Task: Plan a trip to Badulla, Sri Lanka from 6th December, 2023 to 10th December, 2023 for 1 adult.1  bedroom having 1 bed and 1 bathroom. Property type can be hotel. Booking option can be shelf check-in. Look for 5 properties as per requirement.
Action: Mouse moved to (522, 158)
Screenshot: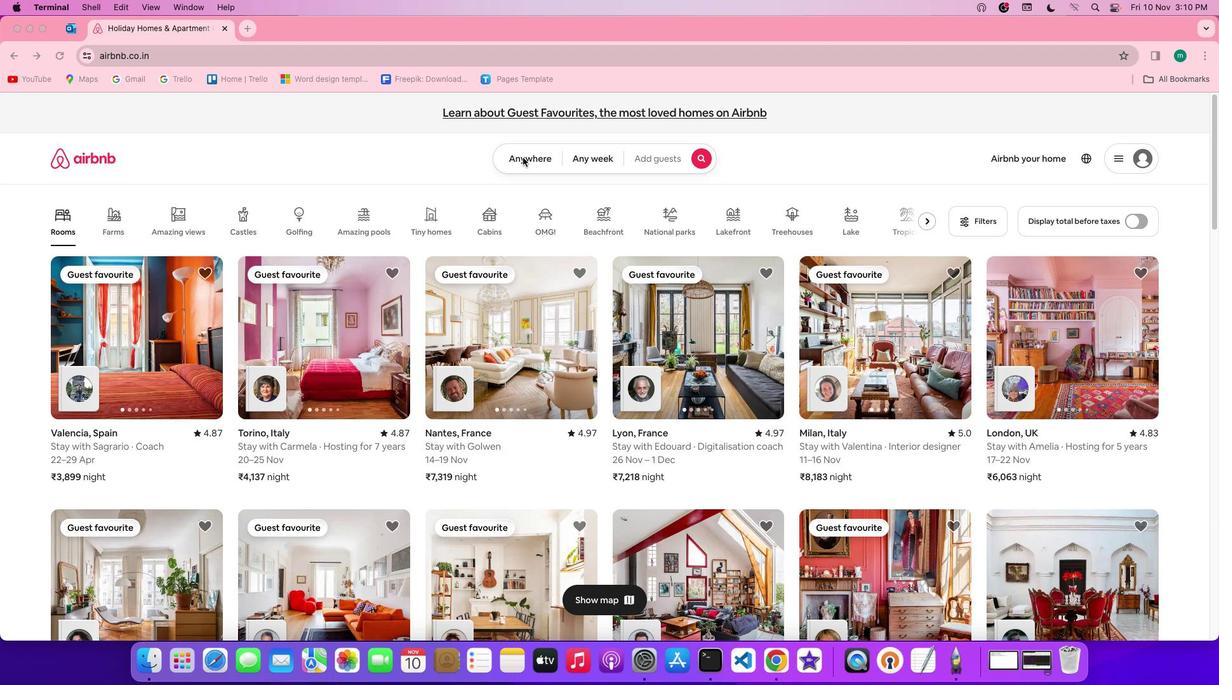 
Action: Mouse pressed left at (522, 158)
Screenshot: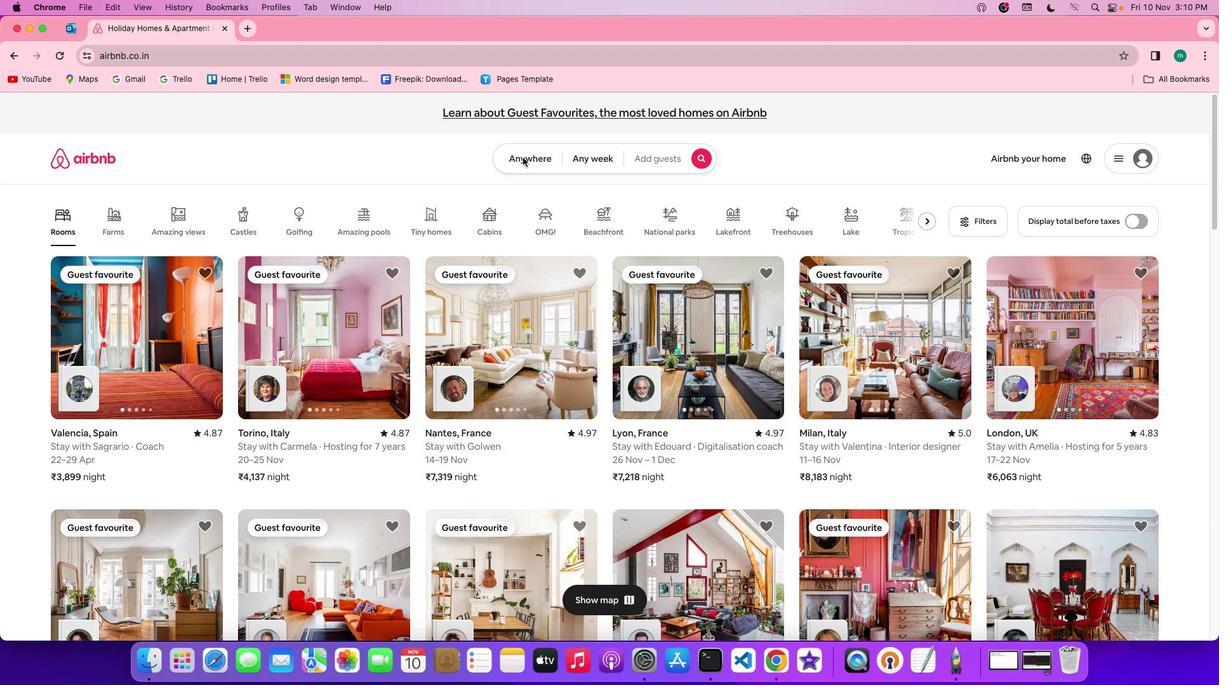 
Action: Mouse pressed left at (522, 158)
Screenshot: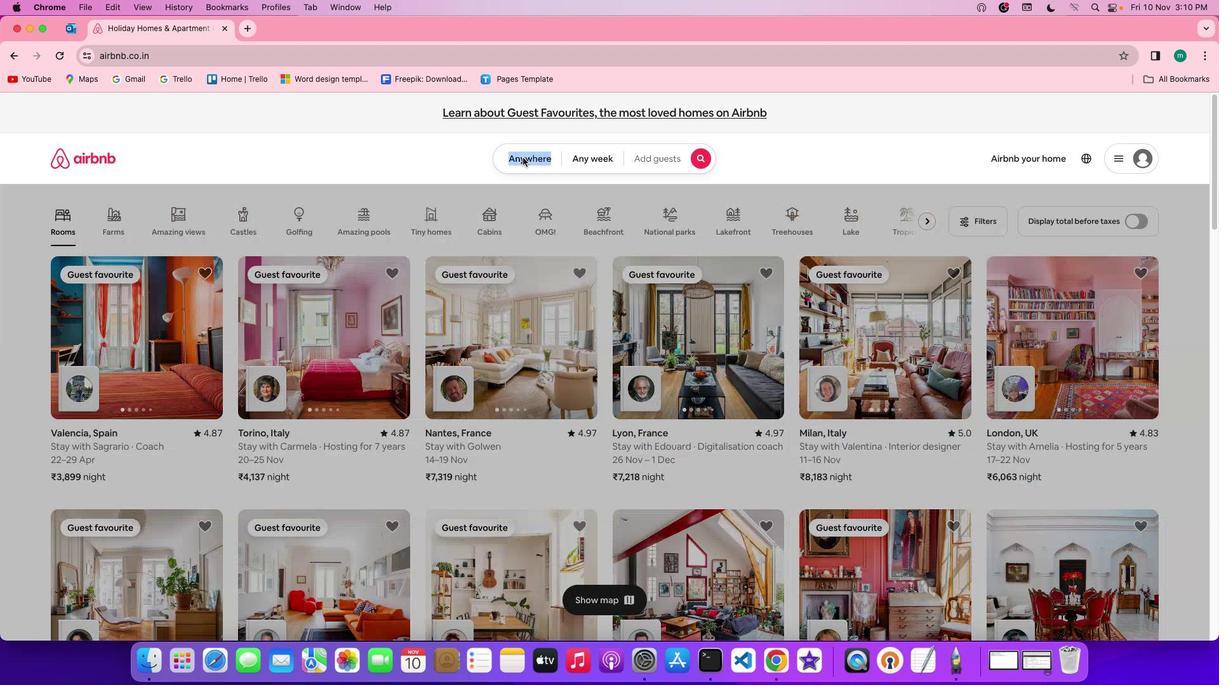
Action: Mouse moved to (466, 210)
Screenshot: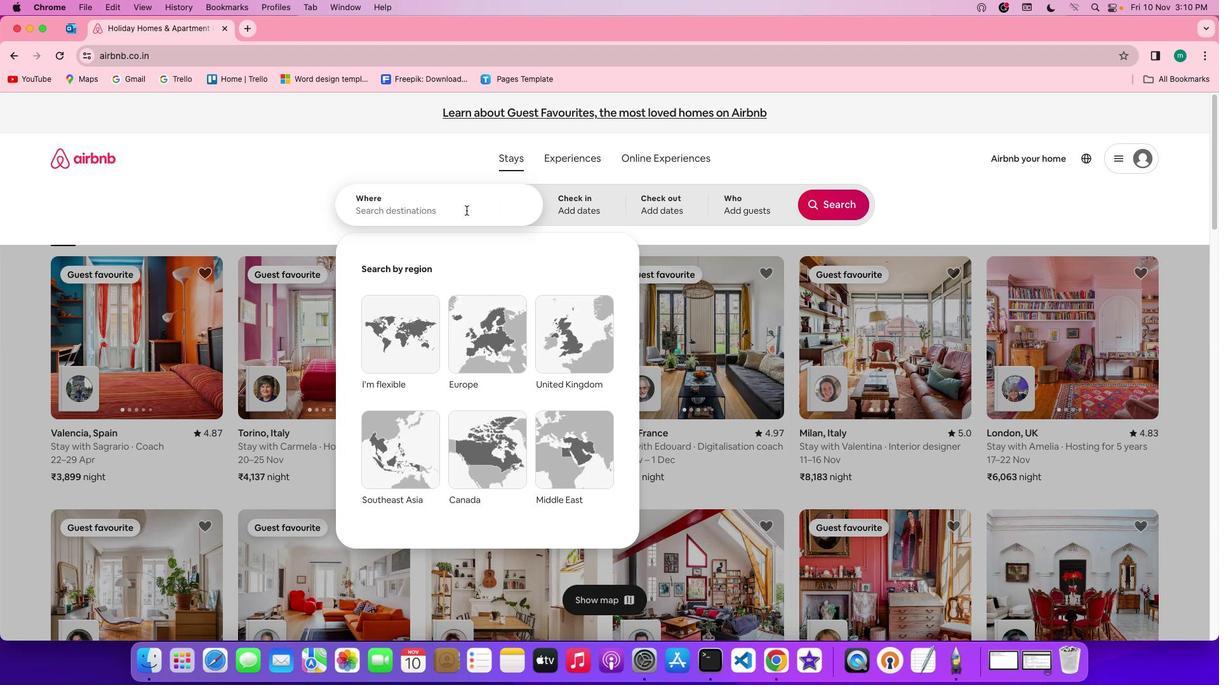 
Action: Mouse pressed left at (466, 210)
Screenshot: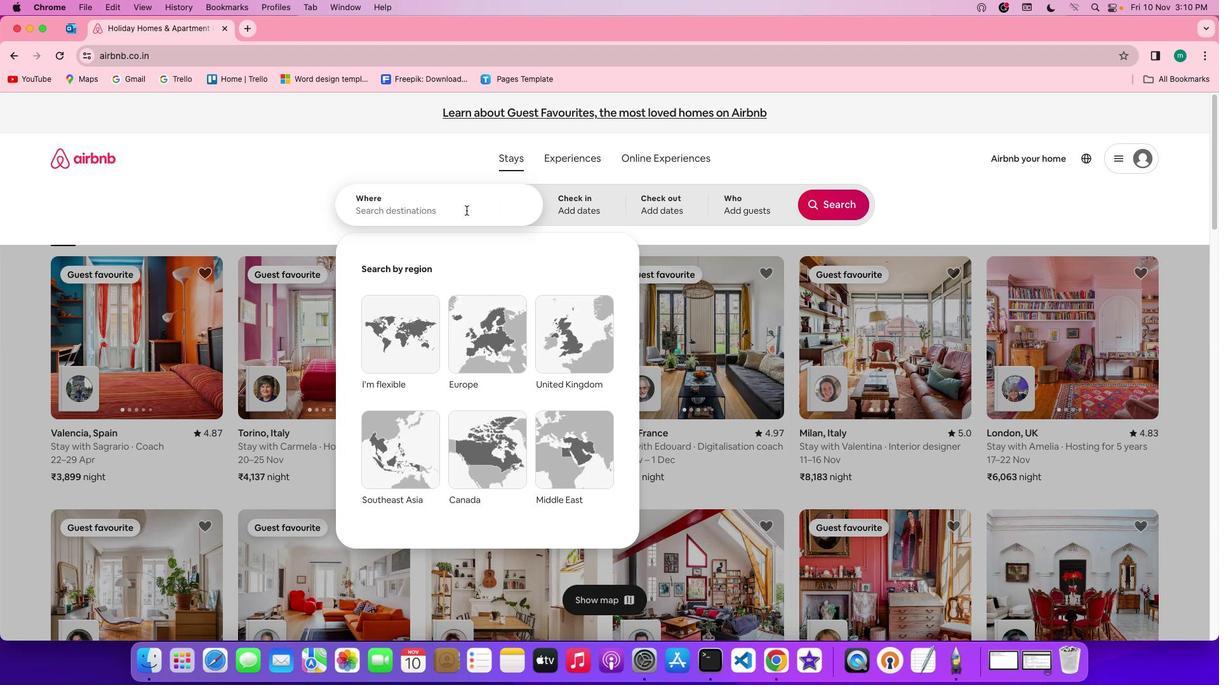 
Action: Key pressed Key.shift'B''a''d''u''l''l''a'','Key.spaceKey.shift's''r''i'Key.space'l''a''n''k''a'
Screenshot: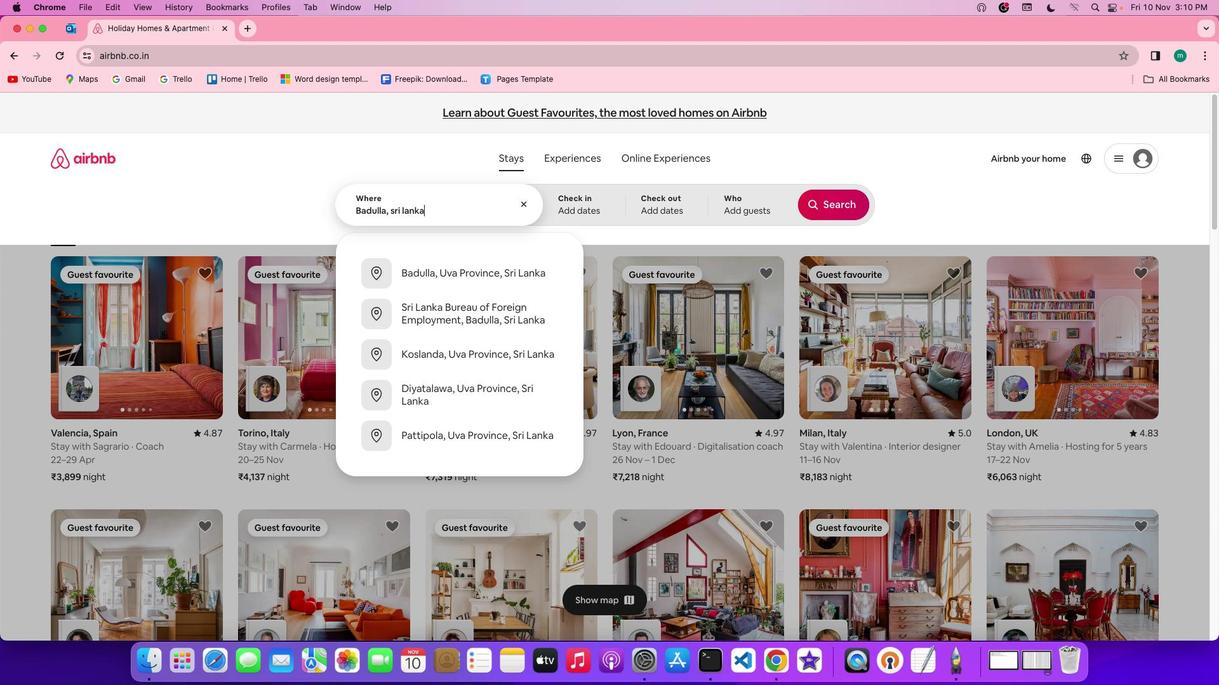 
Action: Mouse moved to (574, 203)
Screenshot: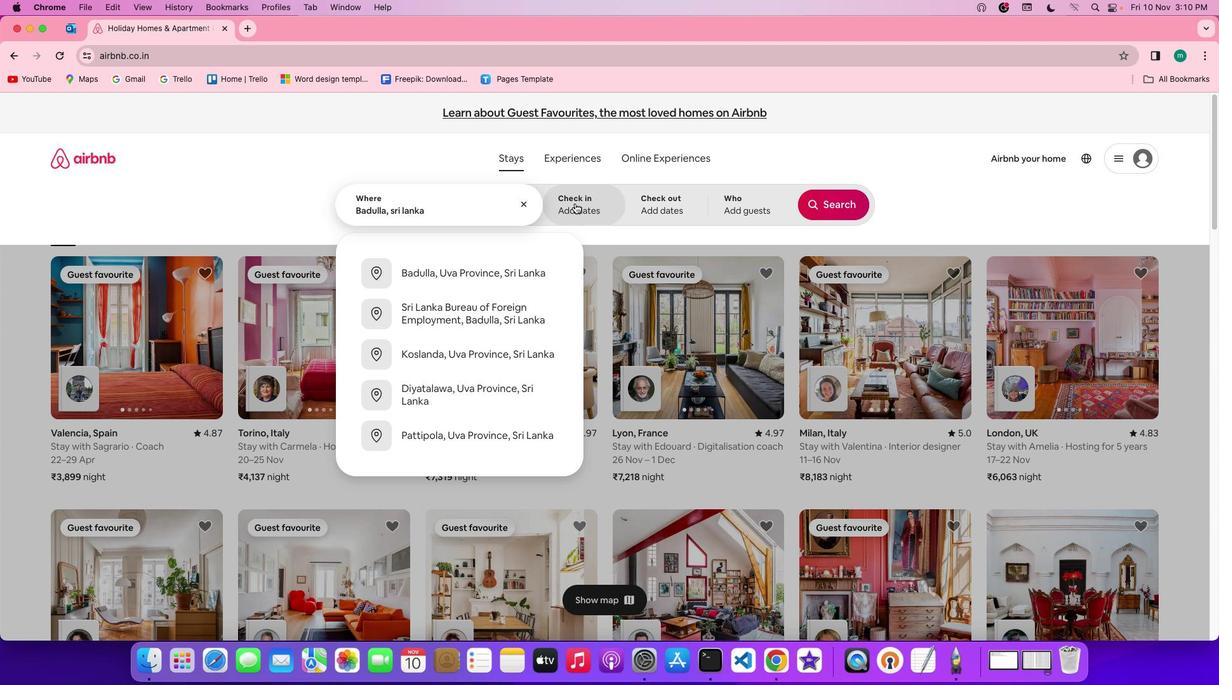 
Action: Mouse pressed left at (574, 203)
Screenshot: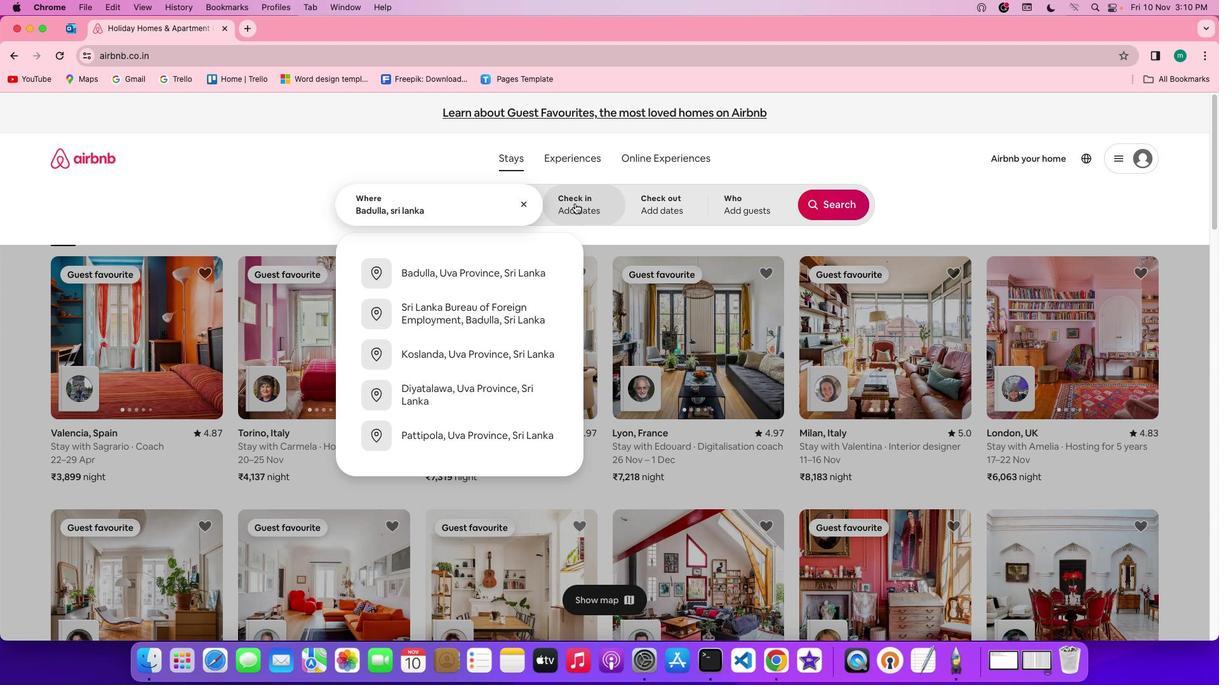 
Action: Mouse moved to (728, 389)
Screenshot: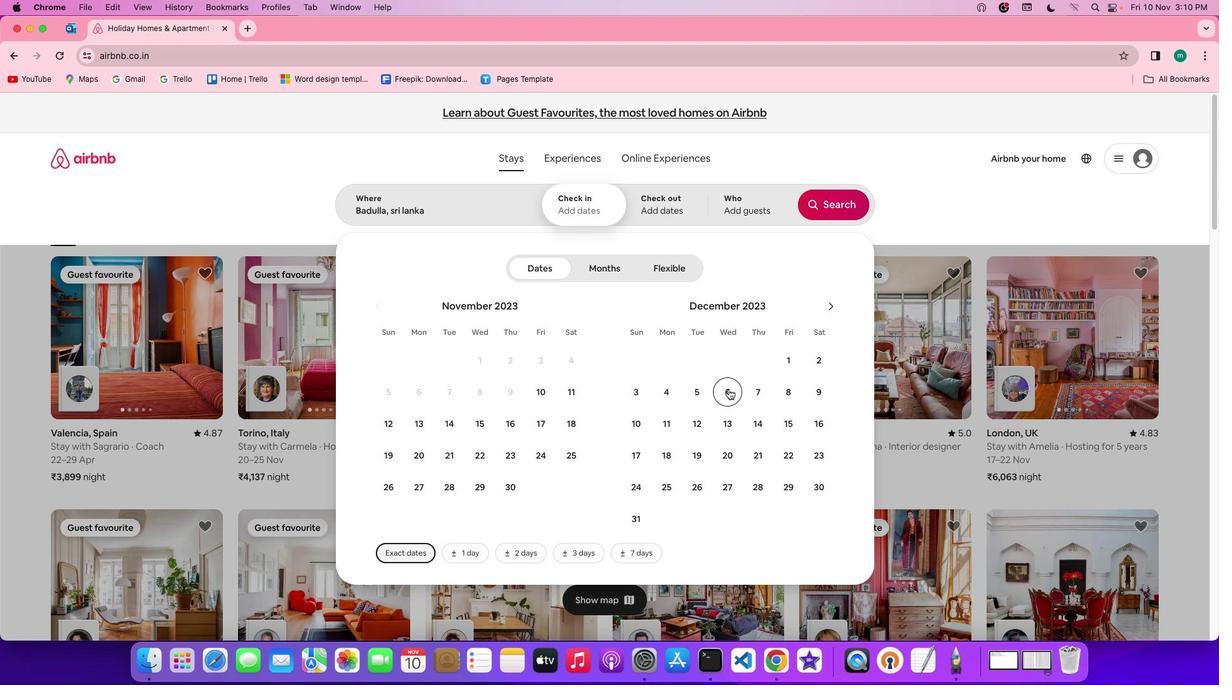 
Action: Mouse pressed left at (728, 389)
Screenshot: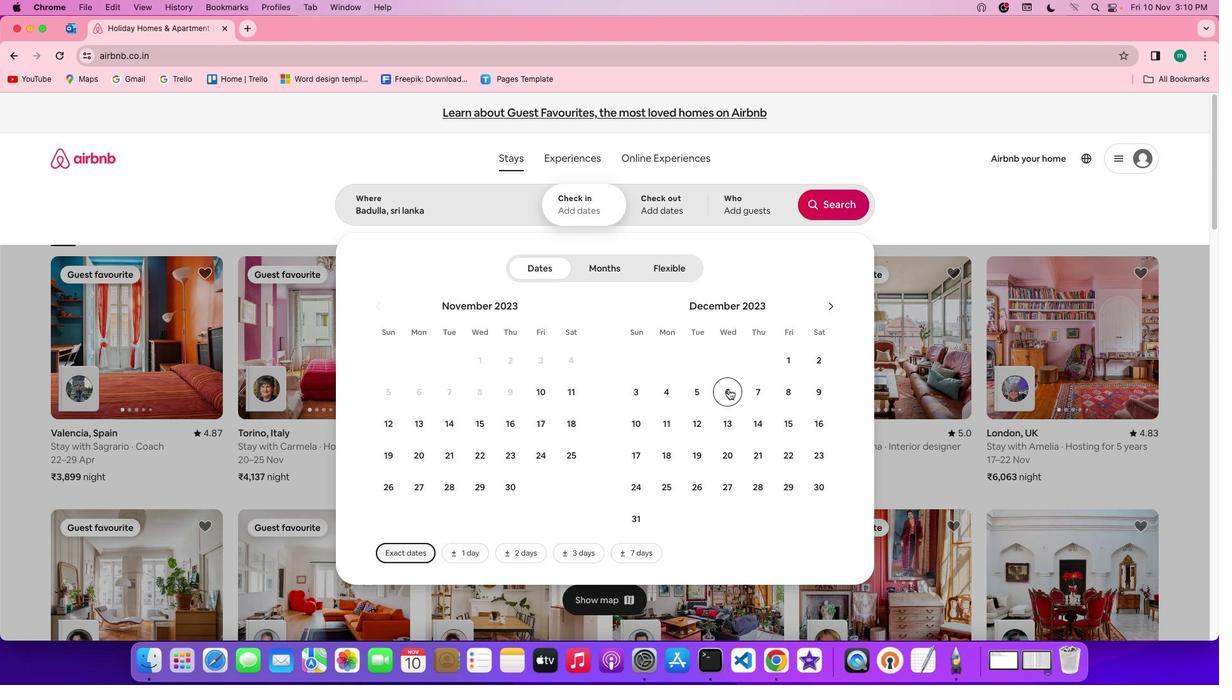 
Action: Mouse moved to (626, 422)
Screenshot: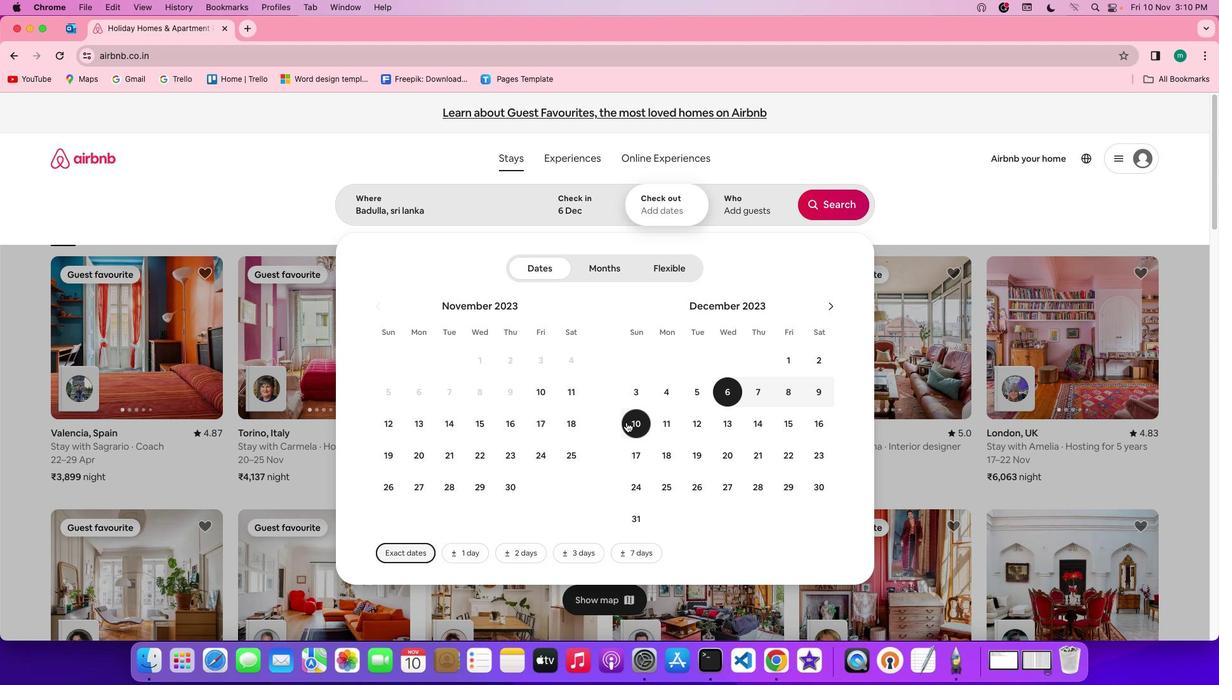 
Action: Mouse pressed left at (626, 422)
Screenshot: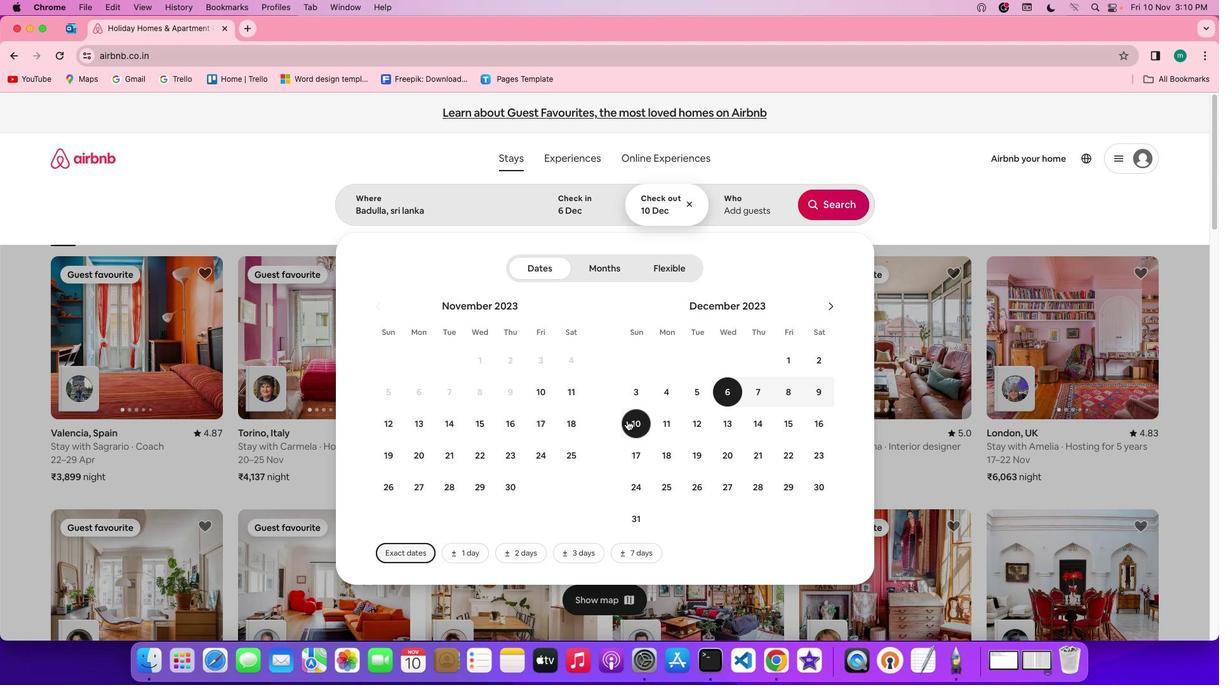 
Action: Mouse moved to (748, 203)
Screenshot: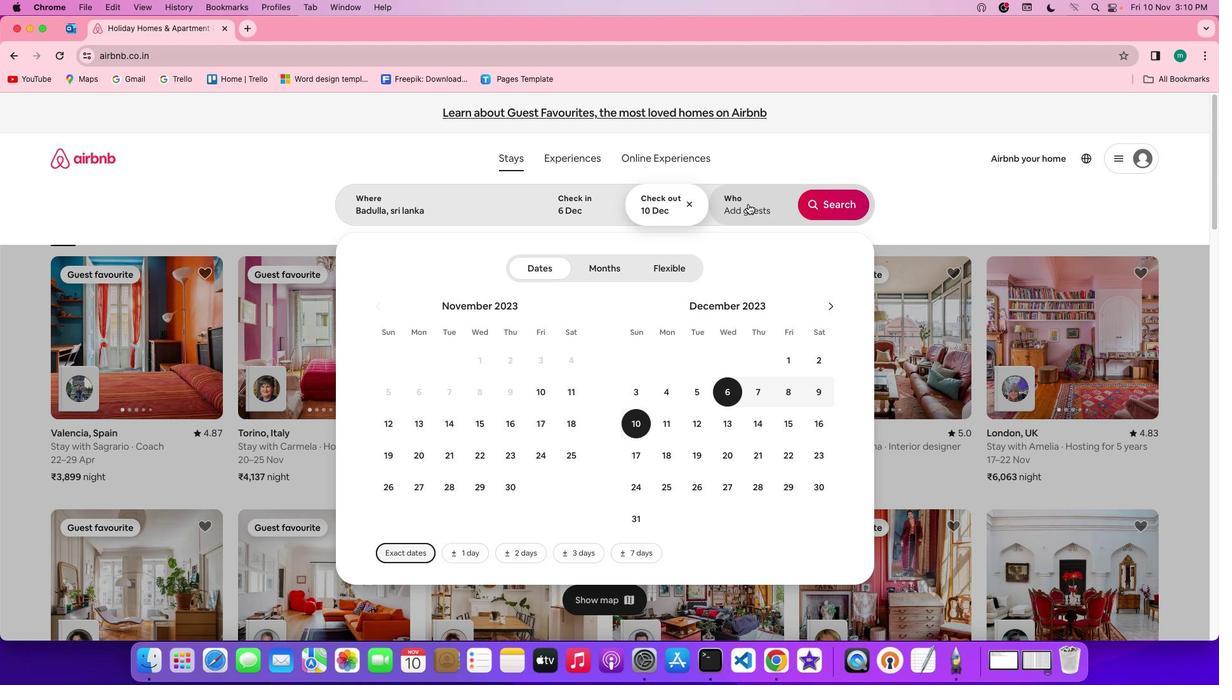 
Action: Mouse pressed left at (748, 203)
Screenshot: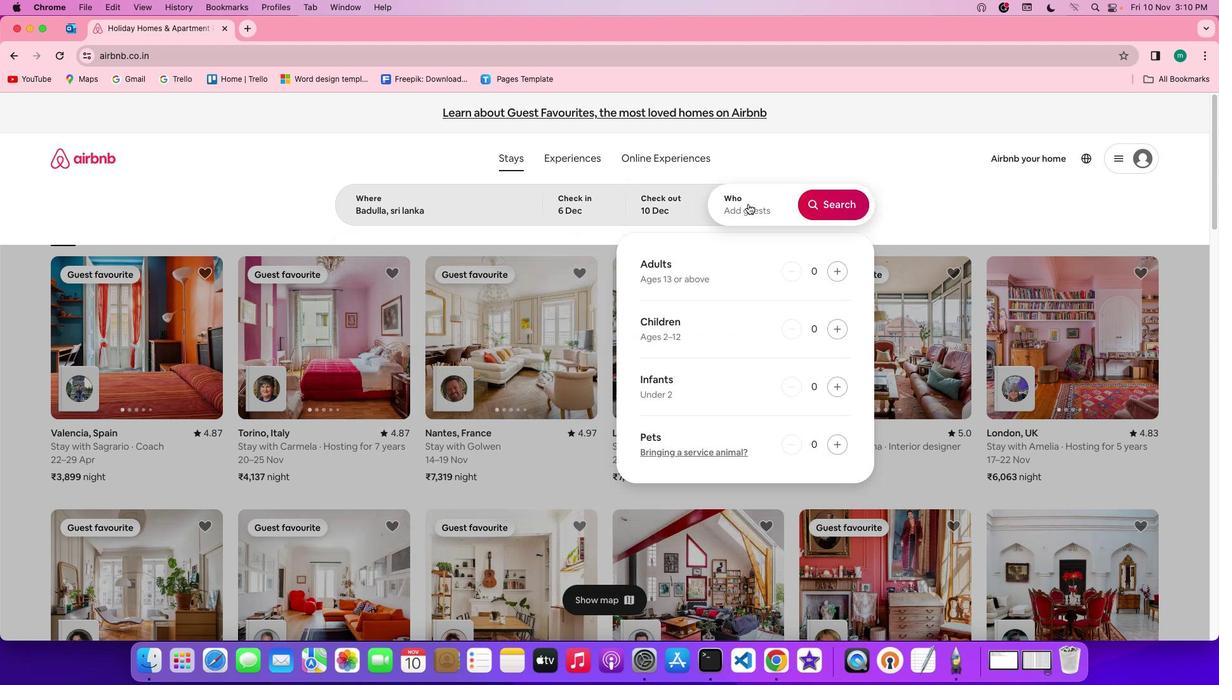
Action: Mouse moved to (841, 272)
Screenshot: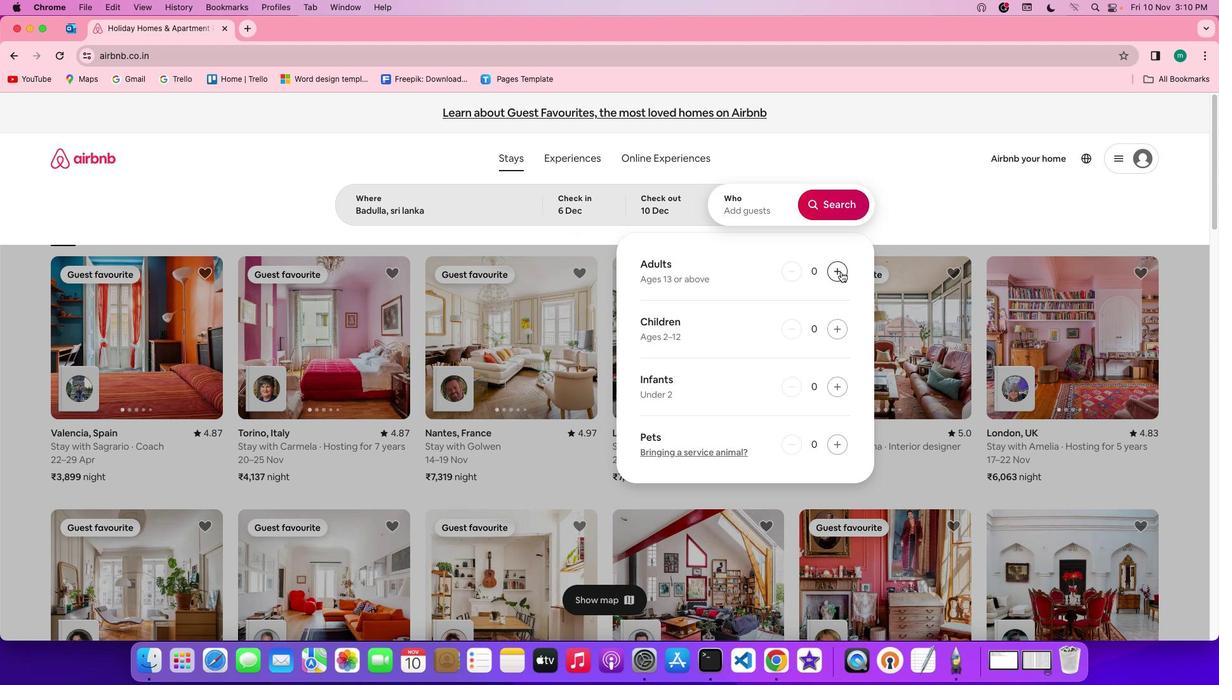 
Action: Mouse pressed left at (841, 272)
Screenshot: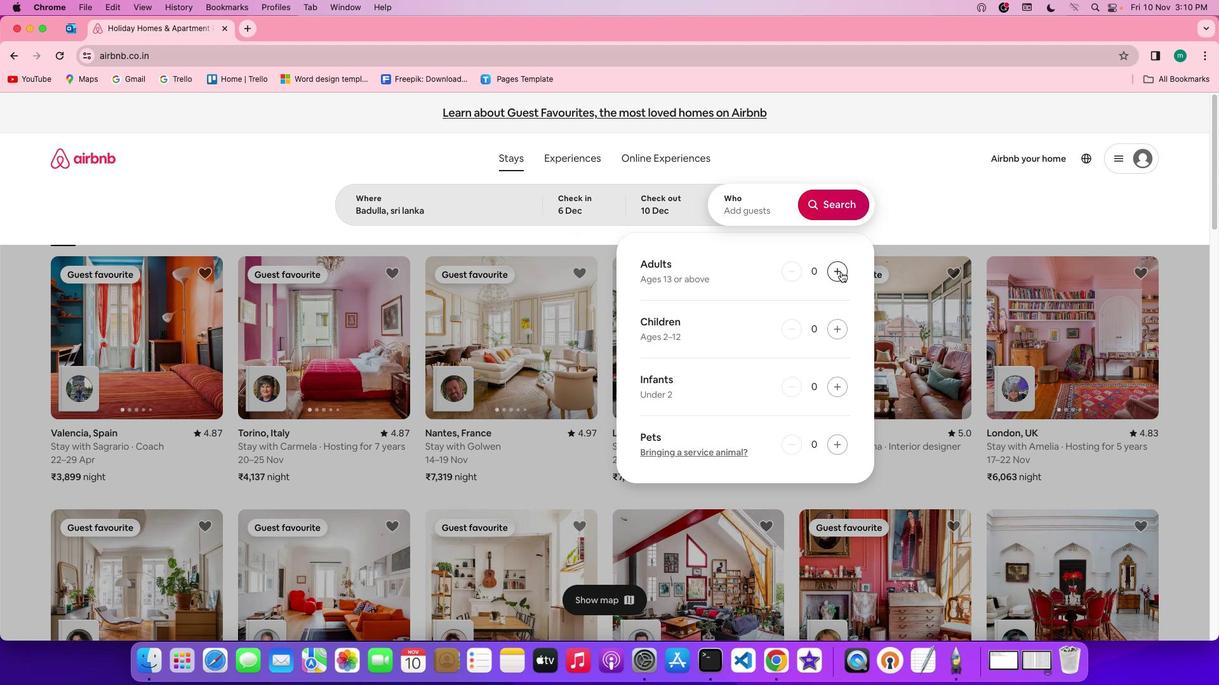 
Action: Mouse pressed left at (841, 272)
Screenshot: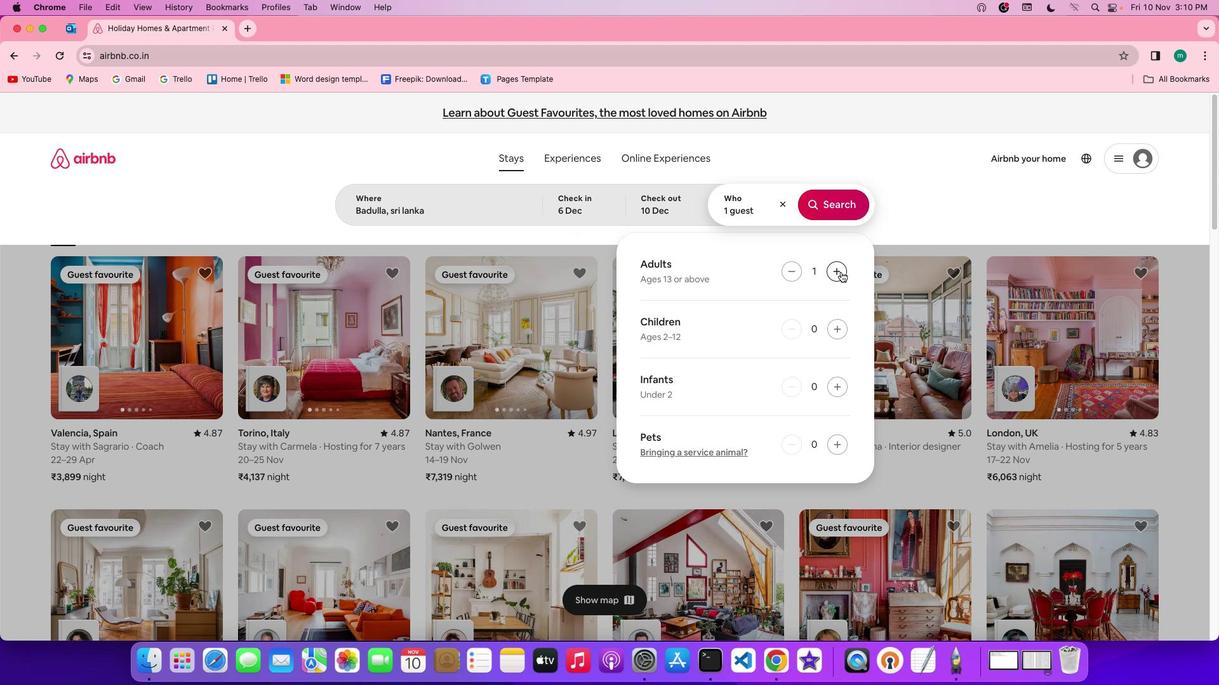 
Action: Mouse moved to (791, 272)
Screenshot: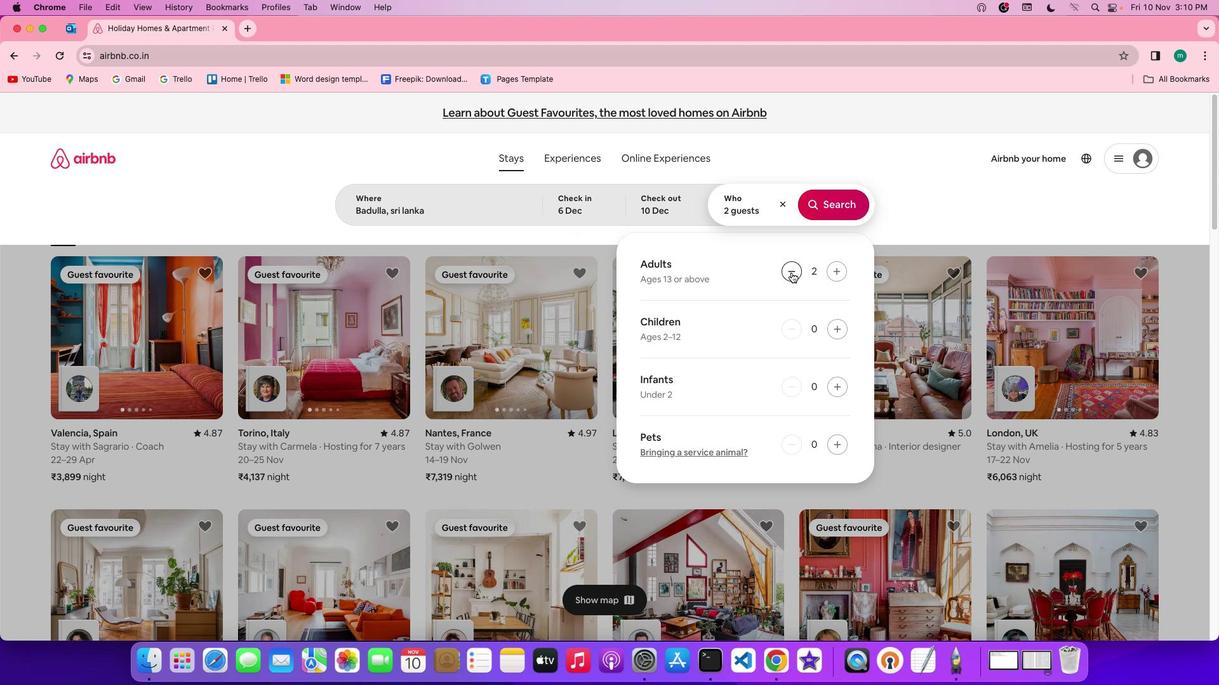 
Action: Mouse pressed left at (791, 272)
Screenshot: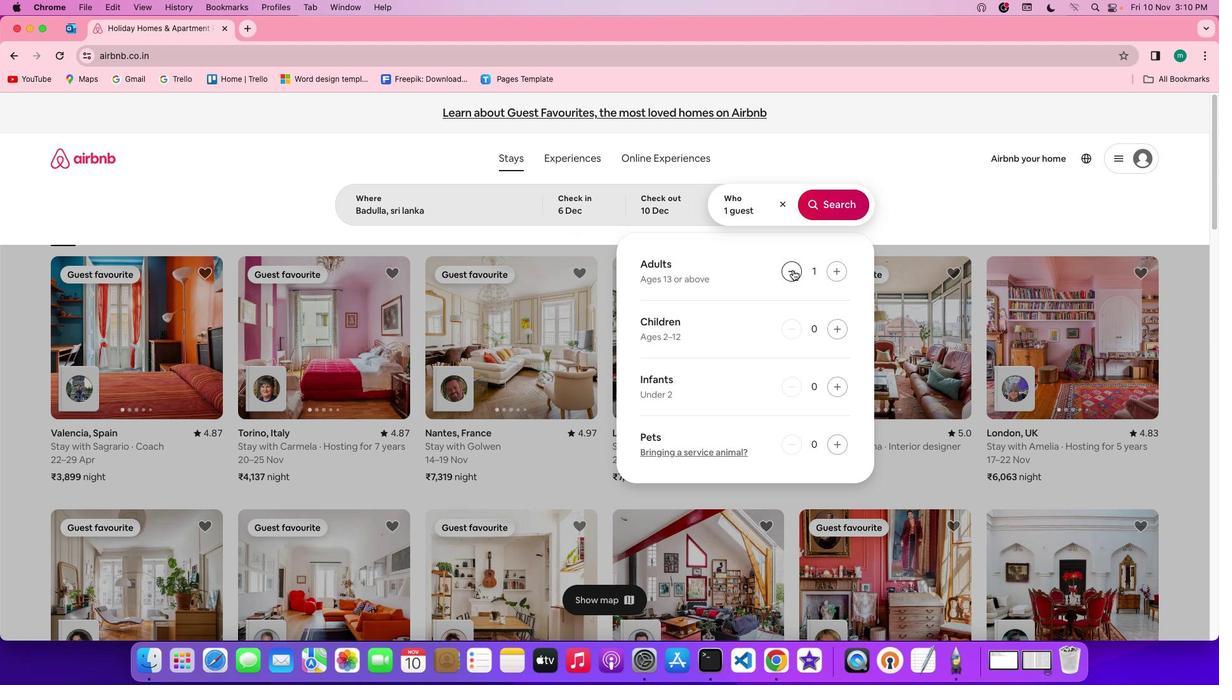 
Action: Mouse moved to (849, 203)
Screenshot: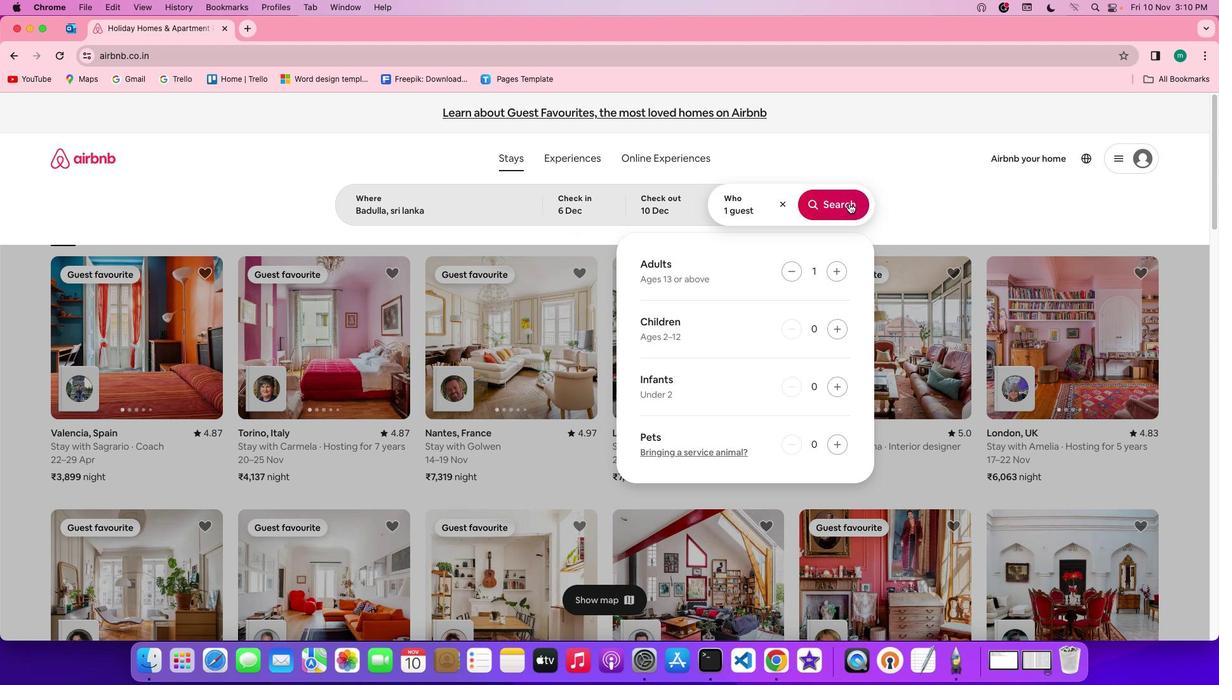 
Action: Mouse pressed left at (849, 203)
Screenshot: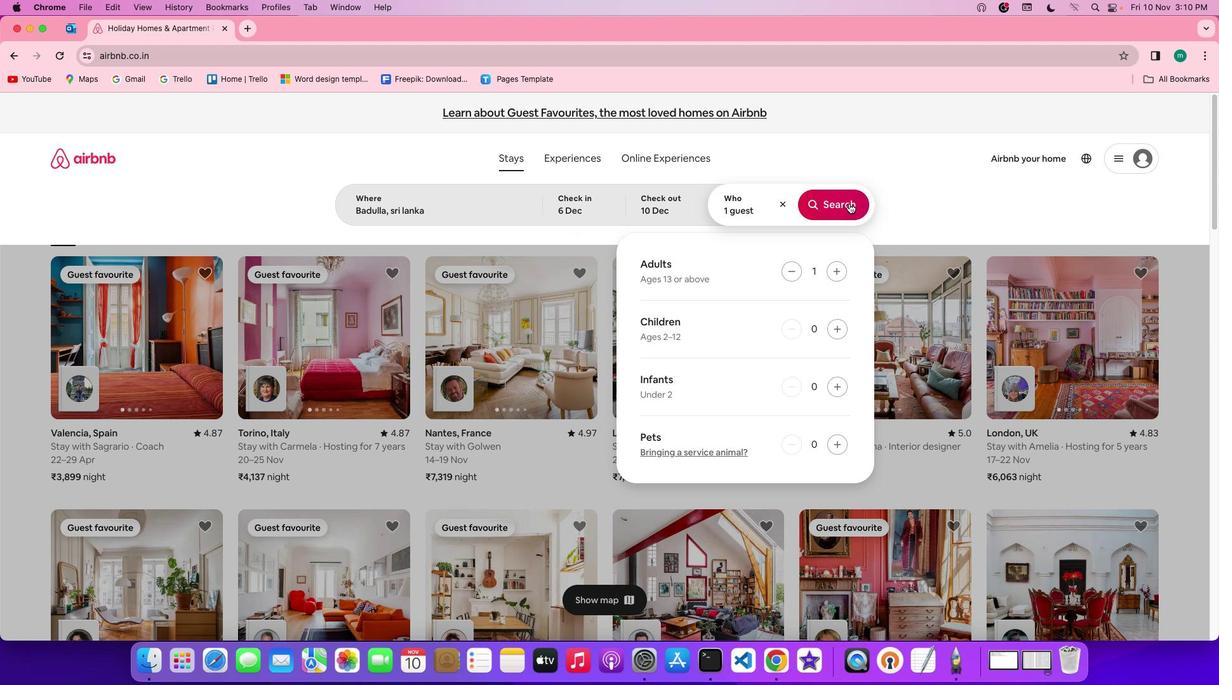 
Action: Mouse moved to (1035, 164)
Screenshot: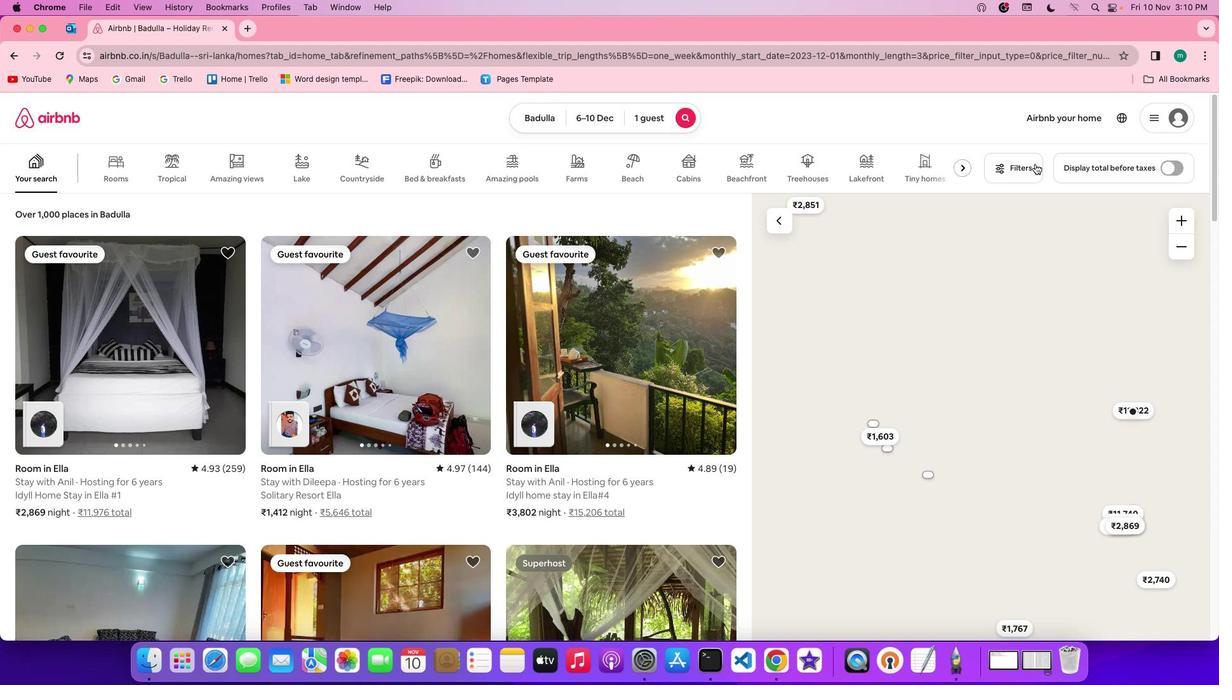 
Action: Mouse pressed left at (1035, 164)
Screenshot: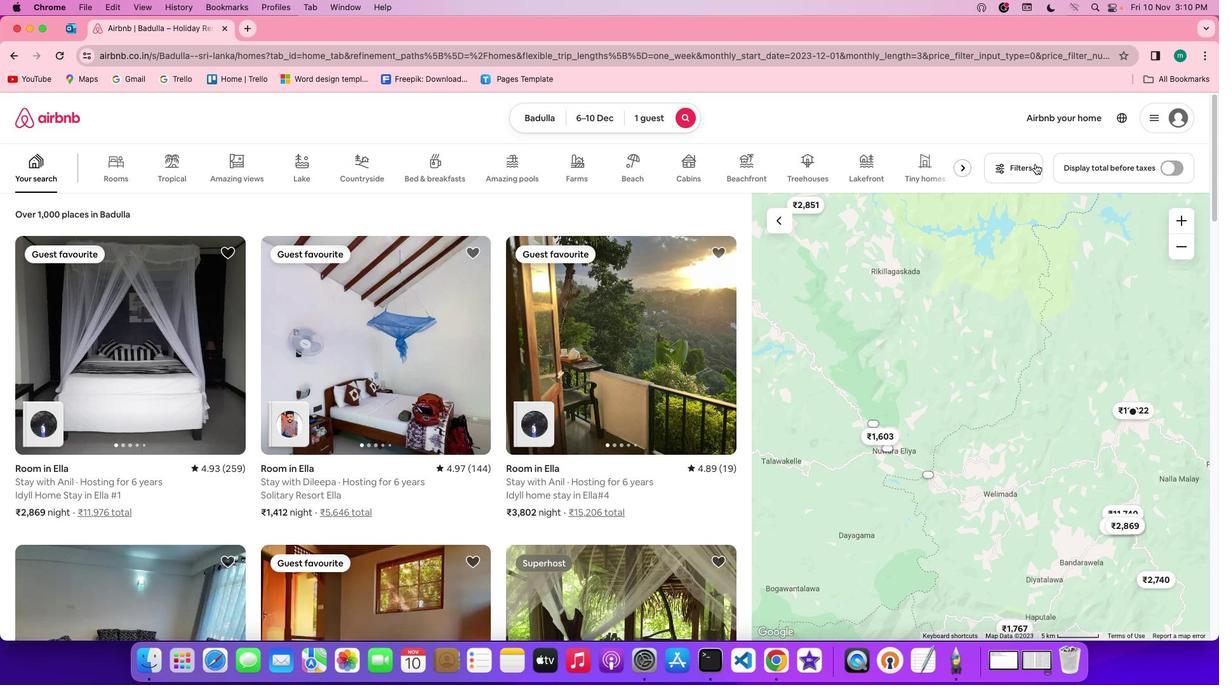 
Action: Mouse moved to (736, 353)
Screenshot: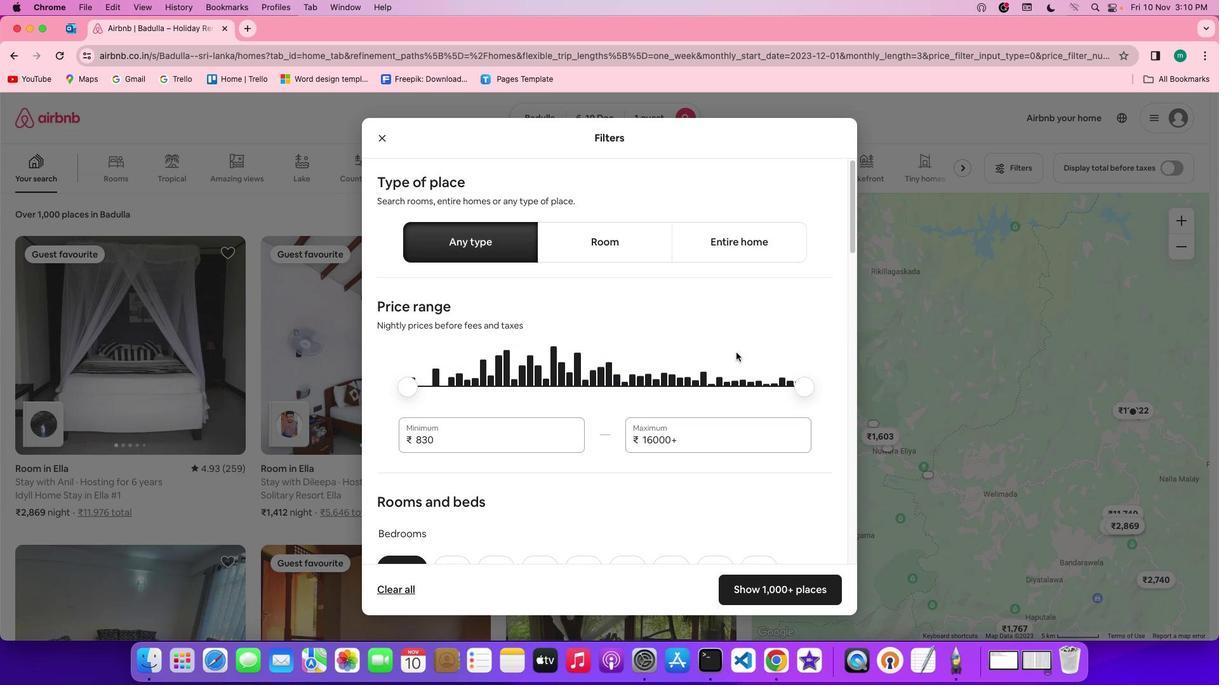 
Action: Mouse scrolled (736, 353) with delta (0, 0)
Screenshot: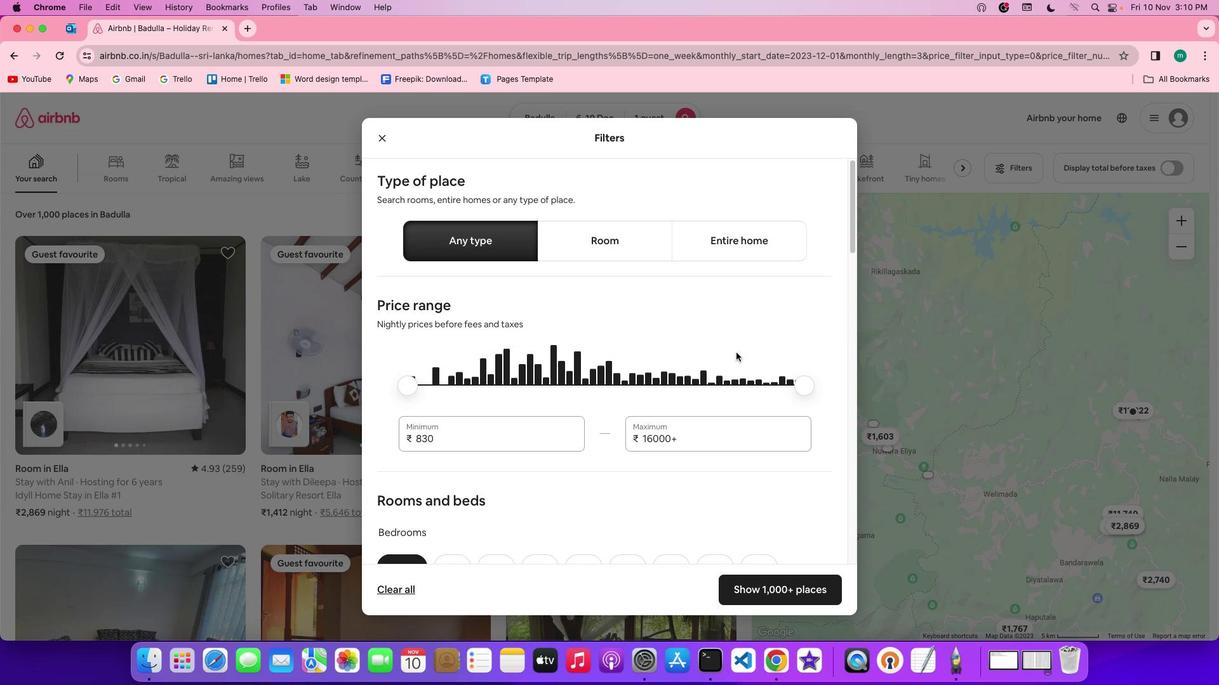 
Action: Mouse scrolled (736, 353) with delta (0, 0)
Screenshot: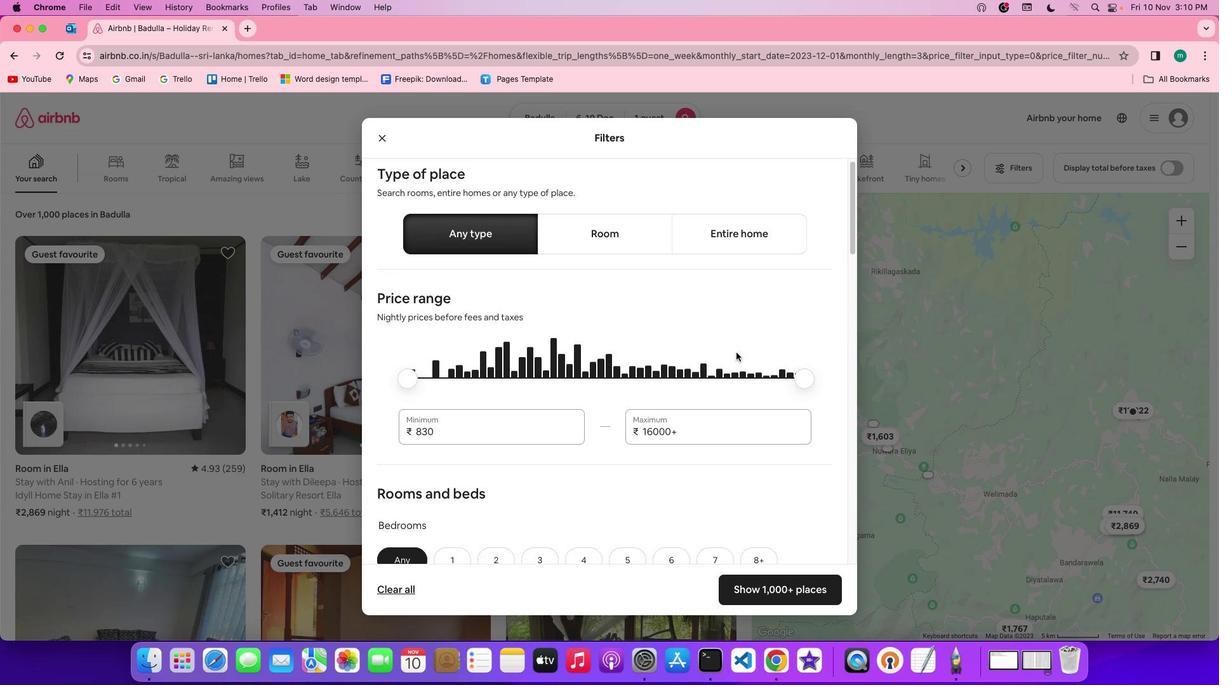 
Action: Mouse scrolled (736, 353) with delta (0, 0)
Screenshot: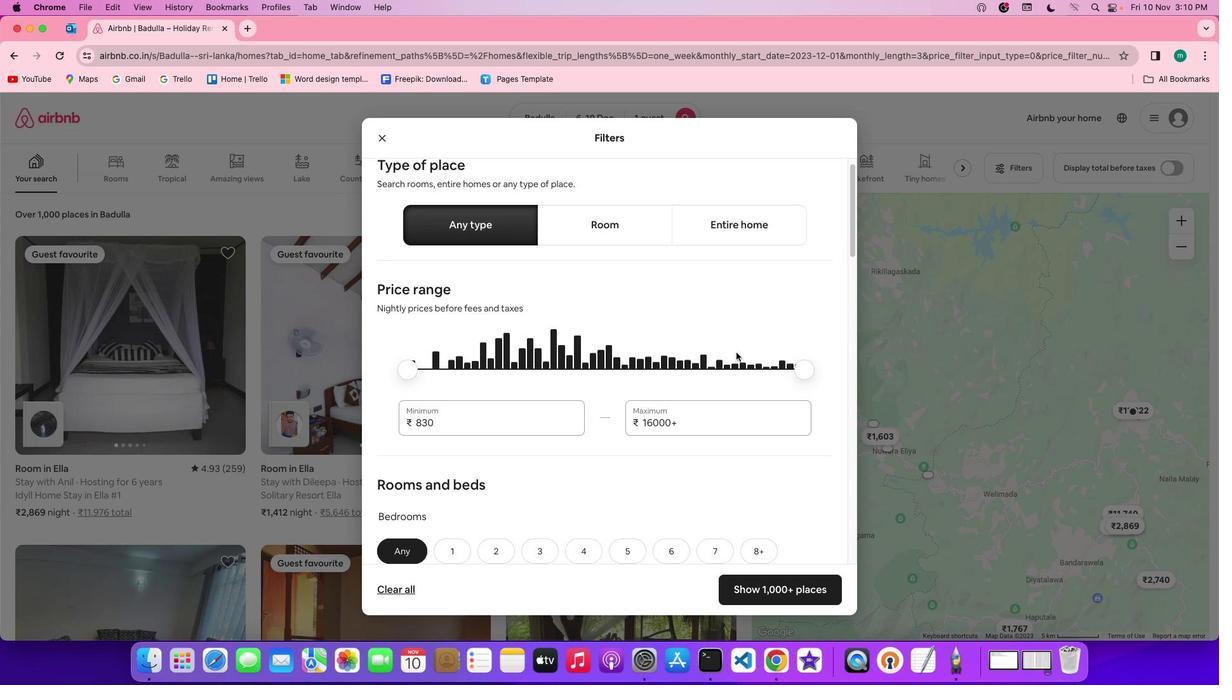
Action: Mouse scrolled (736, 353) with delta (0, 0)
Screenshot: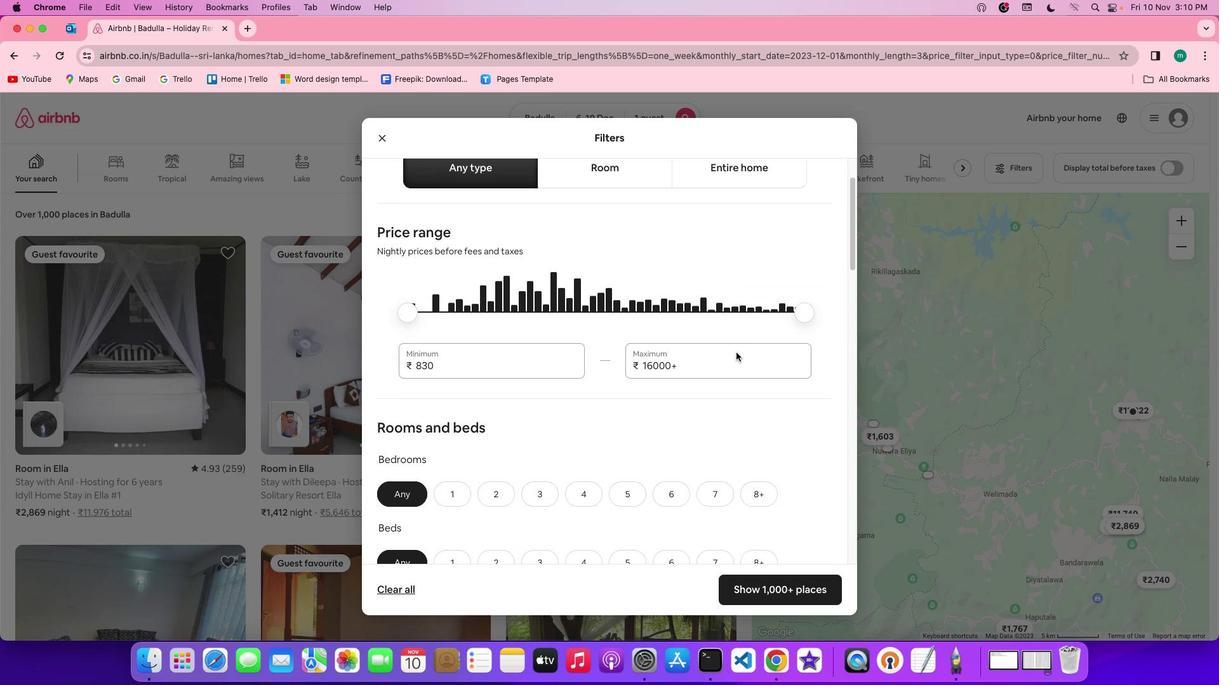 
Action: Mouse scrolled (736, 353) with delta (0, 0)
Screenshot: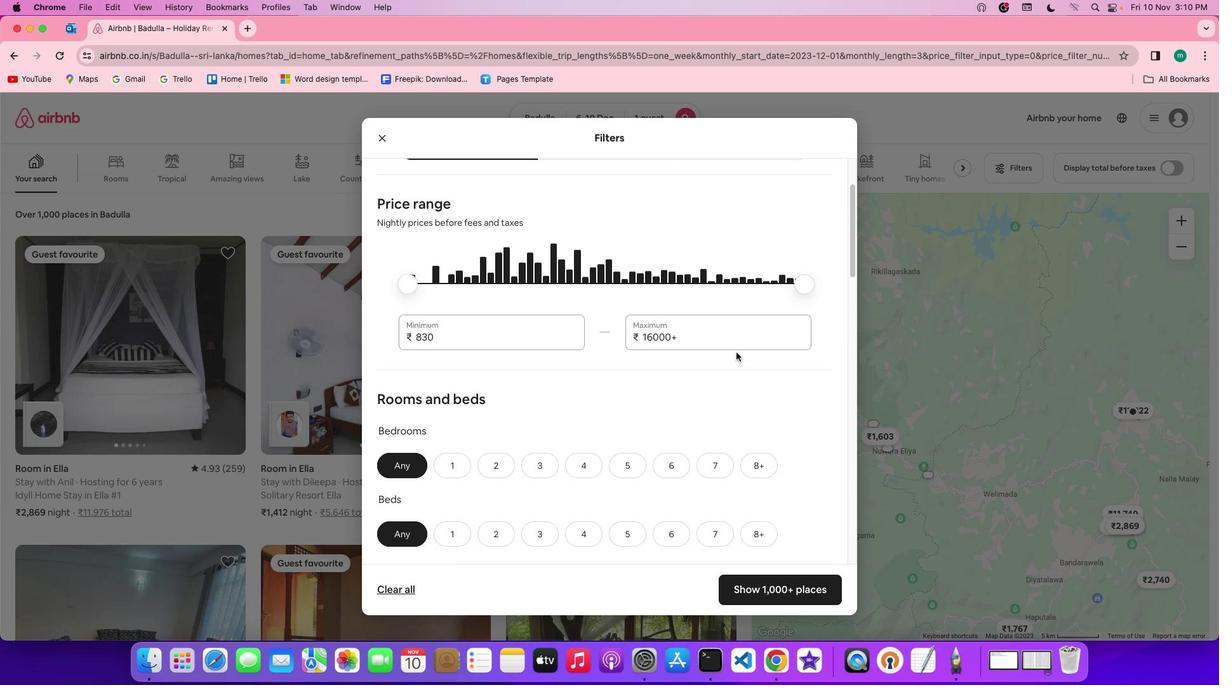 
Action: Mouse scrolled (736, 353) with delta (0, 0)
Screenshot: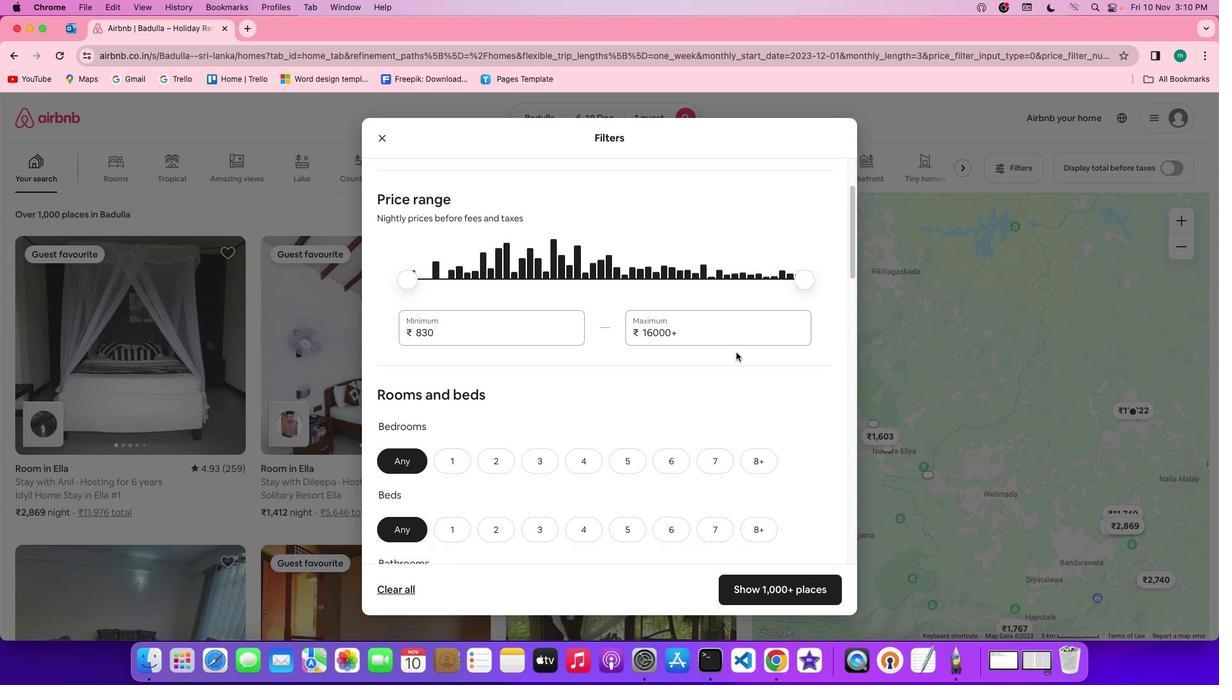 
Action: Mouse scrolled (736, 353) with delta (0, 0)
Screenshot: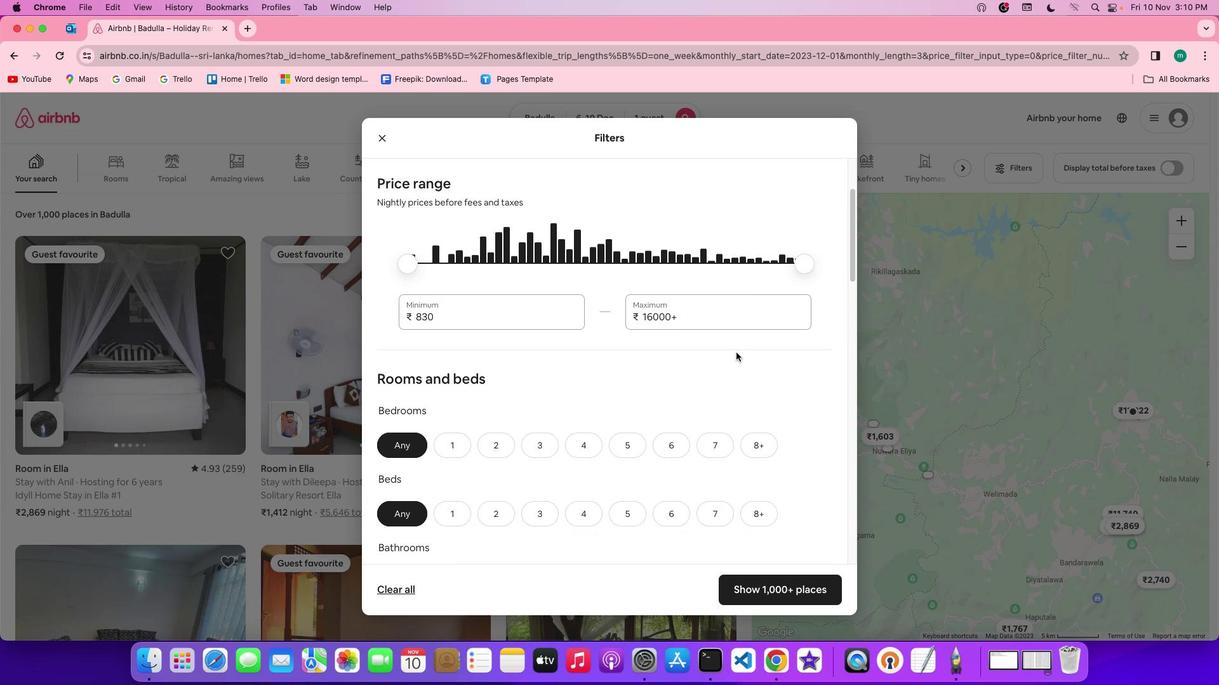 
Action: Mouse scrolled (736, 353) with delta (0, 0)
Screenshot: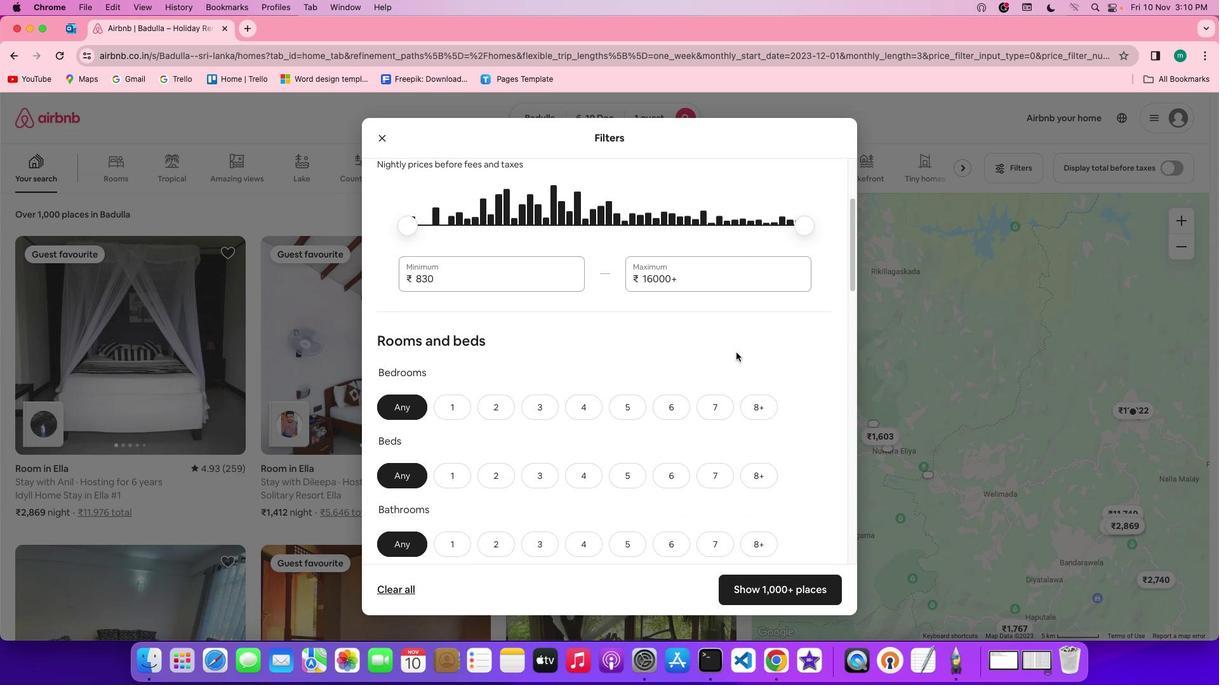 
Action: Mouse moved to (466, 384)
Screenshot: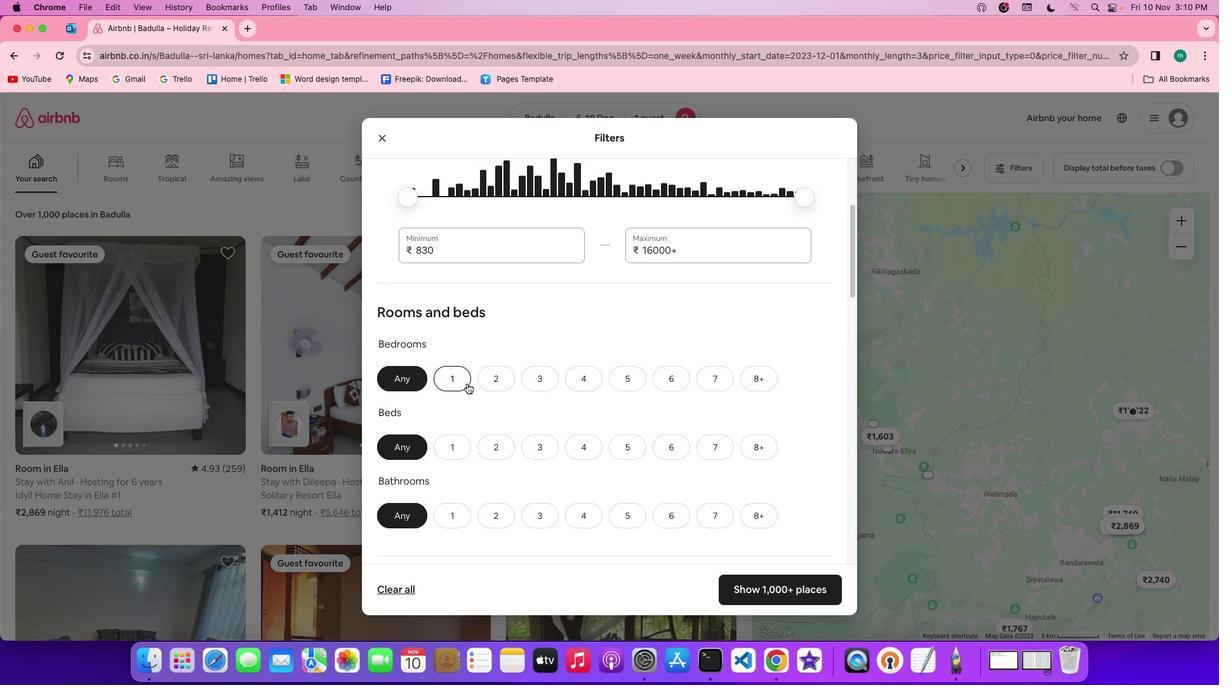 
Action: Mouse pressed left at (466, 384)
Screenshot: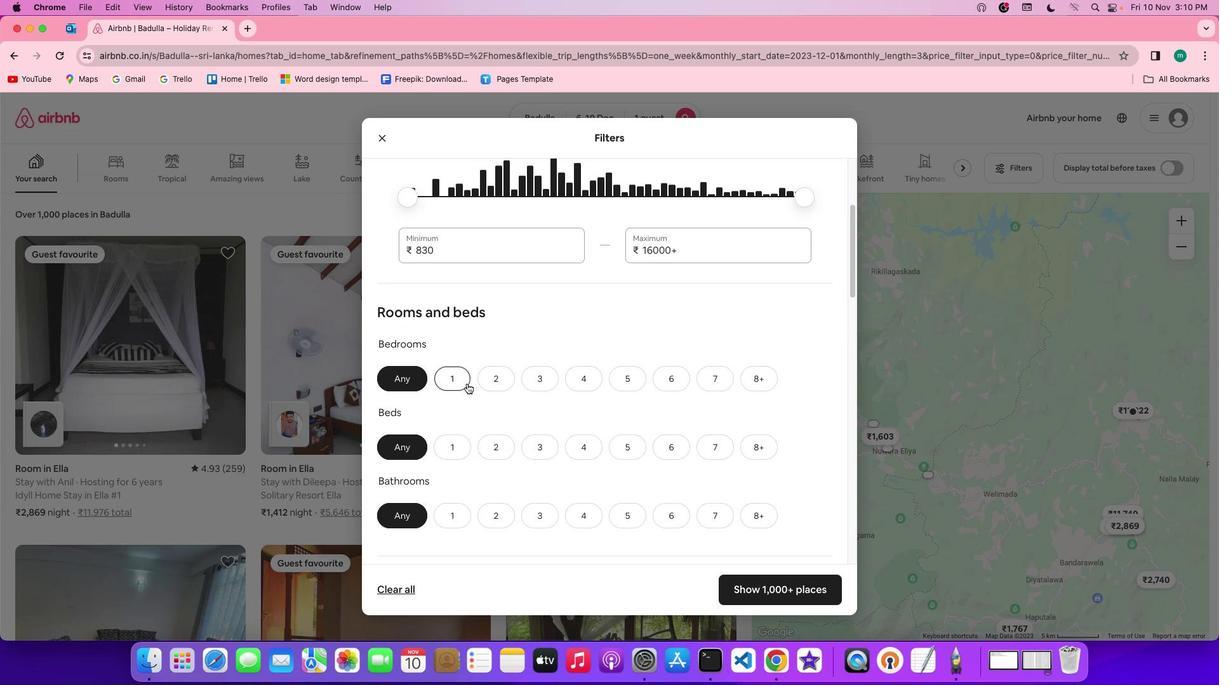 
Action: Mouse moved to (454, 446)
Screenshot: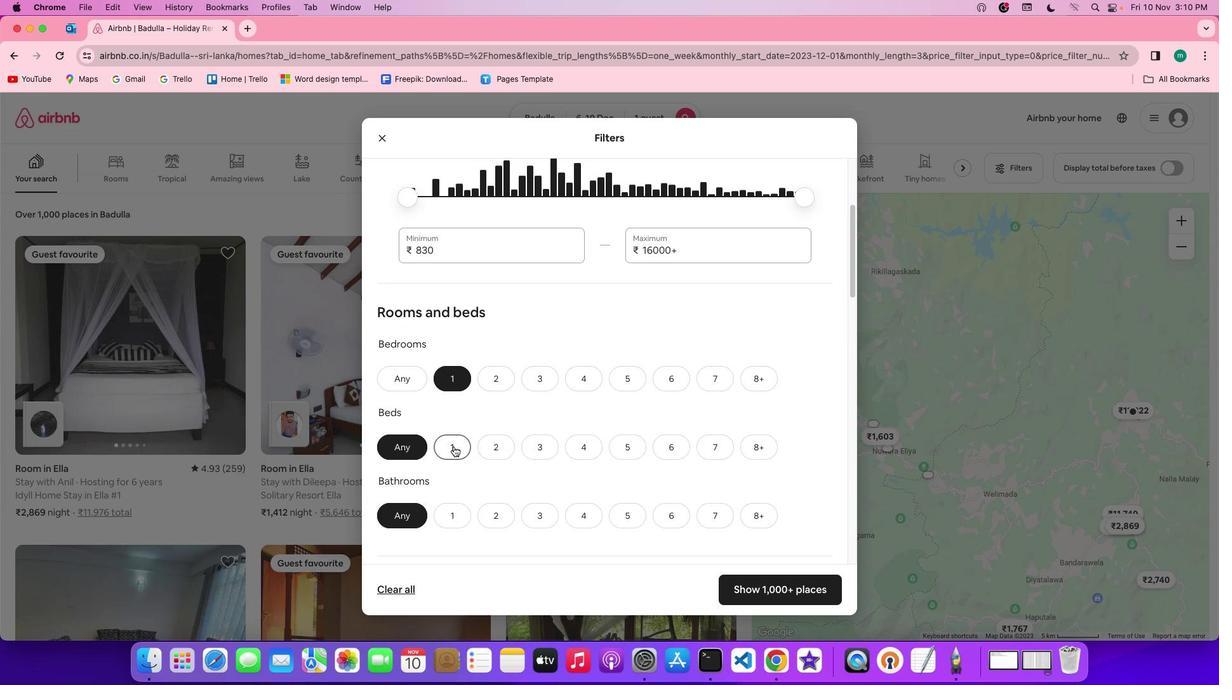 
Action: Mouse pressed left at (454, 446)
Screenshot: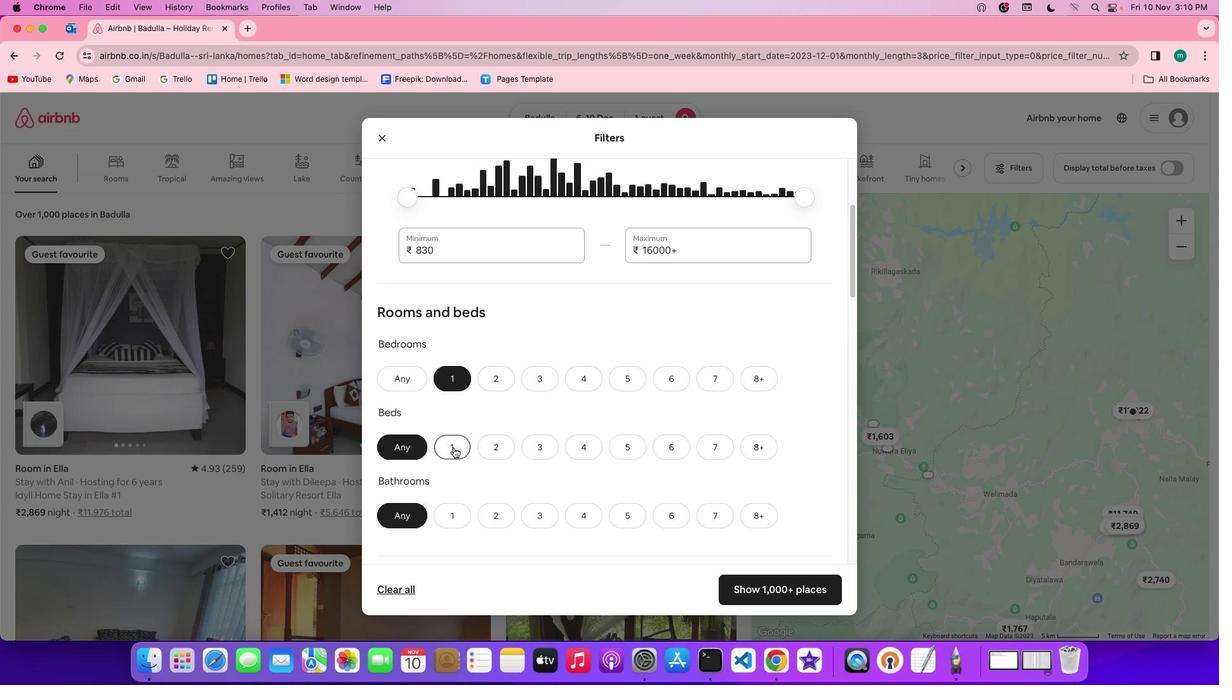 
Action: Mouse moved to (448, 506)
Screenshot: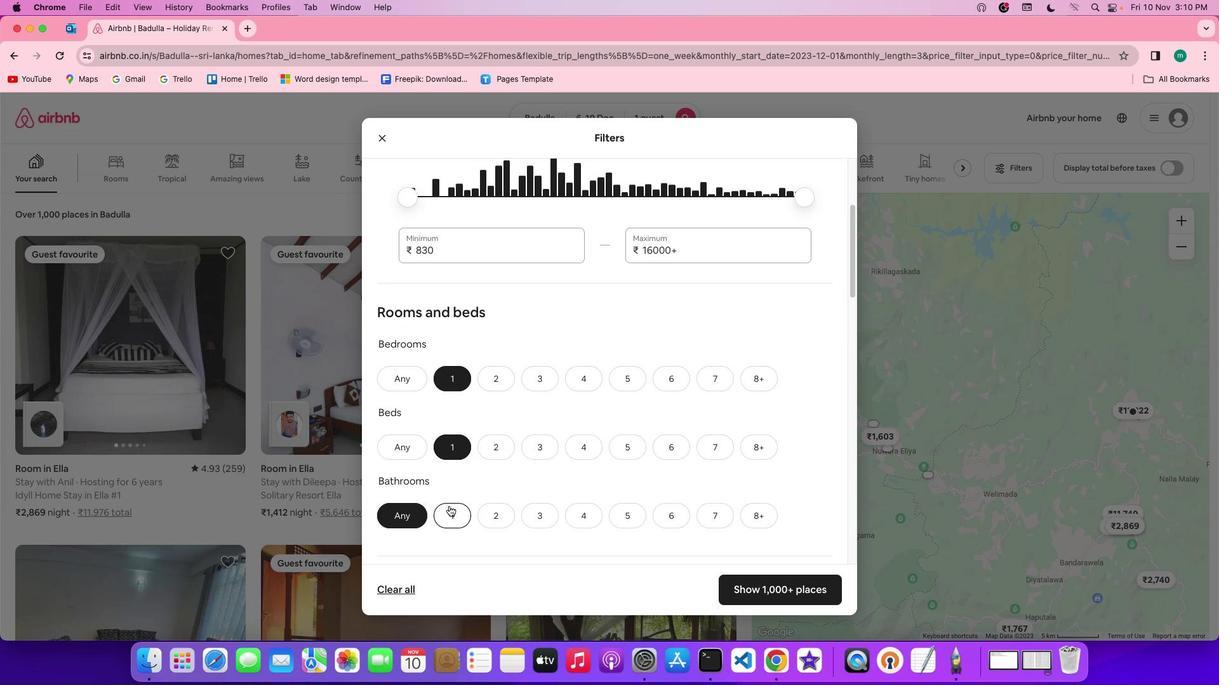 
Action: Mouse pressed left at (448, 506)
Screenshot: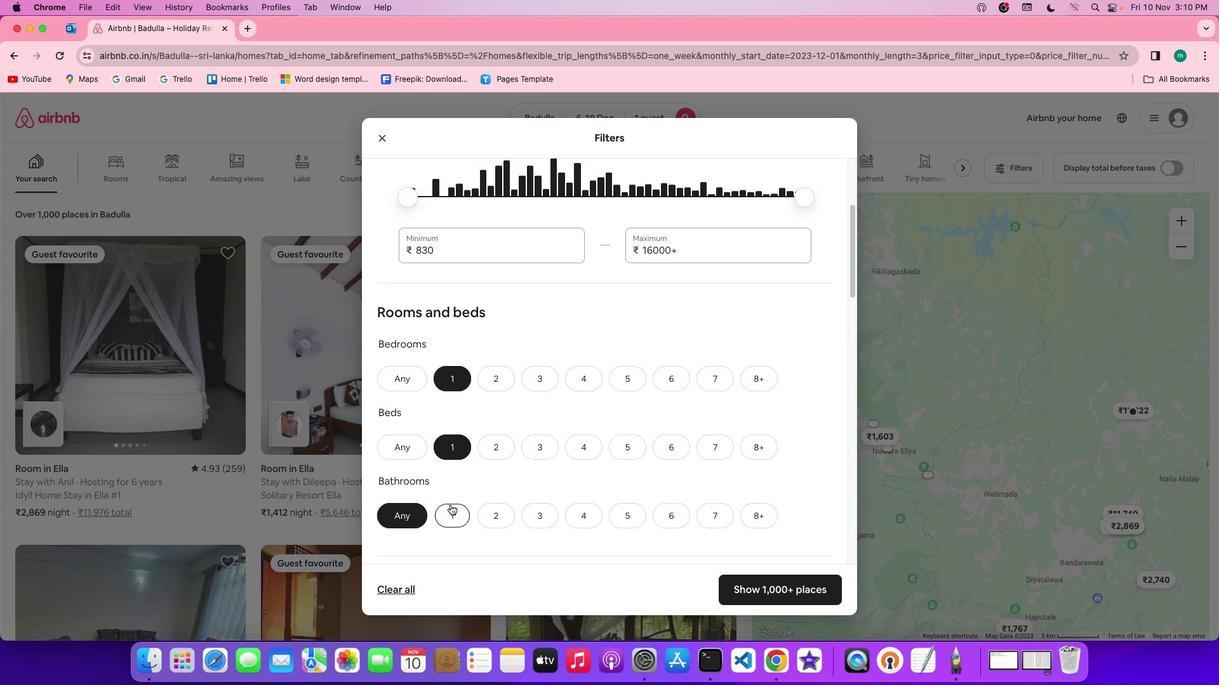 
Action: Mouse moved to (624, 411)
Screenshot: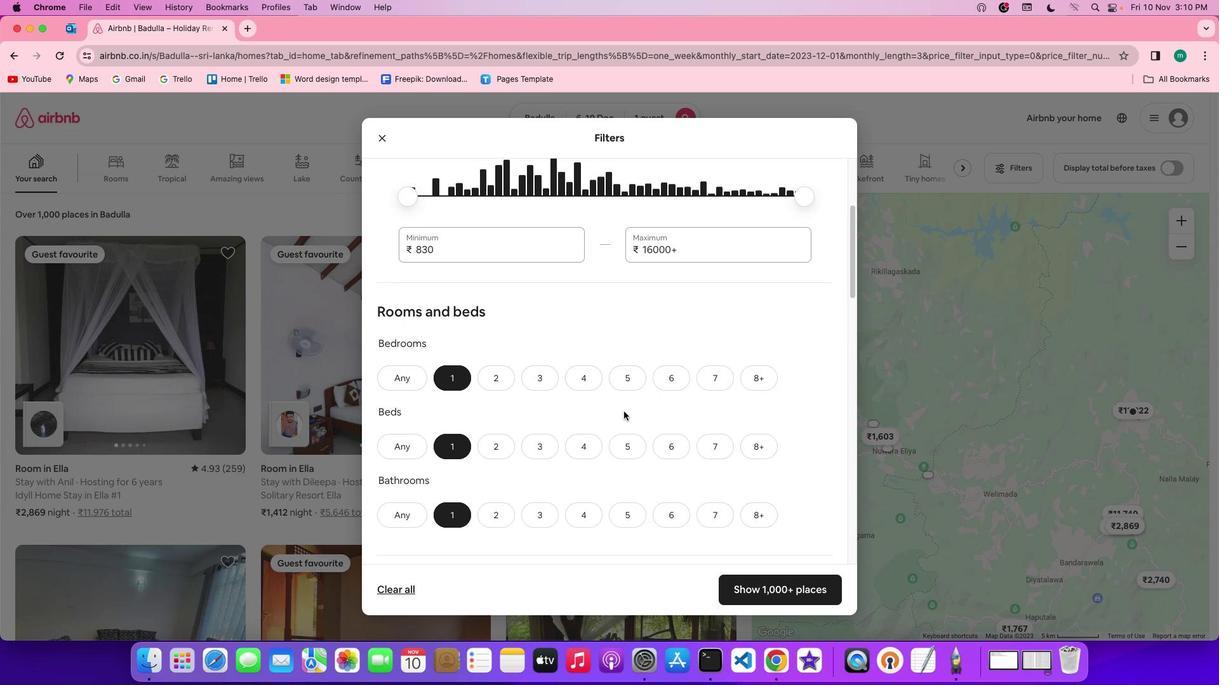 
Action: Mouse scrolled (624, 411) with delta (0, 0)
Screenshot: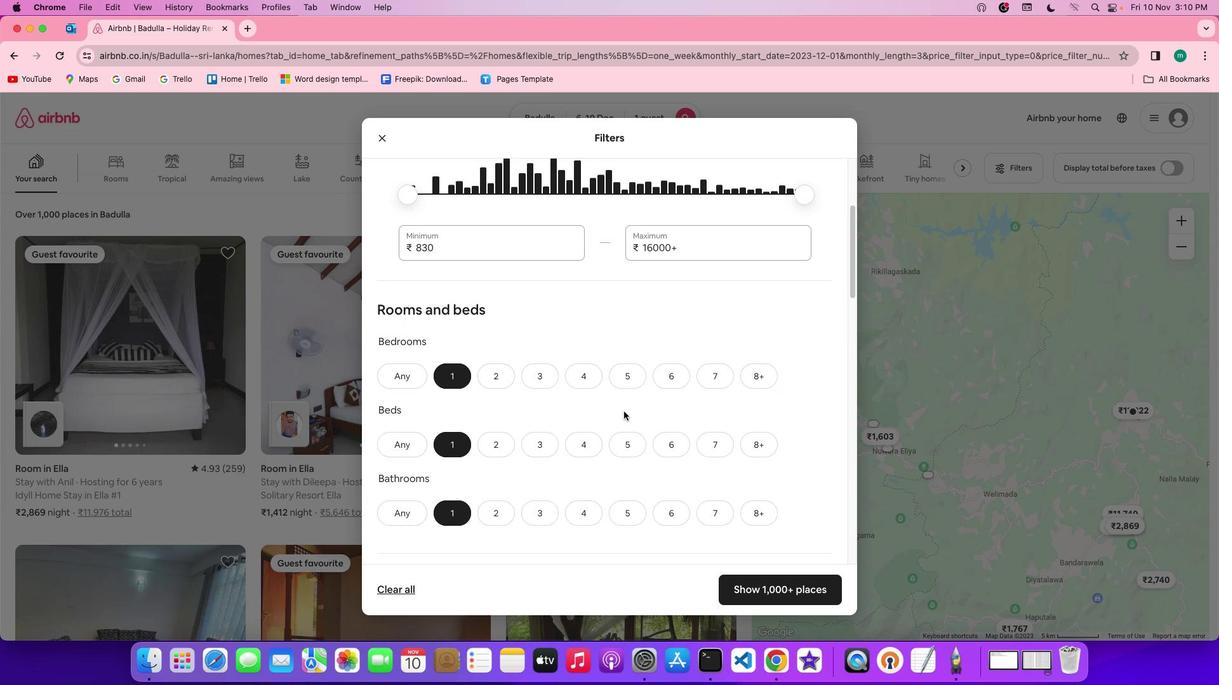 
Action: Mouse moved to (624, 411)
Screenshot: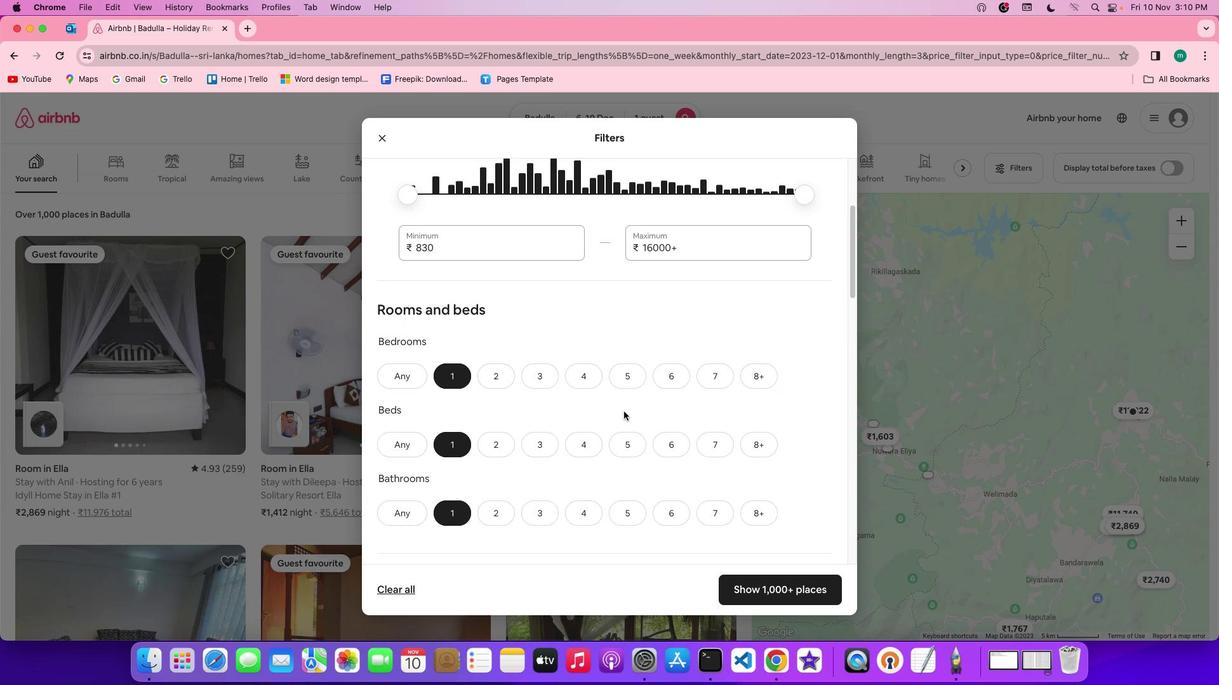 
Action: Mouse scrolled (624, 411) with delta (0, 0)
Screenshot: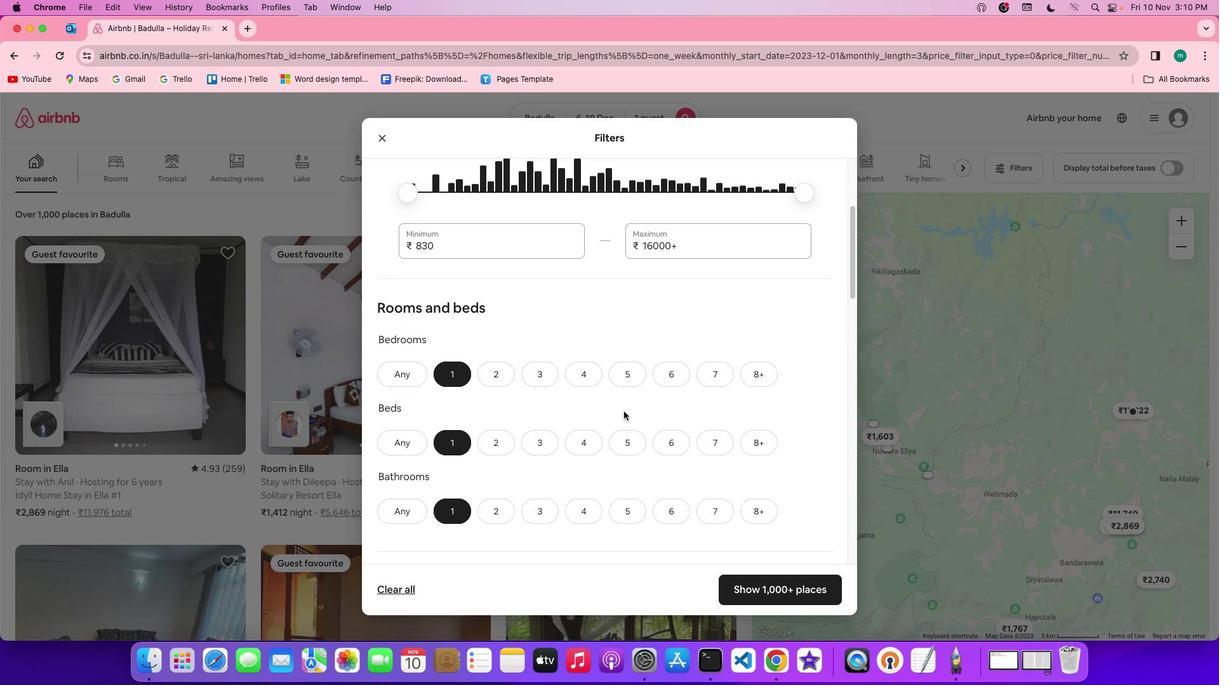 
Action: Mouse scrolled (624, 411) with delta (0, 0)
Screenshot: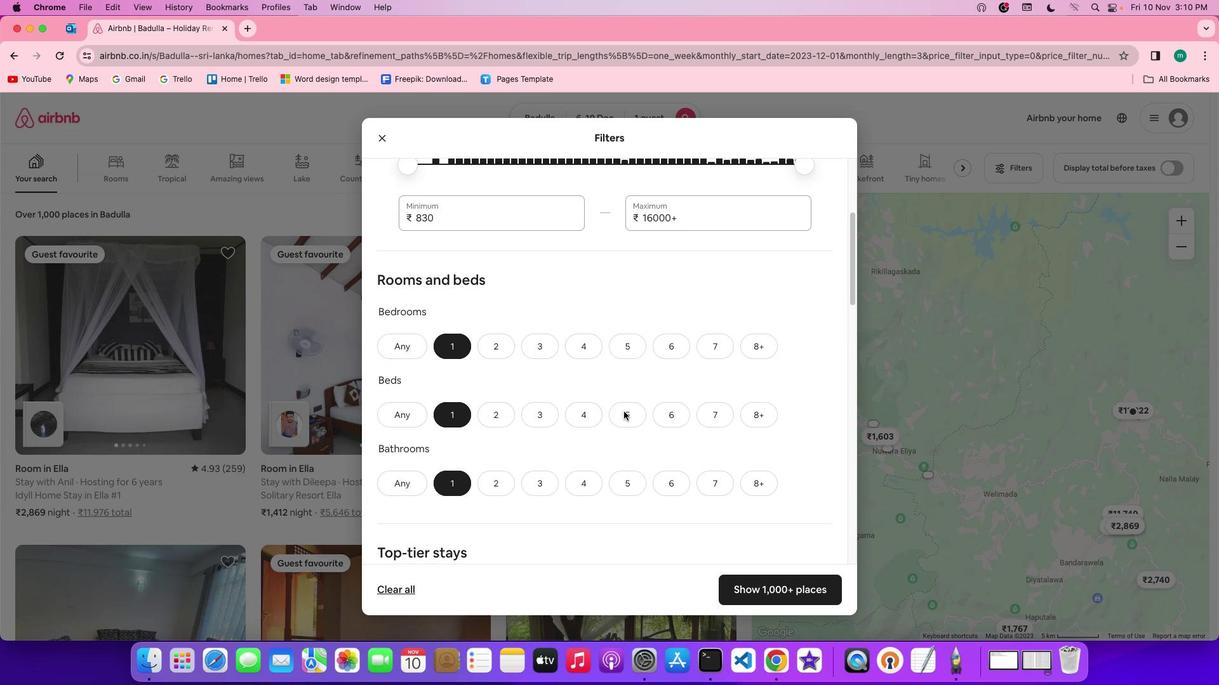 
Action: Mouse scrolled (624, 411) with delta (0, -1)
Screenshot: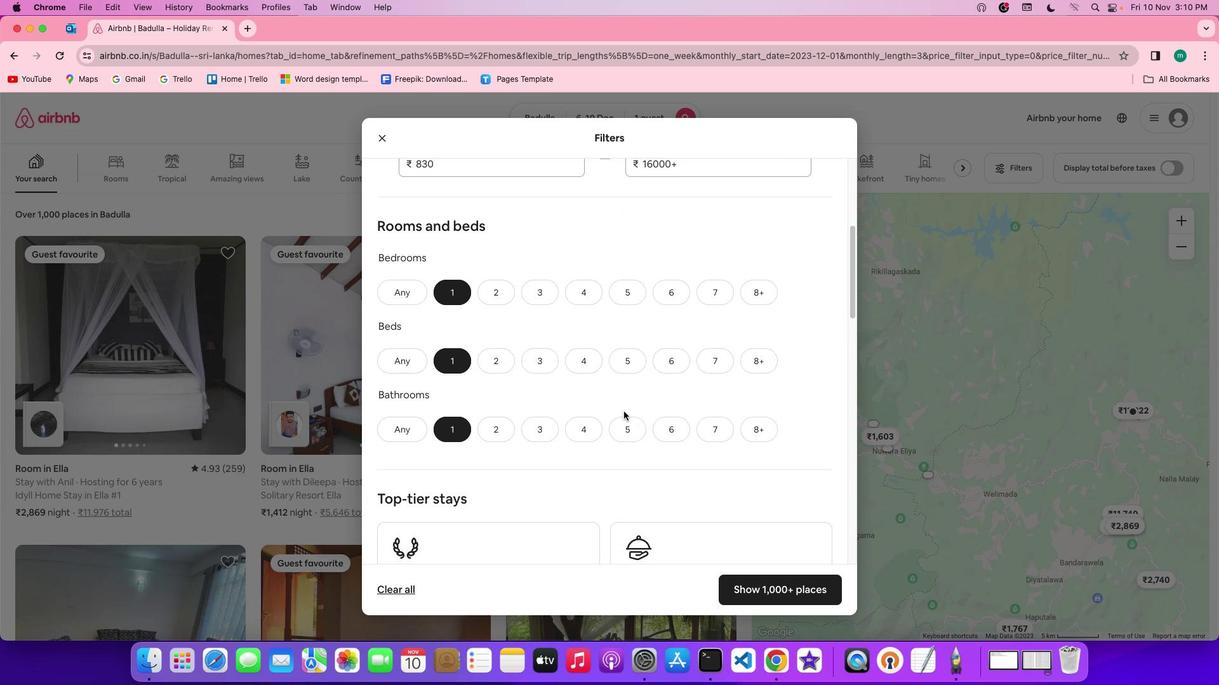 
Action: Mouse scrolled (624, 411) with delta (0, 0)
Screenshot: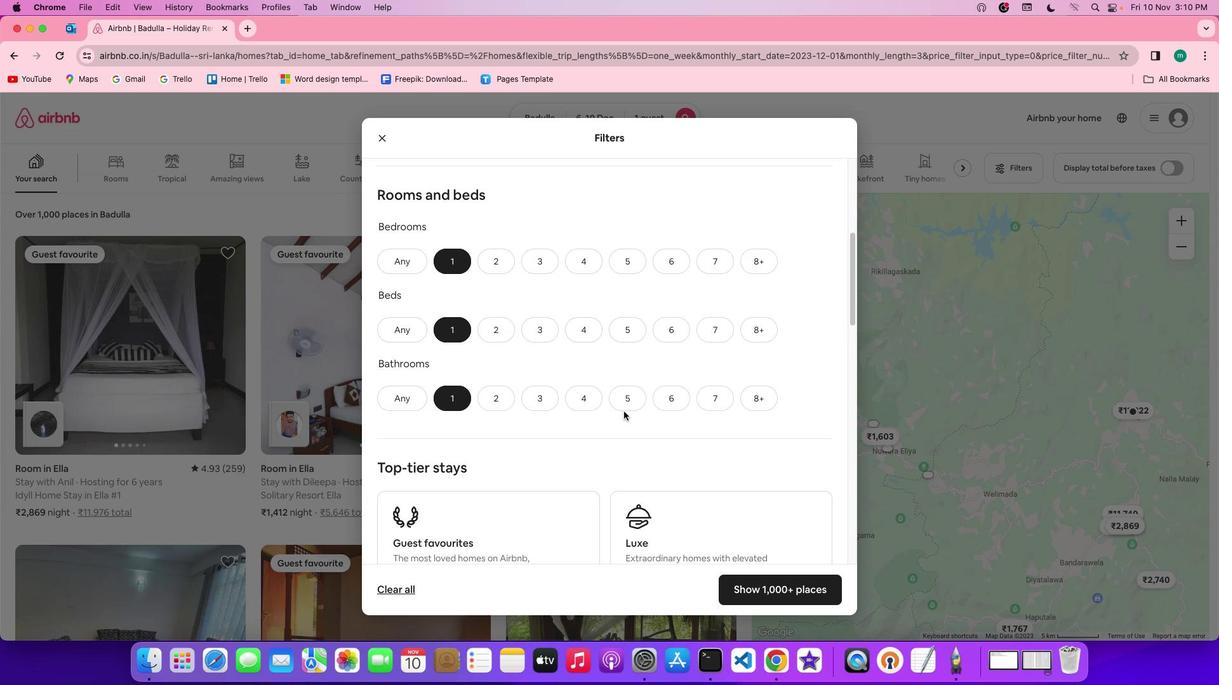 
Action: Mouse scrolled (624, 411) with delta (0, 0)
Screenshot: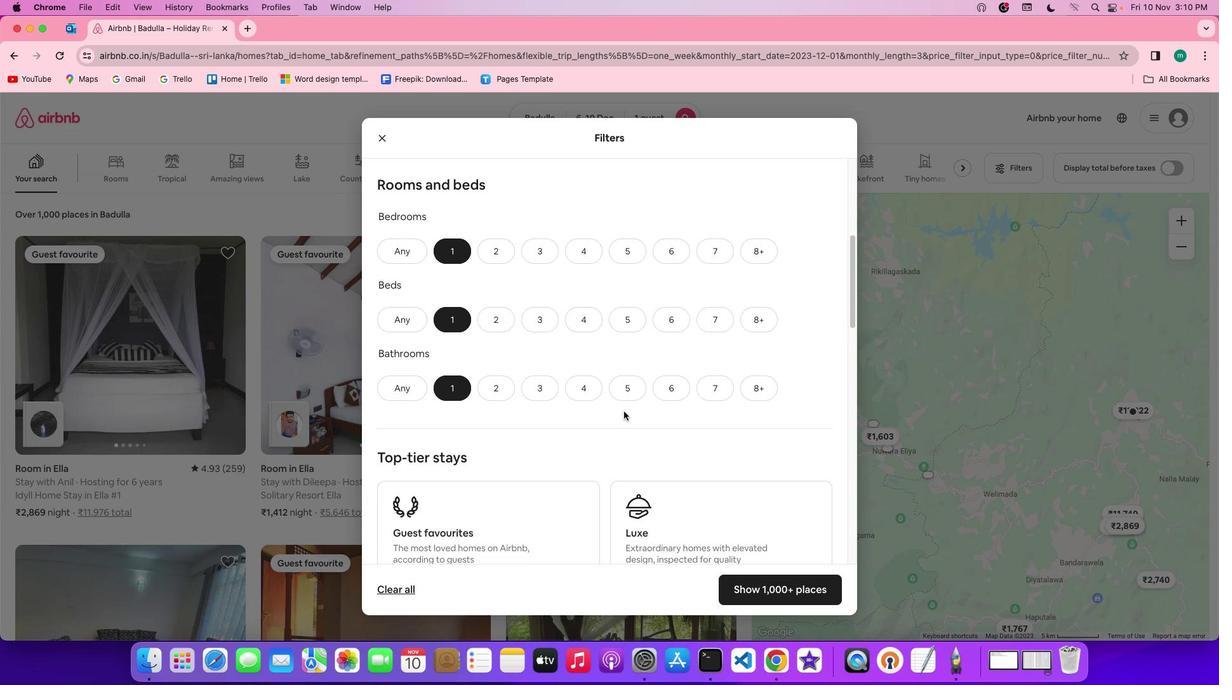 
Action: Mouse scrolled (624, 411) with delta (0, 0)
Screenshot: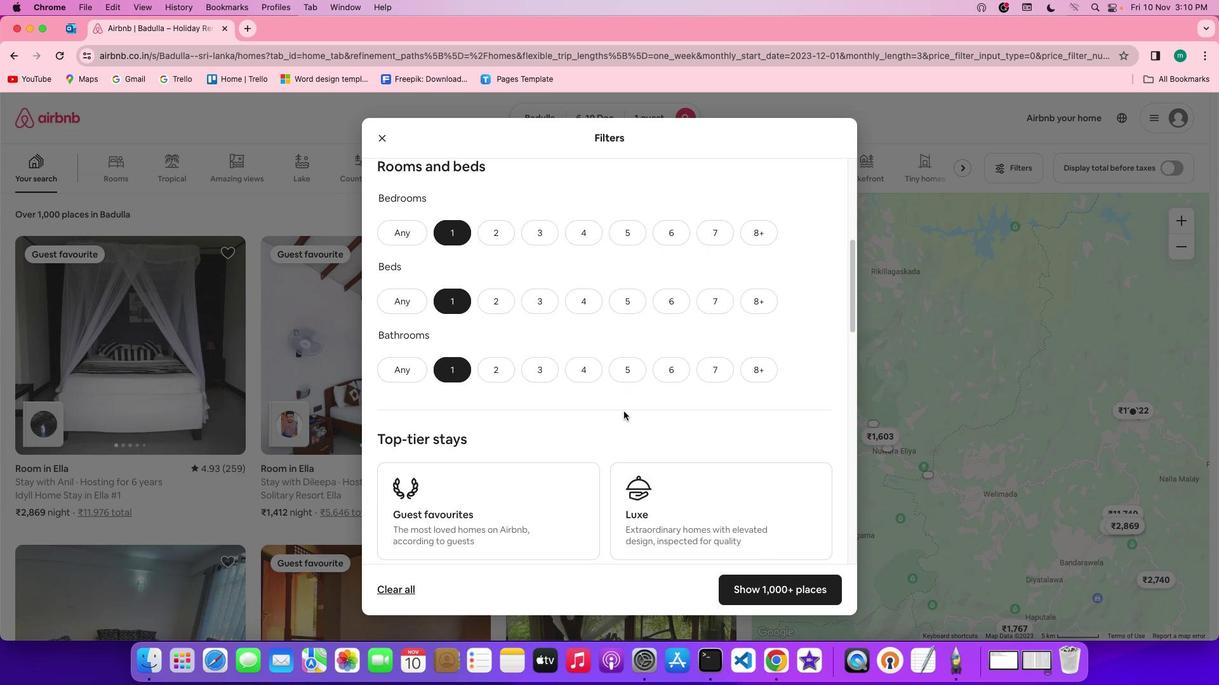 
Action: Mouse scrolled (624, 411) with delta (0, 0)
Screenshot: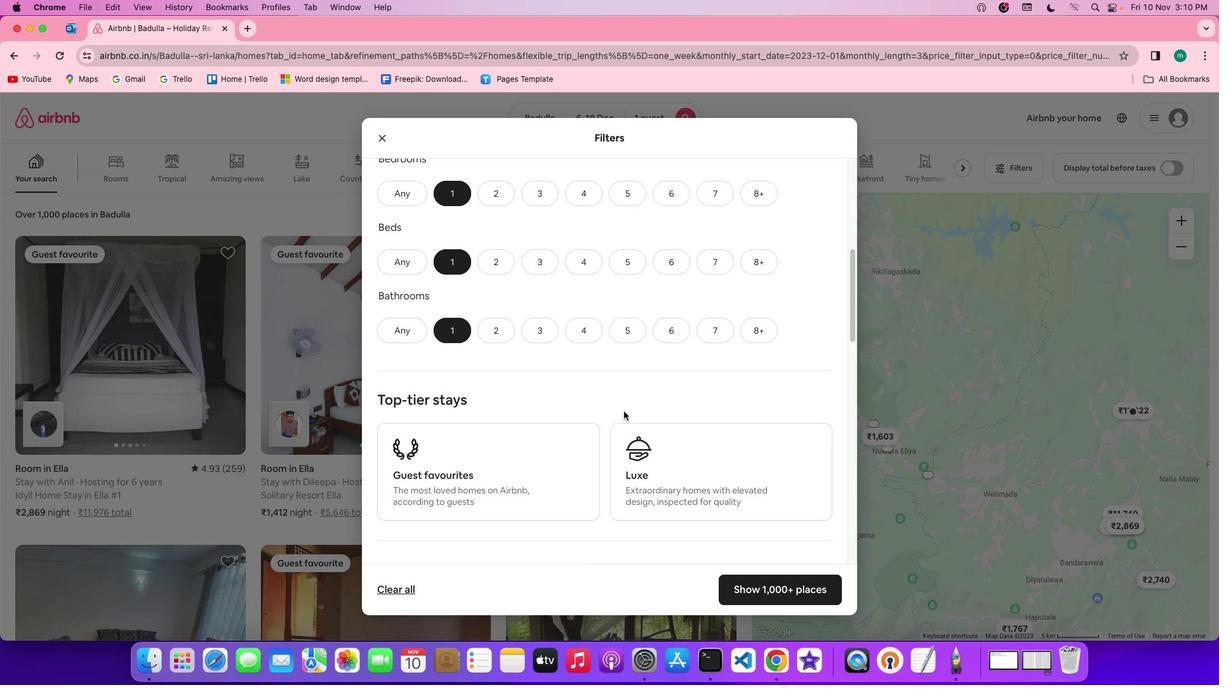 
Action: Mouse scrolled (624, 411) with delta (0, 0)
Screenshot: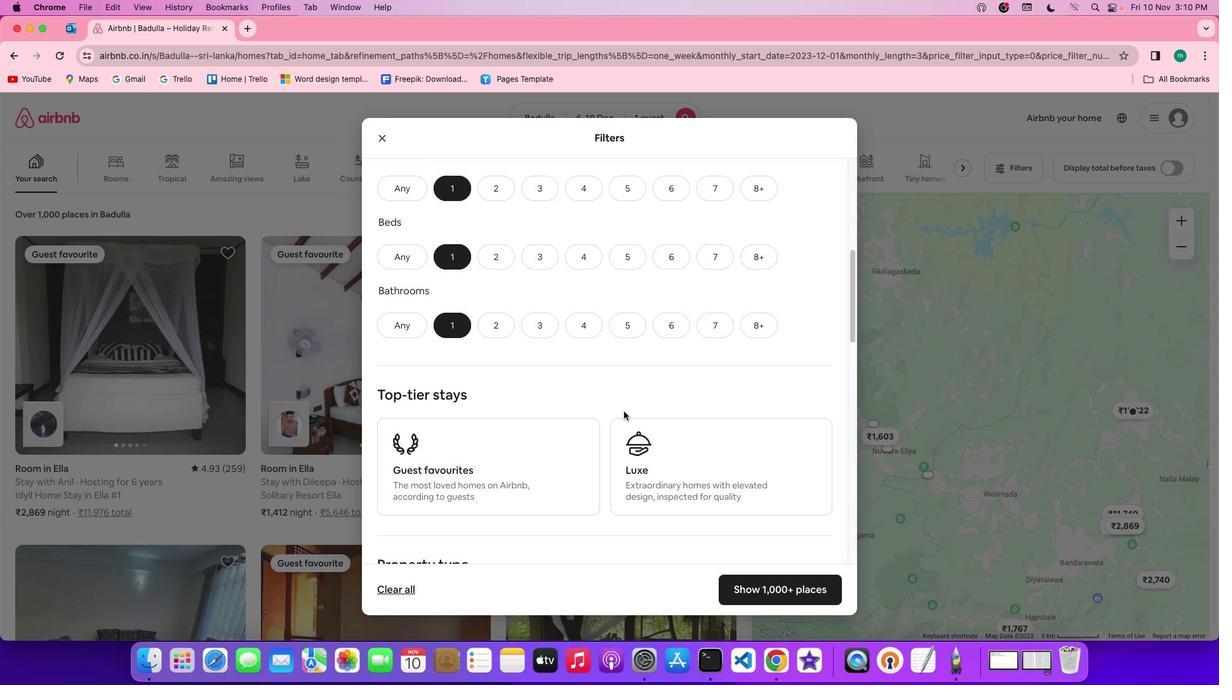 
Action: Mouse scrolled (624, 411) with delta (0, 0)
Screenshot: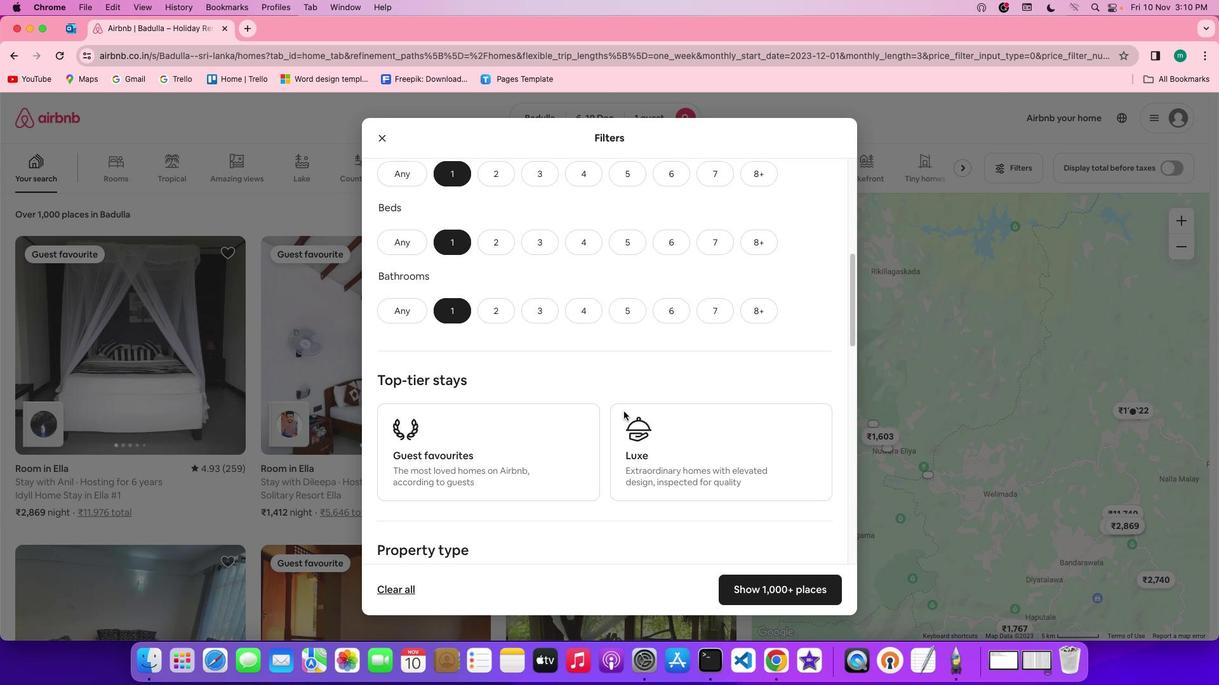 
Action: Mouse scrolled (624, 411) with delta (0, -1)
Screenshot: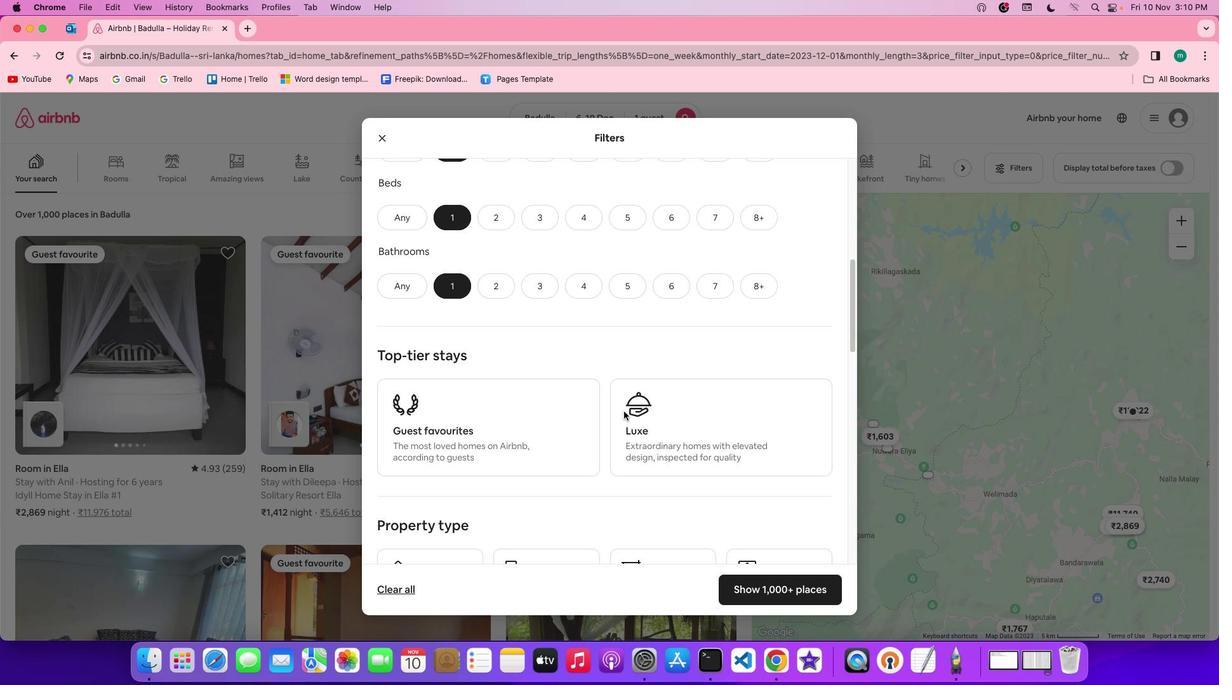 
Action: Mouse scrolled (624, 411) with delta (0, 0)
Screenshot: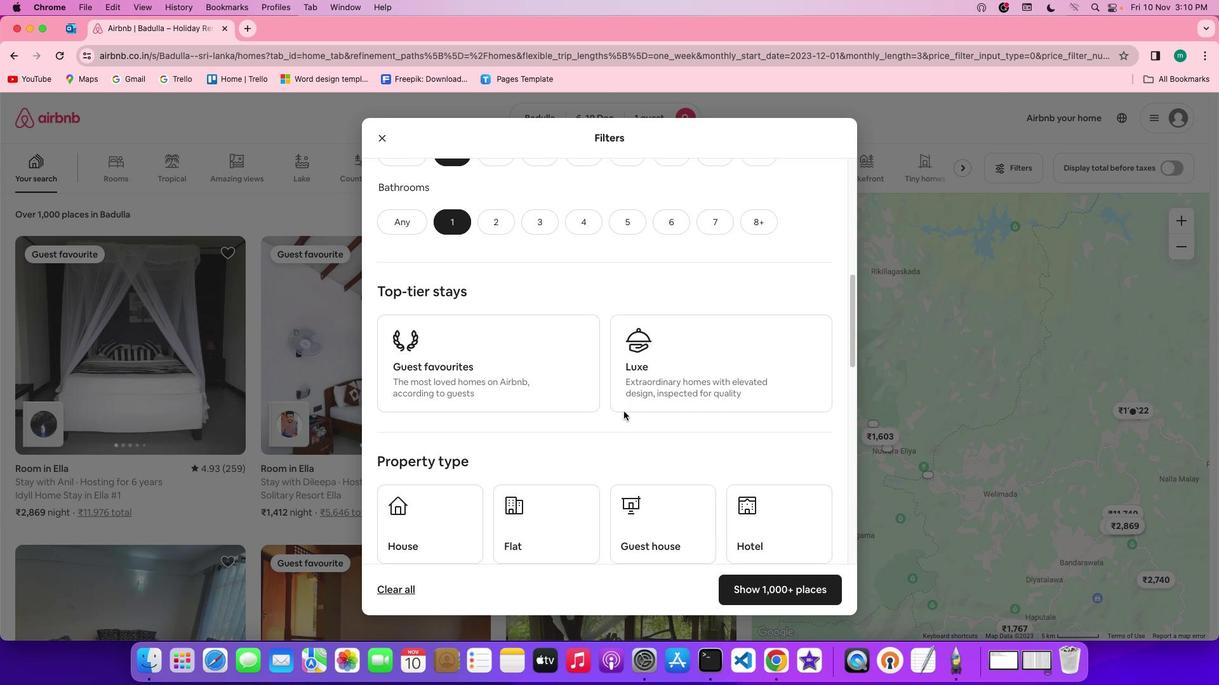 
Action: Mouse scrolled (624, 411) with delta (0, 0)
Screenshot: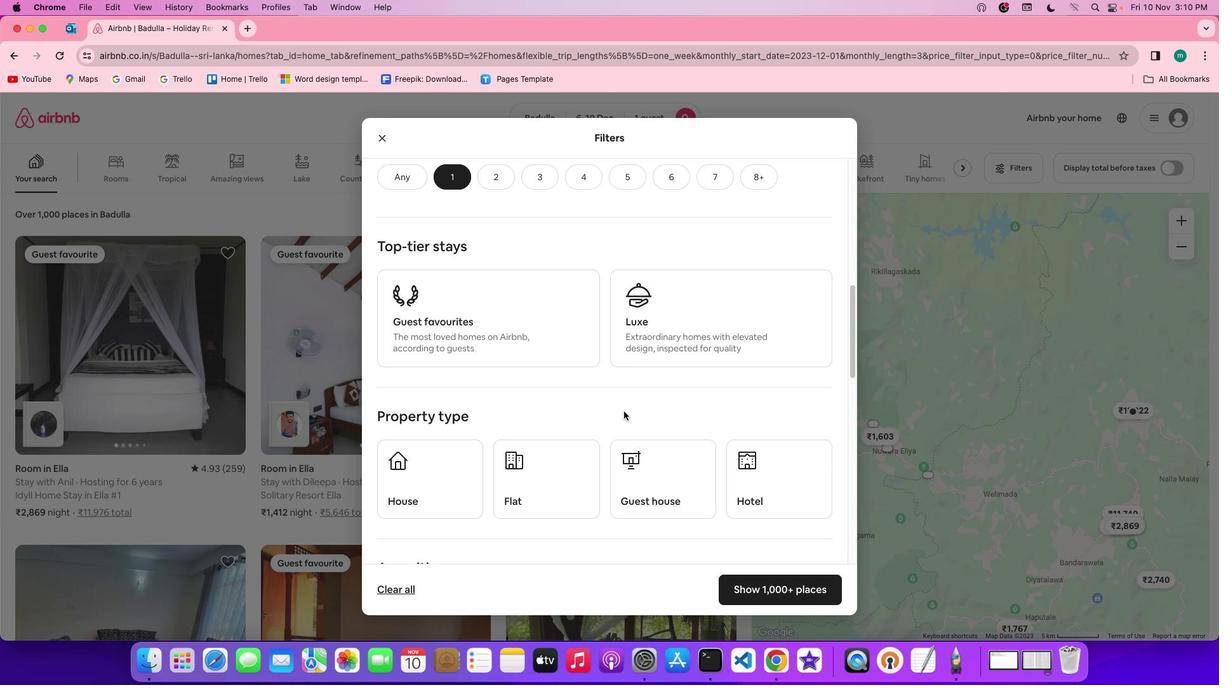 
Action: Mouse scrolled (624, 411) with delta (0, 0)
Screenshot: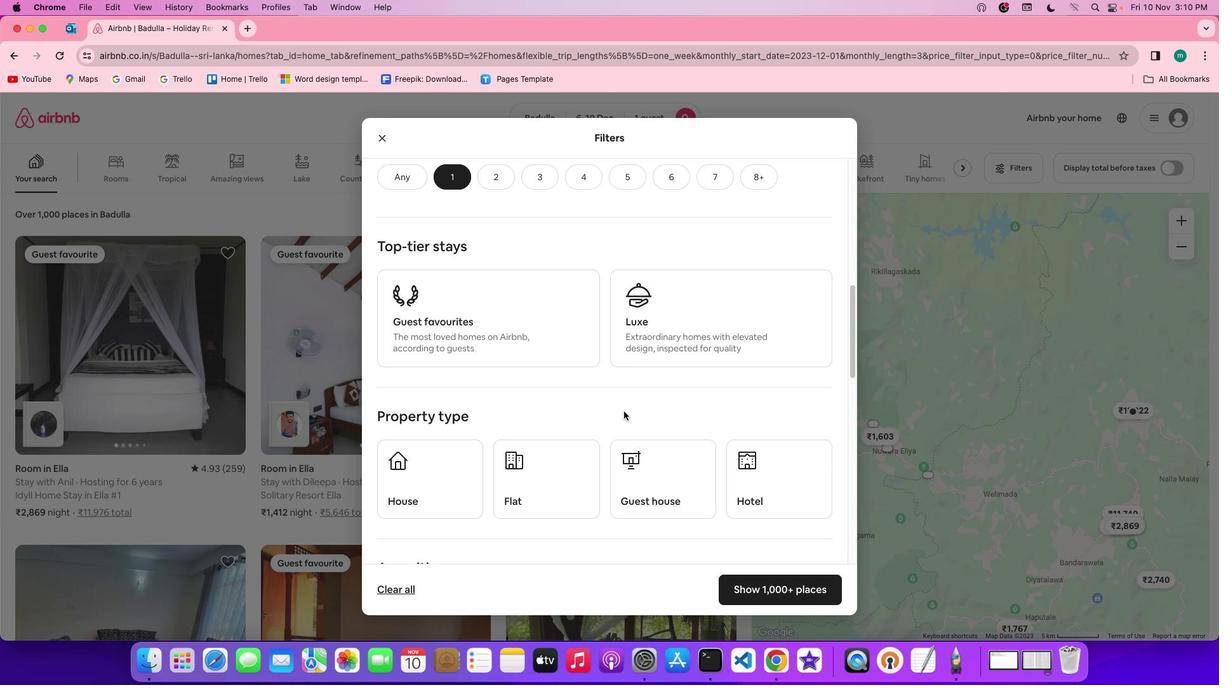 
Action: Mouse scrolled (624, 411) with delta (0, -1)
Screenshot: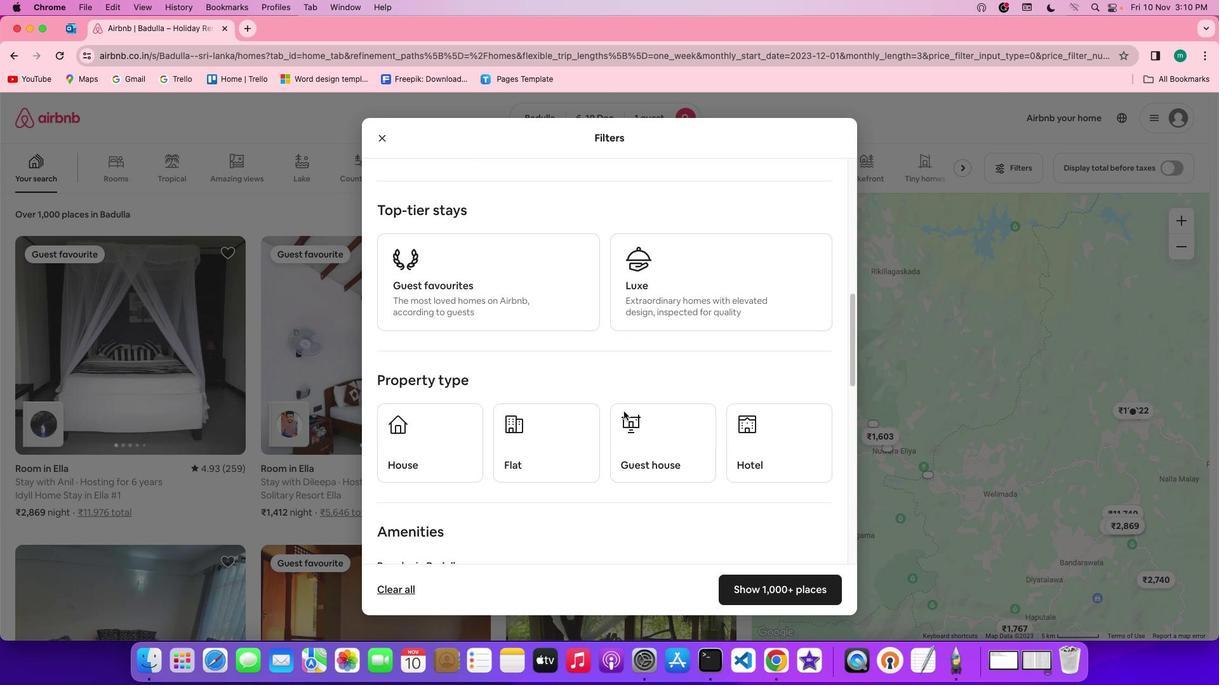 
Action: Mouse scrolled (624, 411) with delta (0, -2)
Screenshot: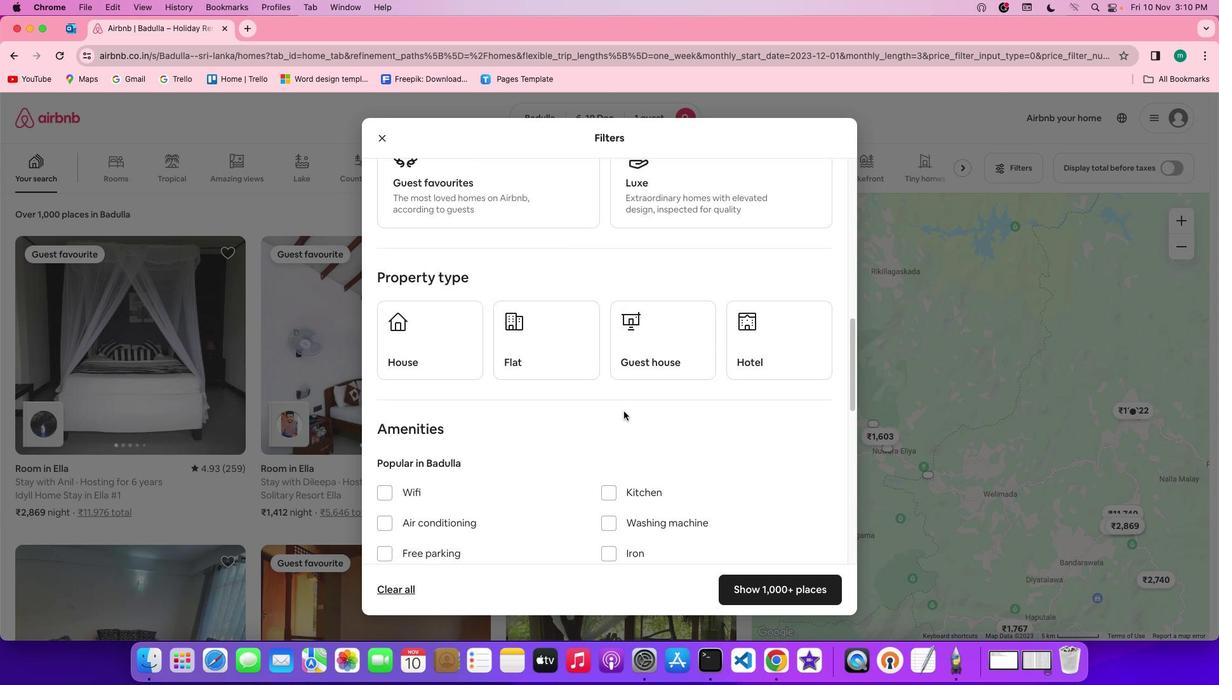 
Action: Mouse moved to (753, 276)
Screenshot: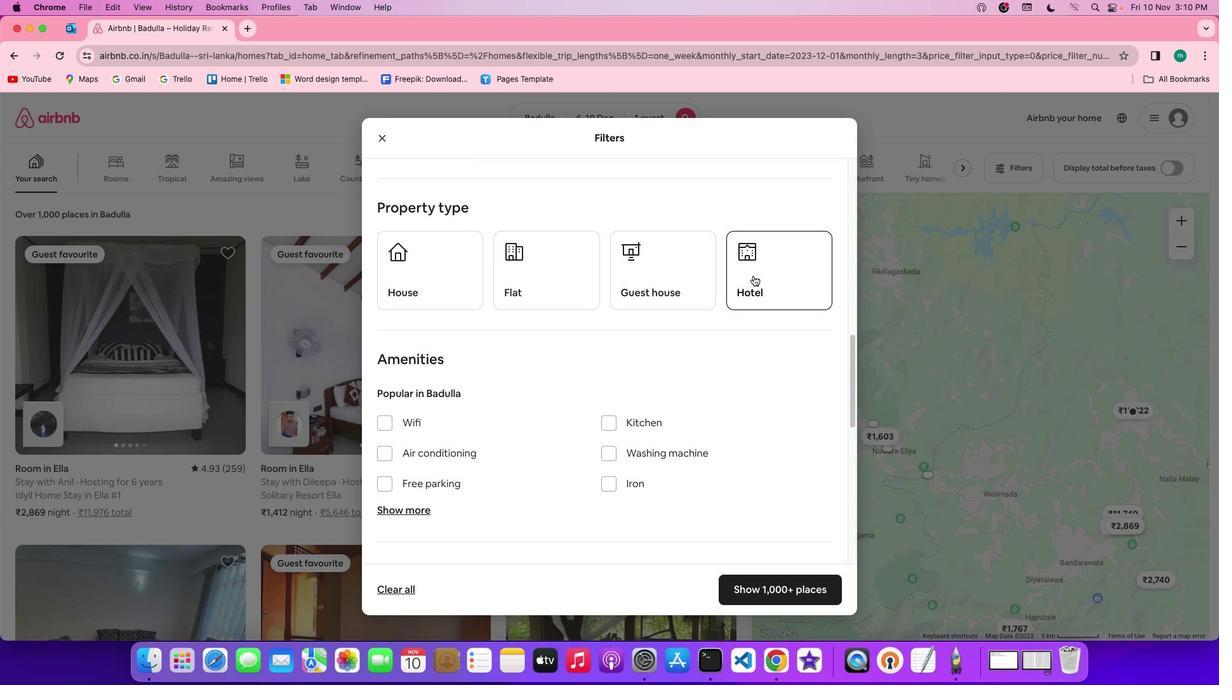 
Action: Mouse pressed left at (753, 276)
Screenshot: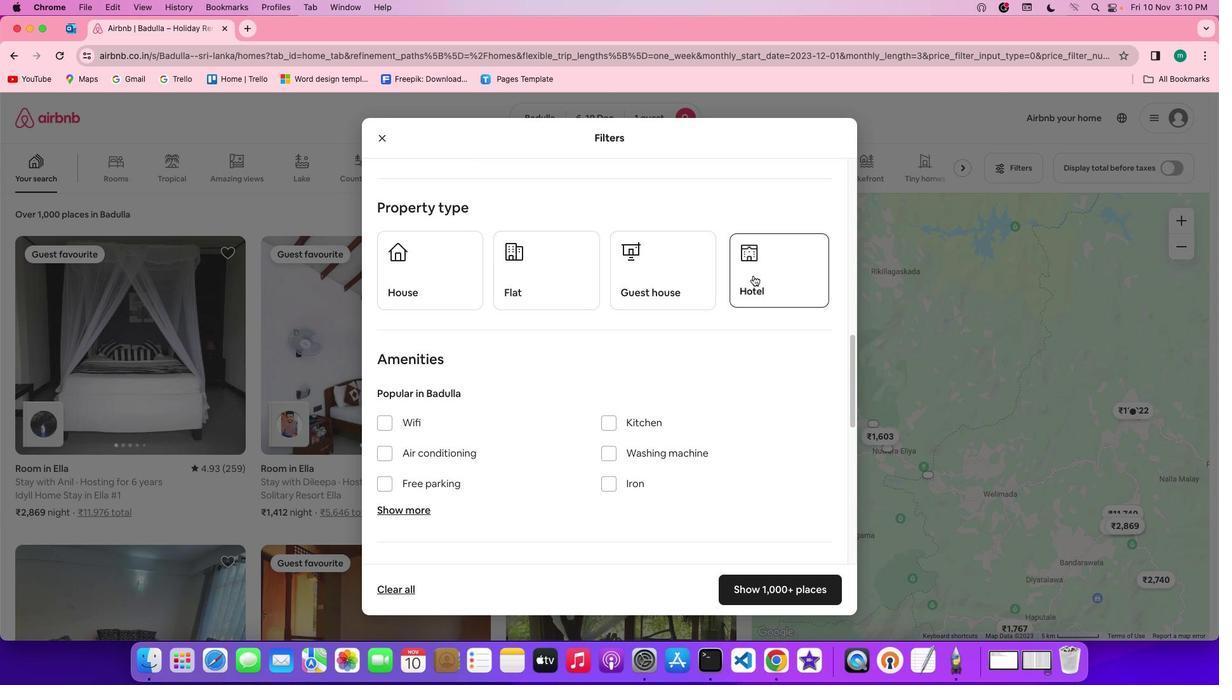 
Action: Mouse moved to (656, 388)
Screenshot: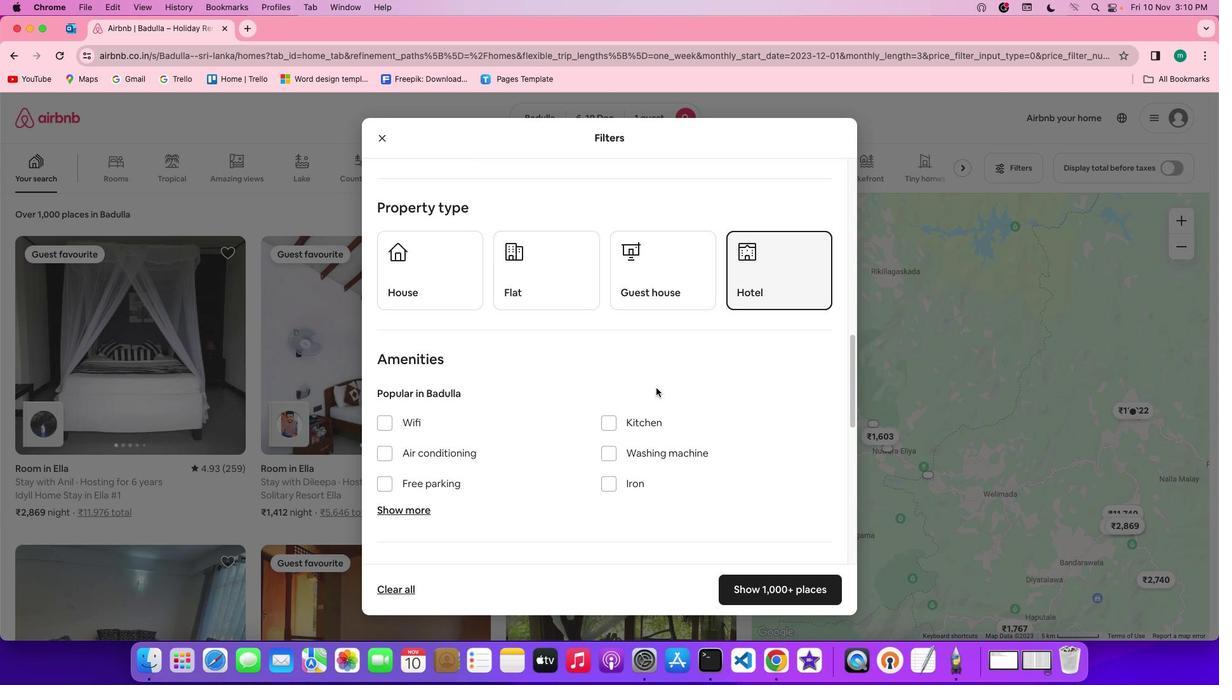 
Action: Mouse scrolled (656, 388) with delta (0, 0)
Screenshot: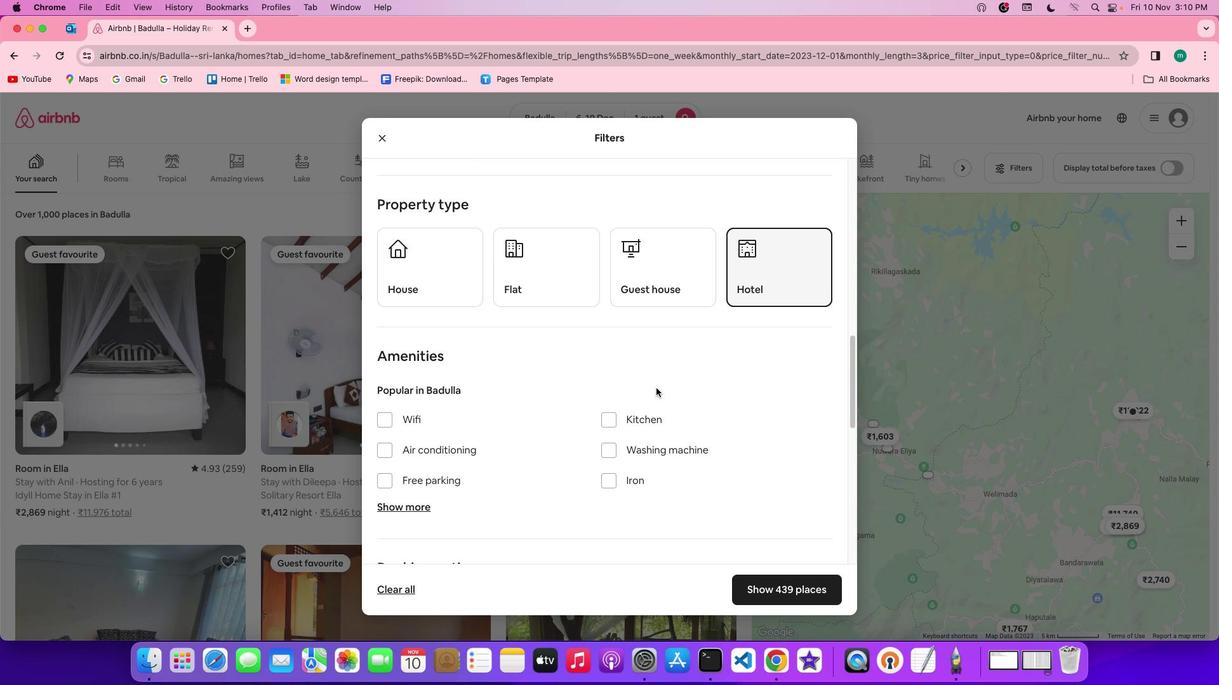 
Action: Mouse scrolled (656, 388) with delta (0, 0)
Screenshot: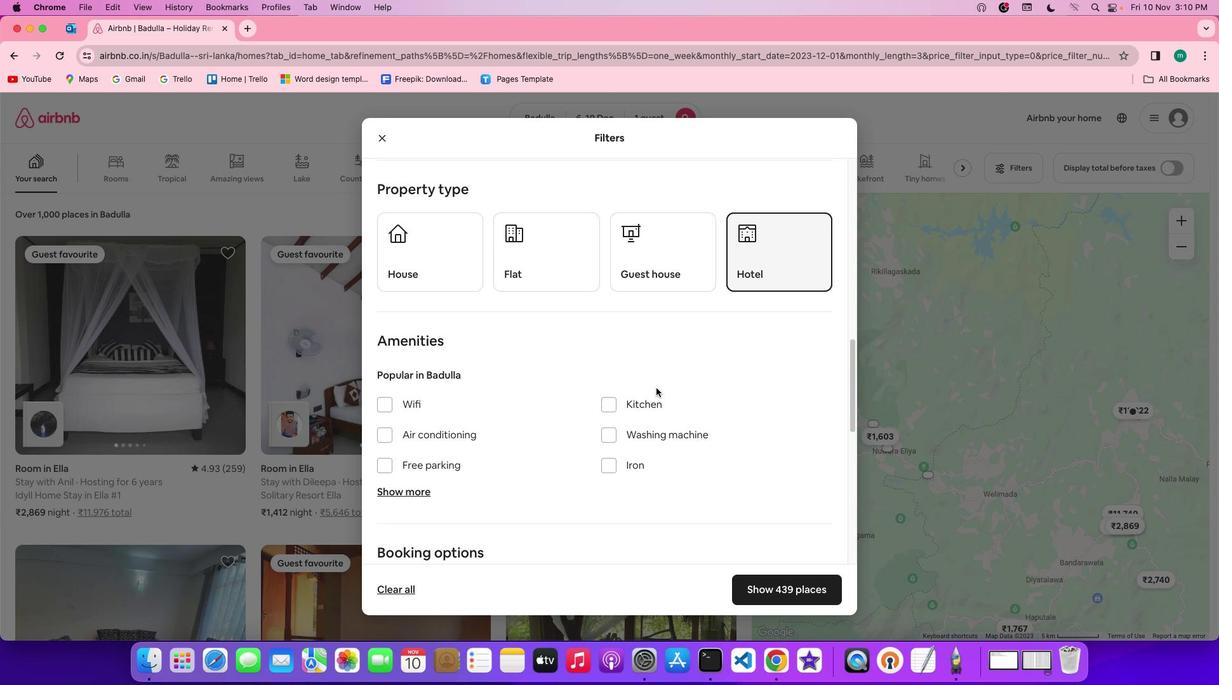 
Action: Mouse scrolled (656, 388) with delta (0, -1)
Screenshot: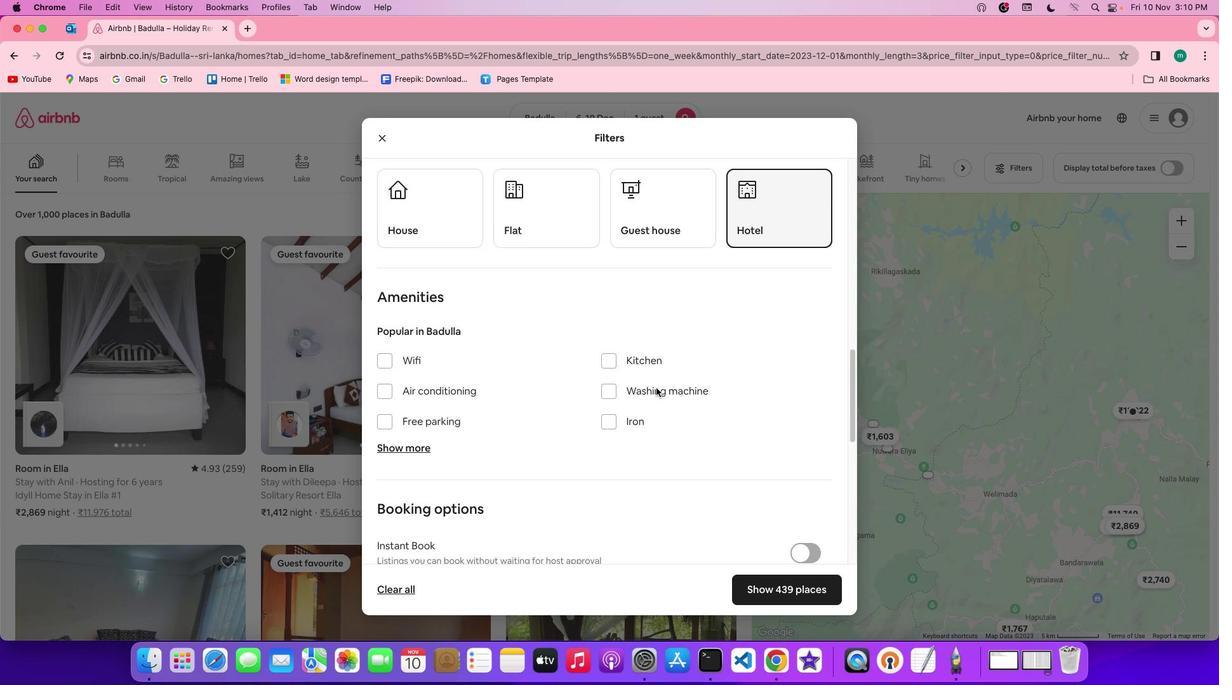 
Action: Mouse scrolled (656, 388) with delta (0, 0)
Screenshot: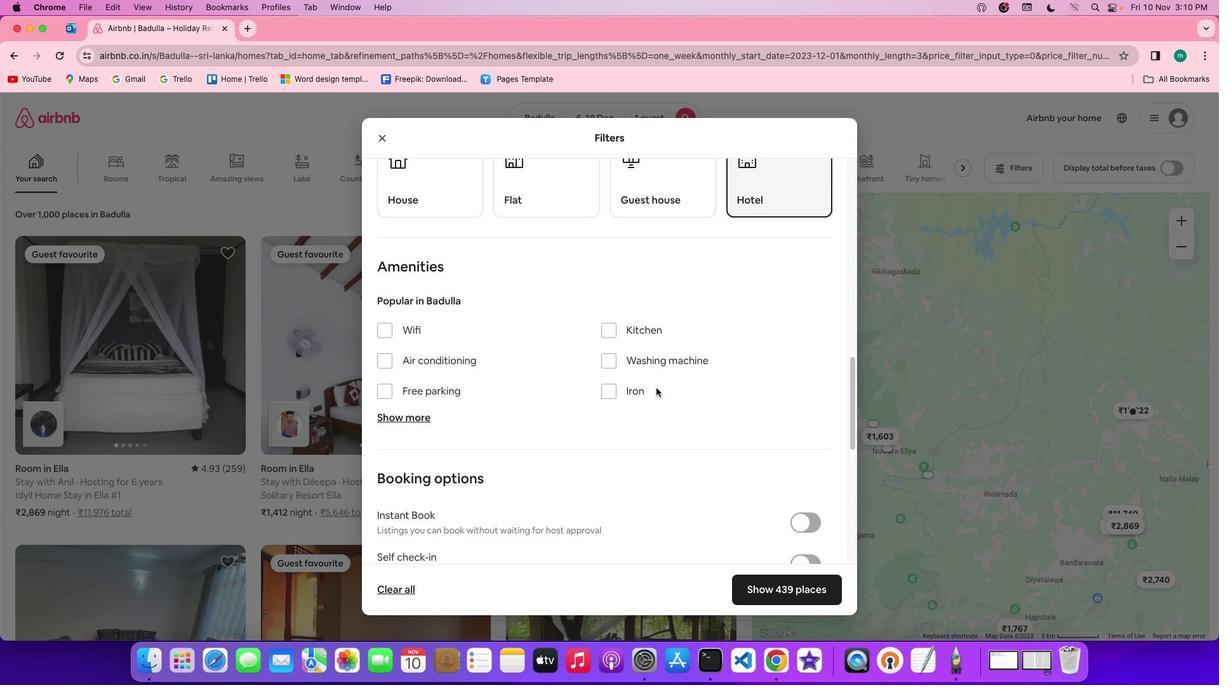 
Action: Mouse scrolled (656, 388) with delta (0, 0)
Screenshot: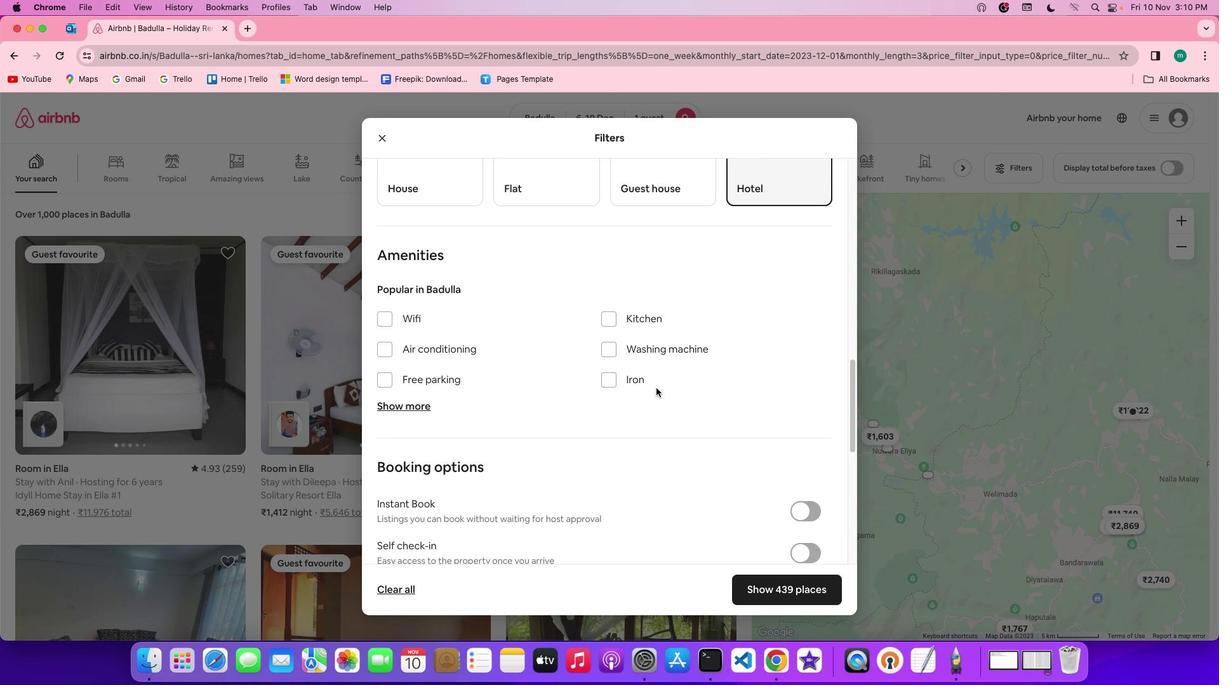
Action: Mouse scrolled (656, 388) with delta (0, -1)
Screenshot: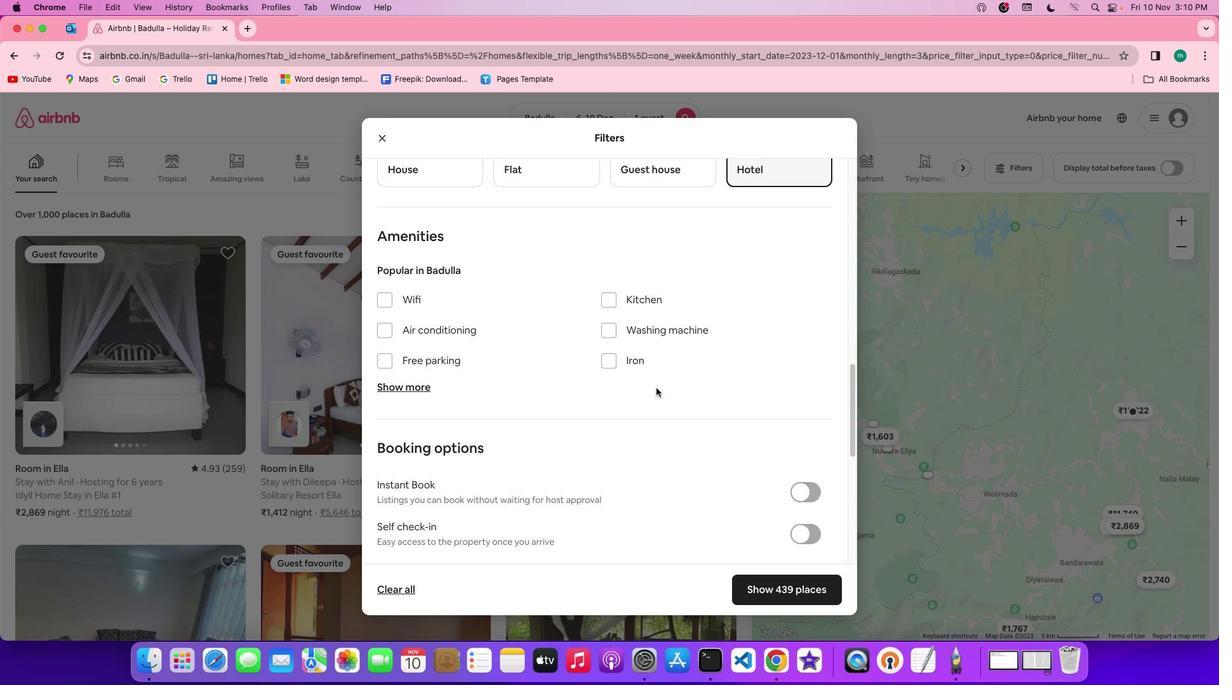 
Action: Mouse scrolled (656, 388) with delta (0, -1)
Screenshot: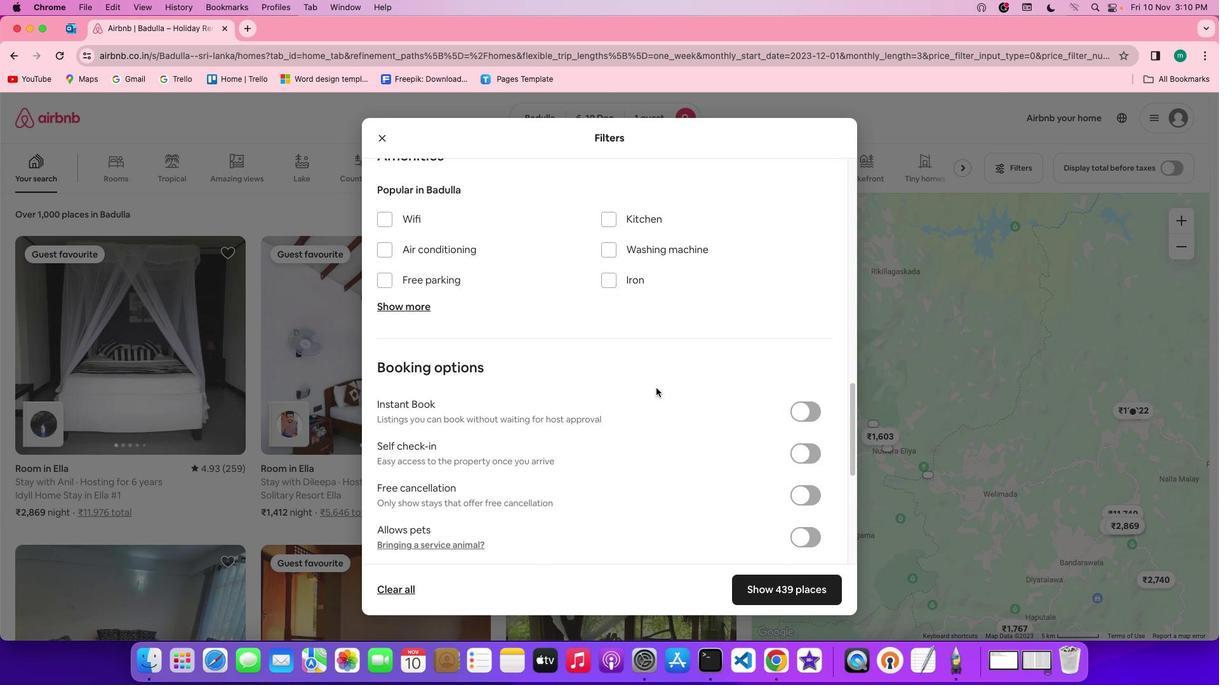 
Action: Mouse scrolled (656, 388) with delta (0, 0)
Screenshot: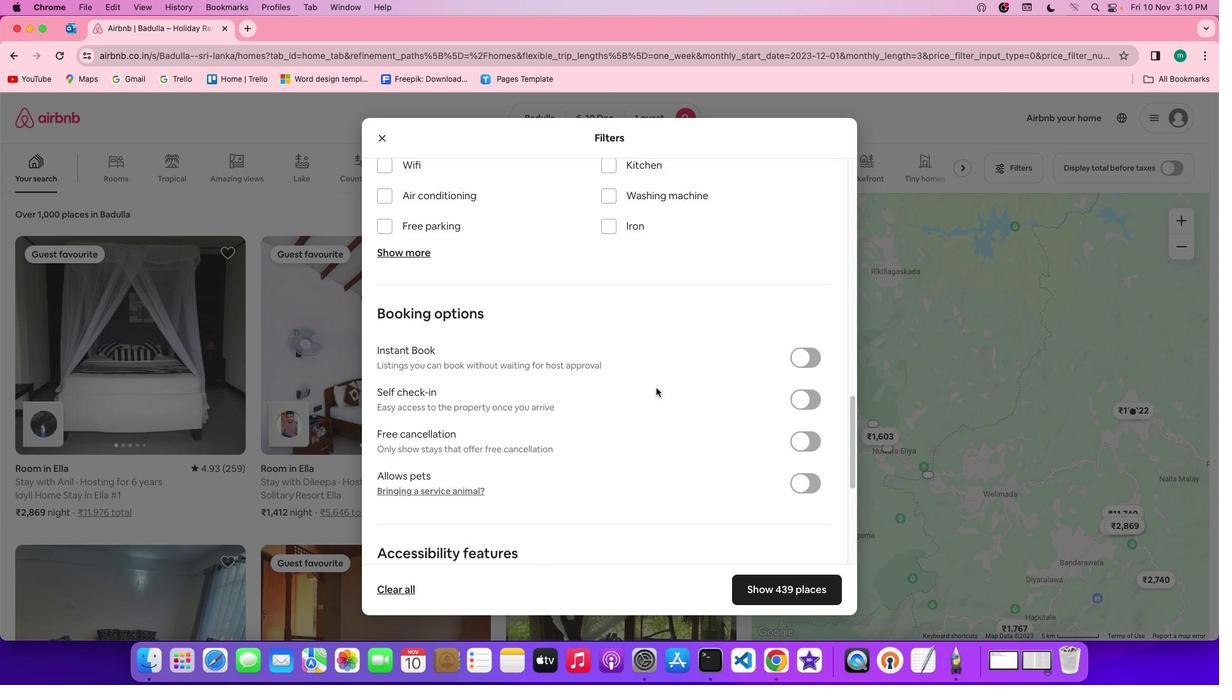 
Action: Mouse scrolled (656, 388) with delta (0, 0)
Screenshot: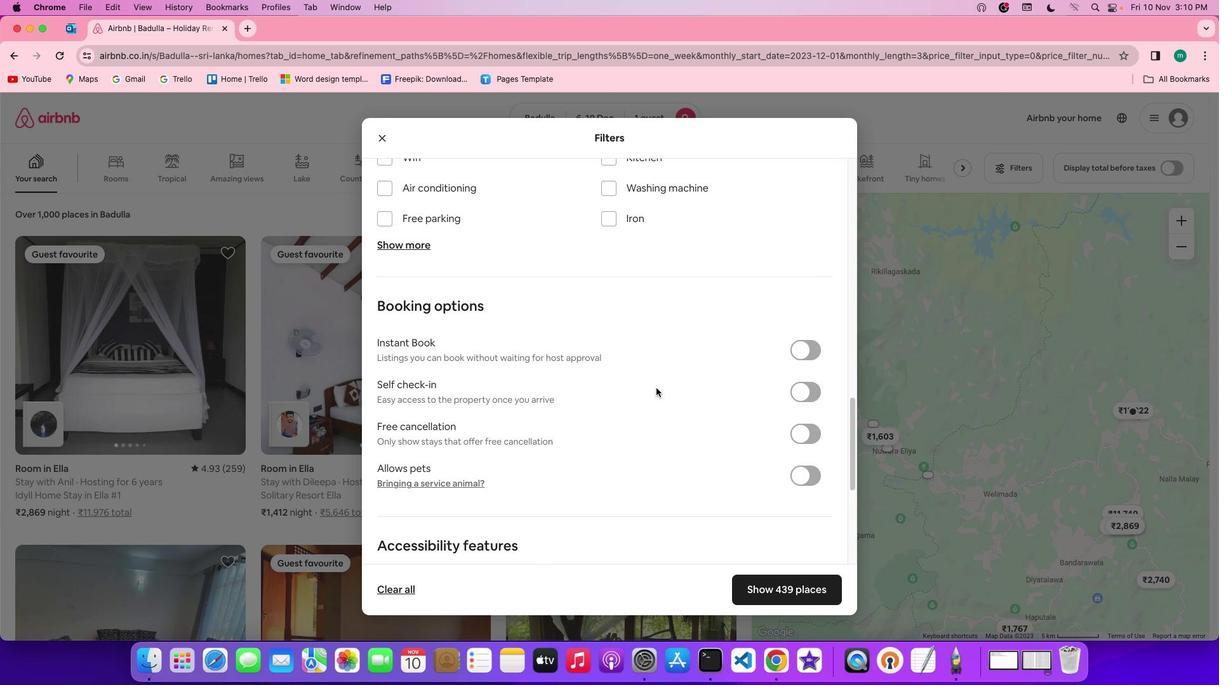 
Action: Mouse scrolled (656, 388) with delta (0, 0)
Screenshot: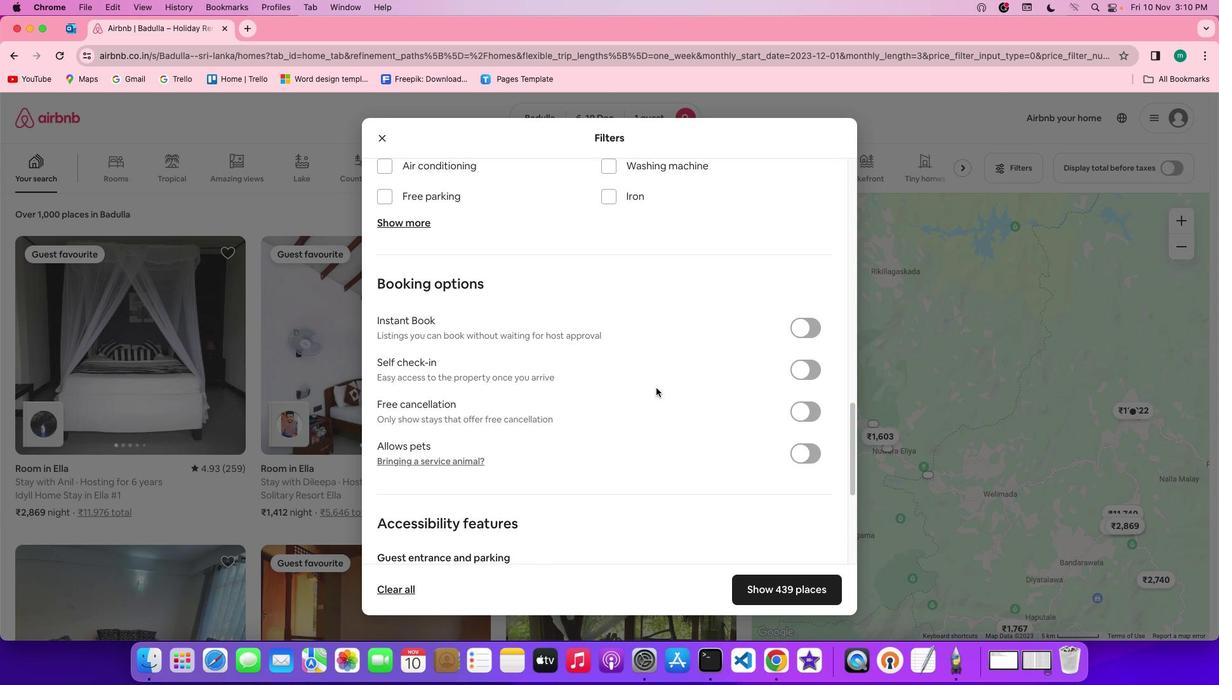 
Action: Mouse scrolled (656, 388) with delta (0, 0)
Screenshot: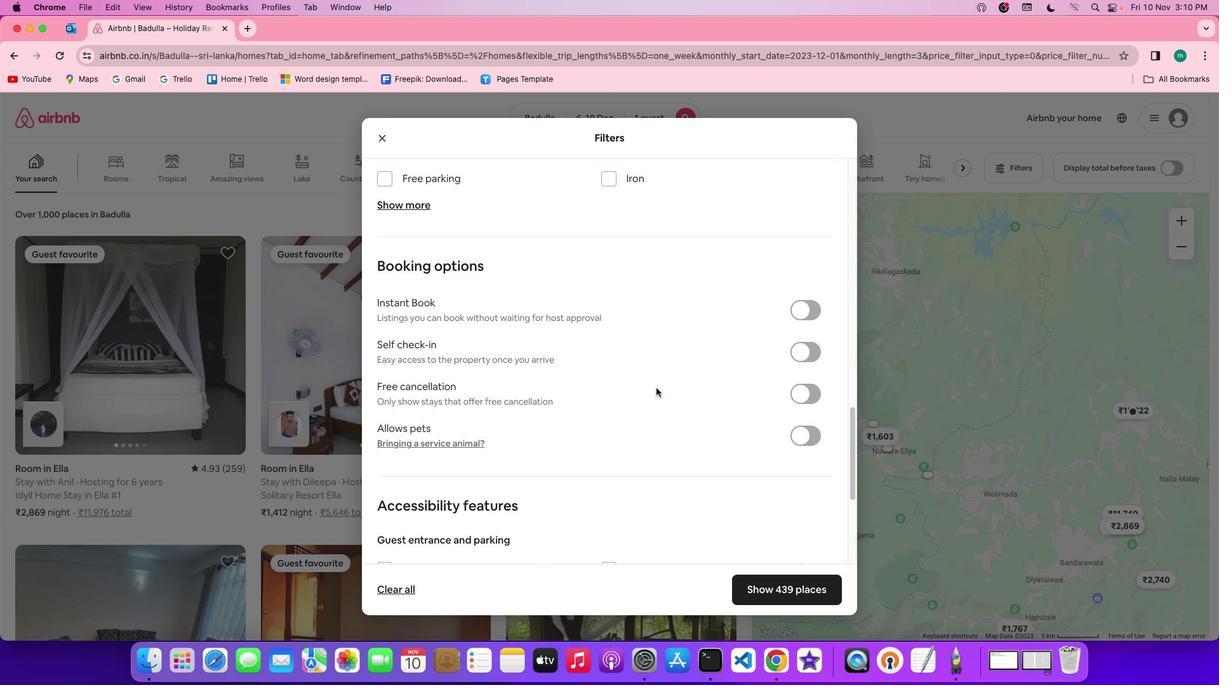 
Action: Mouse scrolled (656, 388) with delta (0, 0)
Screenshot: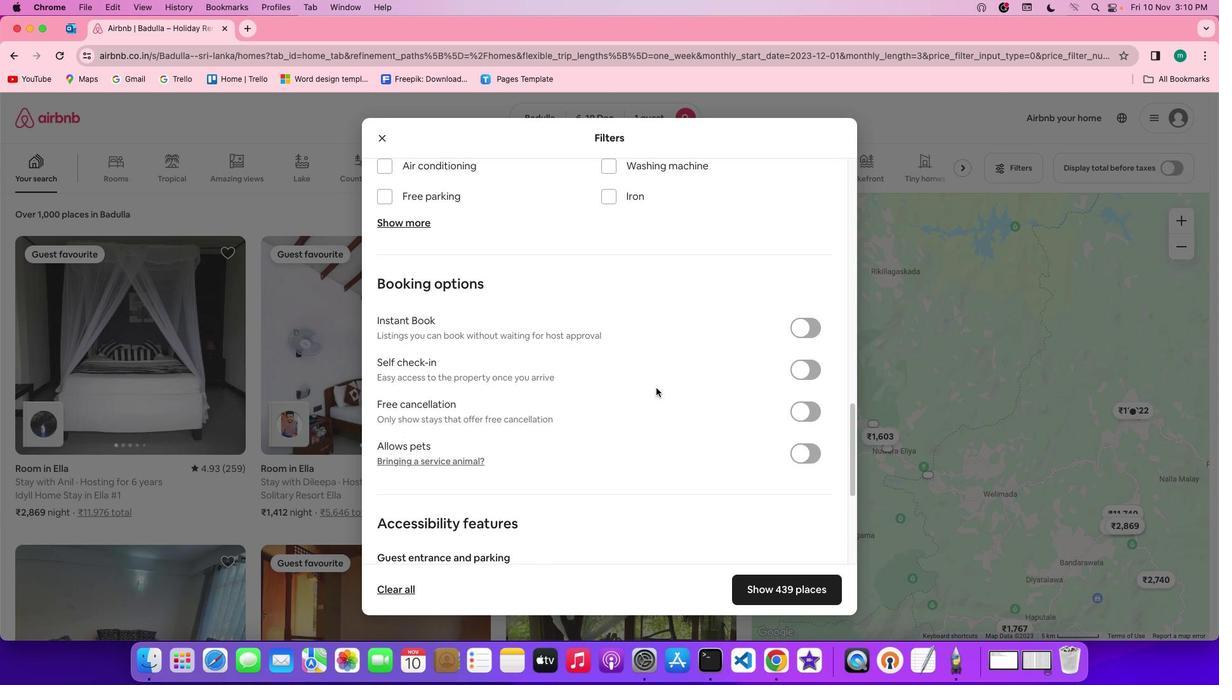 
Action: Mouse scrolled (656, 388) with delta (0, 1)
Screenshot: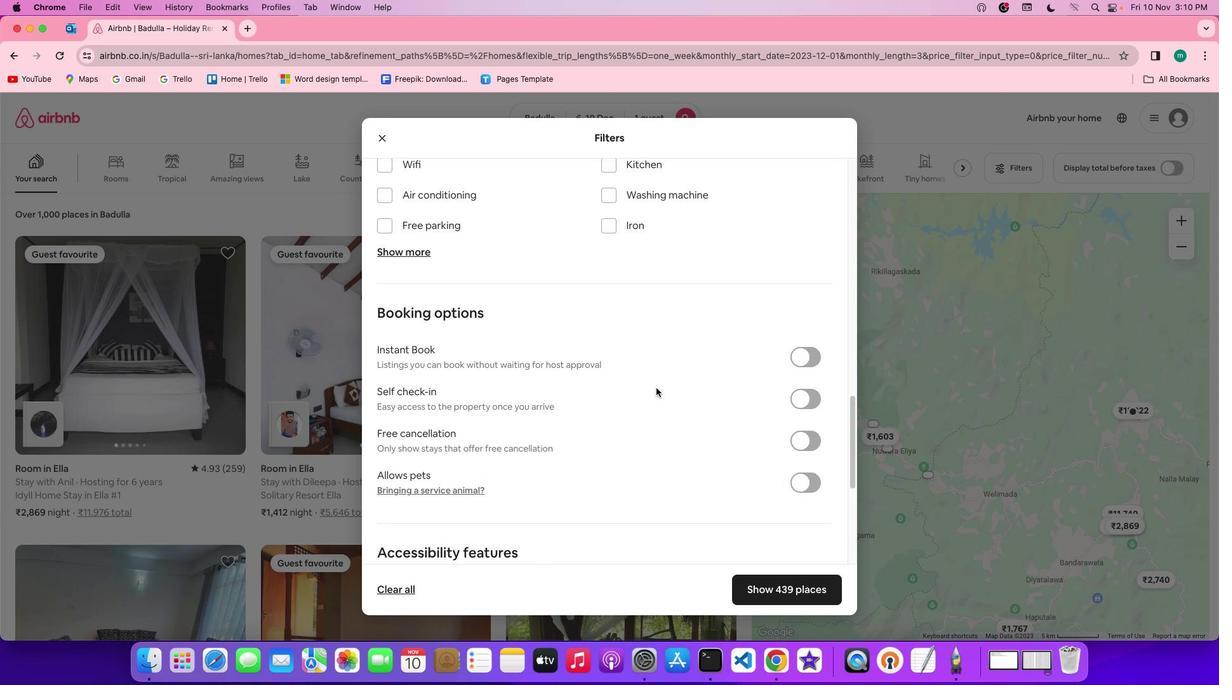 
Action: Mouse scrolled (656, 388) with delta (0, 0)
Screenshot: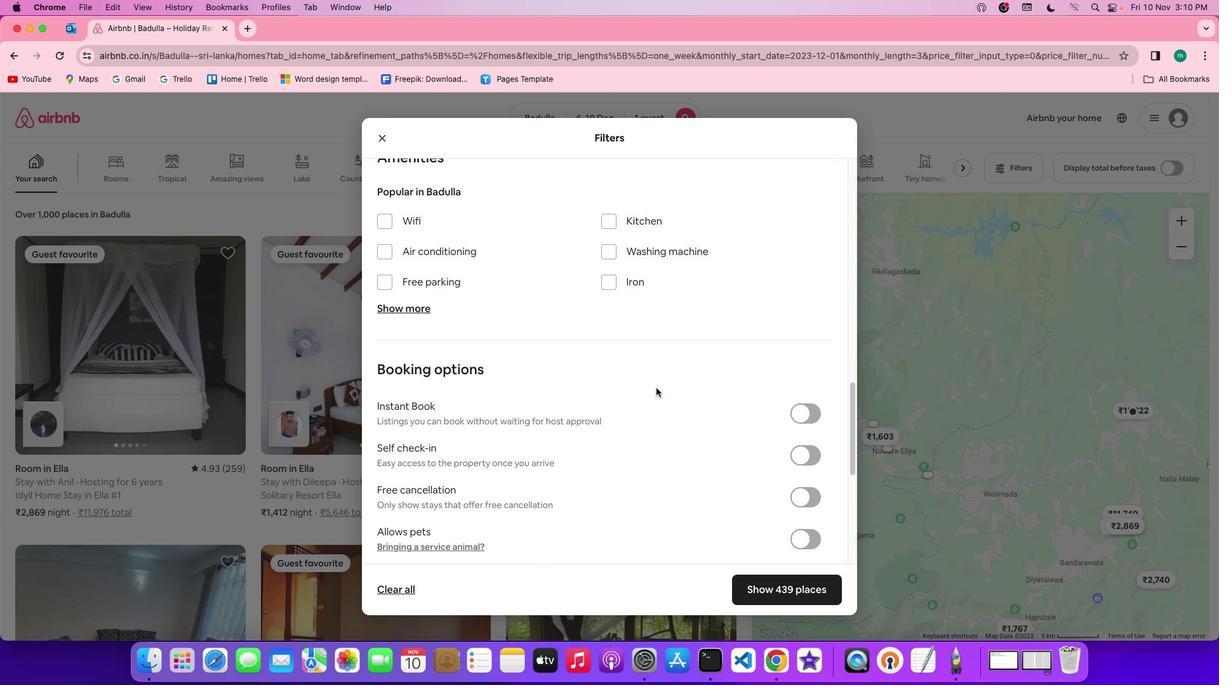 
Action: Mouse scrolled (656, 388) with delta (0, 0)
Screenshot: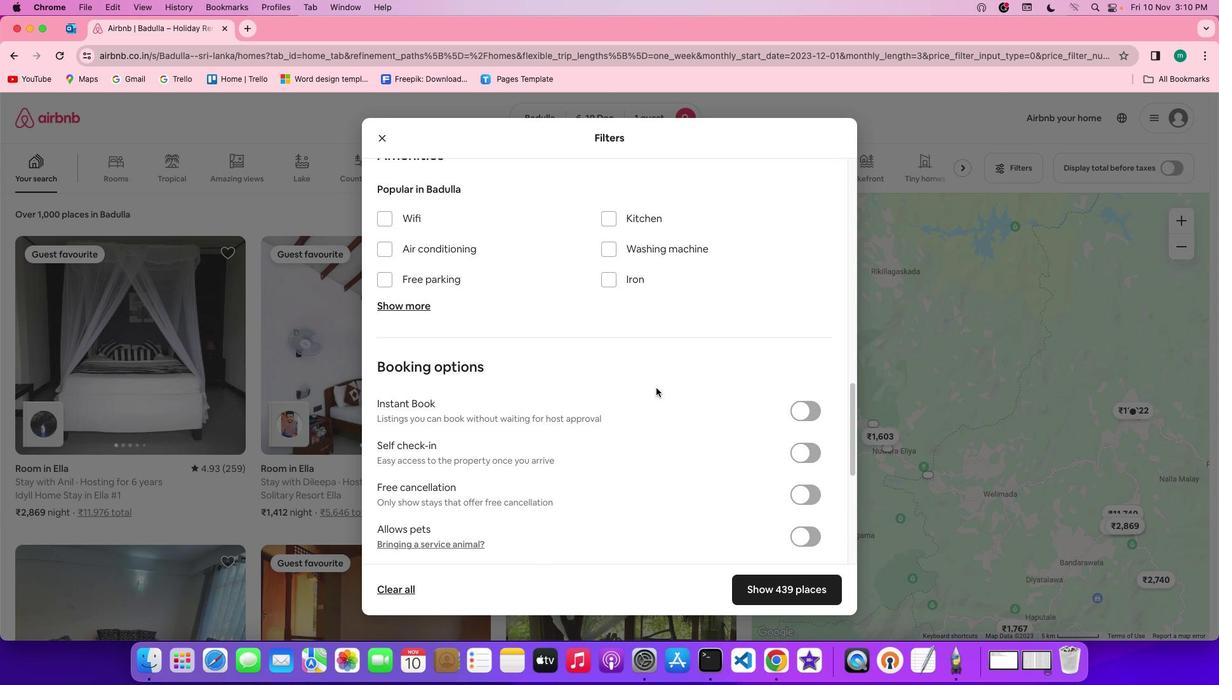 
Action: Mouse scrolled (656, 388) with delta (0, 0)
Screenshot: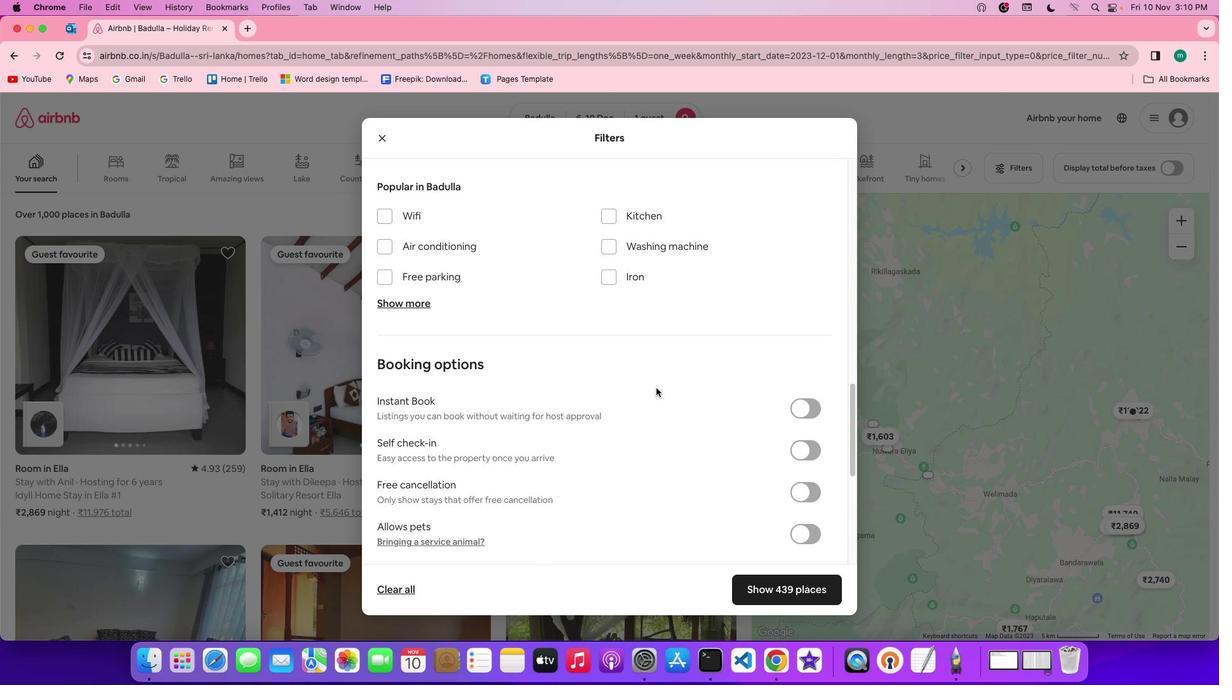 
Action: Mouse scrolled (656, 388) with delta (0, 0)
Screenshot: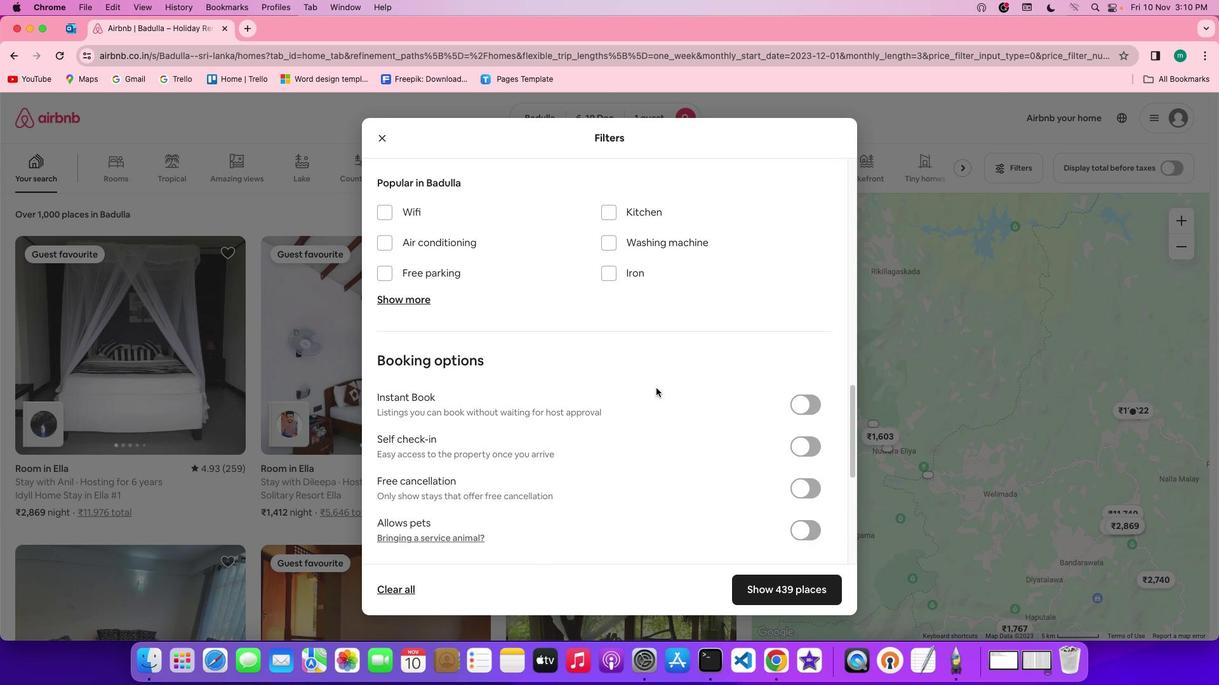 
Action: Mouse scrolled (656, 388) with delta (0, 0)
Screenshot: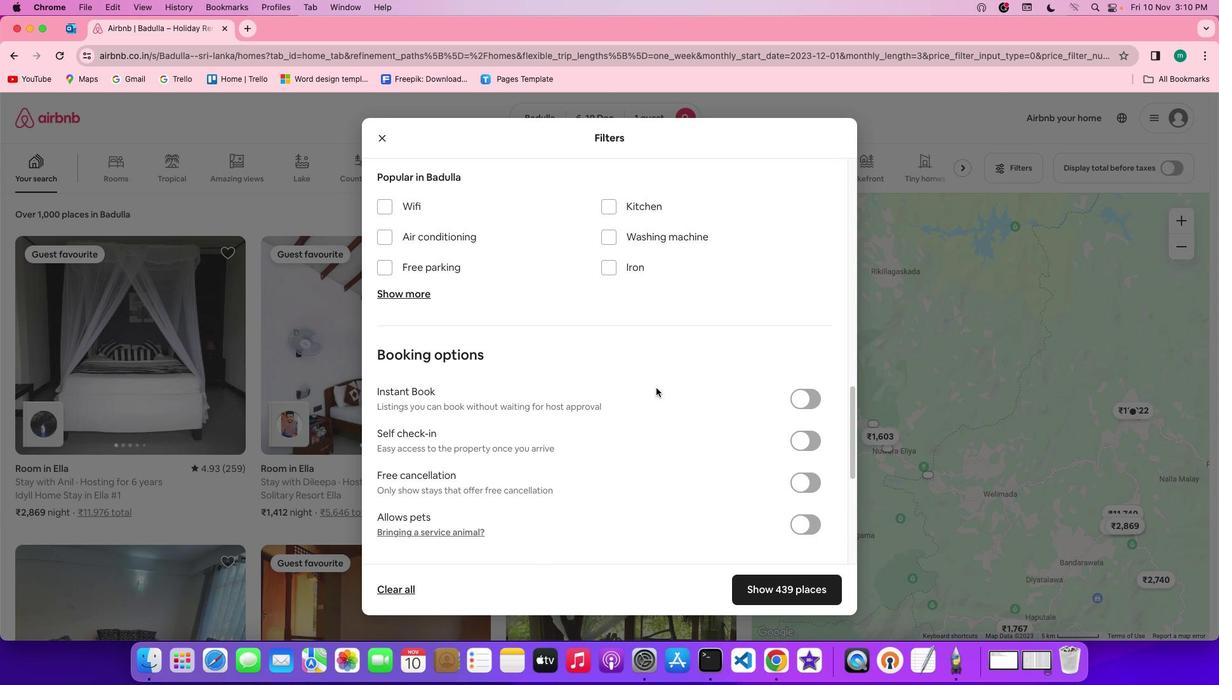 
Action: Mouse scrolled (656, 388) with delta (0, 0)
Screenshot: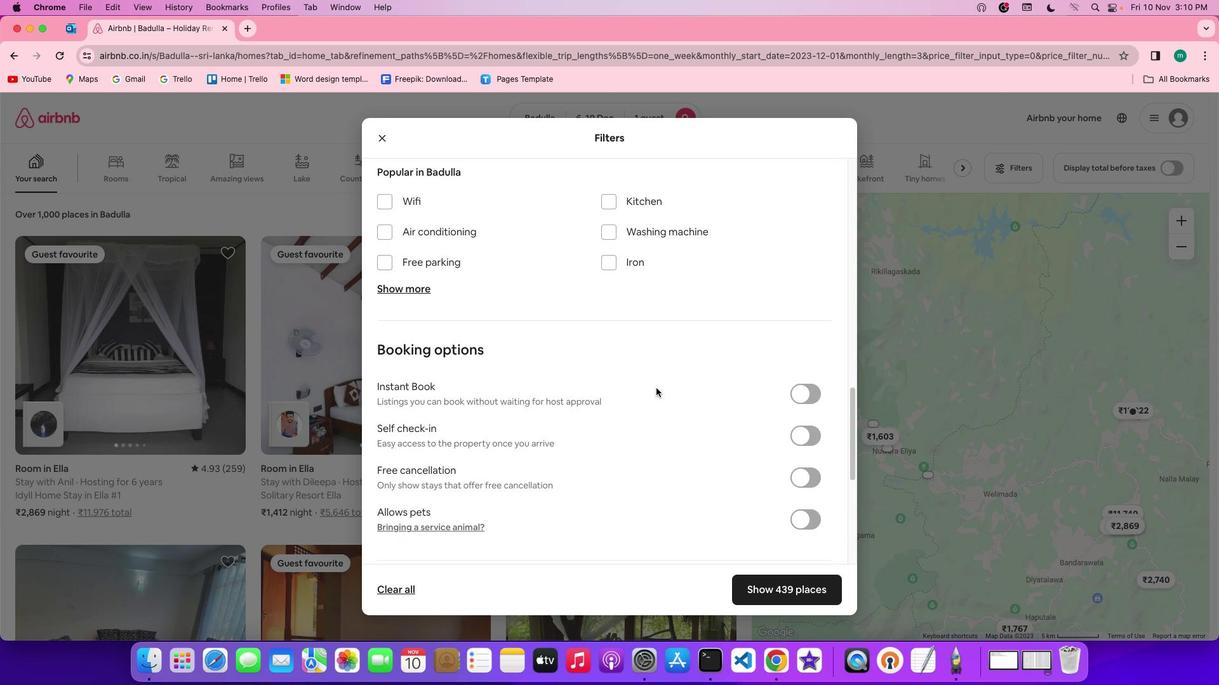 
Action: Mouse scrolled (656, 388) with delta (0, 0)
Screenshot: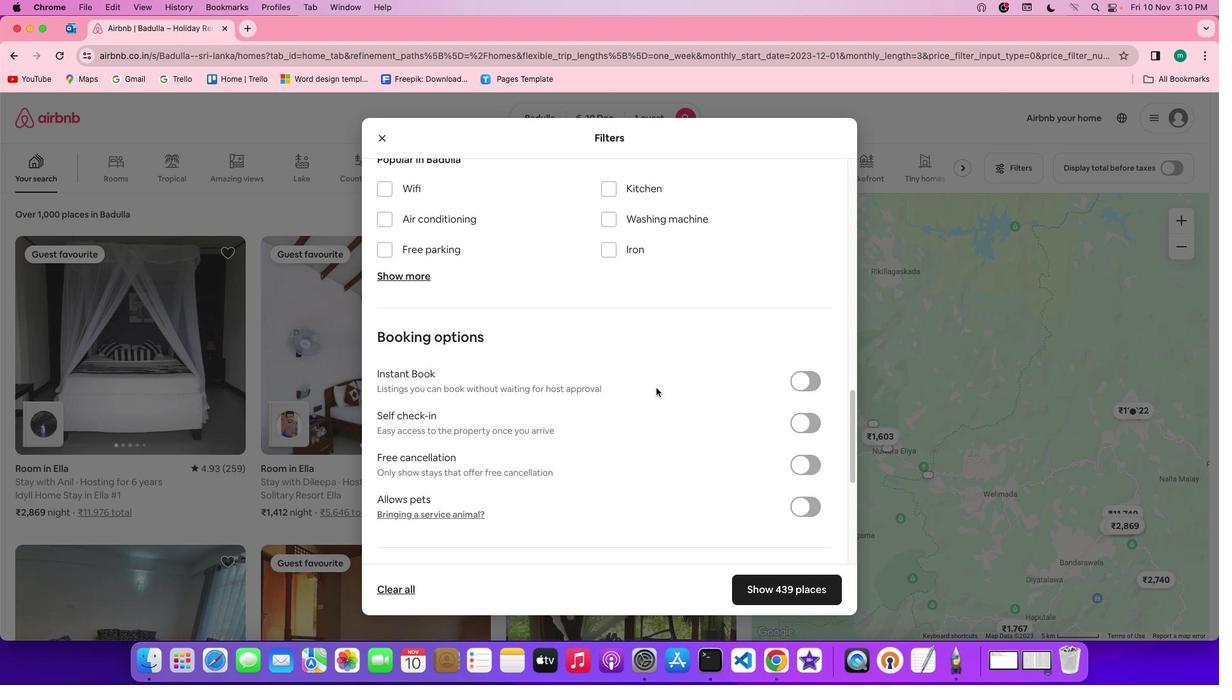 
Action: Mouse scrolled (656, 388) with delta (0, 0)
Screenshot: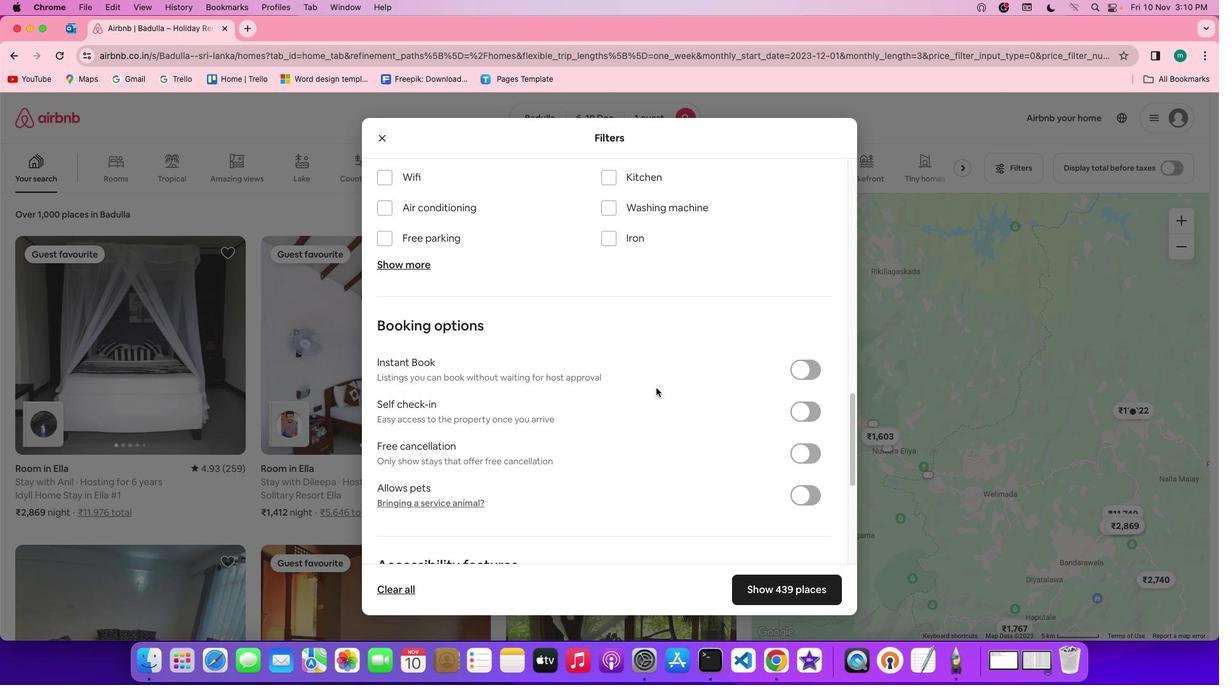 
Action: Mouse scrolled (656, 388) with delta (0, 0)
Screenshot: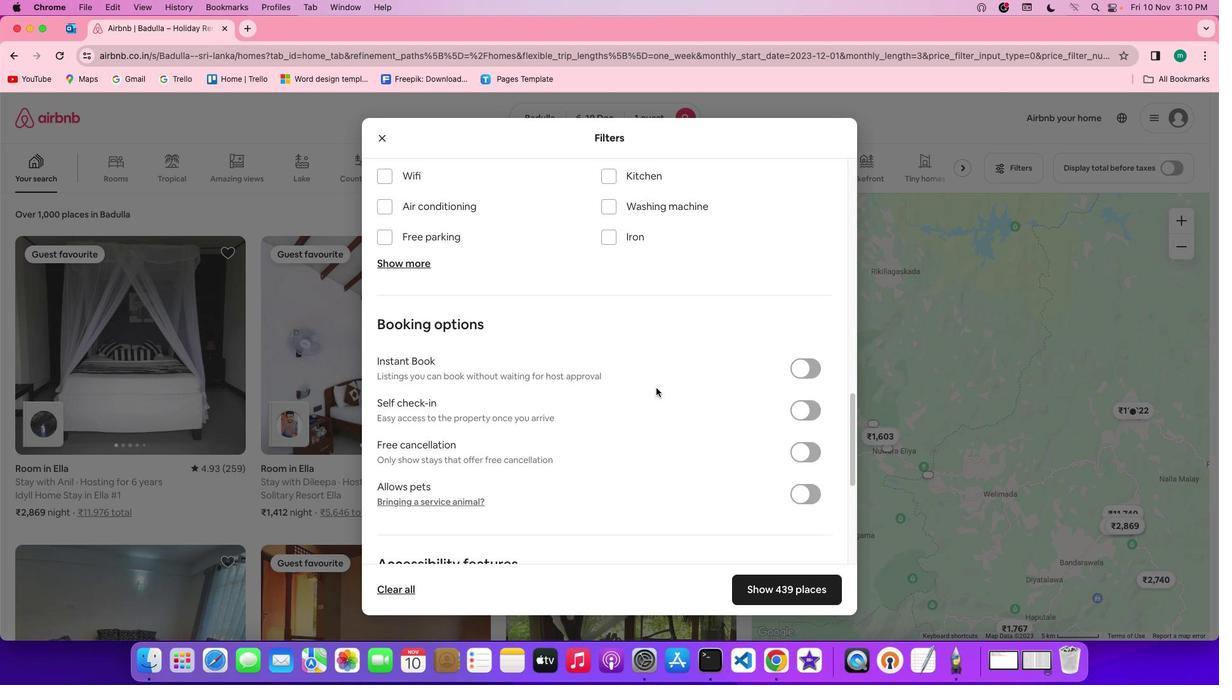 
Action: Mouse scrolled (656, 388) with delta (0, 0)
Screenshot: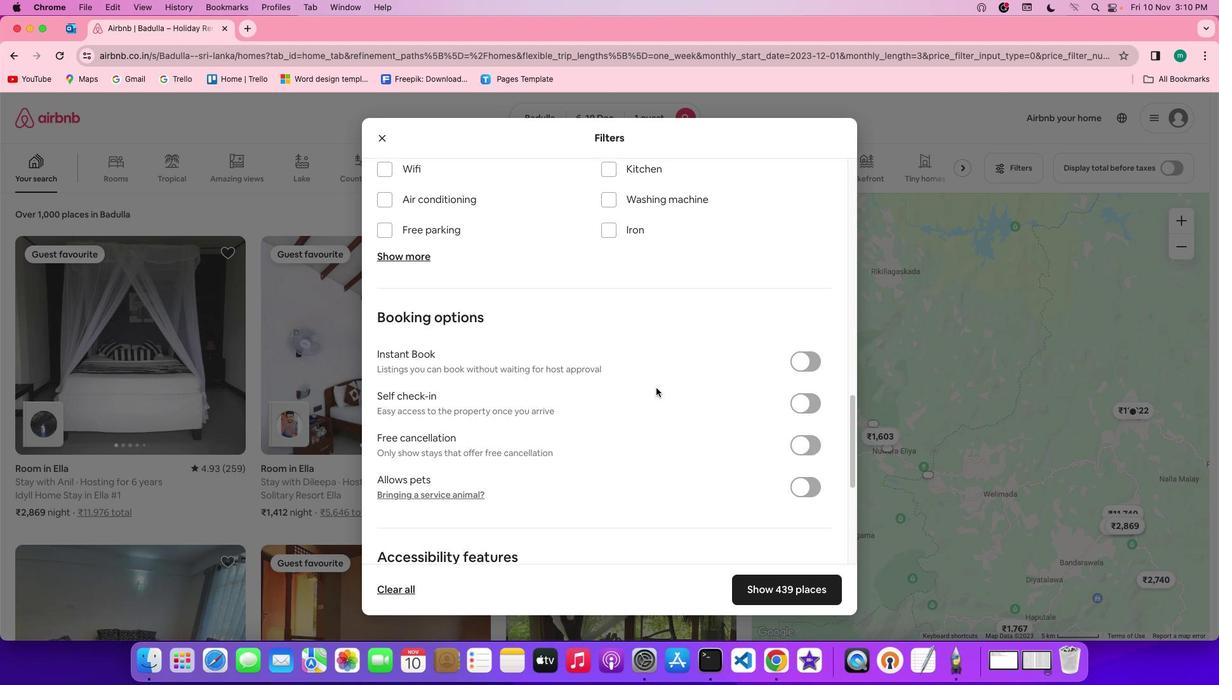 
Action: Mouse scrolled (656, 388) with delta (0, 0)
Screenshot: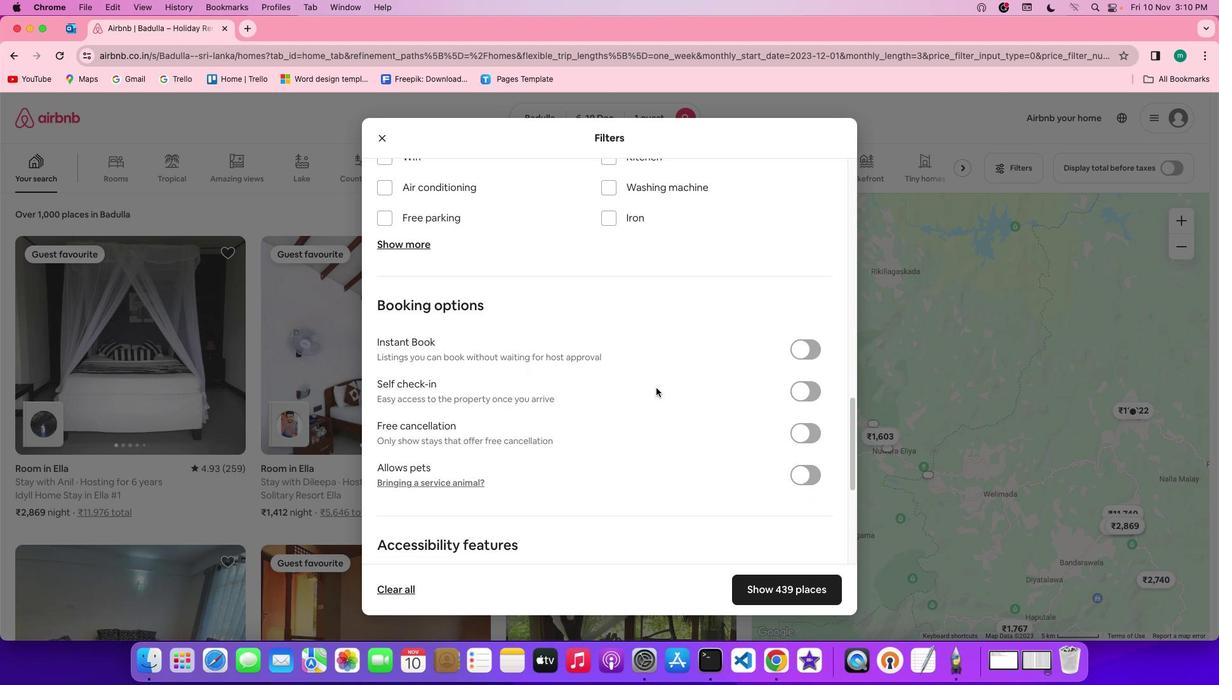 
Action: Mouse scrolled (656, 388) with delta (0, 0)
Screenshot: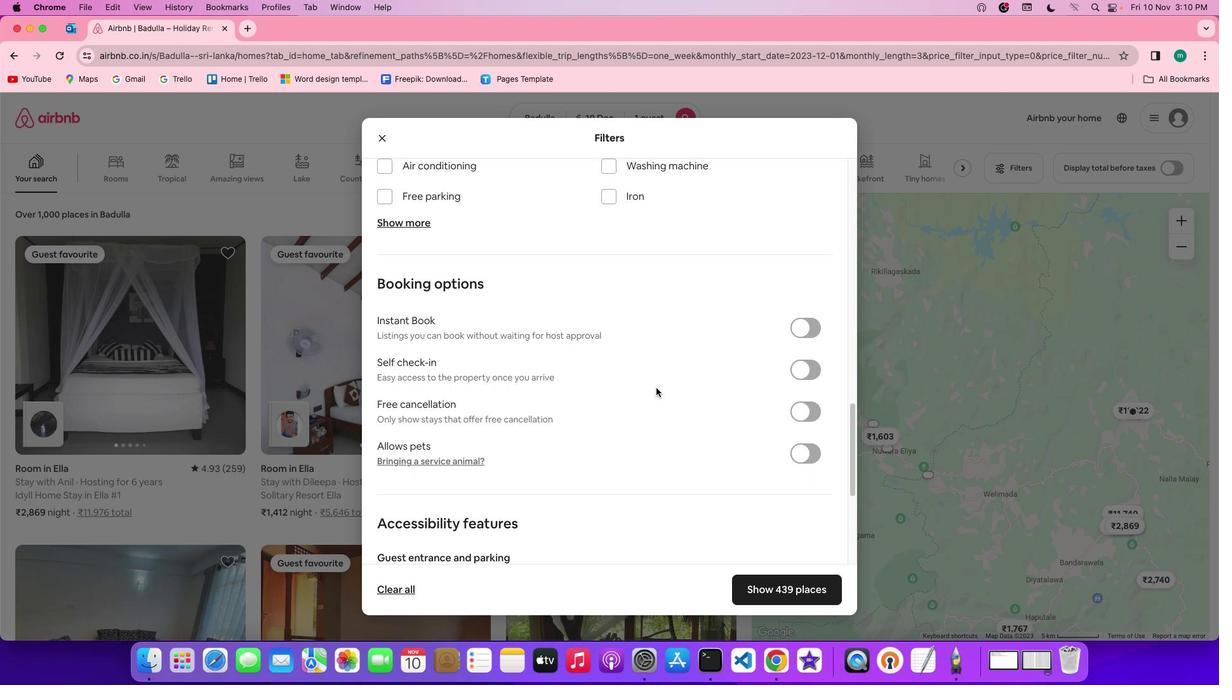 
Action: Mouse moved to (805, 371)
Screenshot: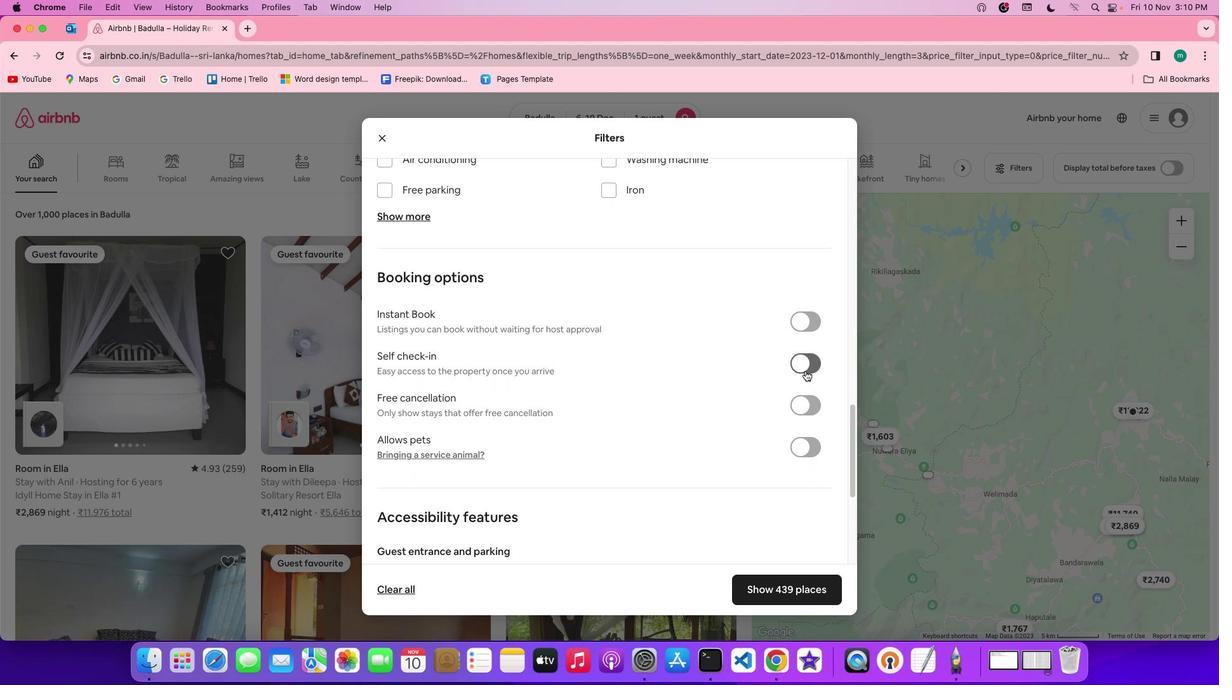 
Action: Mouse pressed left at (805, 371)
Screenshot: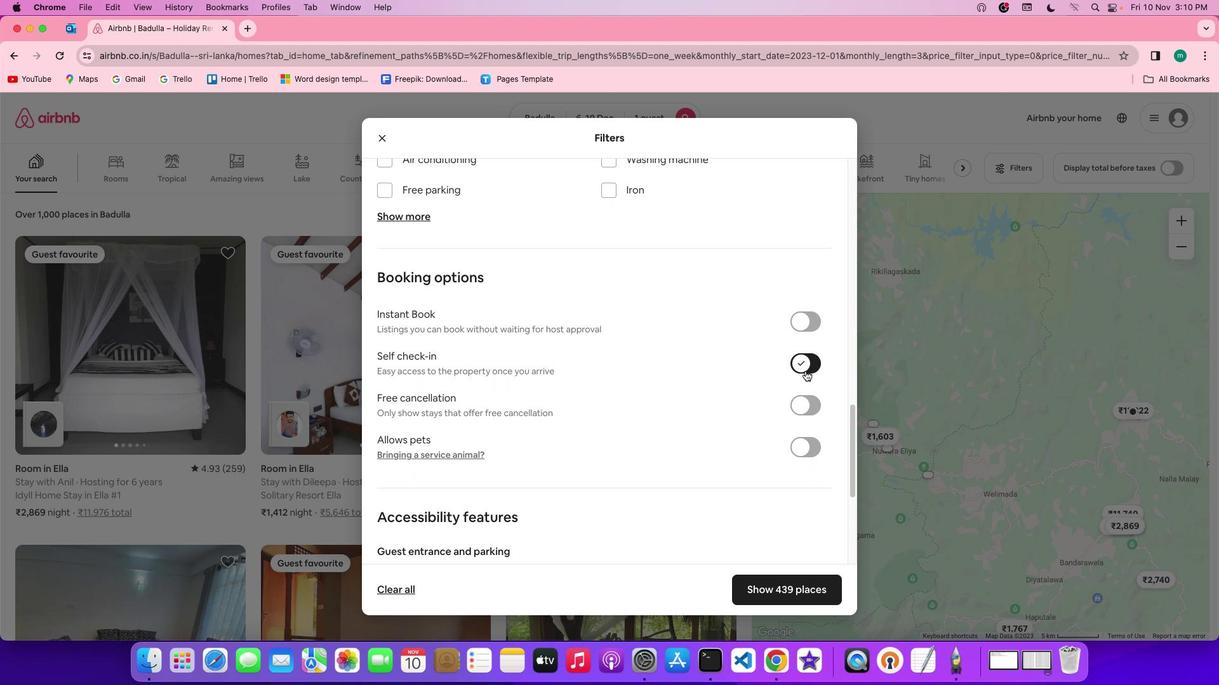 
Action: Mouse moved to (662, 414)
Screenshot: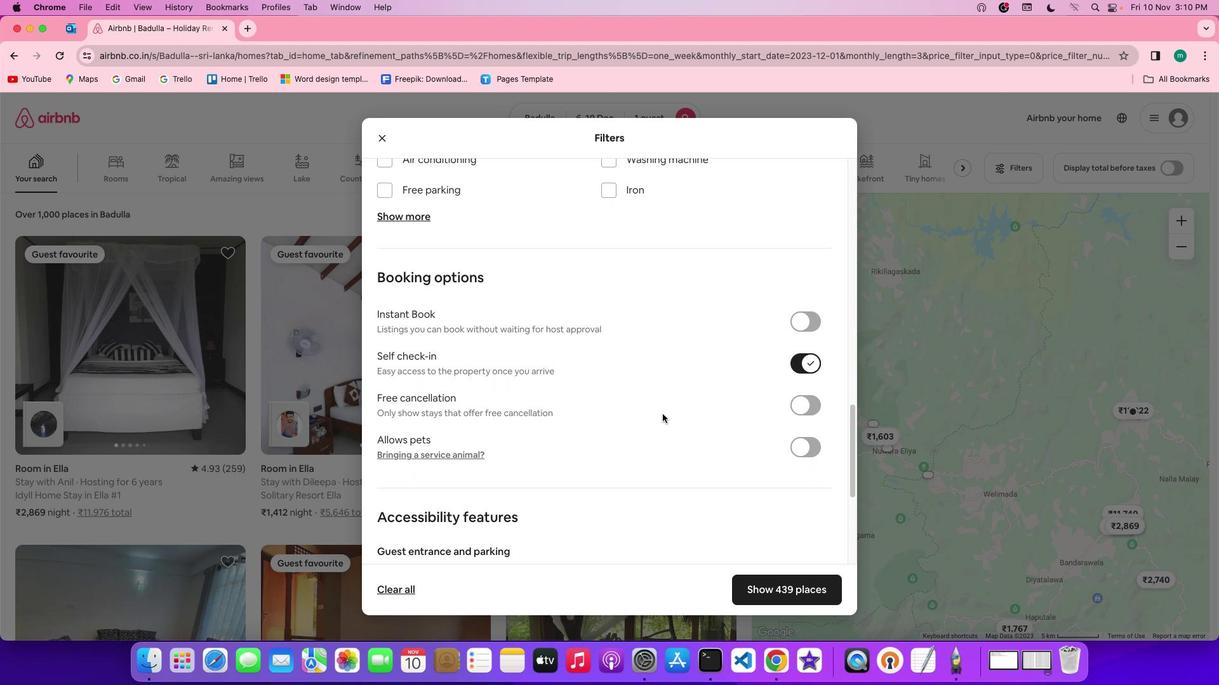 
Action: Mouse scrolled (662, 414) with delta (0, 0)
Screenshot: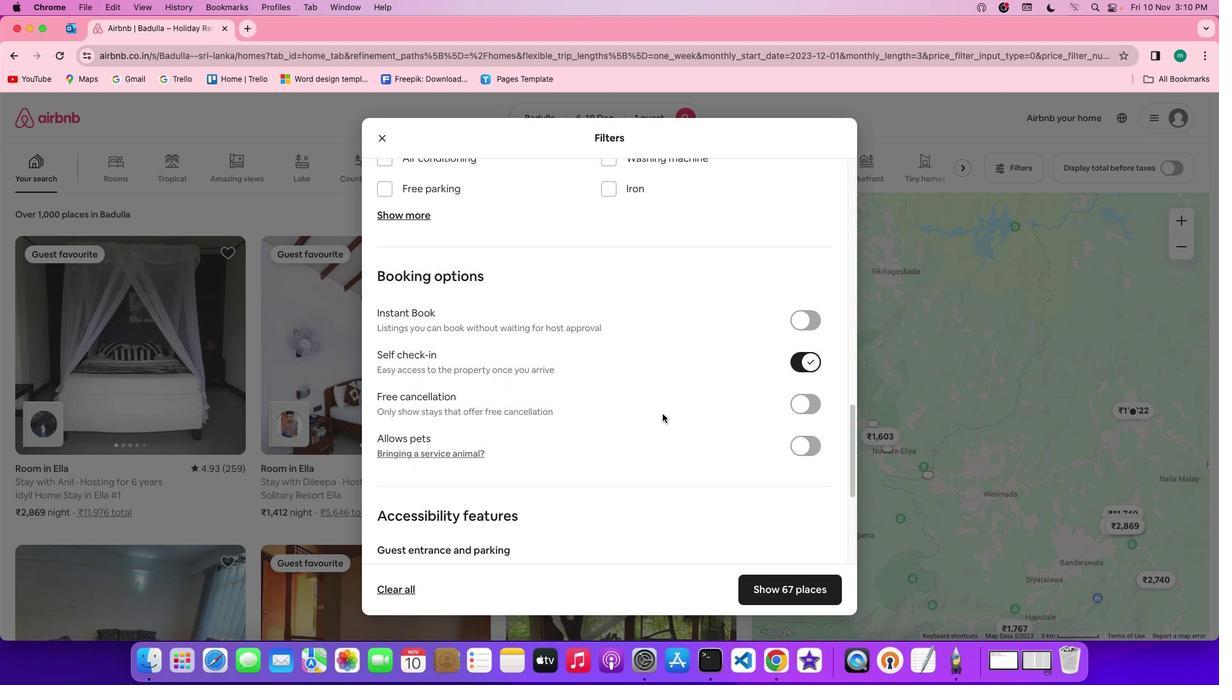 
Action: Mouse scrolled (662, 414) with delta (0, 0)
Screenshot: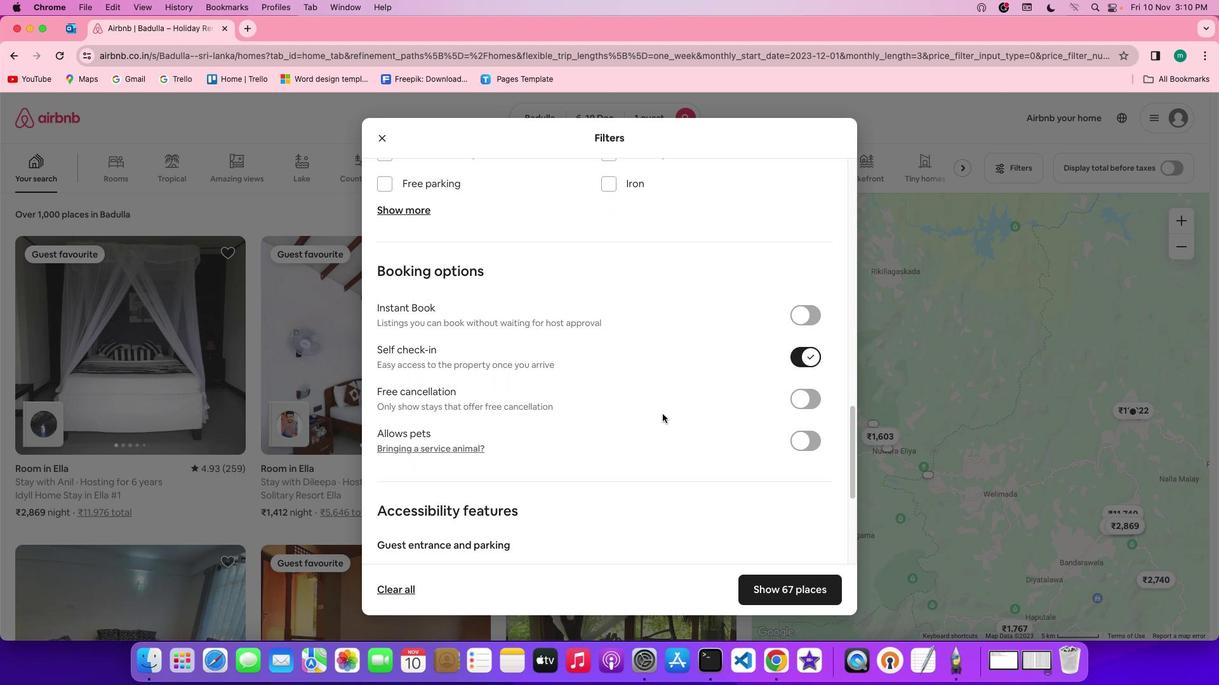 
Action: Mouse scrolled (662, 414) with delta (0, 0)
Screenshot: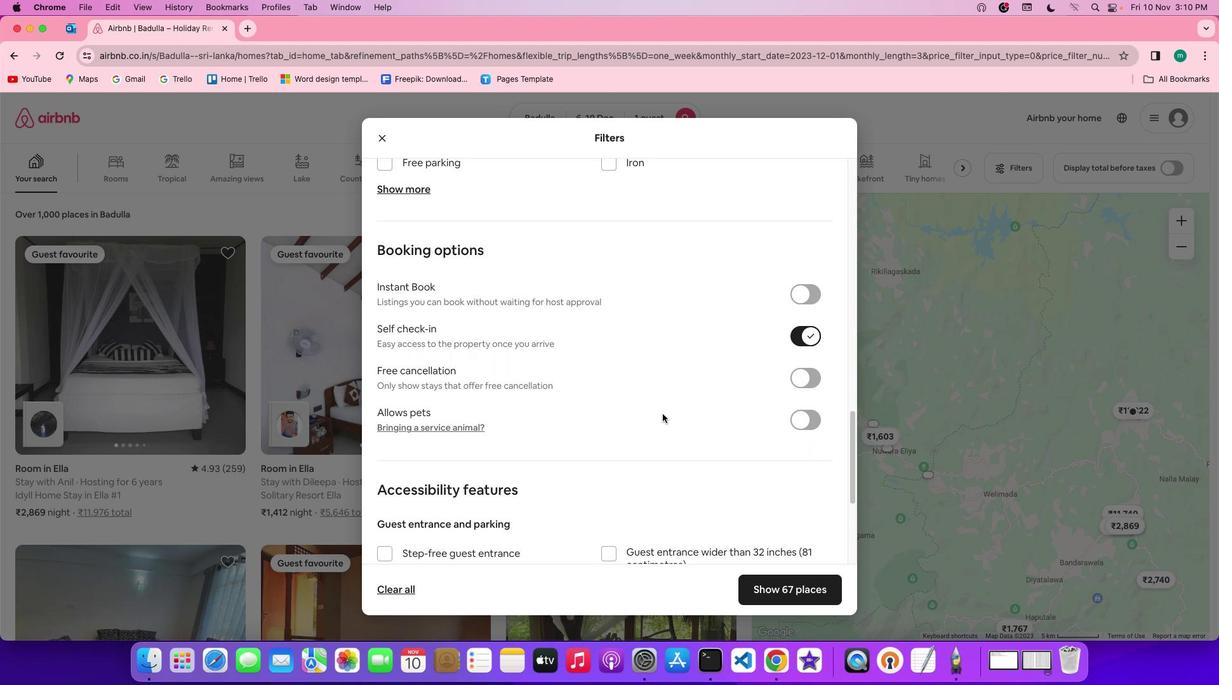 
Action: Mouse scrolled (662, 414) with delta (0, 0)
Screenshot: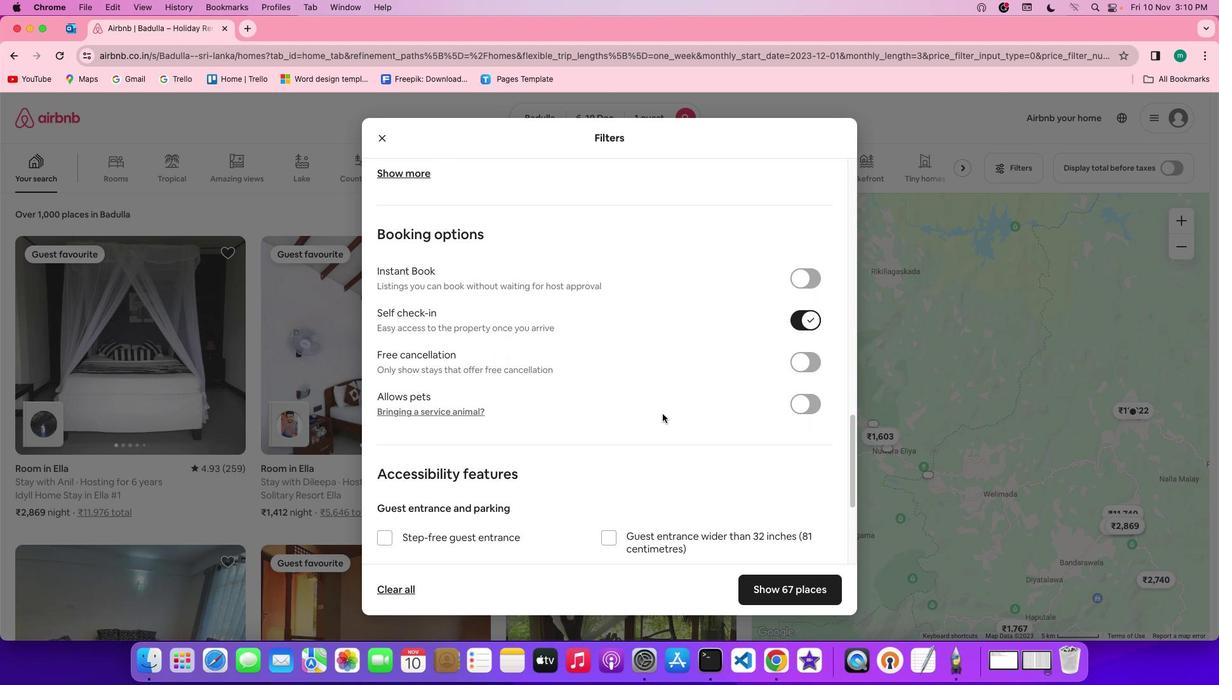 
Action: Mouse scrolled (662, 414) with delta (0, 0)
Screenshot: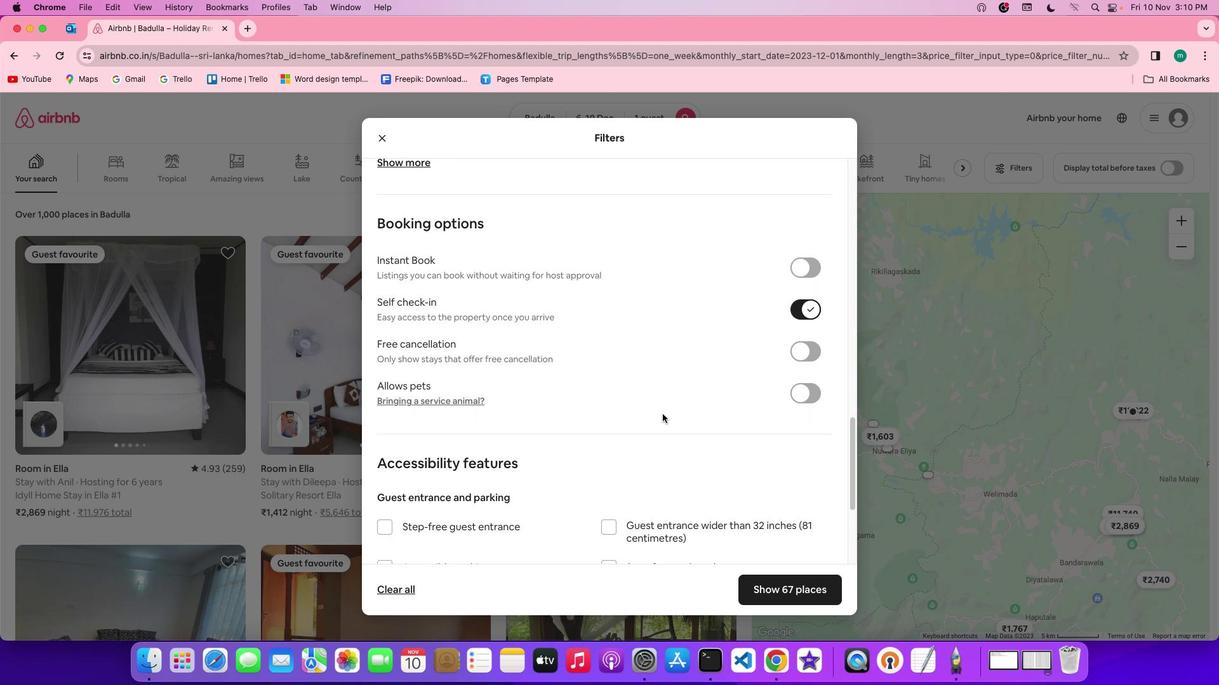 
Action: Mouse scrolled (662, 414) with delta (0, 0)
Screenshot: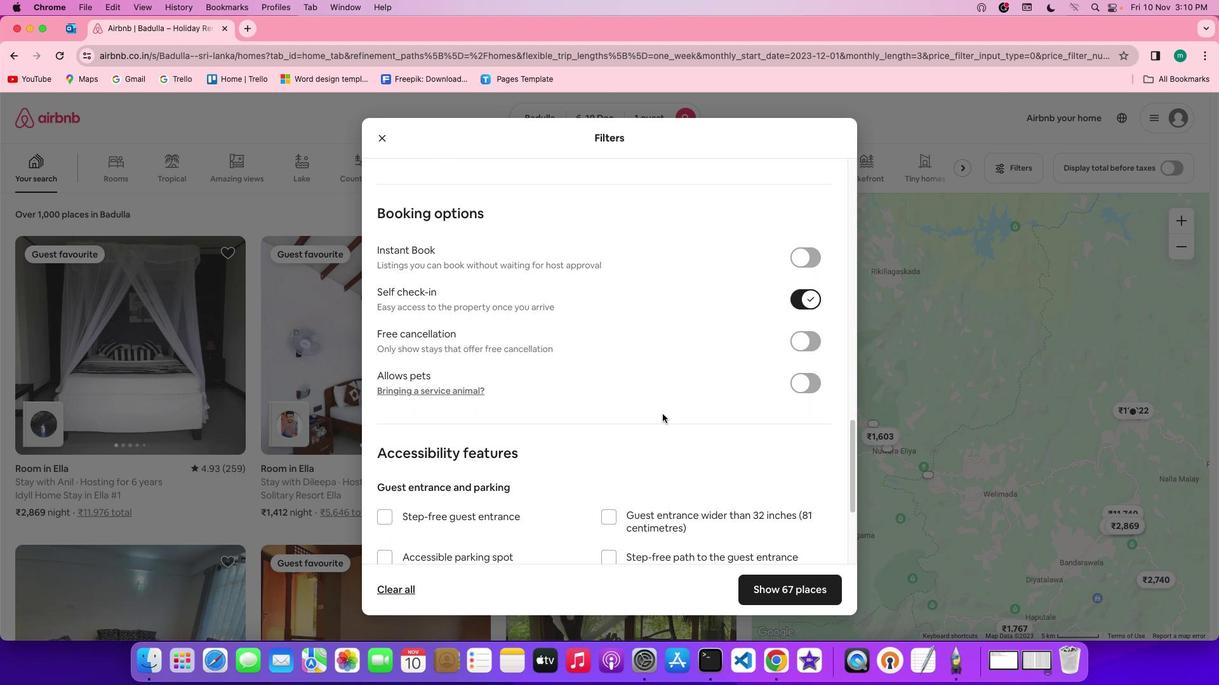
Action: Mouse scrolled (662, 414) with delta (0, 0)
Screenshot: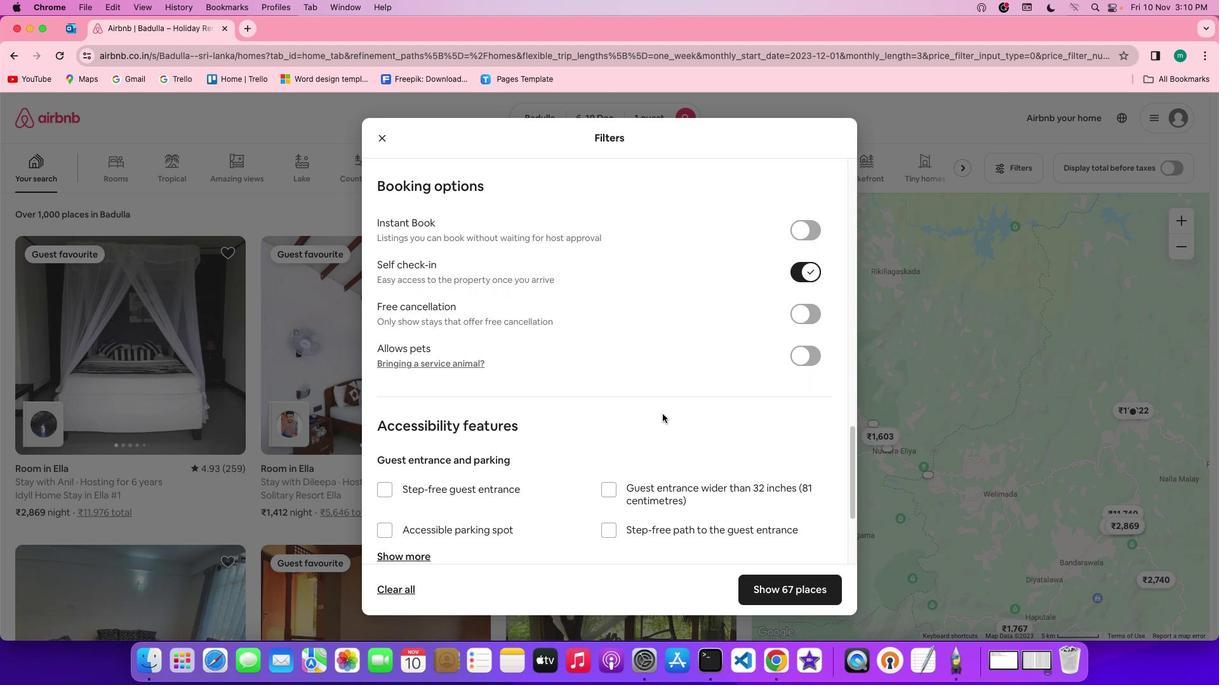 
Action: Mouse scrolled (662, 414) with delta (0, 0)
Screenshot: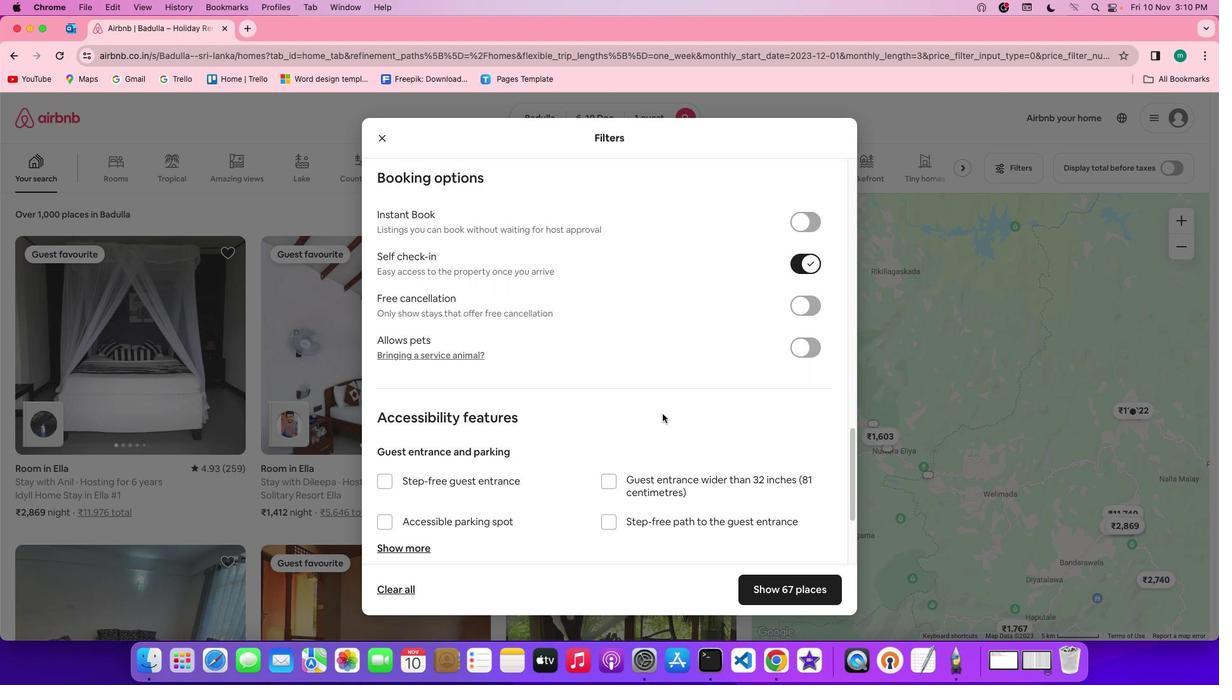 
Action: Mouse scrolled (662, 414) with delta (0, -1)
Screenshot: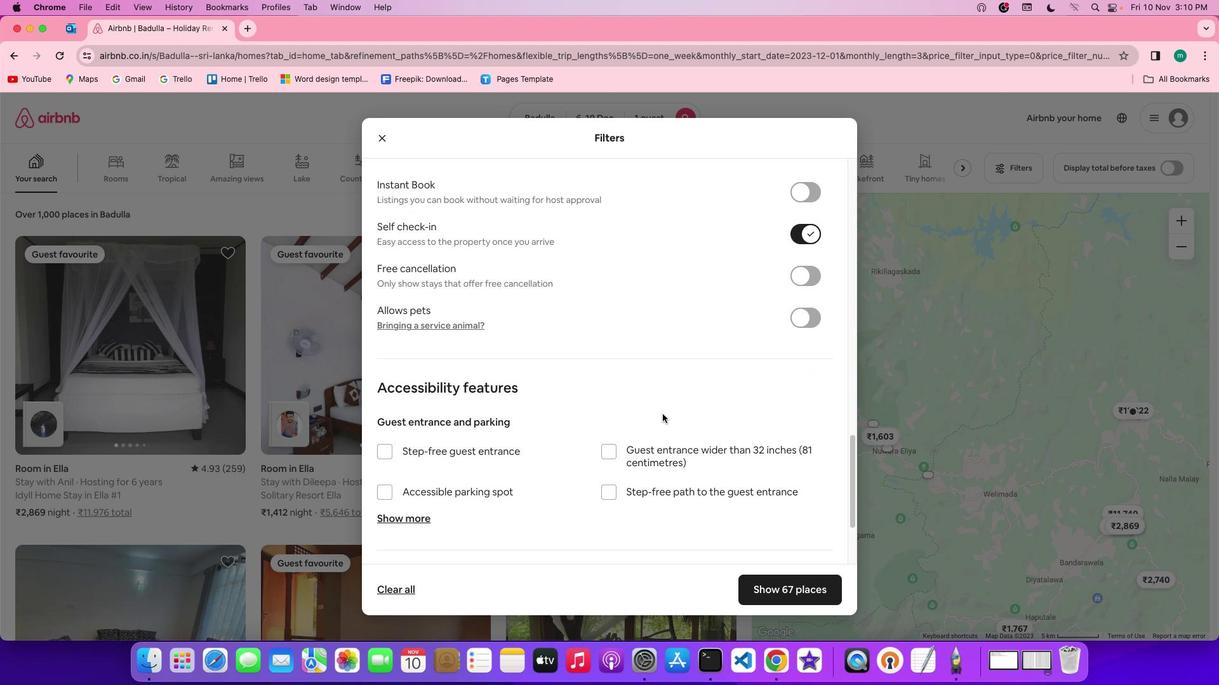 
Action: Mouse scrolled (662, 414) with delta (0, 0)
Screenshot: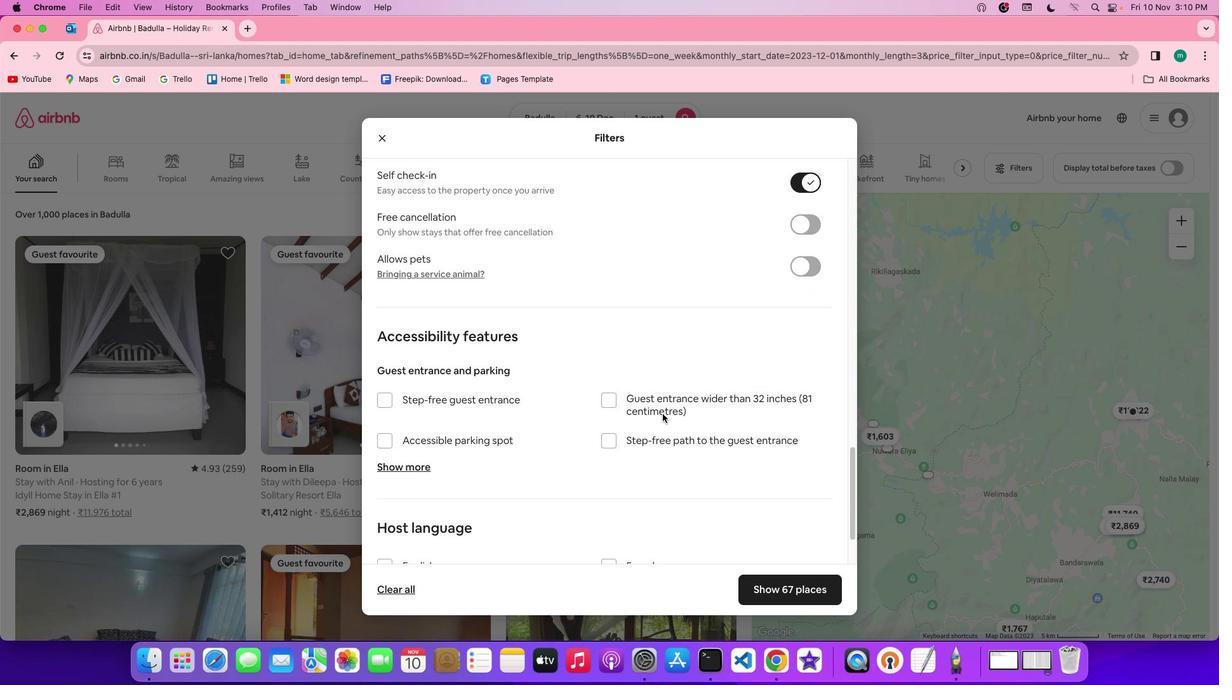 
Action: Mouse scrolled (662, 414) with delta (0, 0)
Screenshot: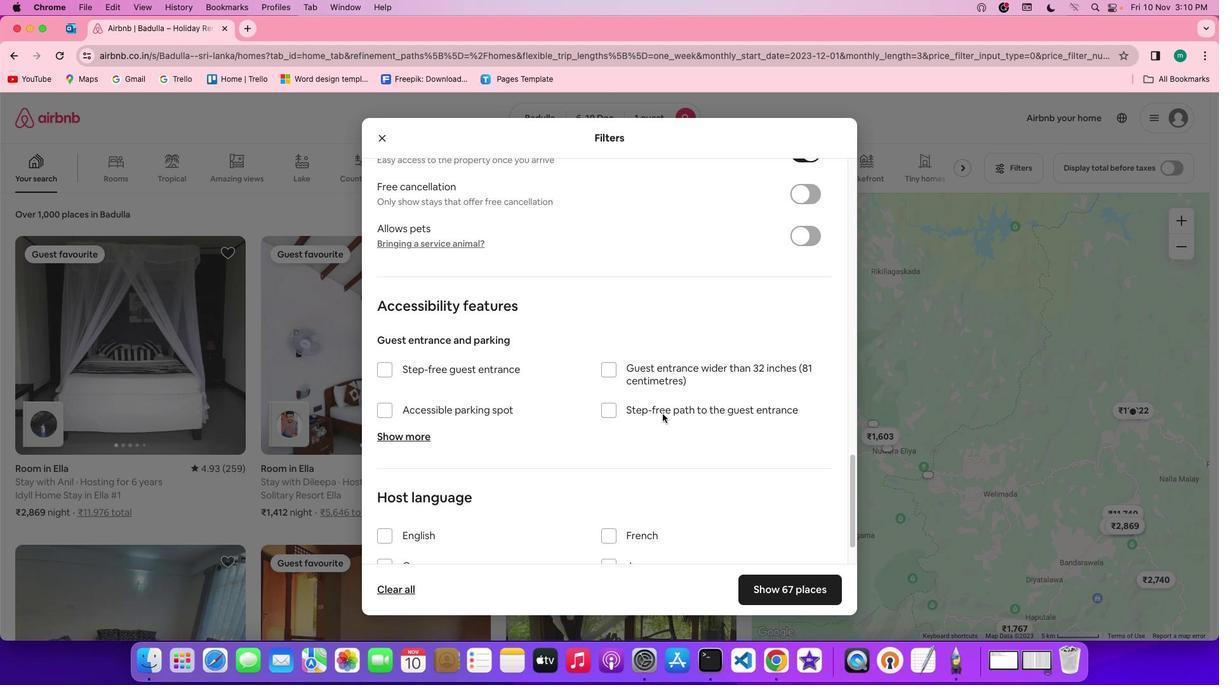 
Action: Mouse scrolled (662, 414) with delta (0, 0)
Screenshot: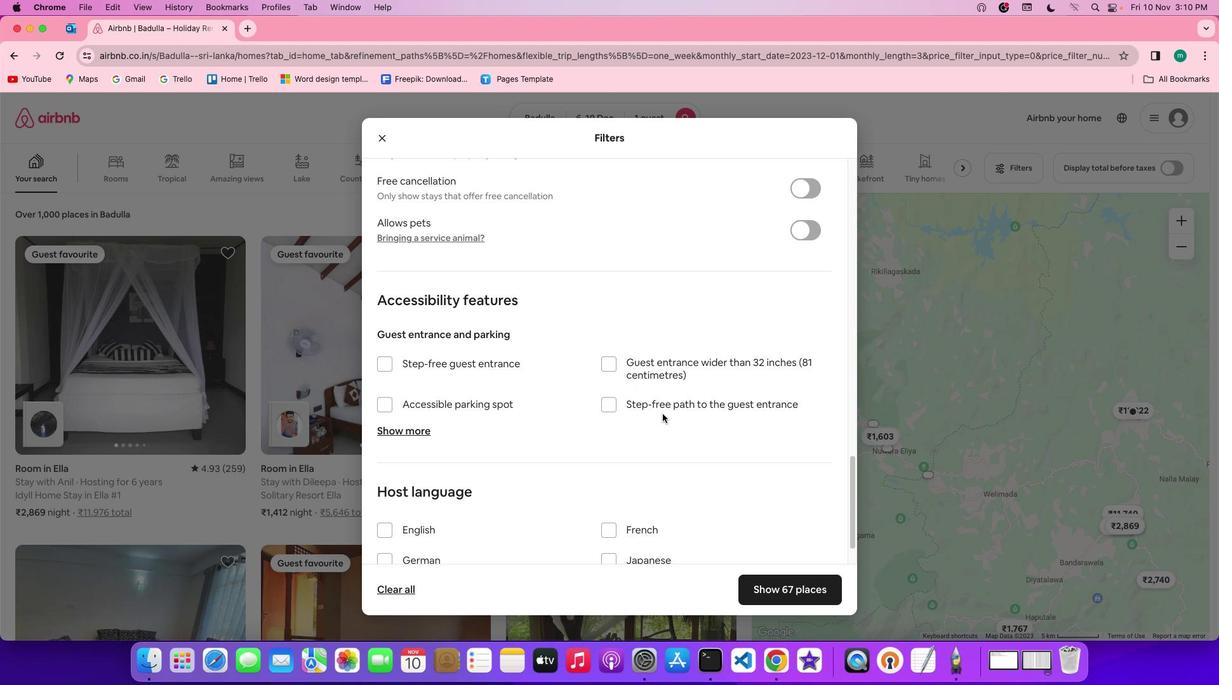 
Action: Mouse scrolled (662, 414) with delta (0, 0)
Screenshot: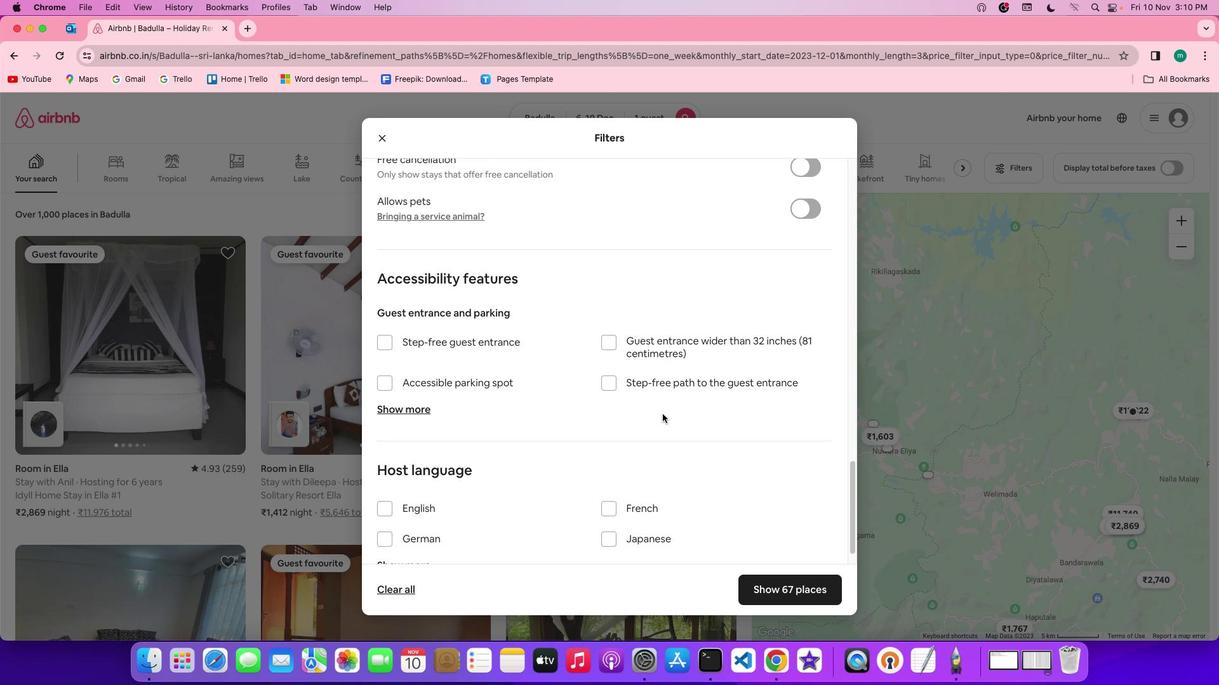 
Action: Mouse scrolled (662, 414) with delta (0, 0)
Screenshot: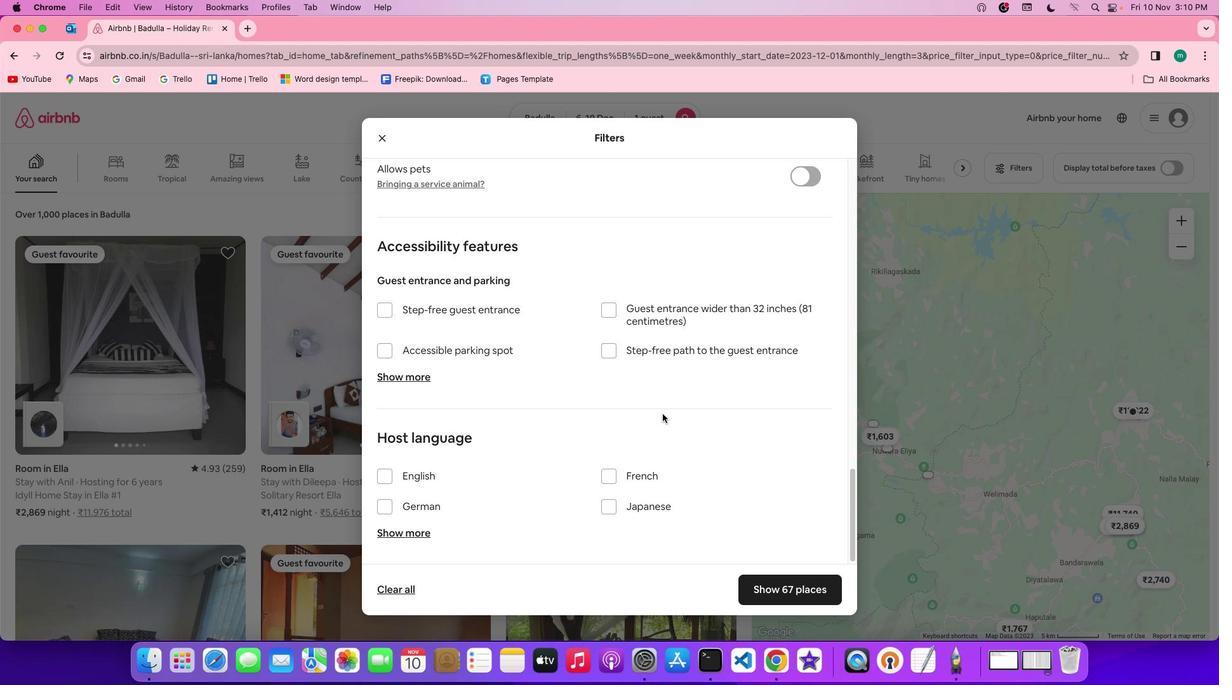 
Action: Mouse scrolled (662, 414) with delta (0, 0)
Screenshot: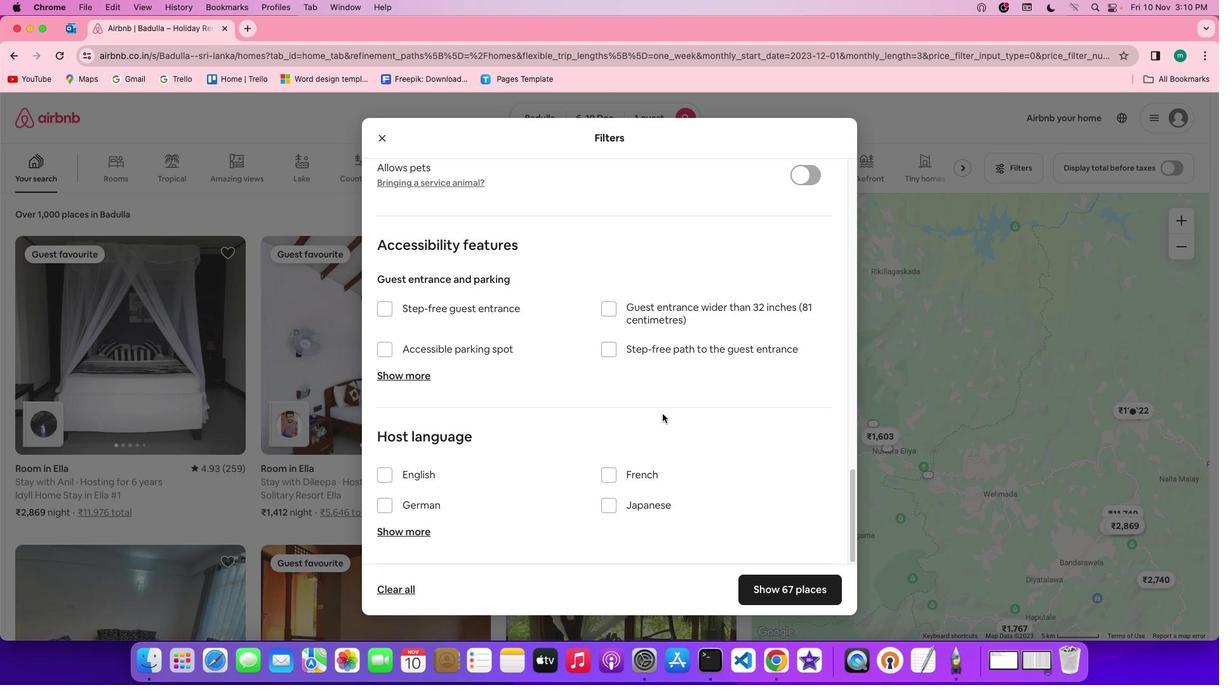 
Action: Mouse scrolled (662, 414) with delta (0, 0)
Screenshot: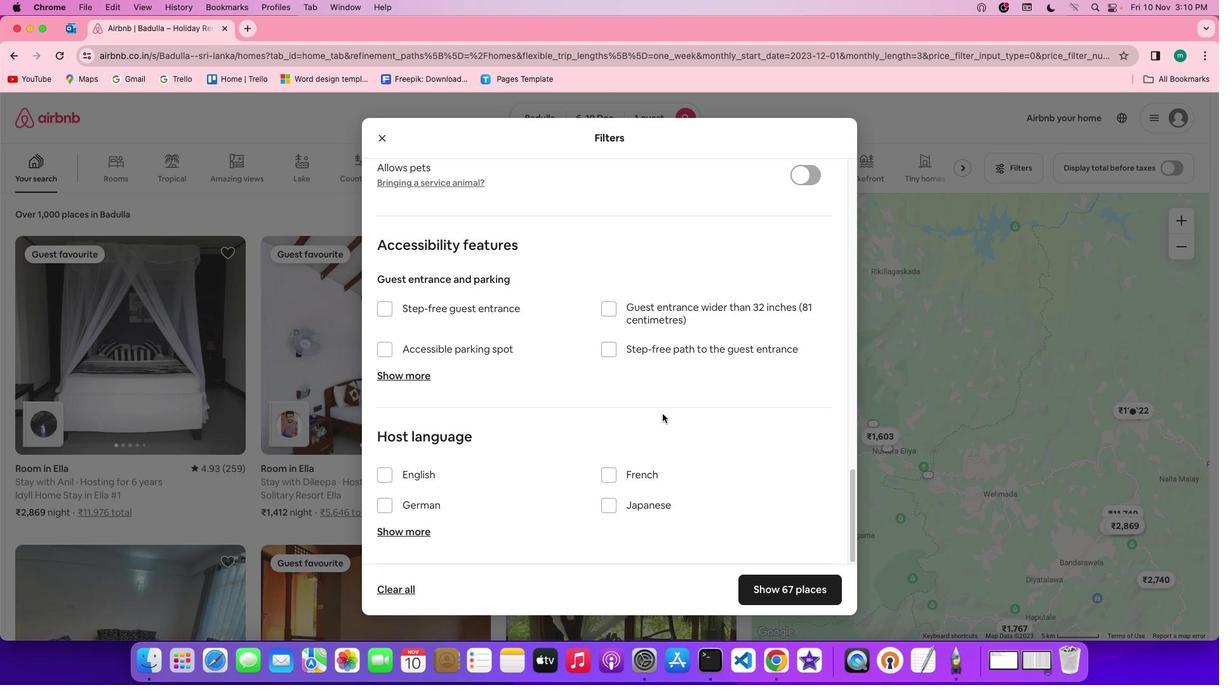 
Action: Mouse scrolled (662, 414) with delta (0, 0)
Screenshot: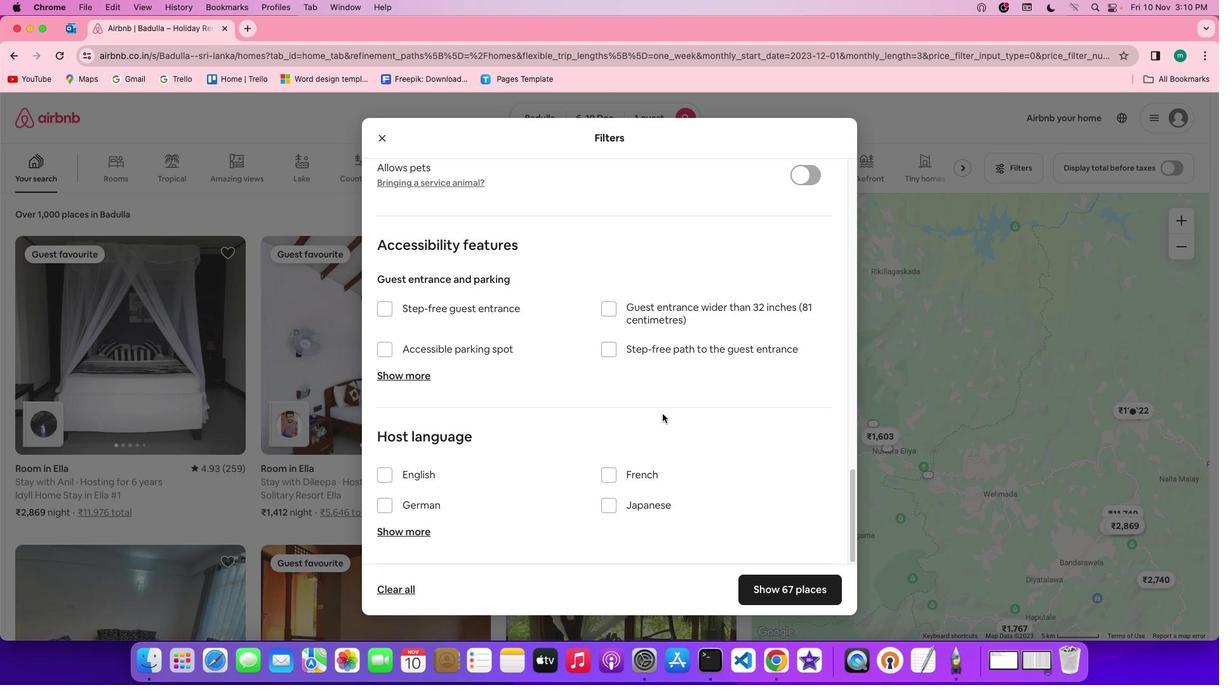 
Action: Mouse scrolled (662, 414) with delta (0, -1)
Screenshot: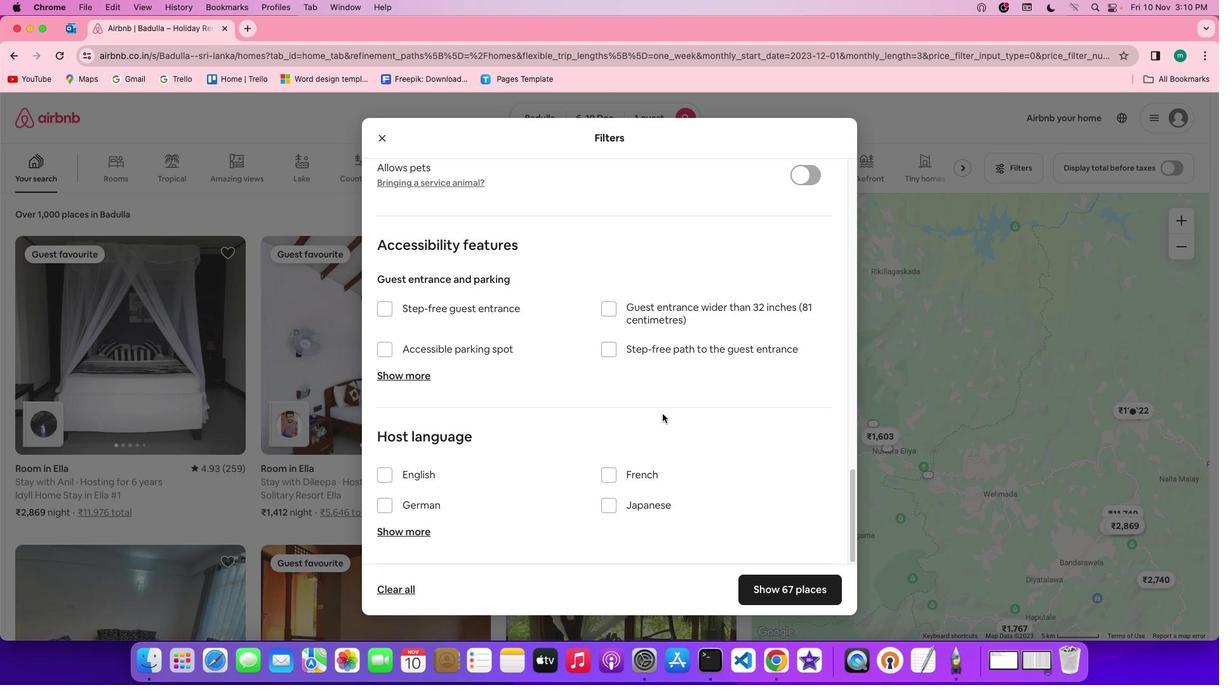 
Action: Mouse scrolled (662, 414) with delta (0, 0)
Screenshot: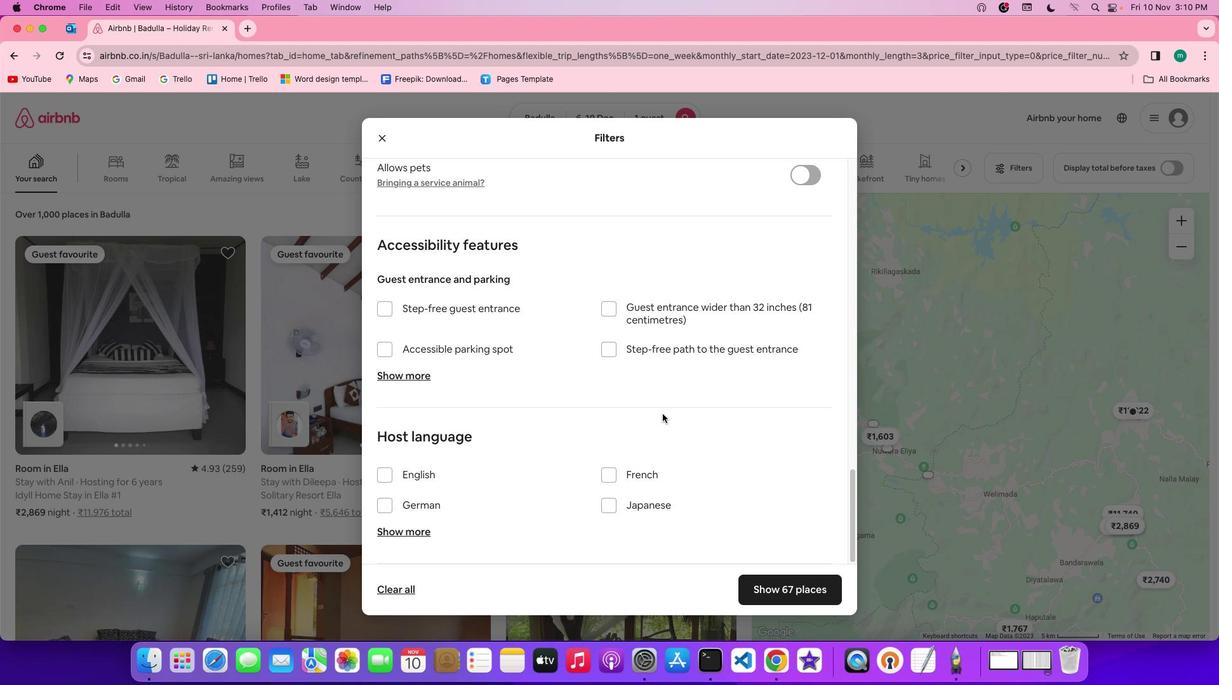 
Action: Mouse scrolled (662, 414) with delta (0, 0)
Screenshot: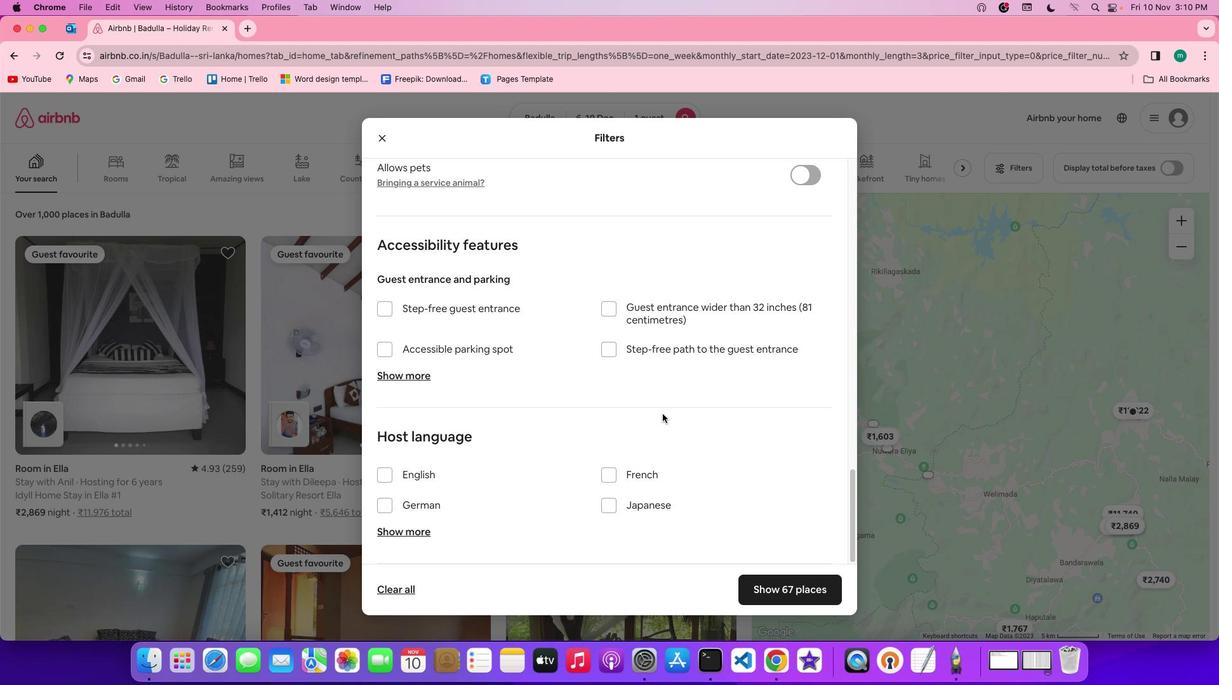 
Action: Mouse scrolled (662, 414) with delta (0, -1)
Screenshot: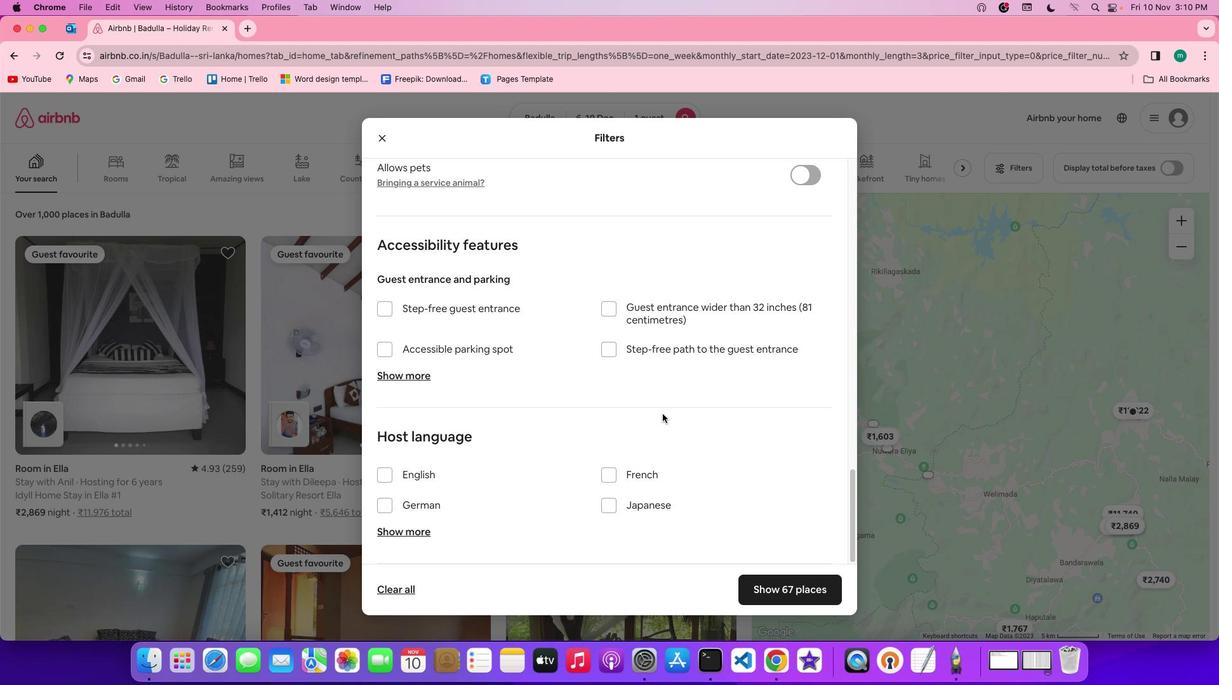 
Action: Mouse moved to (792, 595)
Screenshot: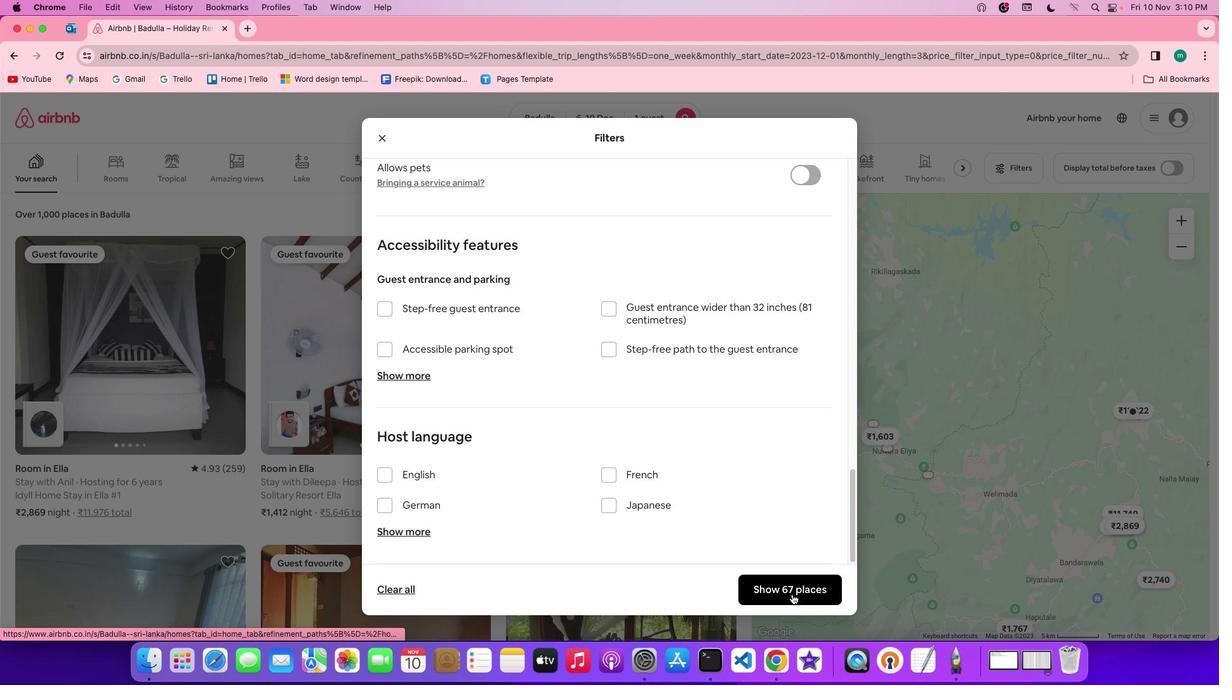 
Action: Mouse pressed left at (792, 595)
Screenshot: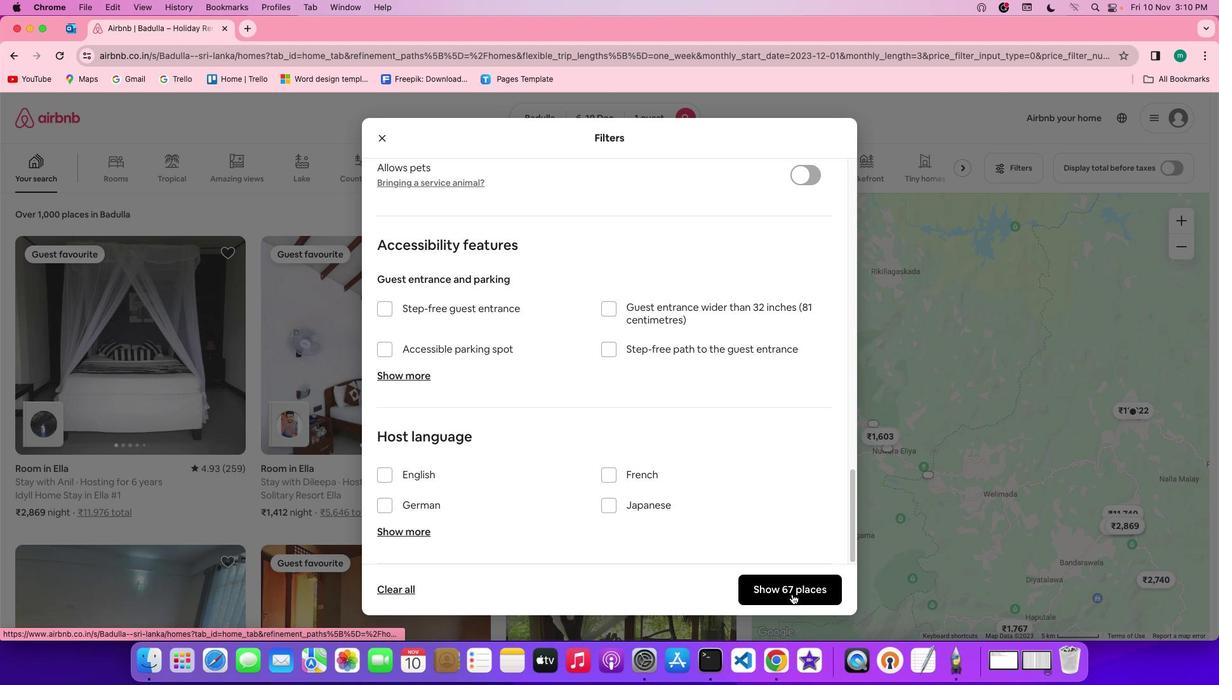 
Action: Mouse moved to (637, 354)
Screenshot: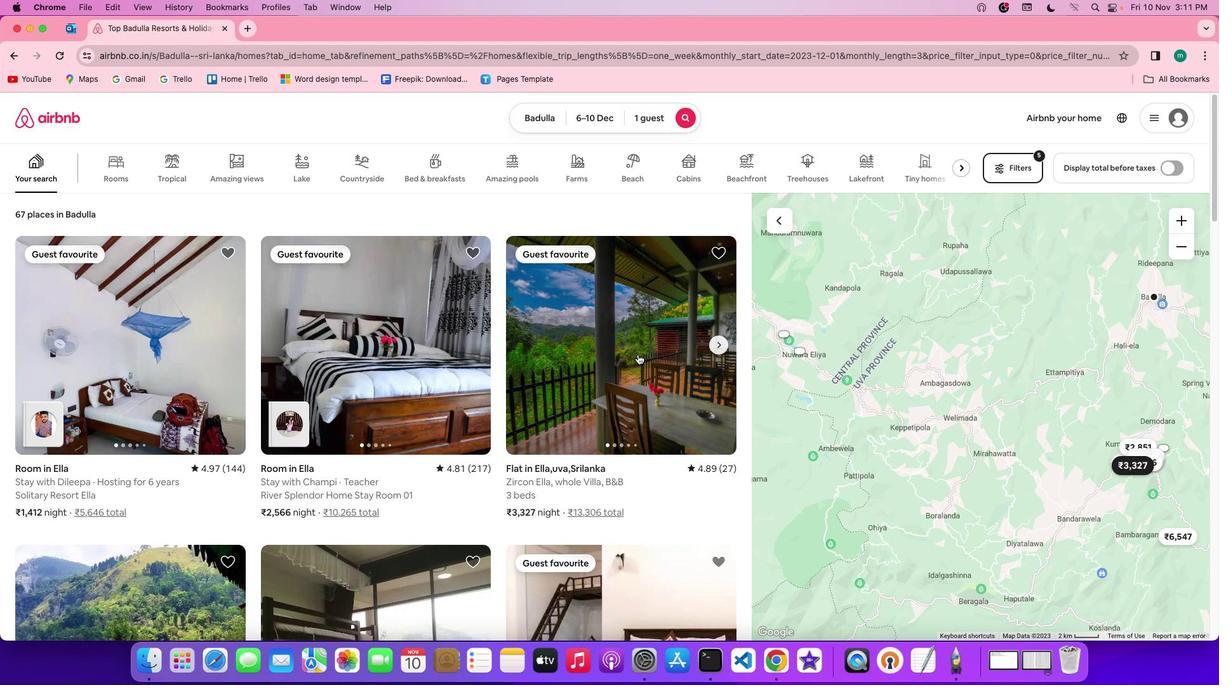 
Action: Mouse pressed left at (637, 354)
Screenshot: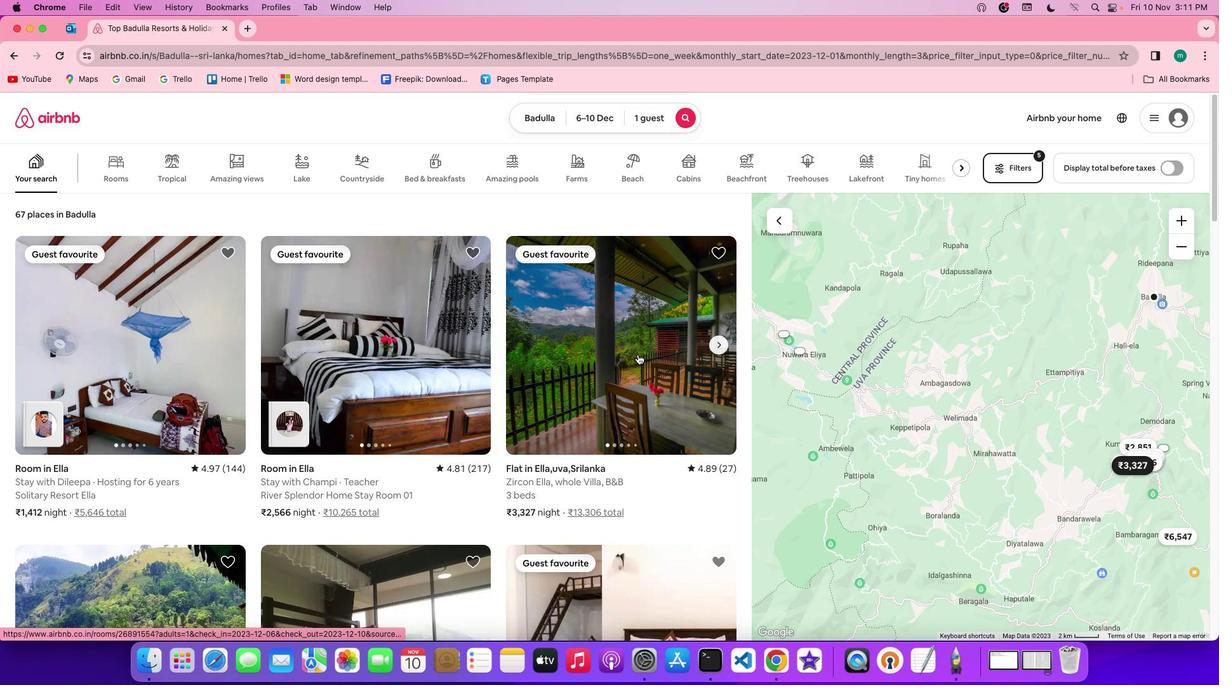 
Action: Mouse moved to (899, 451)
Screenshot: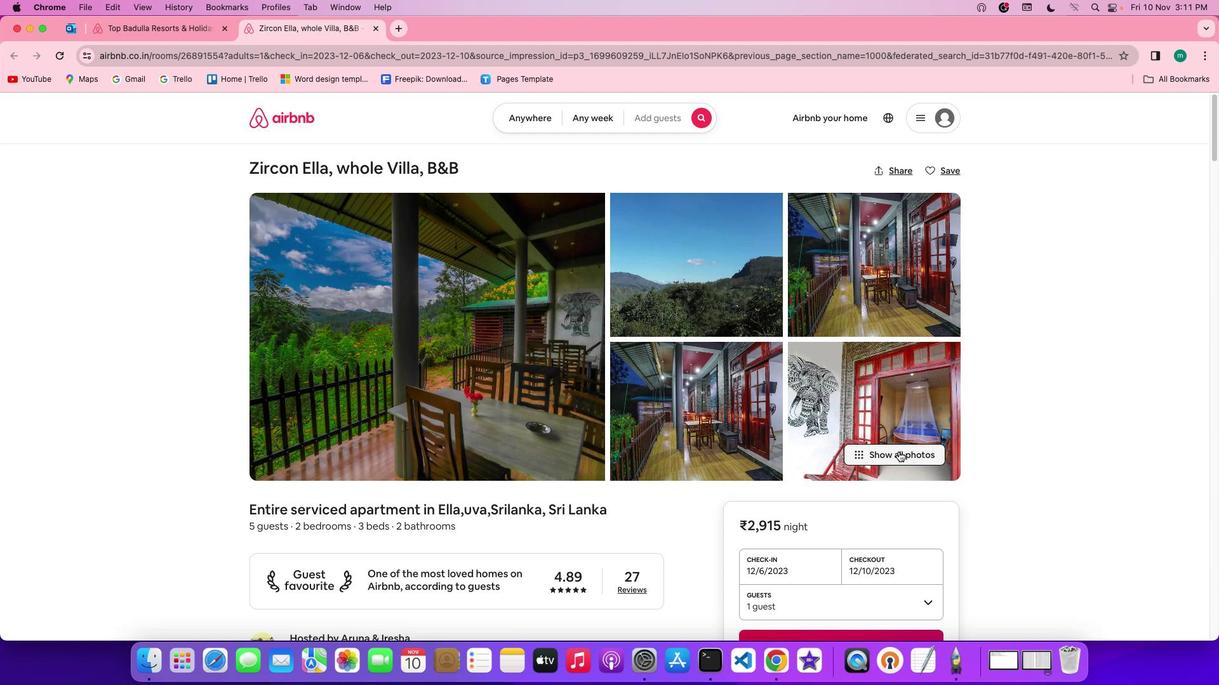 
Action: Mouse pressed left at (899, 451)
Screenshot: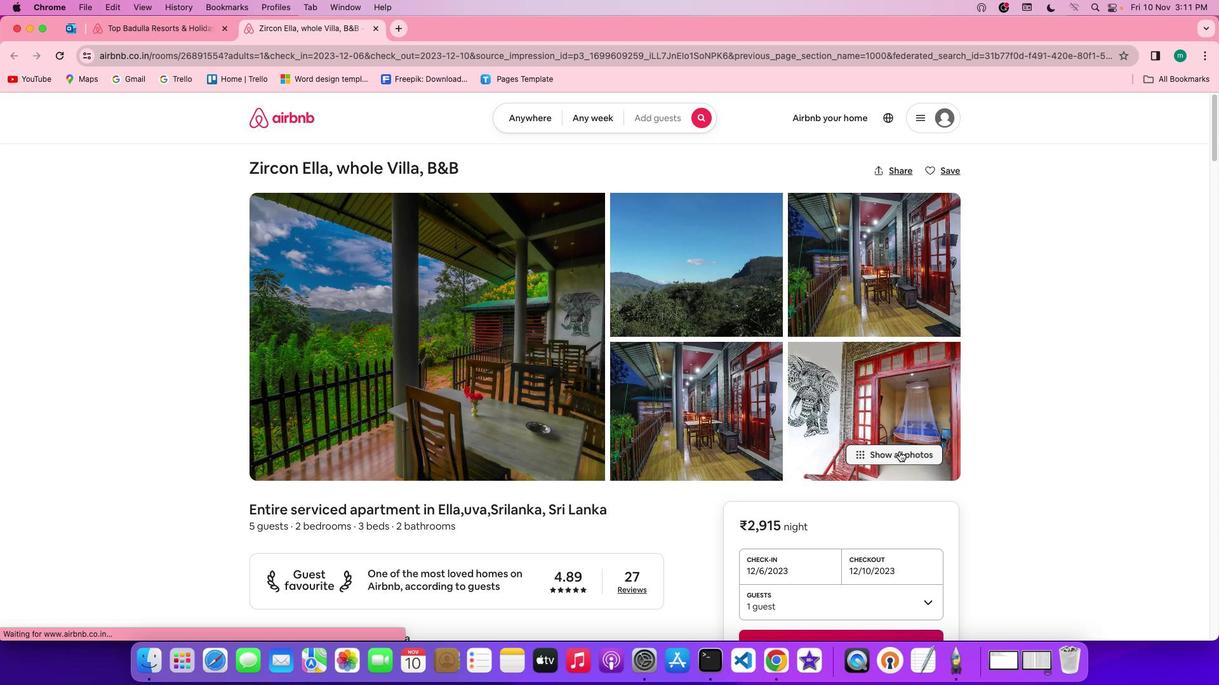 
Action: Mouse moved to (770, 441)
Screenshot: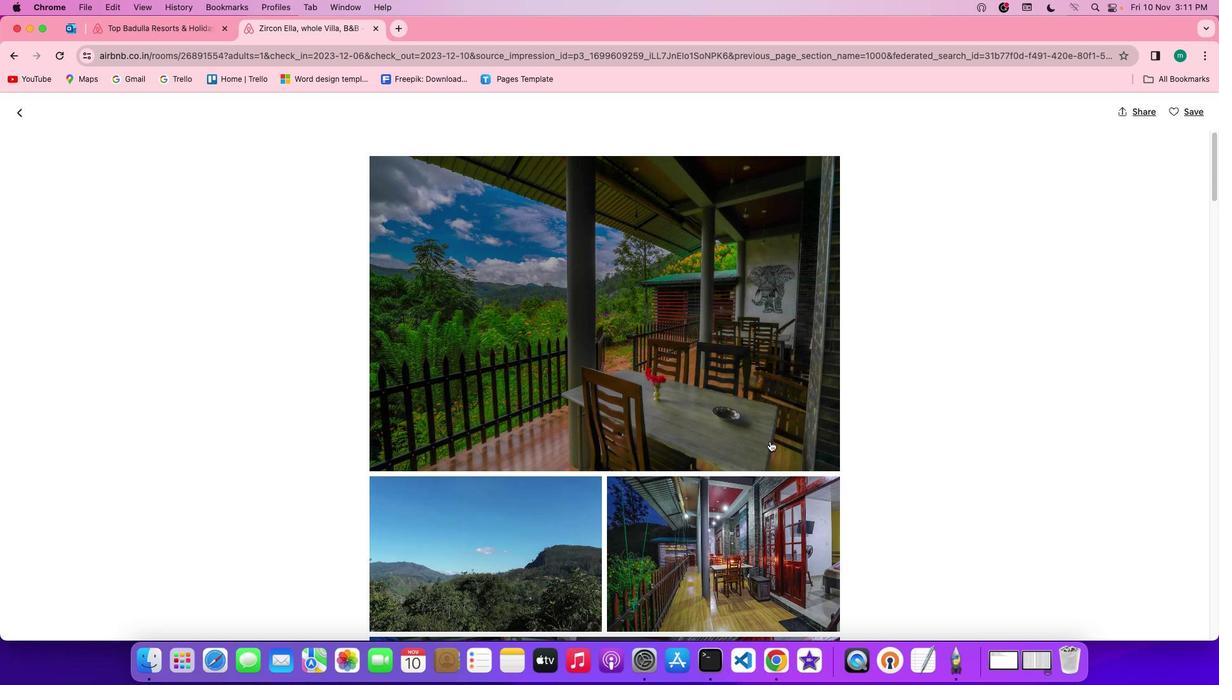 
Action: Mouse scrolled (770, 441) with delta (0, 0)
Screenshot: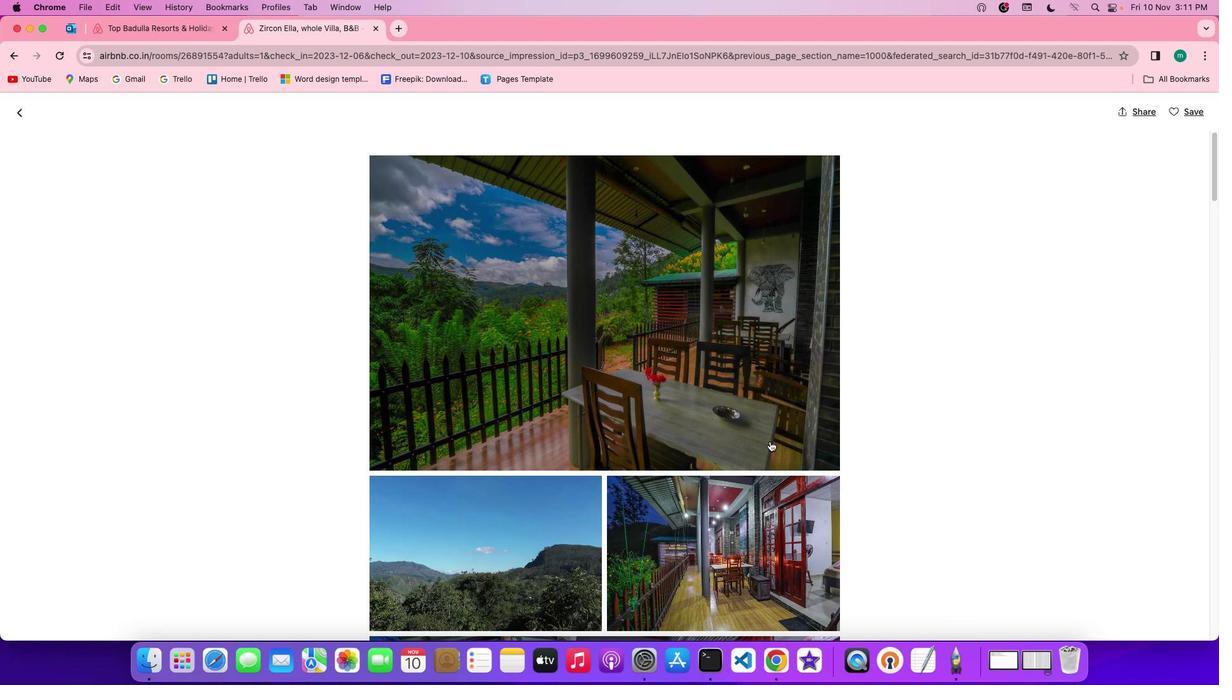 
Action: Mouse scrolled (770, 441) with delta (0, 0)
Screenshot: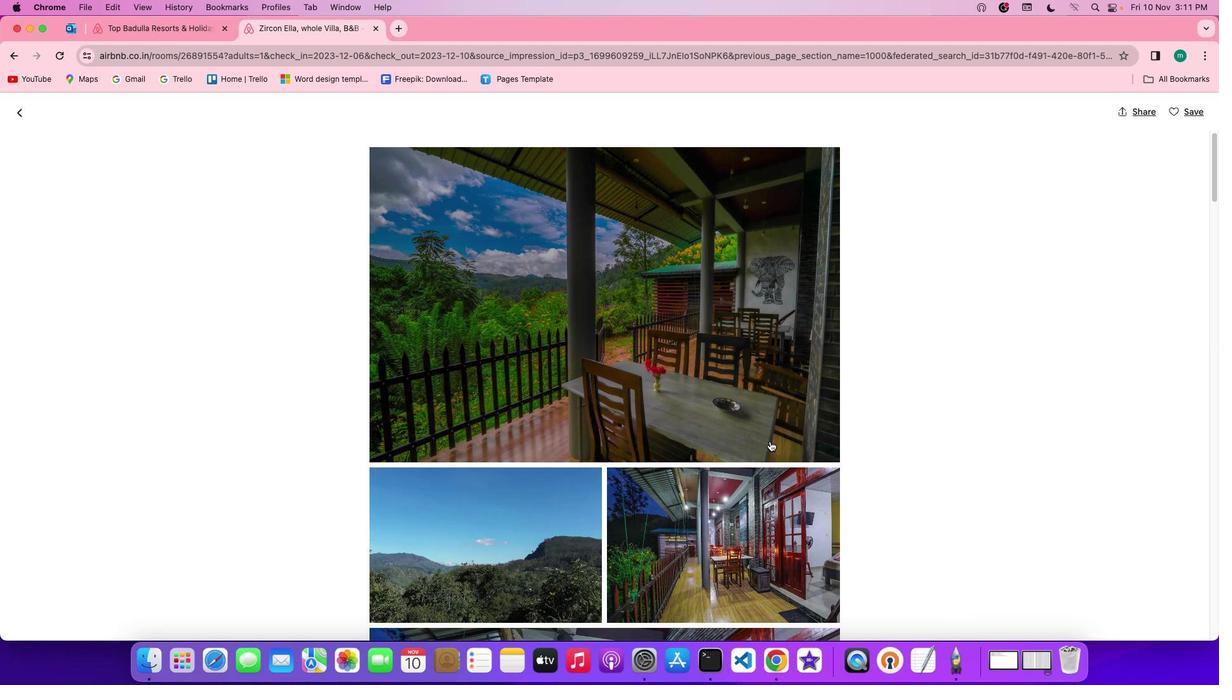
Action: Mouse scrolled (770, 441) with delta (0, 0)
Screenshot: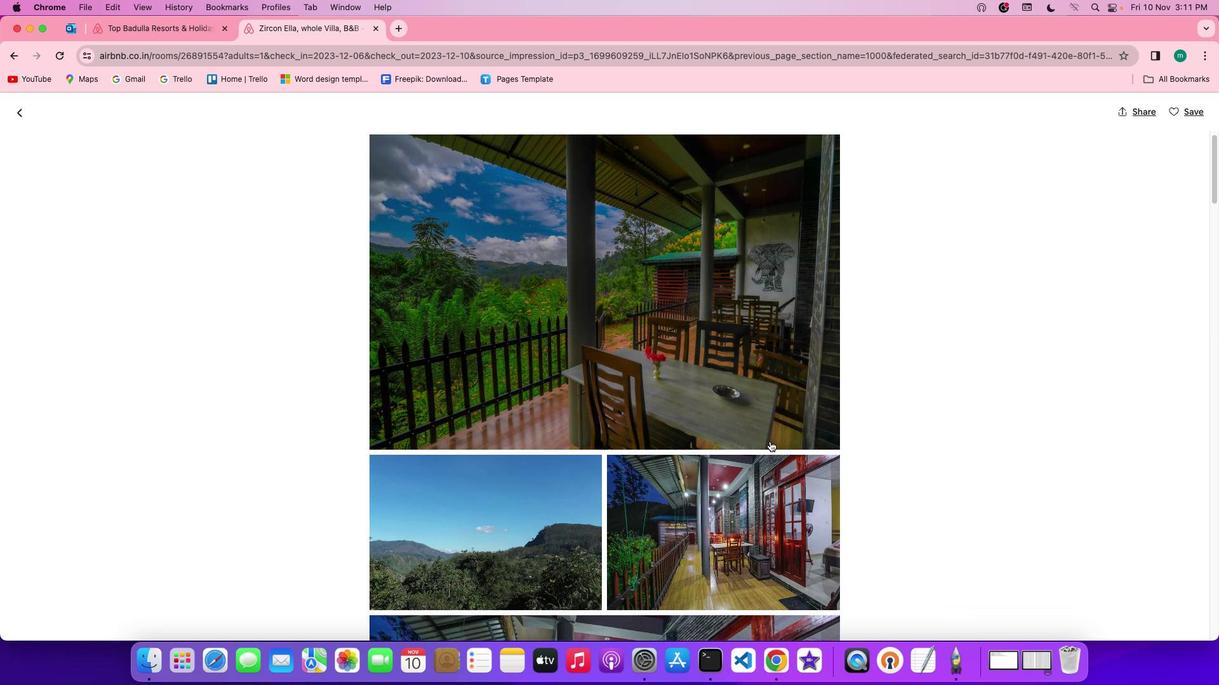 
Action: Mouse scrolled (770, 441) with delta (0, 0)
Screenshot: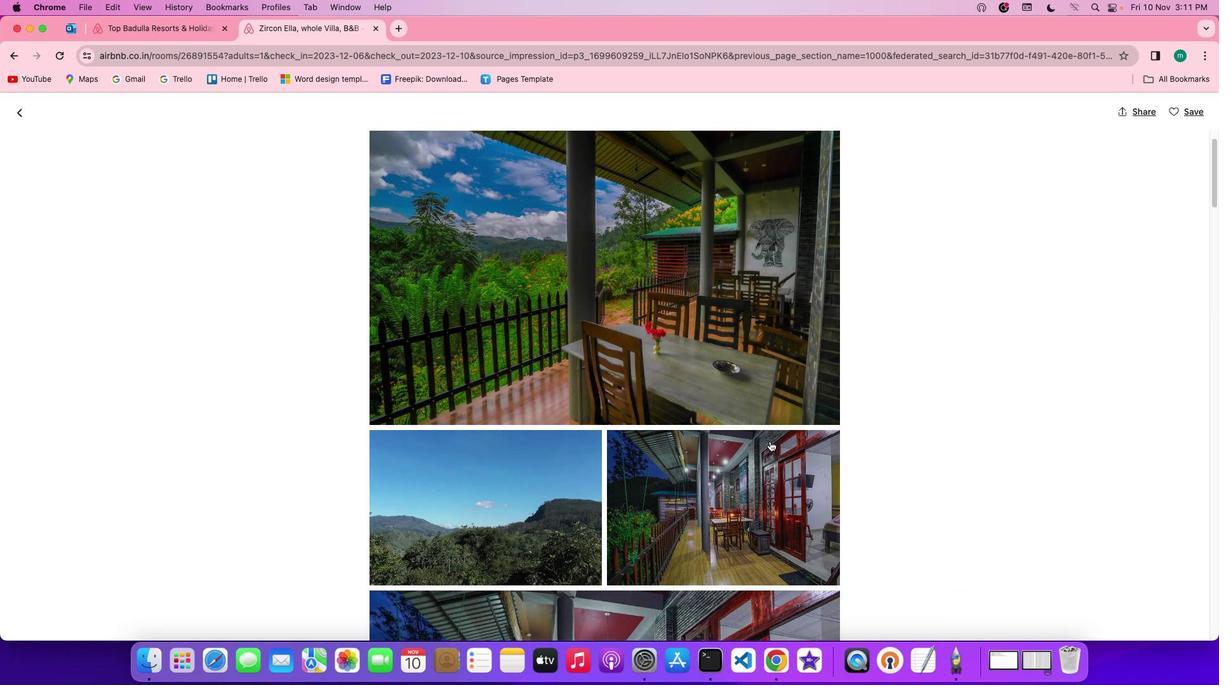 
Action: Mouse scrolled (770, 441) with delta (0, 0)
Screenshot: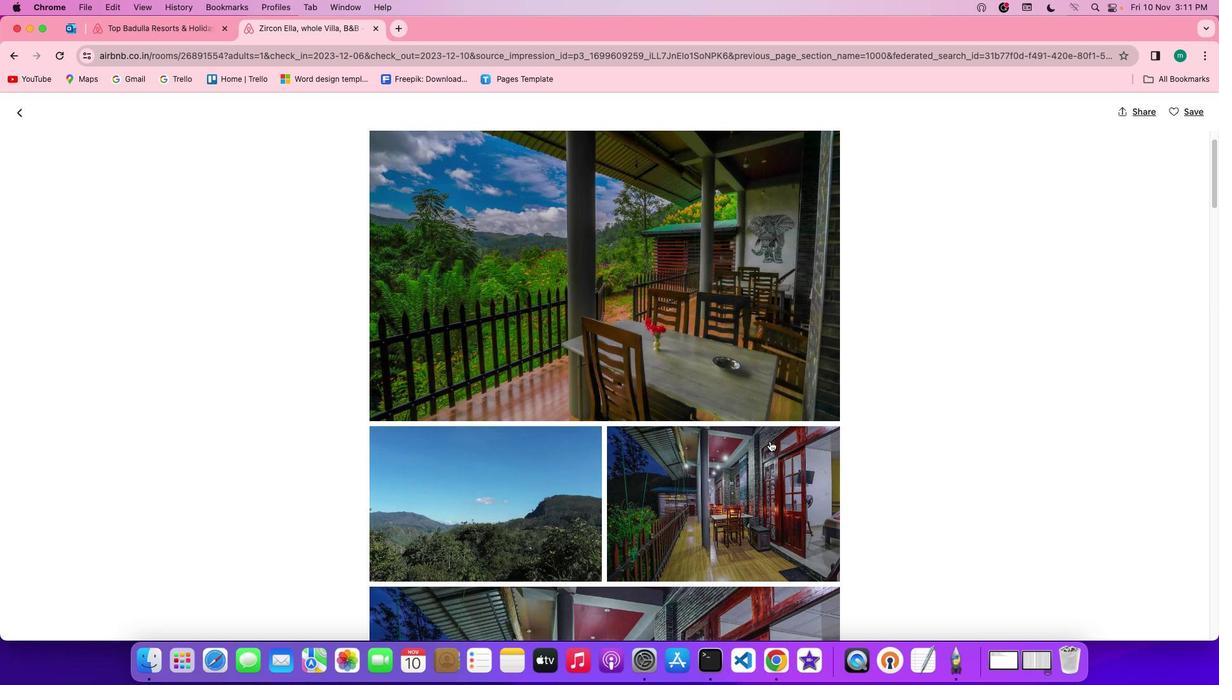 
Action: Mouse scrolled (770, 441) with delta (0, -1)
Screenshot: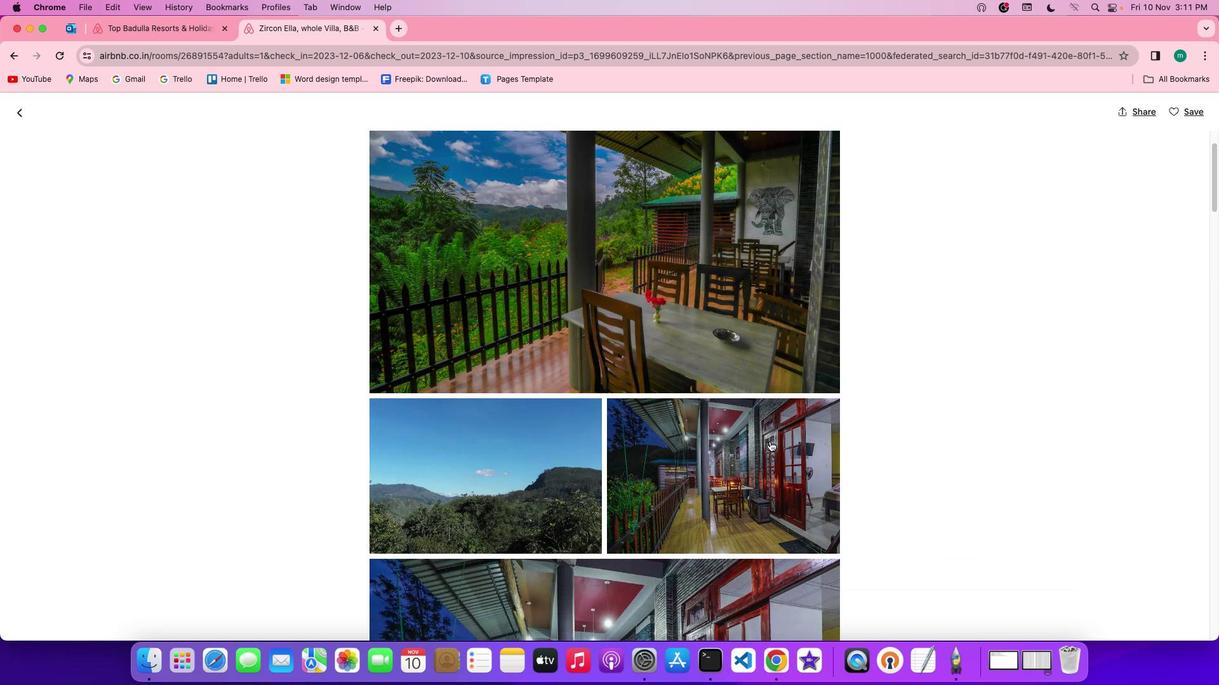 
Action: Mouse scrolled (770, 441) with delta (0, -1)
Screenshot: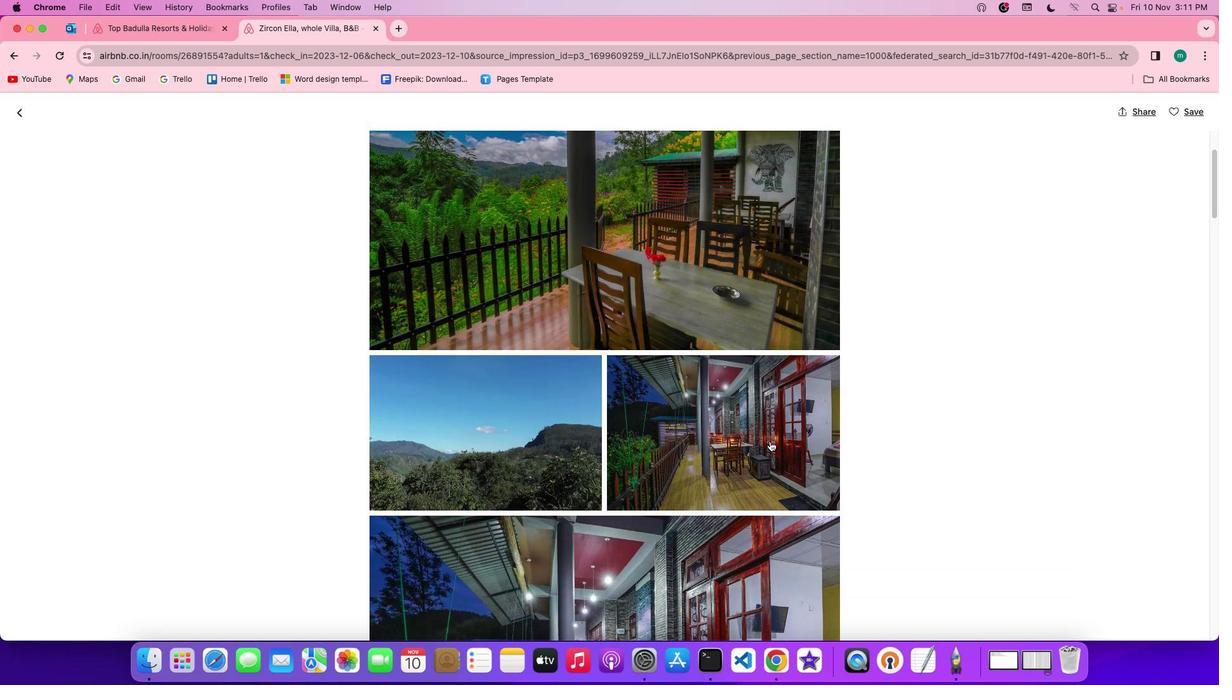 
Action: Mouse scrolled (770, 441) with delta (0, 0)
Screenshot: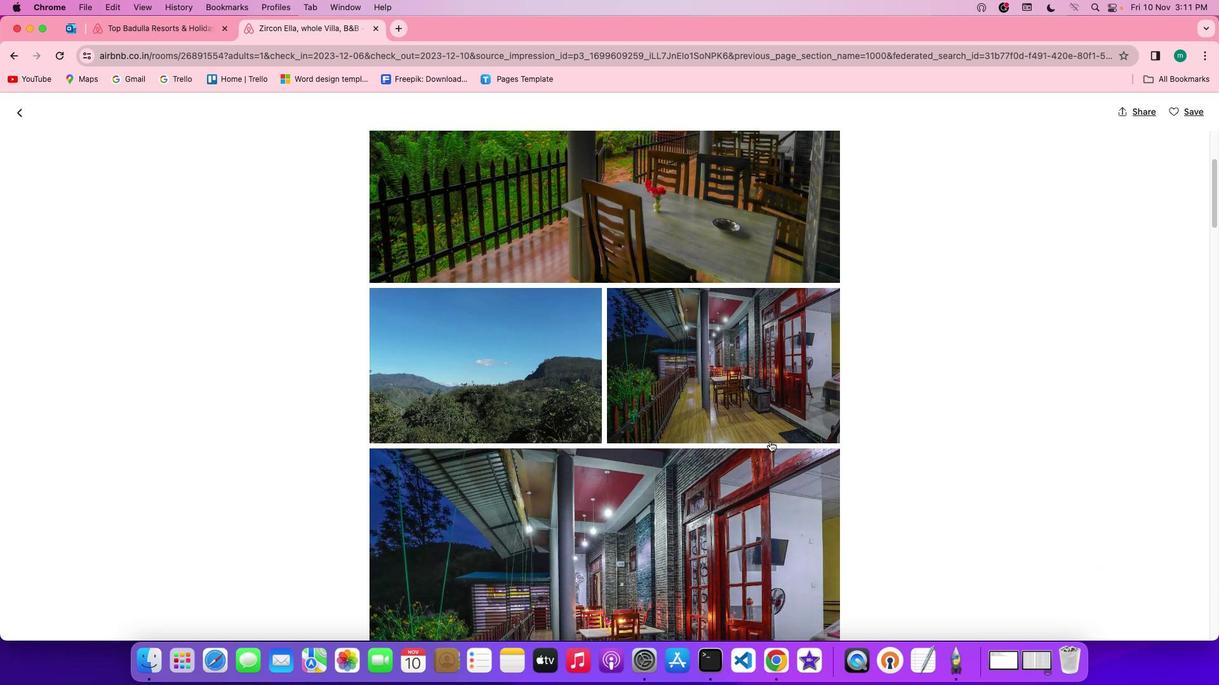 
Action: Mouse scrolled (770, 441) with delta (0, 0)
Screenshot: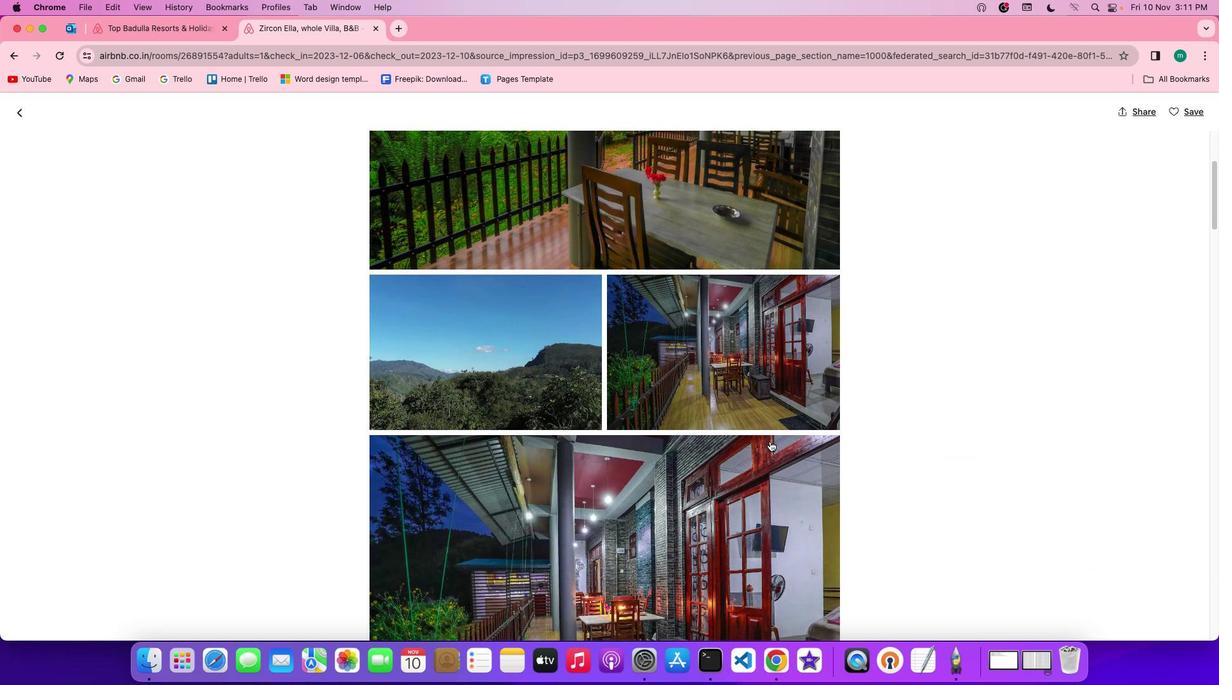 
Action: Mouse scrolled (770, 441) with delta (0, -1)
Screenshot: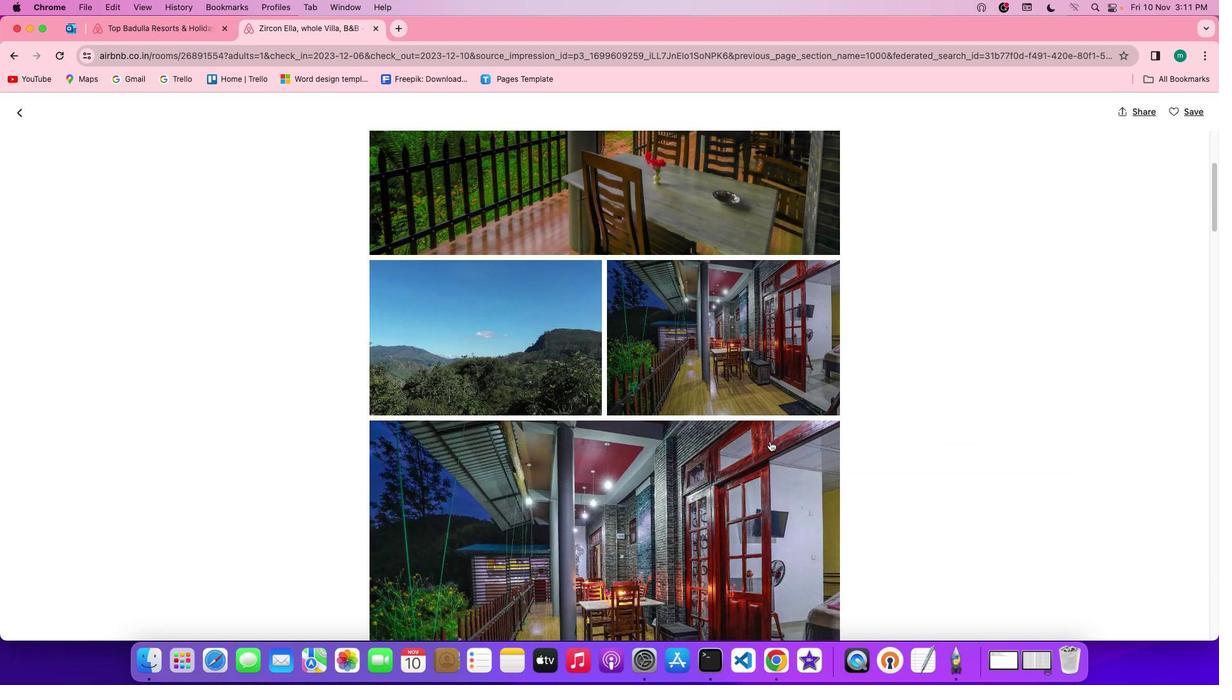 
Action: Mouse scrolled (770, 441) with delta (0, -1)
Screenshot: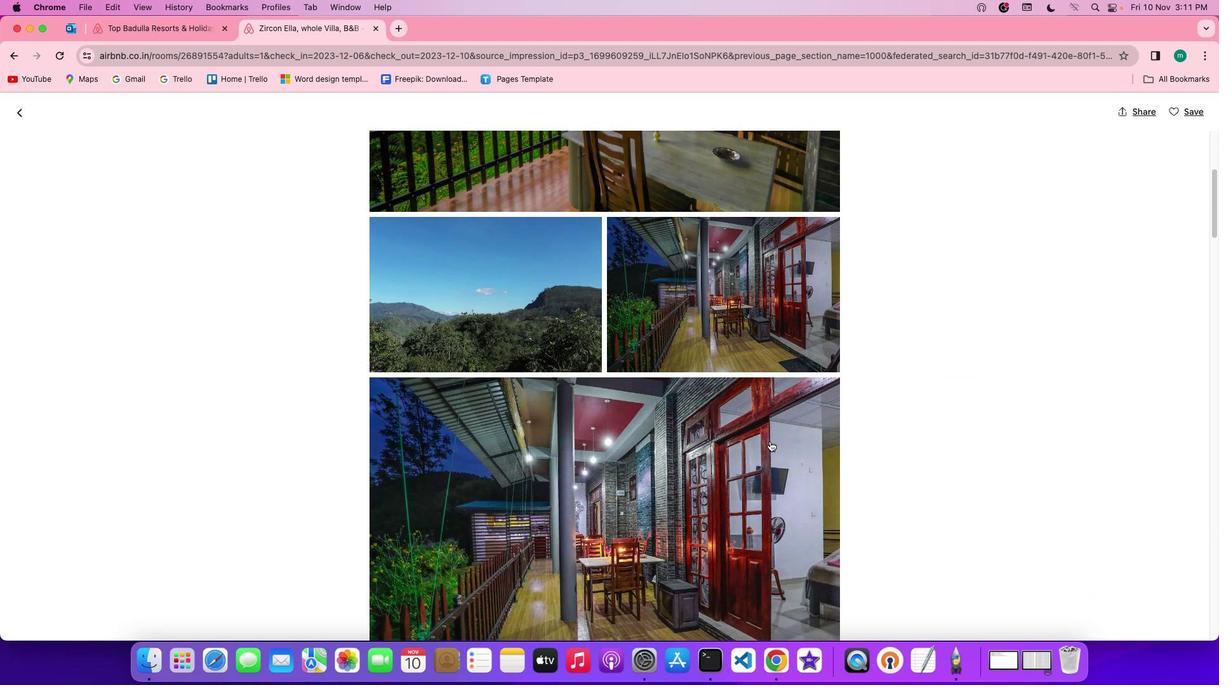 
Action: Mouse scrolled (770, 441) with delta (0, 0)
Screenshot: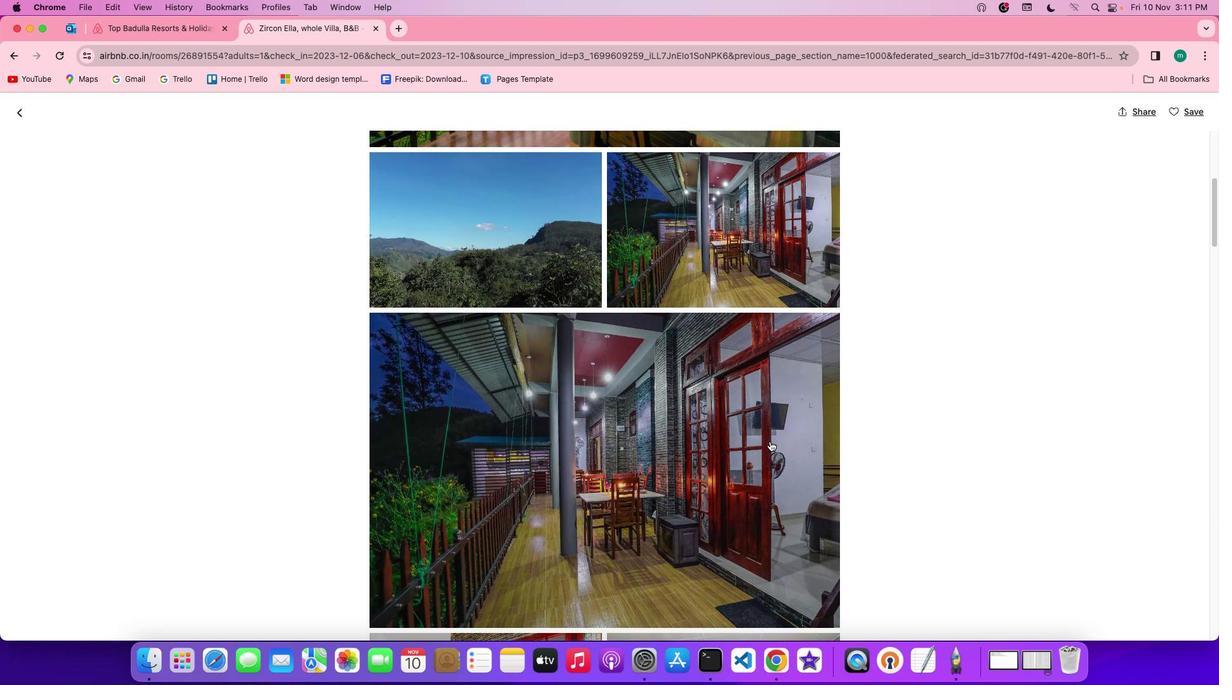 
Action: Mouse scrolled (770, 441) with delta (0, 0)
Screenshot: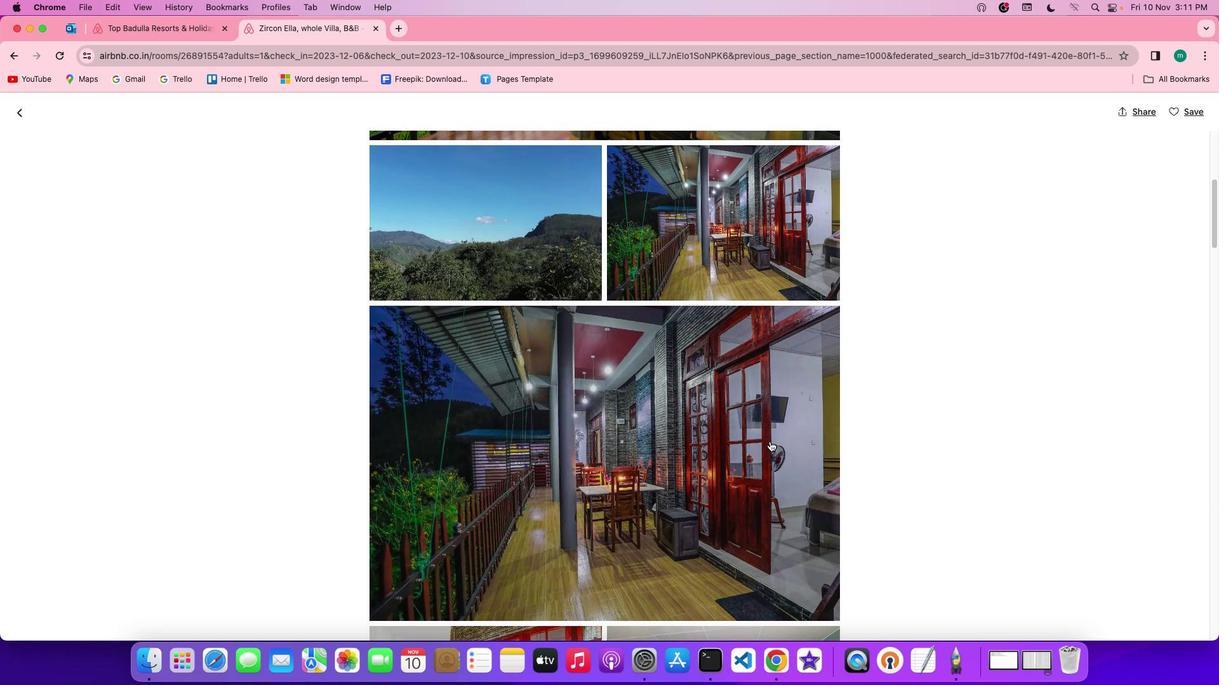 
Action: Mouse scrolled (770, 441) with delta (0, 0)
Screenshot: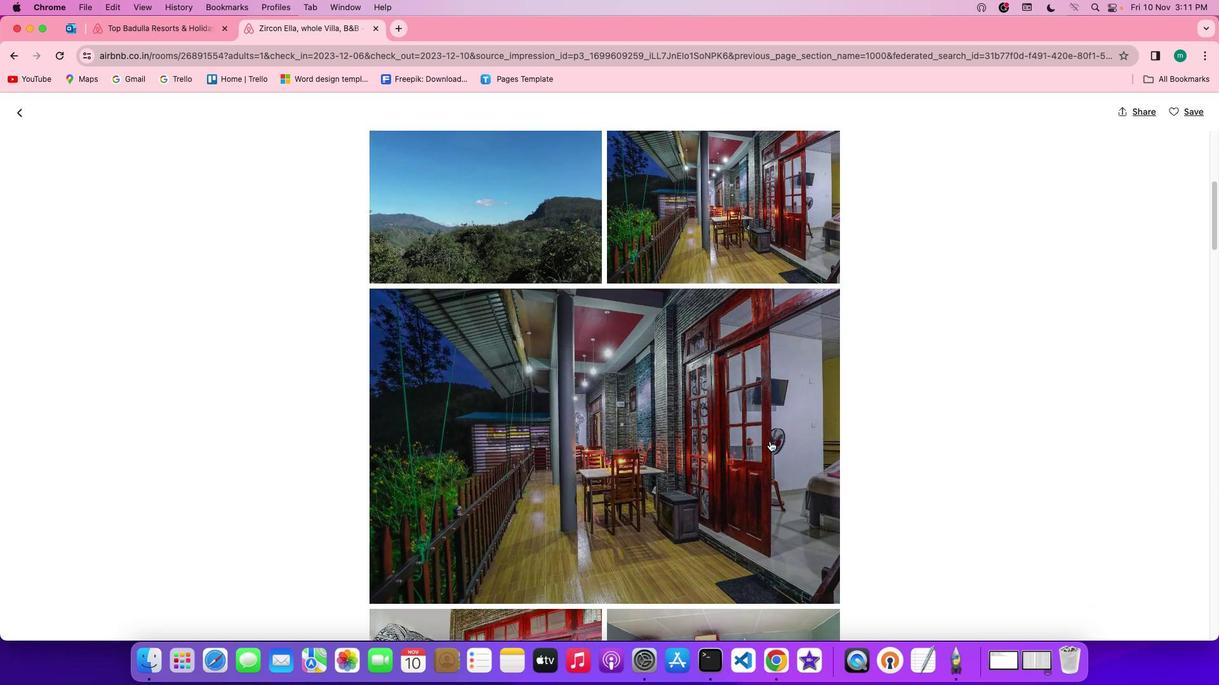 
Action: Mouse scrolled (770, 441) with delta (0, 0)
Screenshot: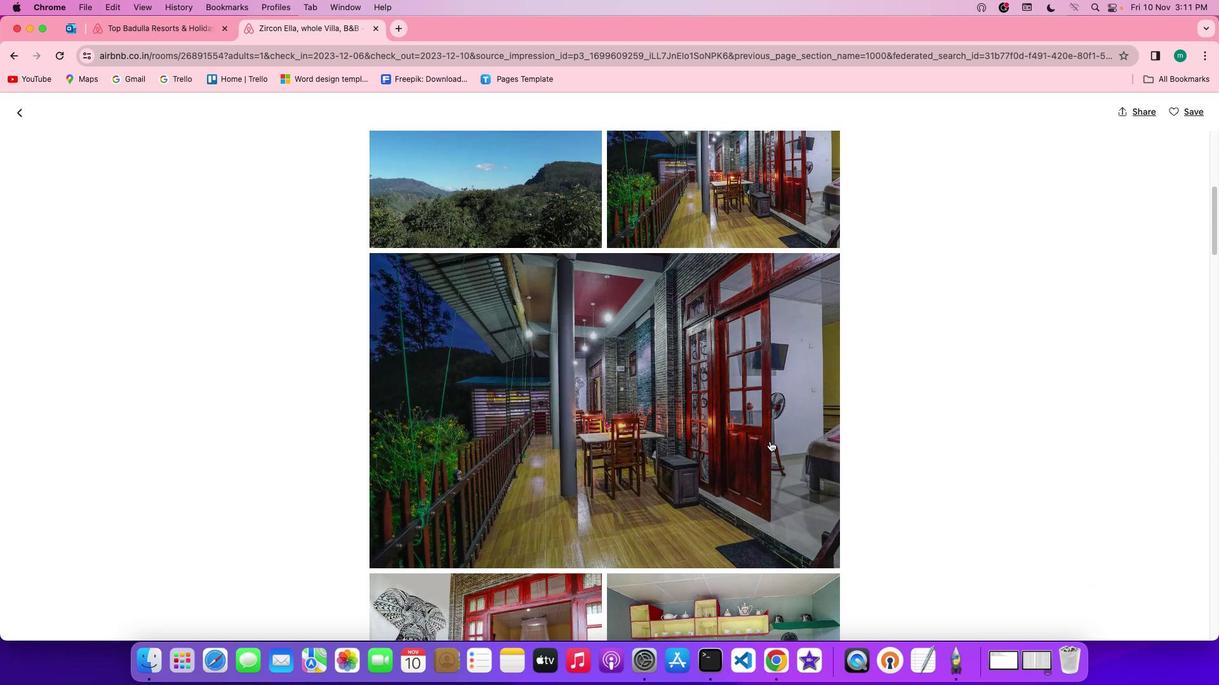 
Action: Mouse scrolled (770, 441) with delta (0, 0)
Screenshot: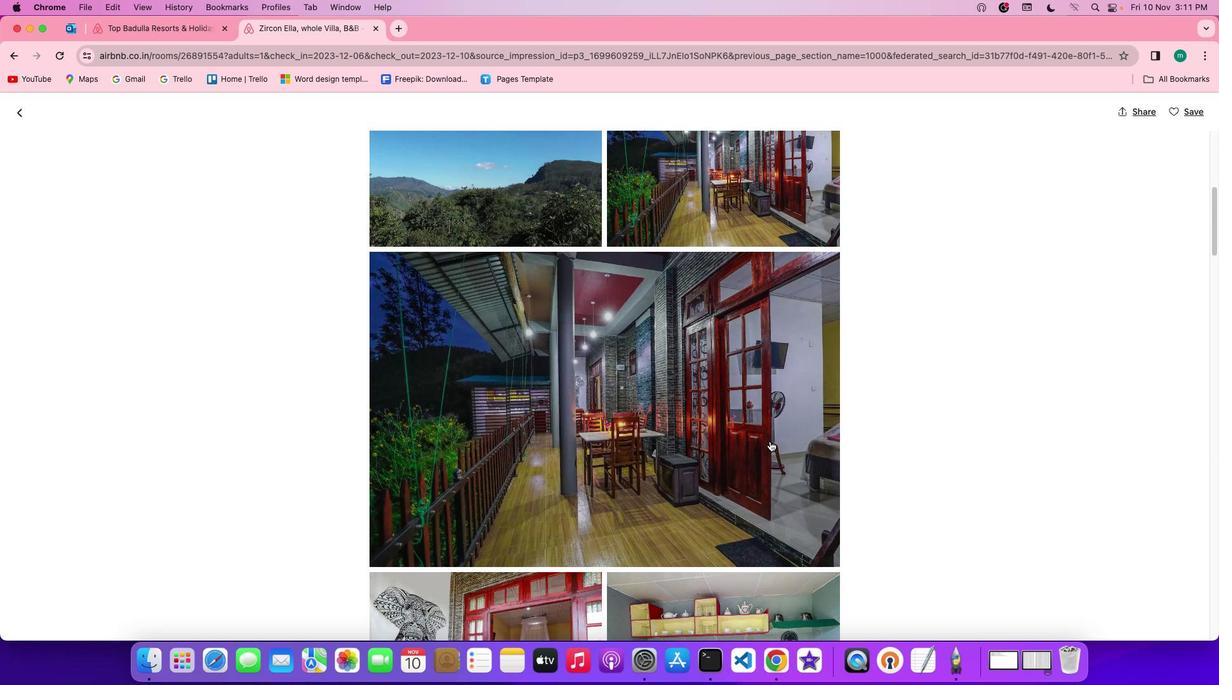 
Action: Mouse scrolled (770, 441) with delta (0, 0)
Screenshot: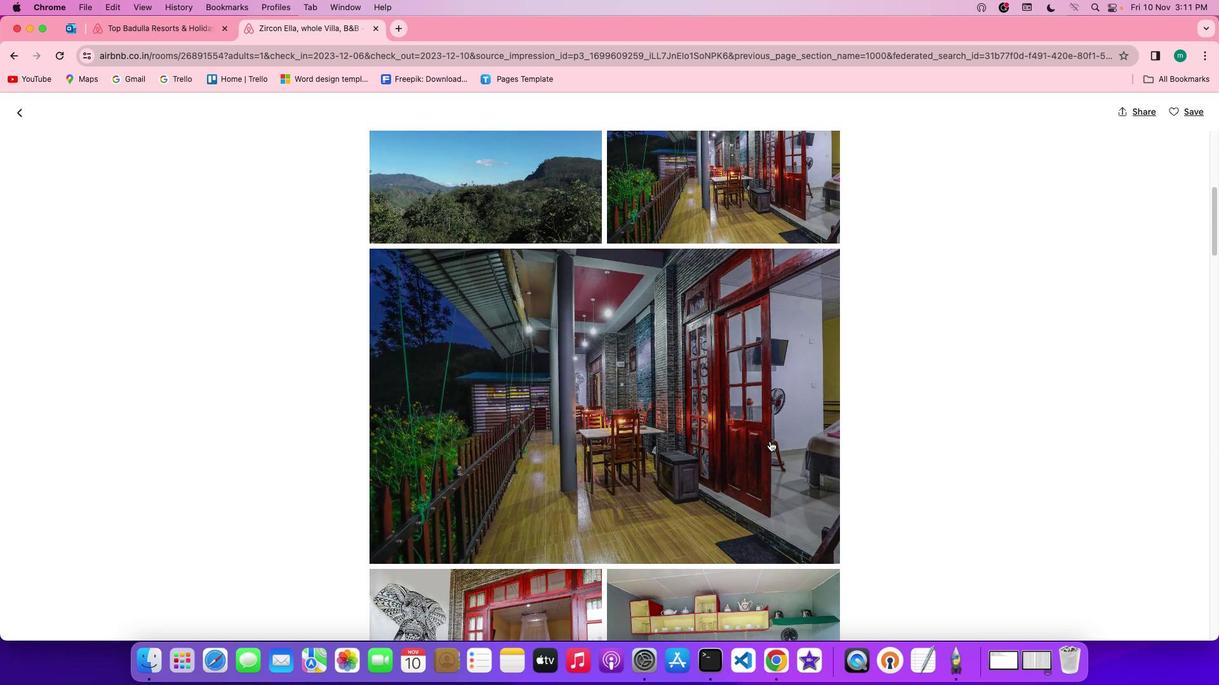 
Action: Mouse scrolled (770, 441) with delta (0, 0)
Screenshot: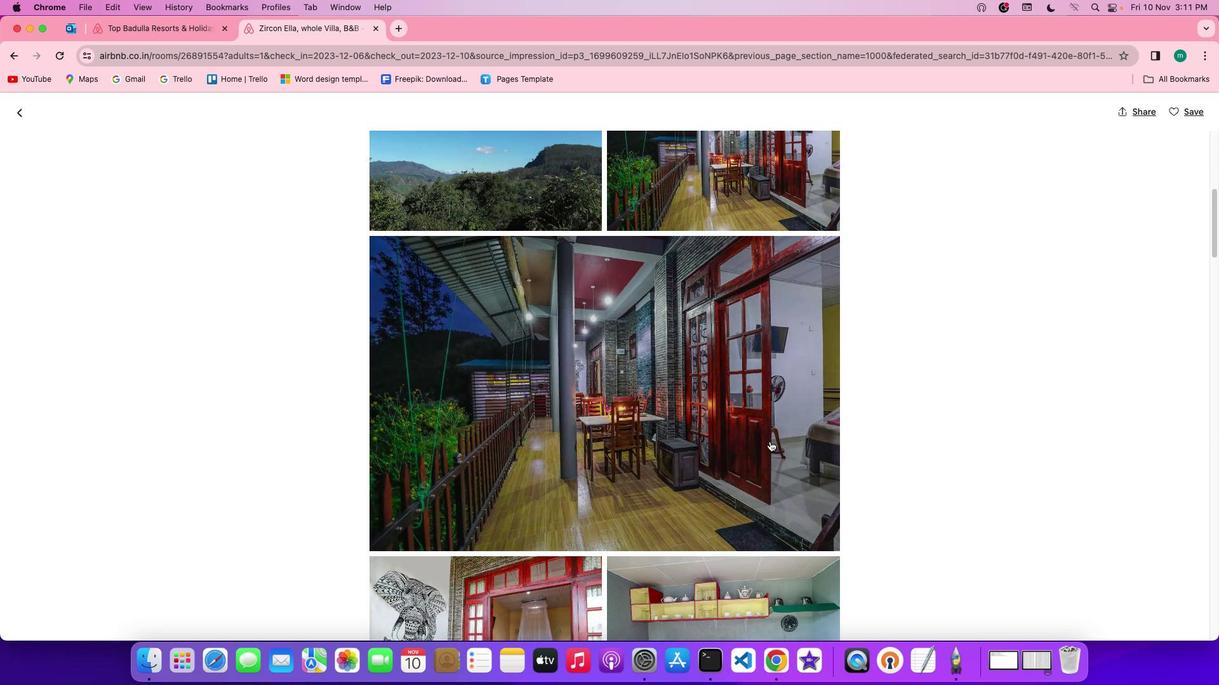 
Action: Mouse scrolled (770, 441) with delta (0, 0)
Screenshot: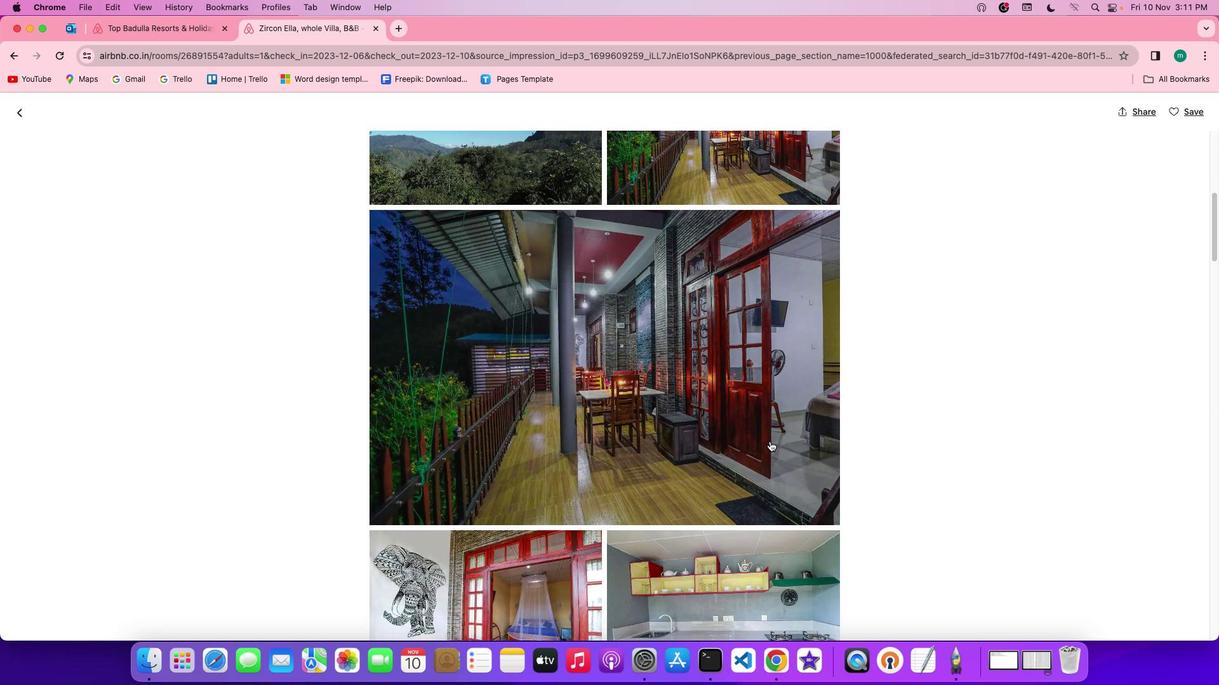 
Action: Mouse scrolled (770, 441) with delta (0, 0)
Screenshot: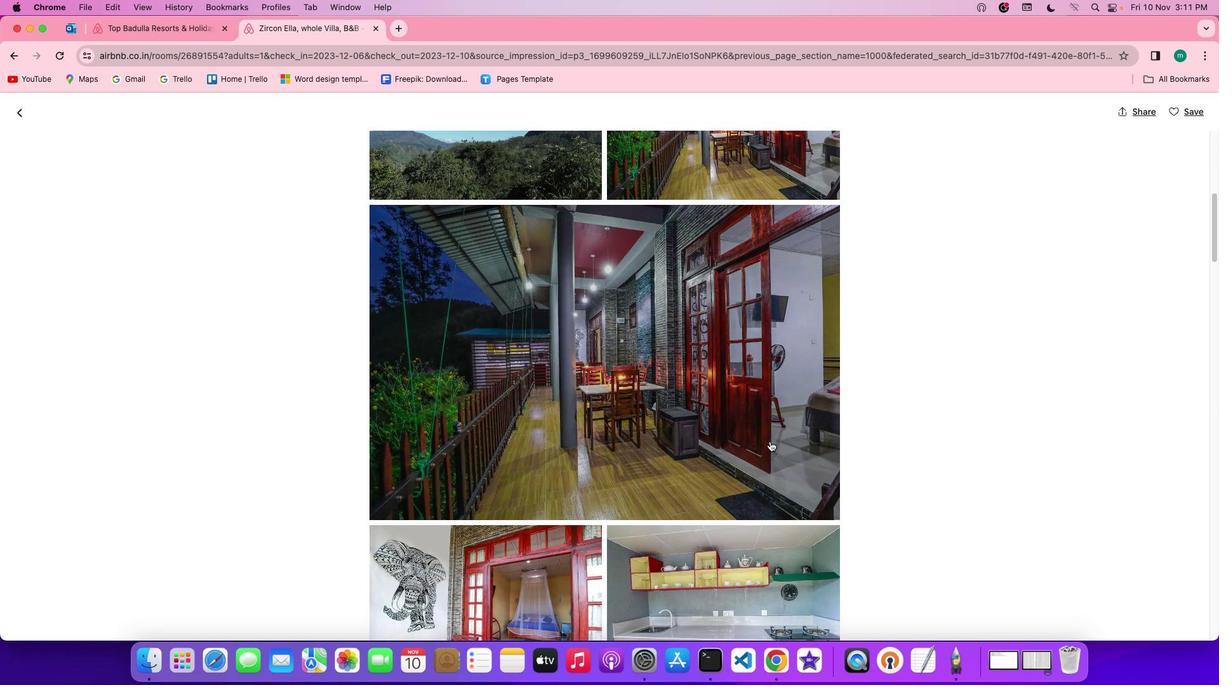 
Action: Mouse scrolled (770, 441) with delta (0, 0)
Screenshot: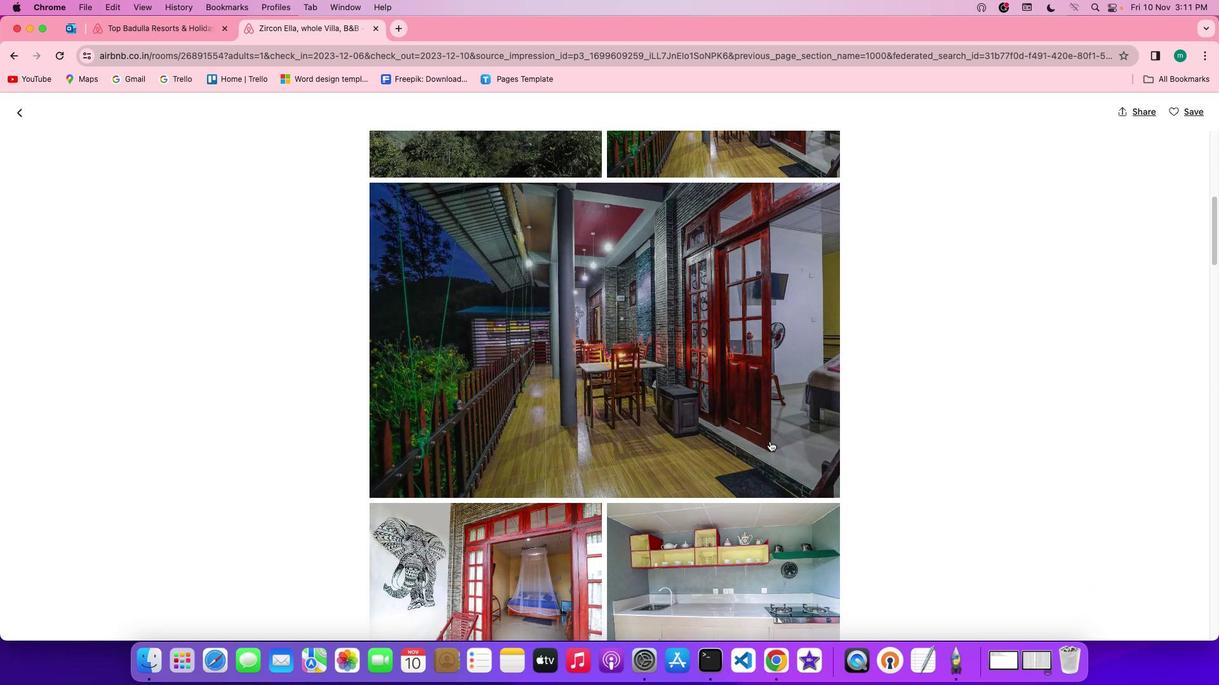 
Action: Mouse scrolled (770, 441) with delta (0, 0)
Screenshot: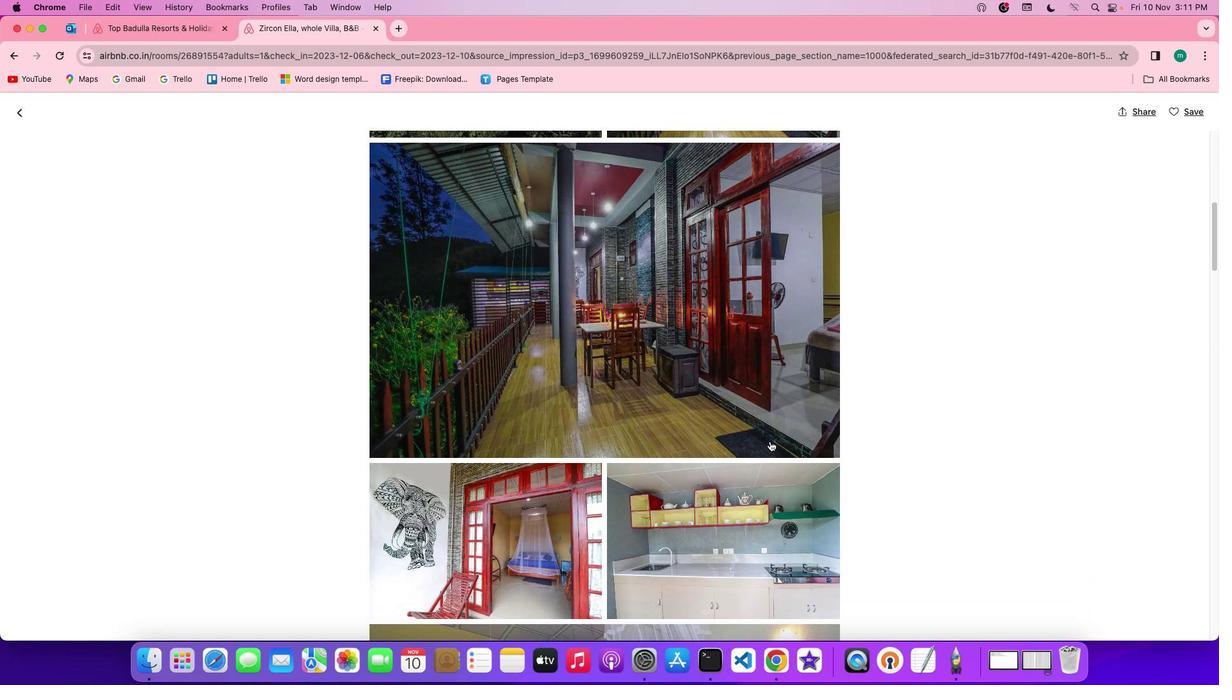 
Action: Mouse scrolled (770, 441) with delta (0, 0)
Screenshot: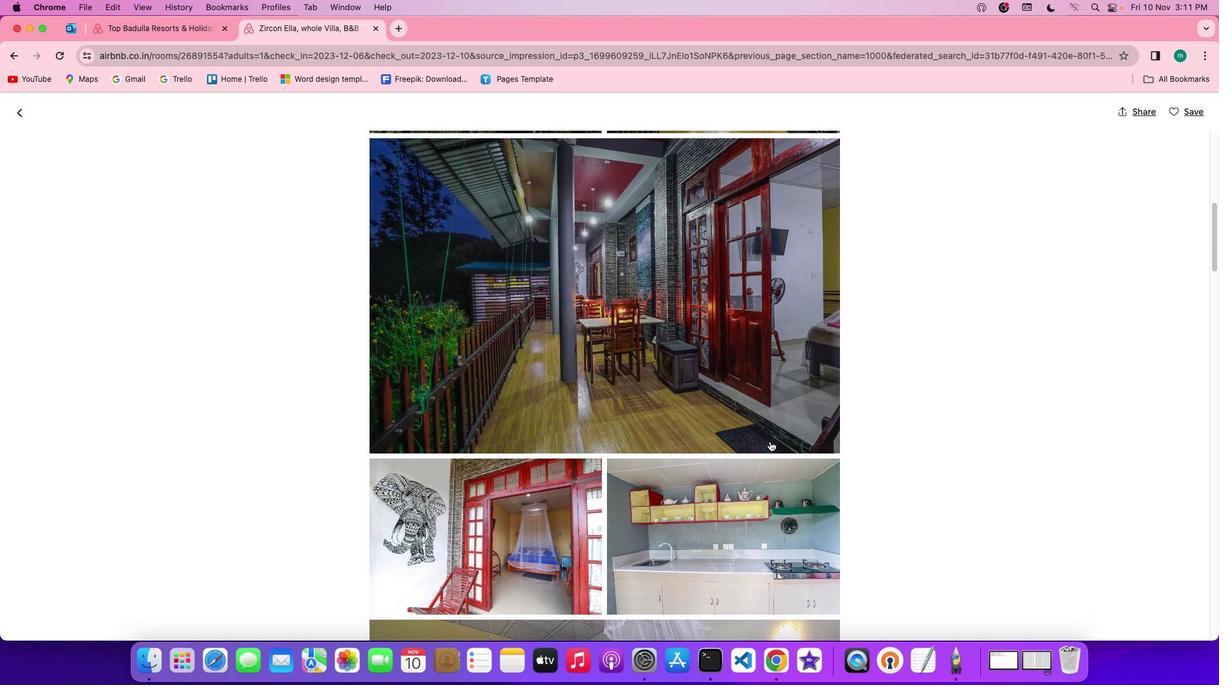 
Action: Mouse scrolled (770, 441) with delta (0, 0)
Screenshot: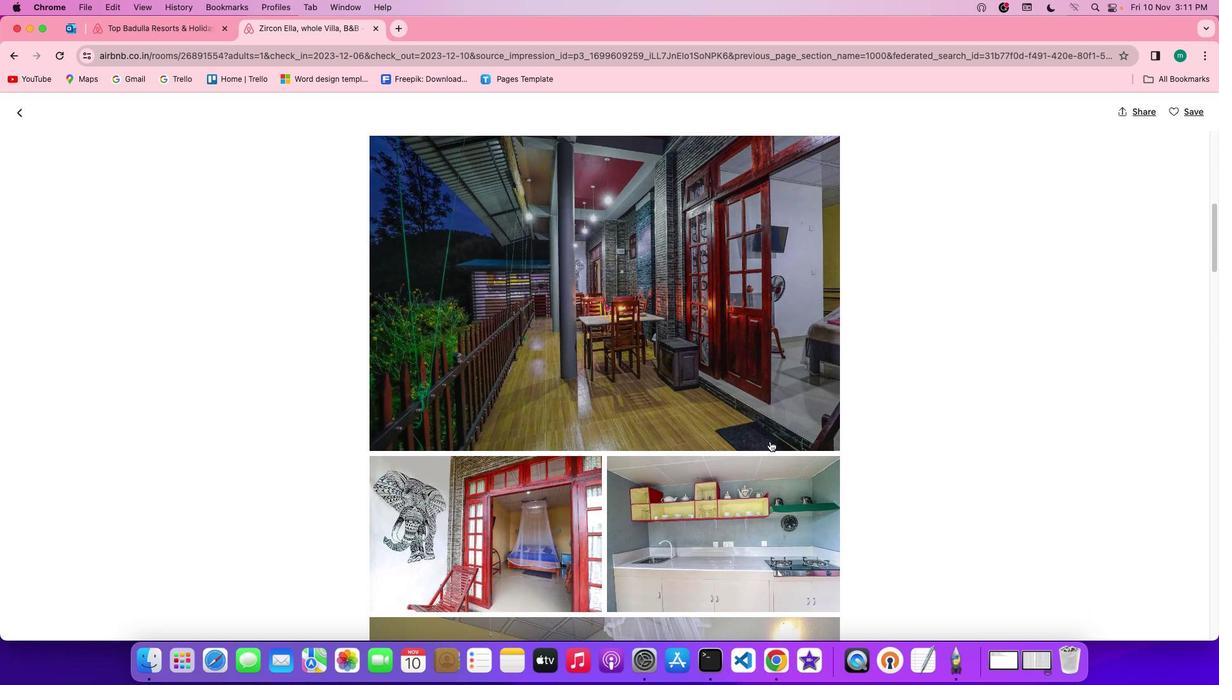 
Action: Mouse scrolled (770, 441) with delta (0, -1)
Screenshot: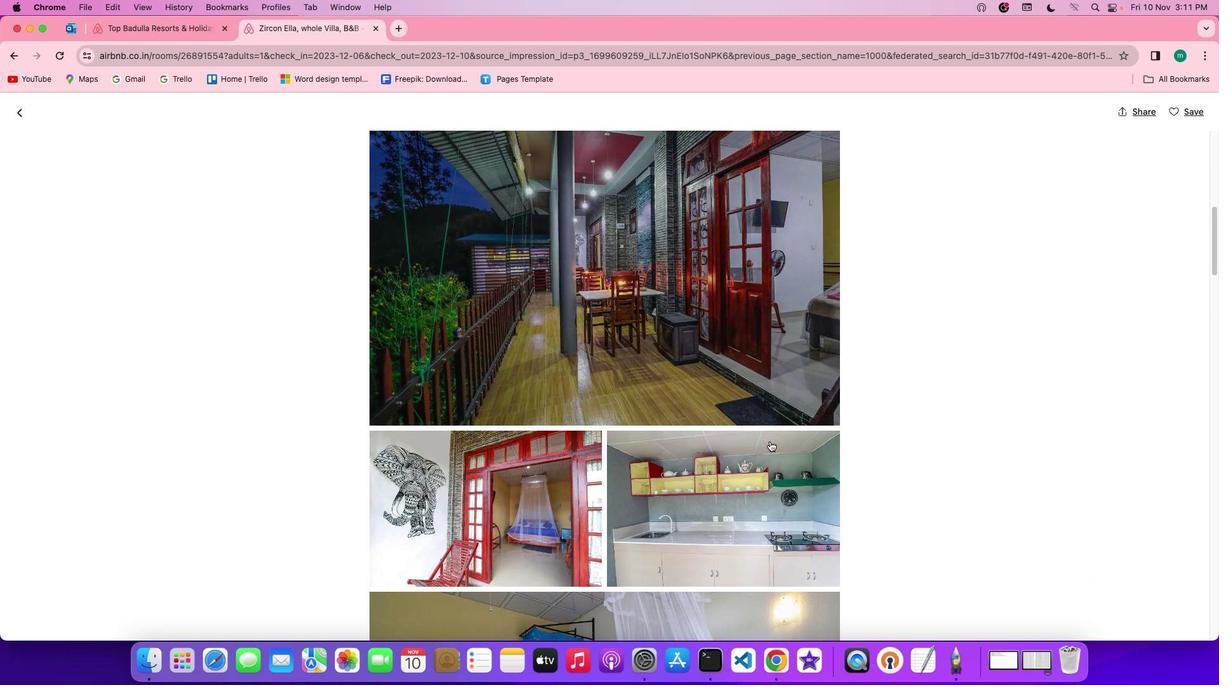 
Action: Mouse scrolled (770, 441) with delta (0, 0)
Screenshot: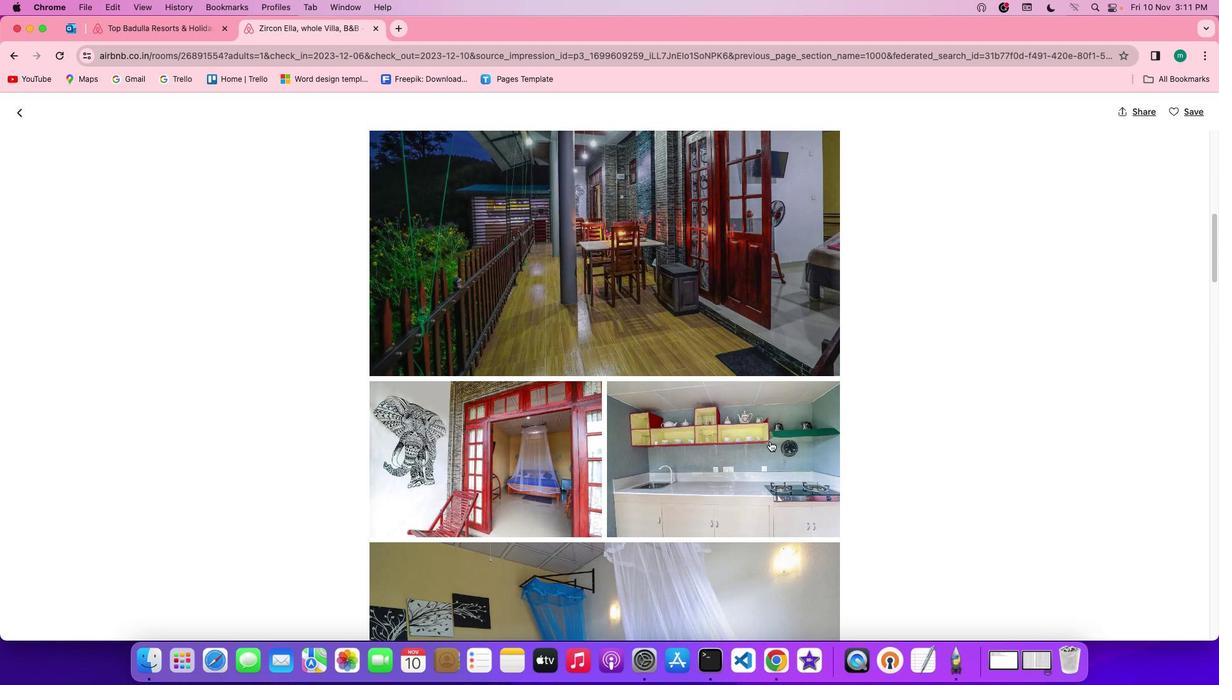 
Action: Mouse scrolled (770, 441) with delta (0, 0)
Screenshot: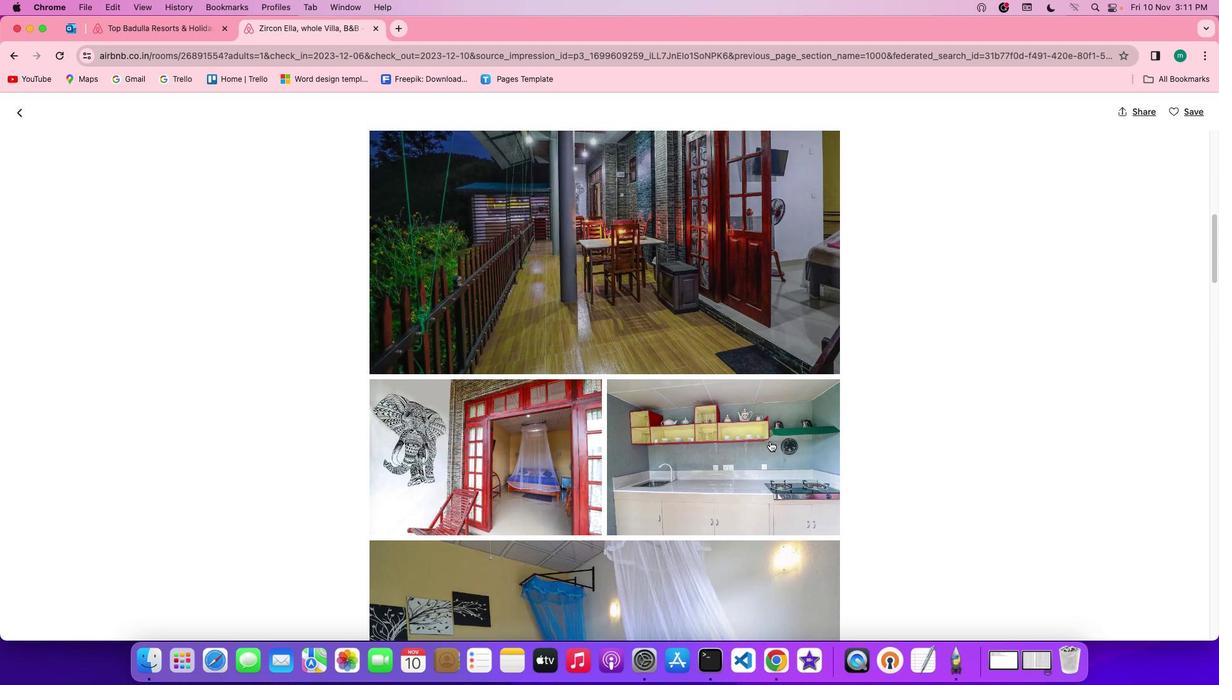 
Action: Mouse scrolled (770, 441) with delta (0, 0)
Screenshot: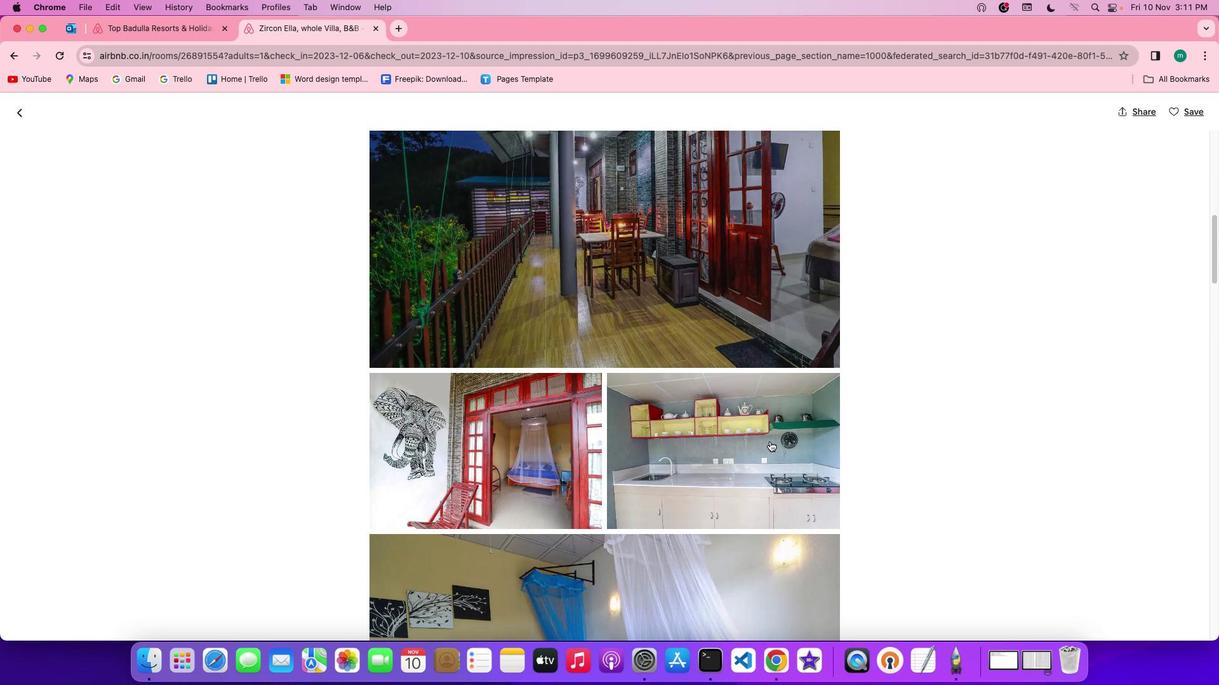 
Action: Mouse scrolled (770, 441) with delta (0, 0)
Screenshot: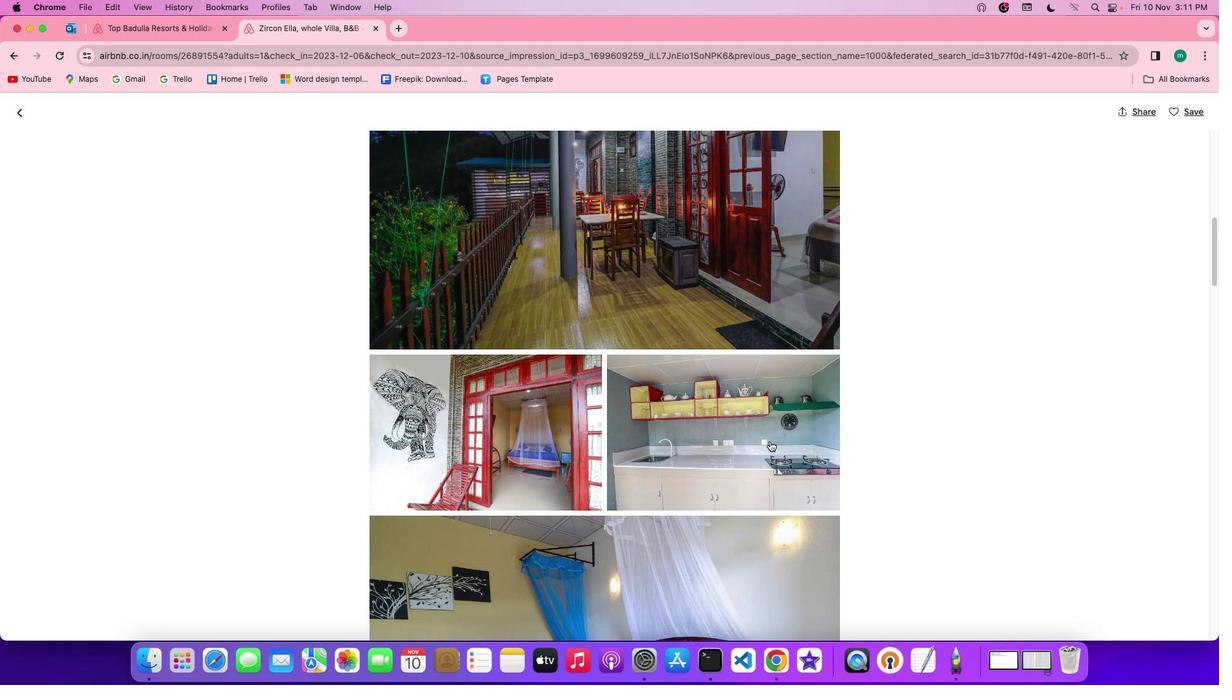 
Action: Mouse scrolled (770, 441) with delta (0, 0)
Screenshot: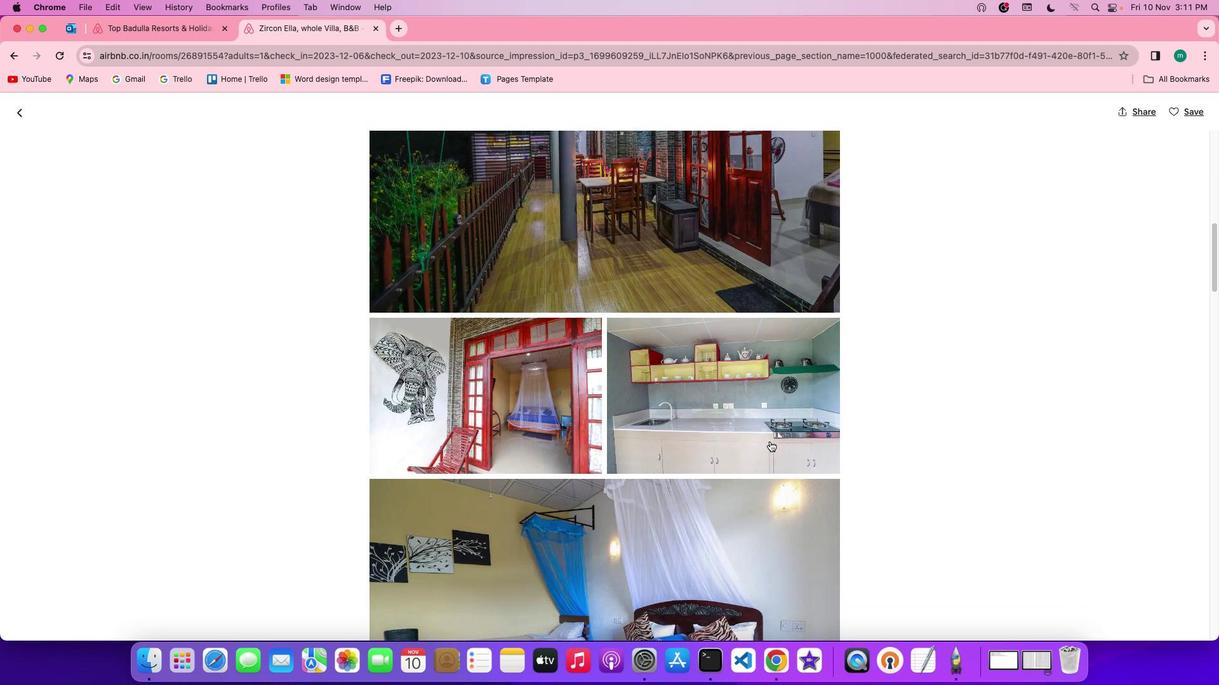 
Action: Mouse scrolled (770, 441) with delta (0, 0)
Screenshot: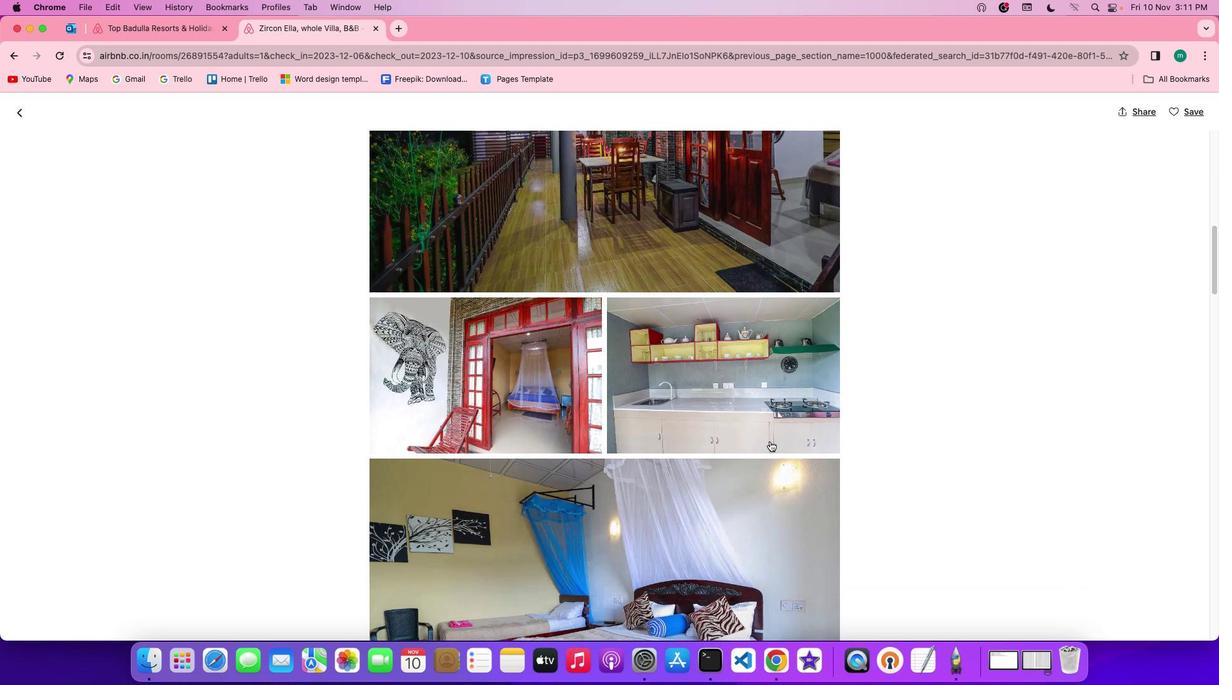 
Action: Mouse scrolled (770, 441) with delta (0, 0)
Screenshot: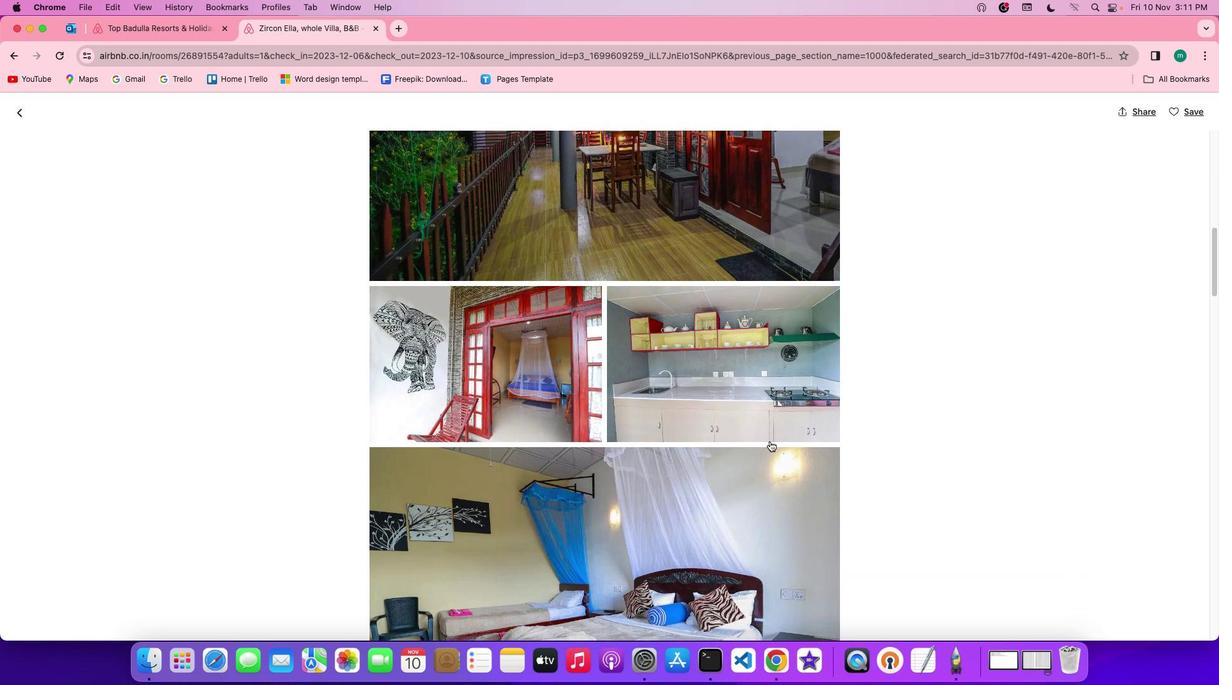 
Action: Mouse scrolled (770, 441) with delta (0, 0)
Screenshot: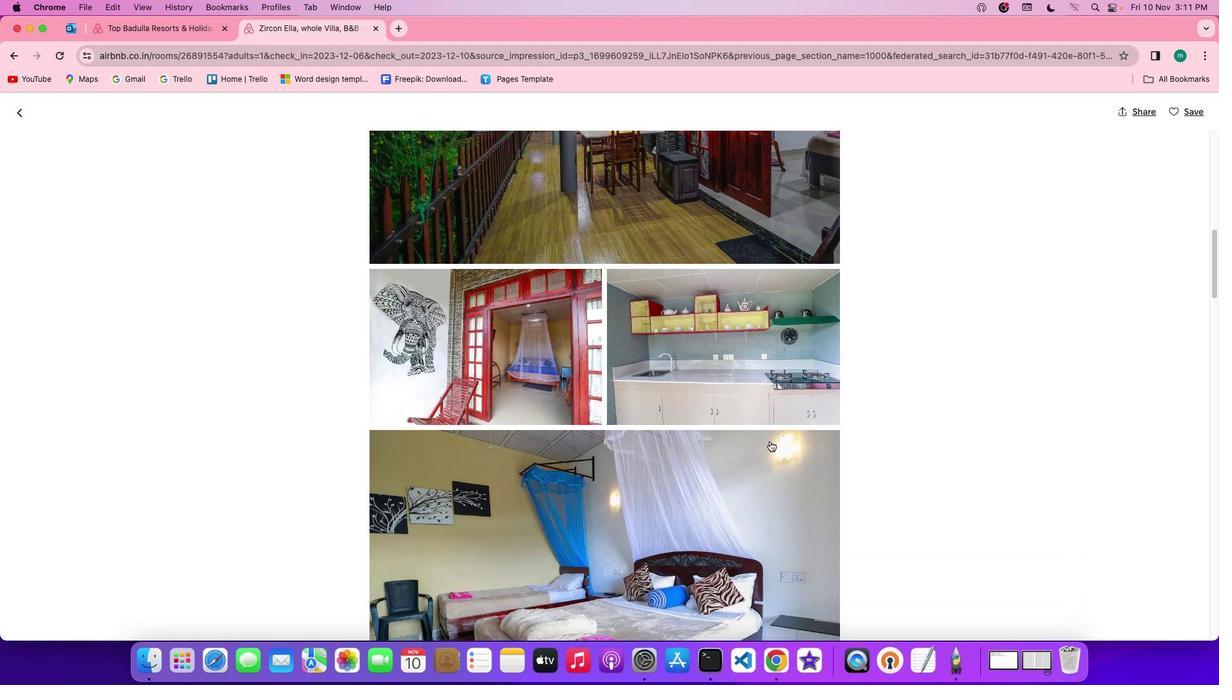 
Action: Mouse scrolled (770, 441) with delta (0, 0)
Screenshot: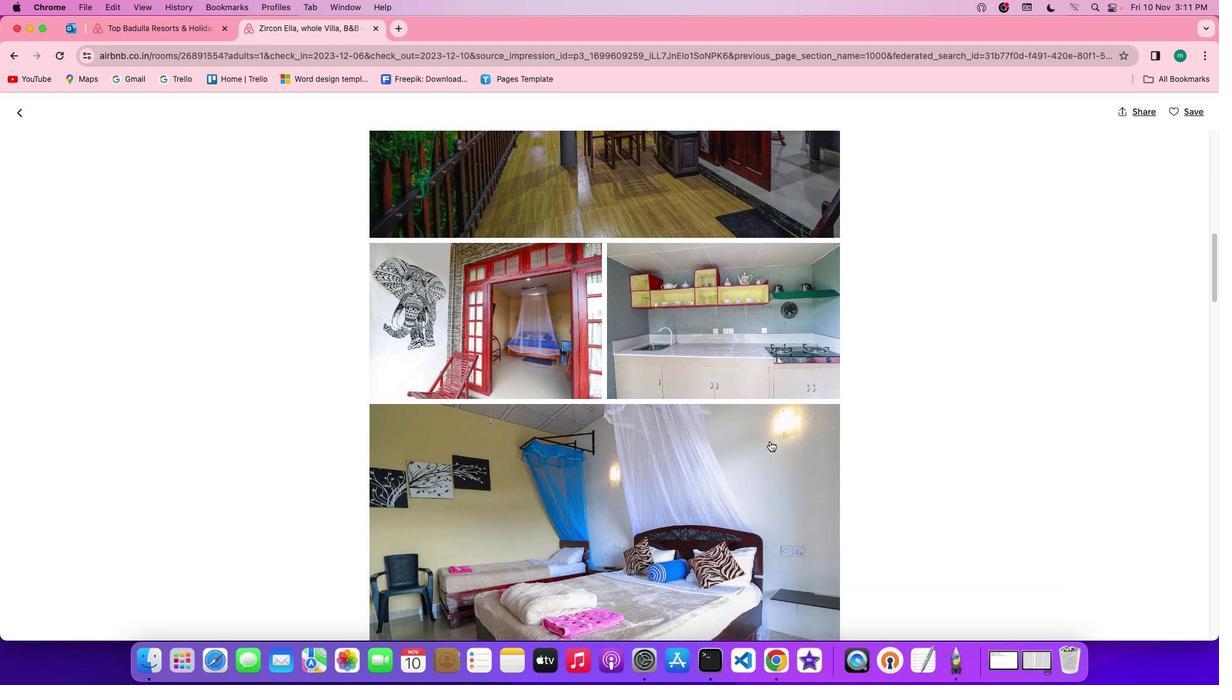 
Action: Mouse scrolled (770, 441) with delta (0, 0)
Screenshot: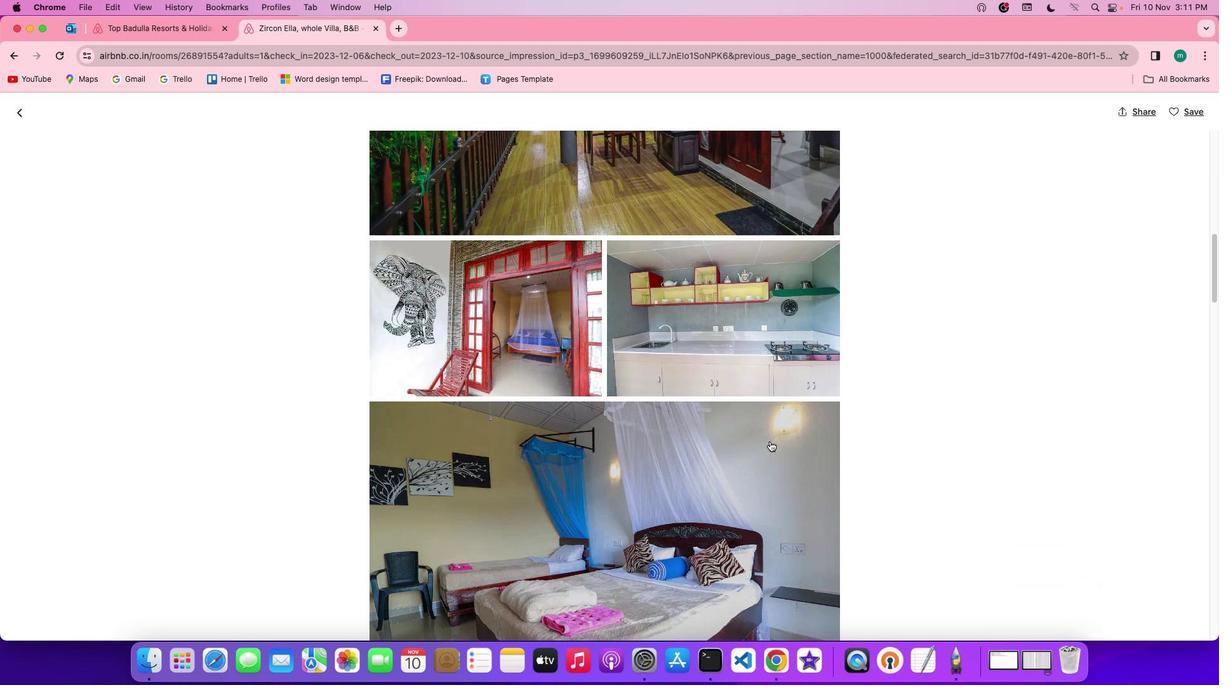 
Action: Mouse scrolled (770, 441) with delta (0, 0)
Screenshot: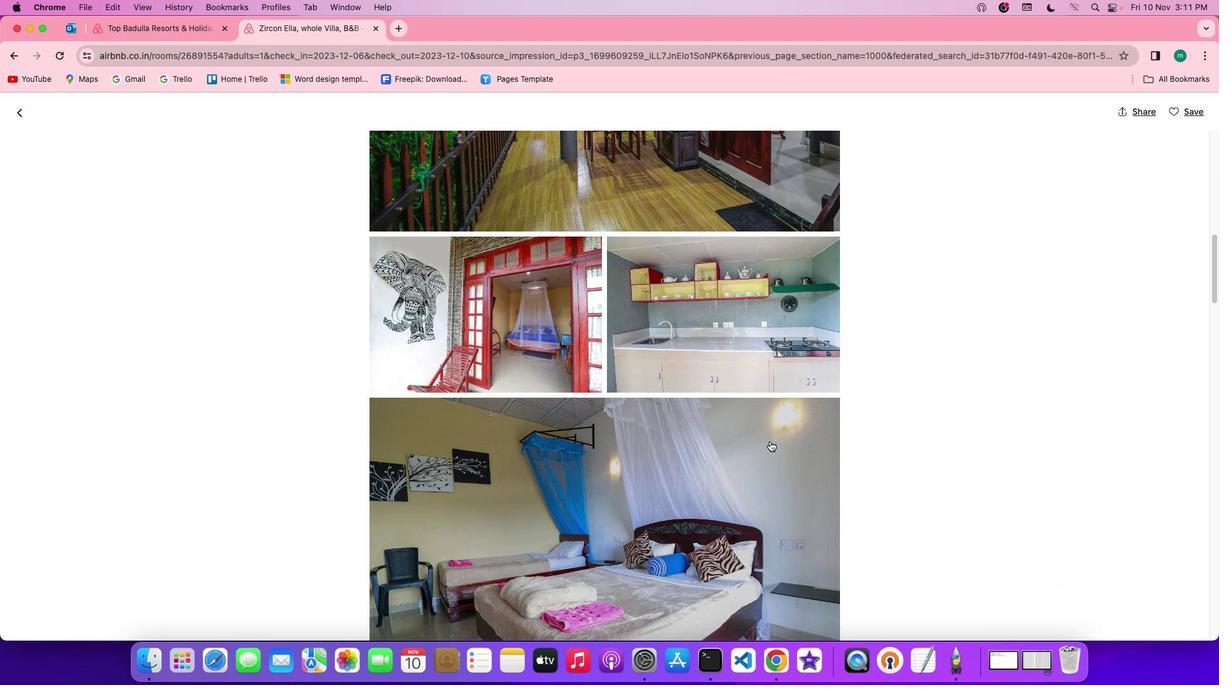 
Action: Mouse scrolled (770, 441) with delta (0, 0)
Screenshot: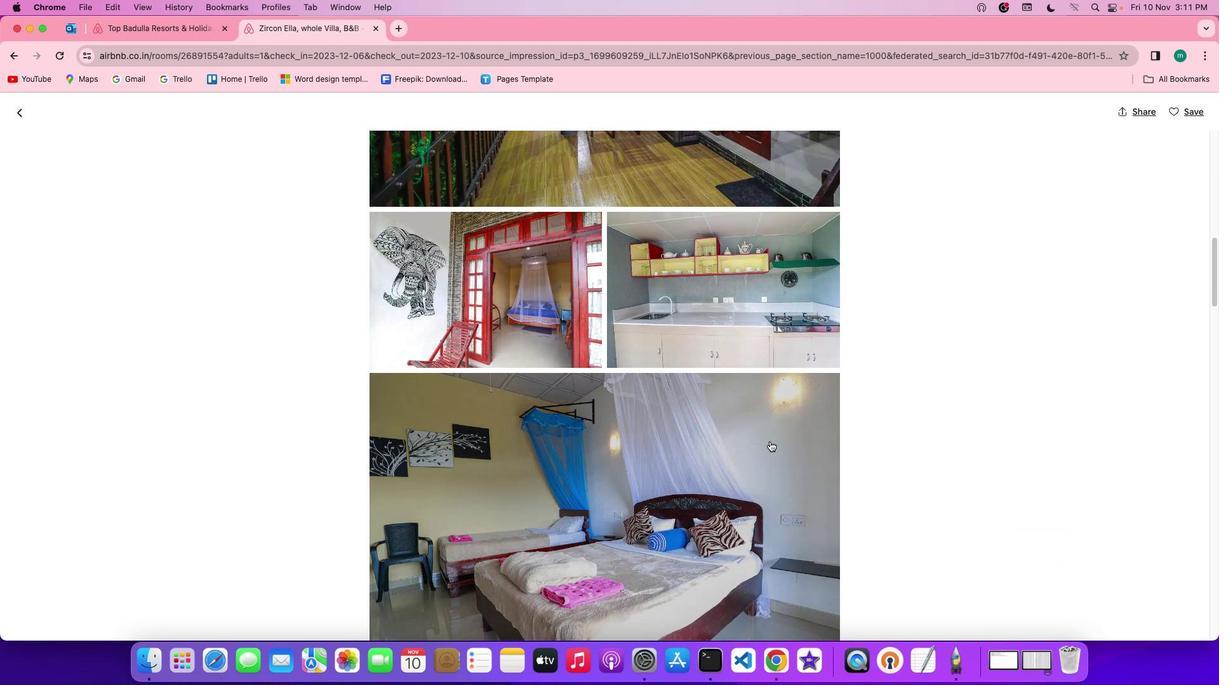 
Action: Mouse scrolled (770, 441) with delta (0, 0)
Screenshot: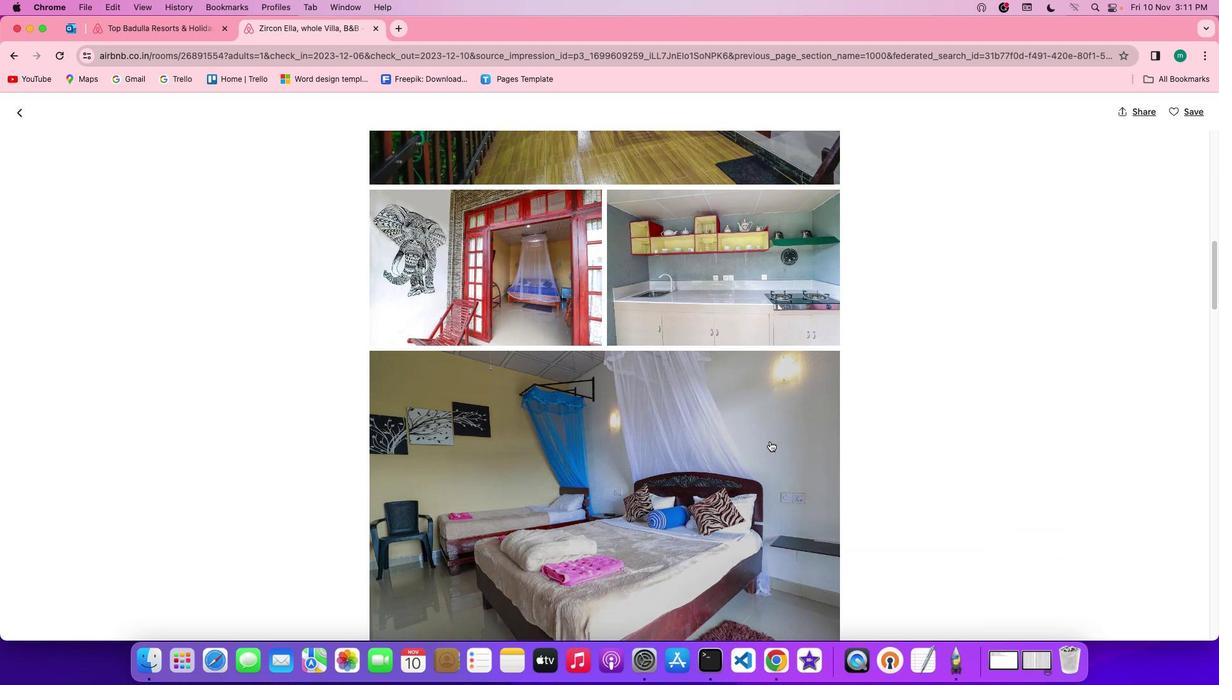 
Action: Mouse scrolled (770, 441) with delta (0, 0)
Screenshot: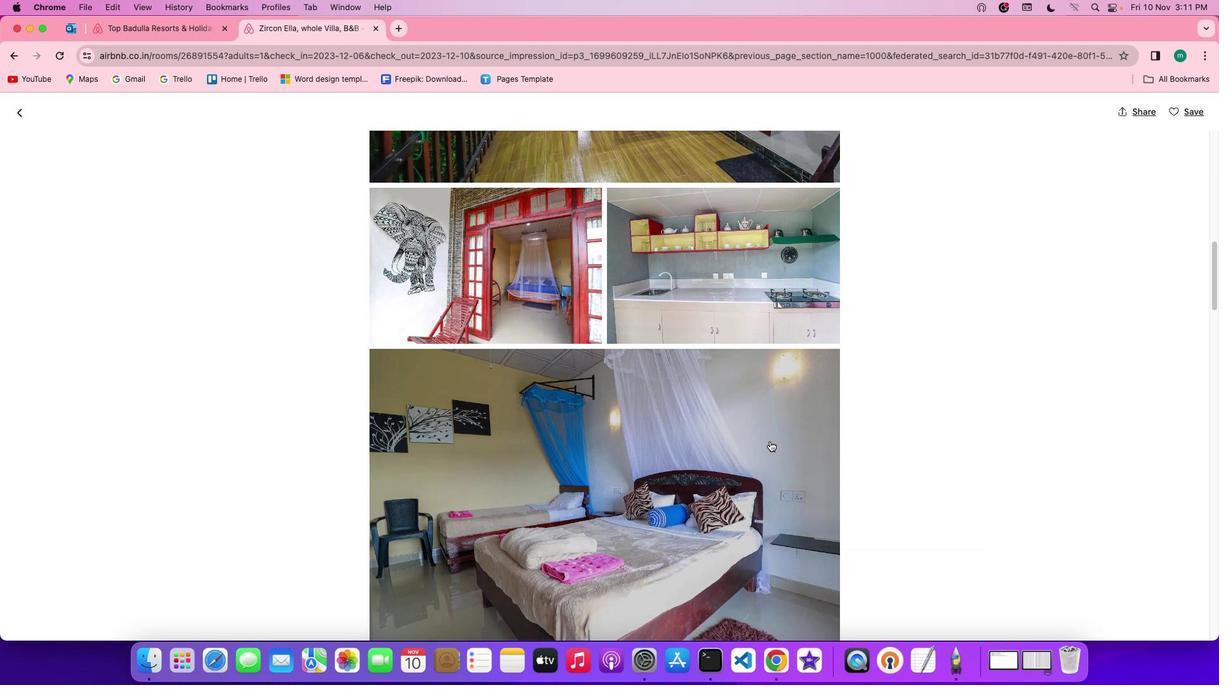 
Action: Mouse scrolled (770, 441) with delta (0, 0)
Screenshot: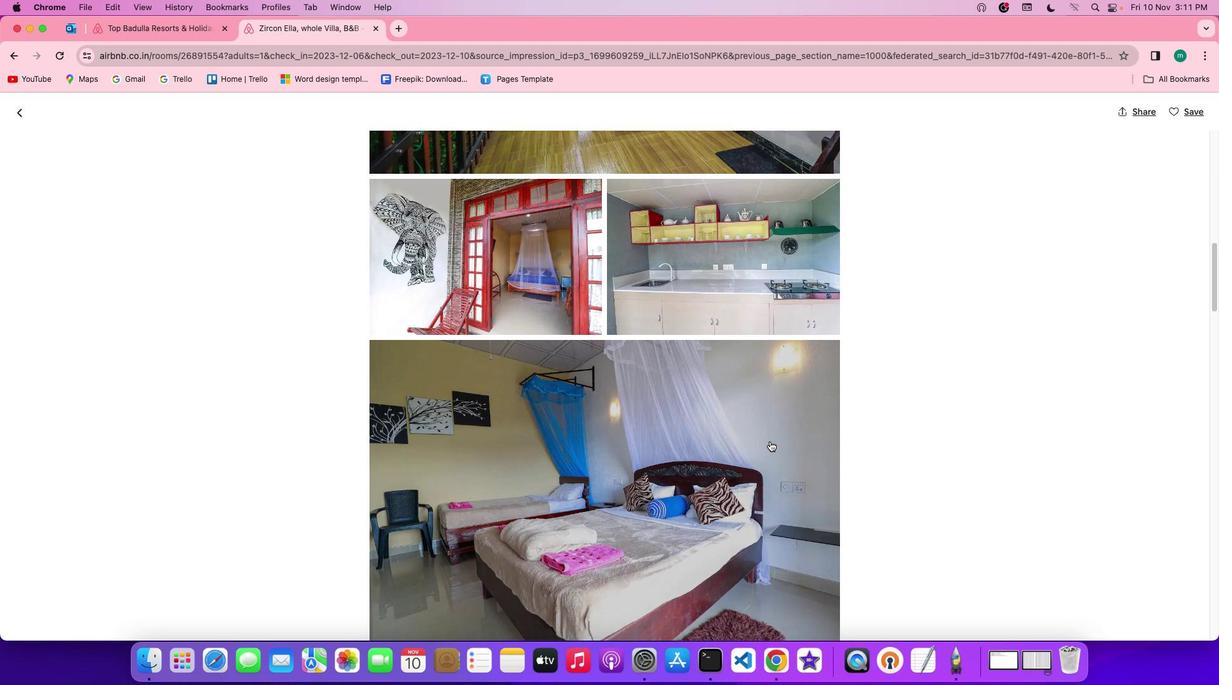 
Action: Mouse scrolled (770, 441) with delta (0, 0)
Screenshot: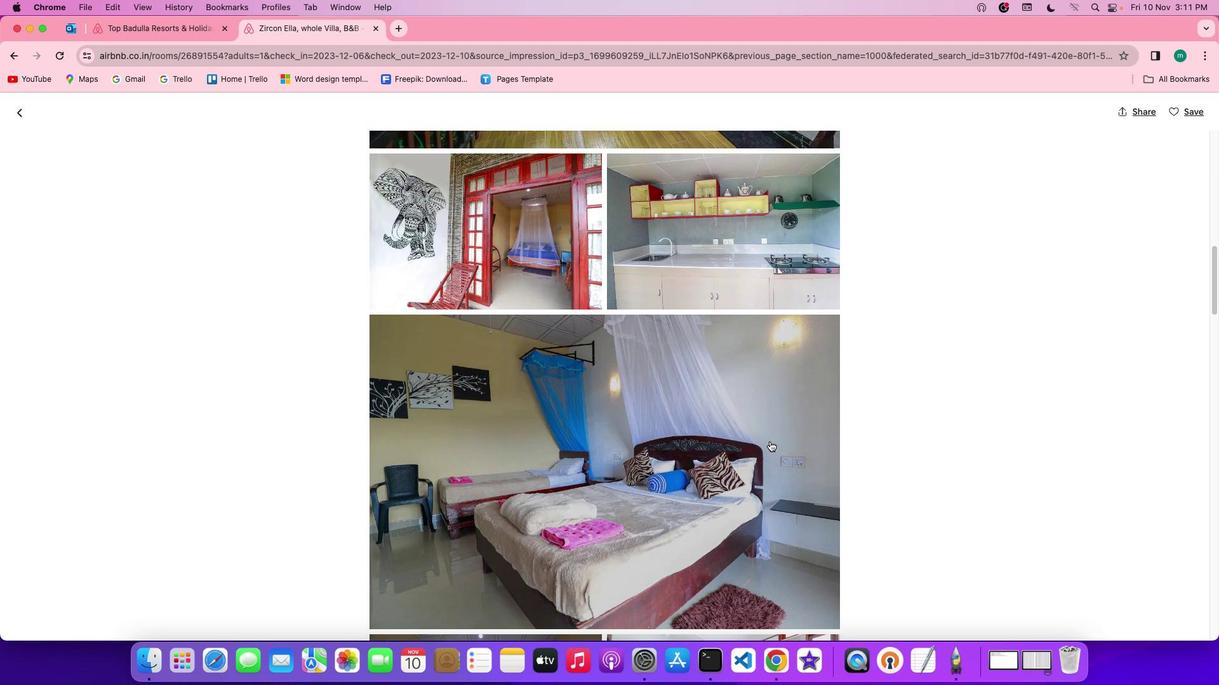 
Action: Mouse scrolled (770, 441) with delta (0, 0)
Screenshot: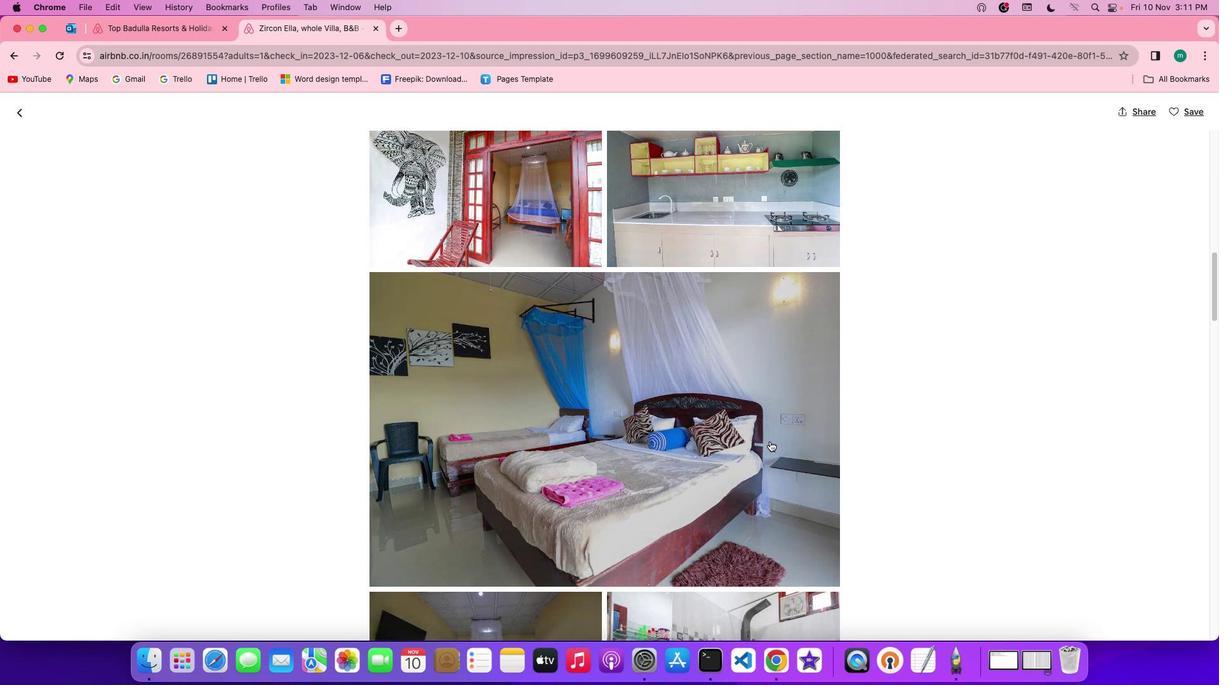 
Action: Mouse scrolled (770, 441) with delta (0, 0)
Screenshot: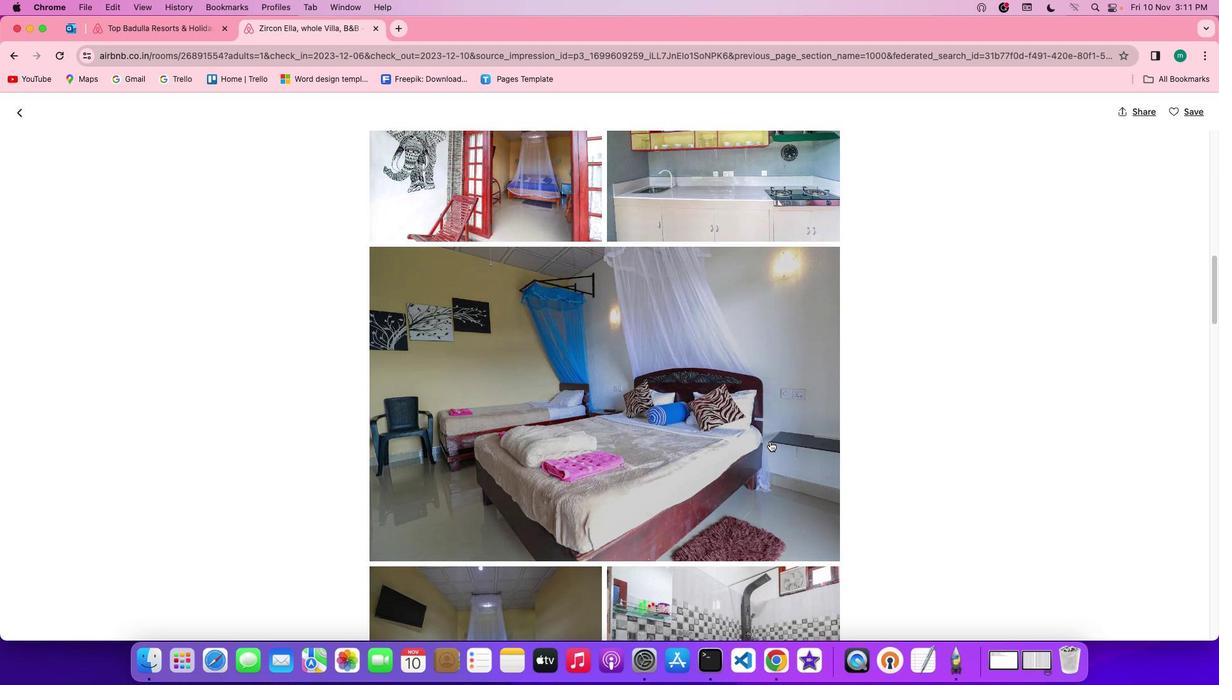 
Action: Mouse scrolled (770, 441) with delta (0, 0)
Screenshot: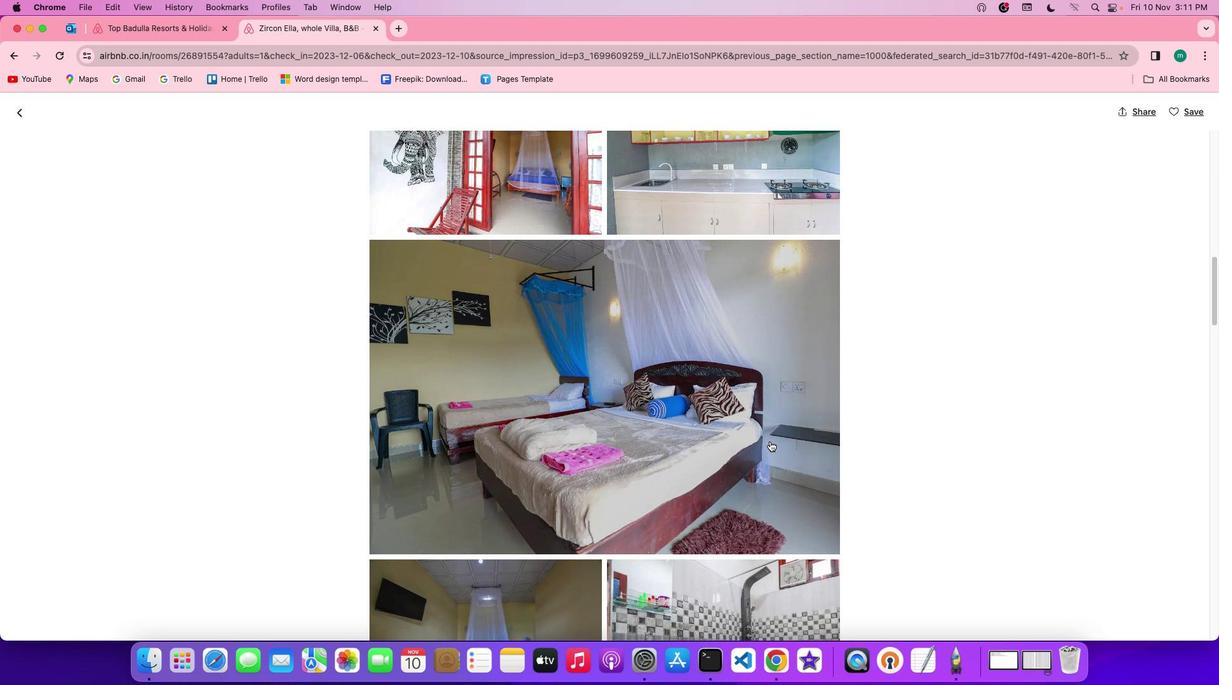 
Action: Mouse scrolled (770, 441) with delta (0, 0)
Screenshot: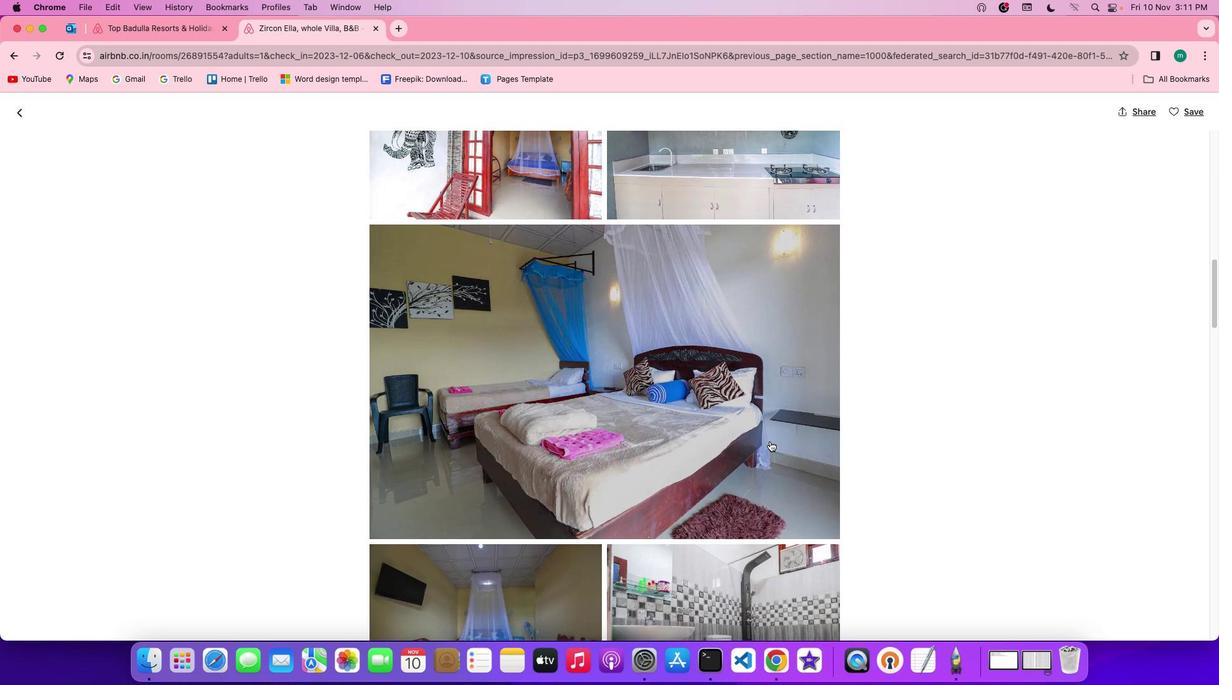 
Action: Mouse scrolled (770, 441) with delta (0, 0)
Screenshot: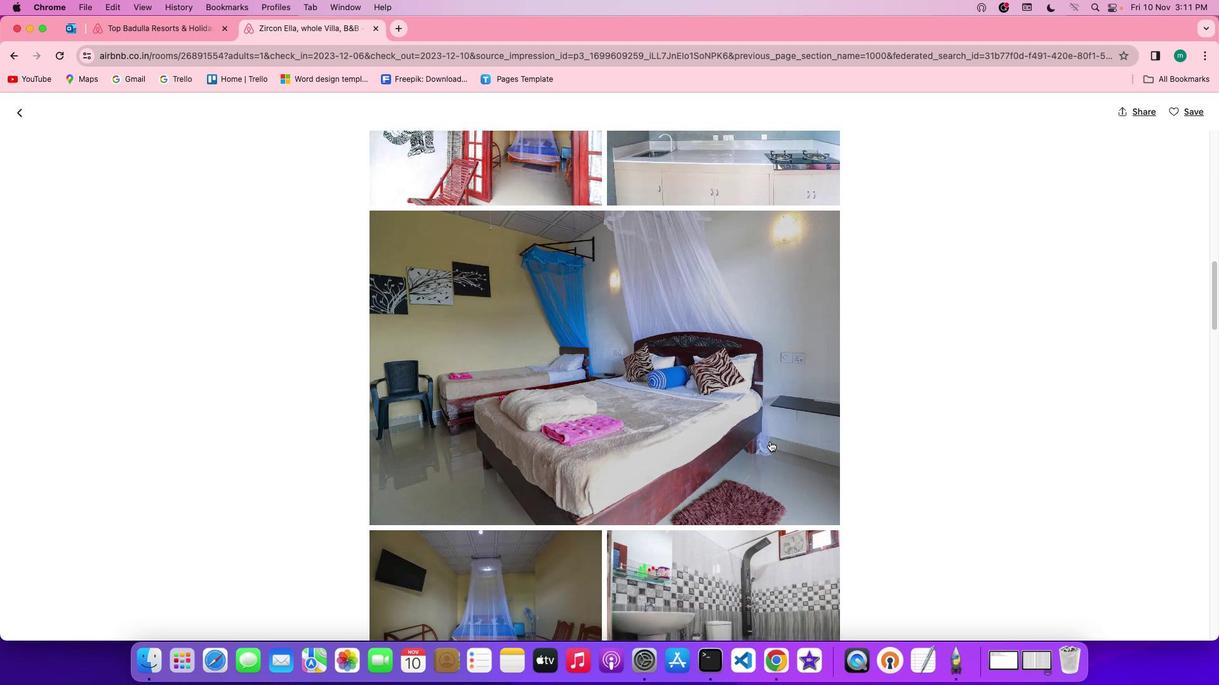 
Action: Mouse scrolled (770, 441) with delta (0, 0)
Screenshot: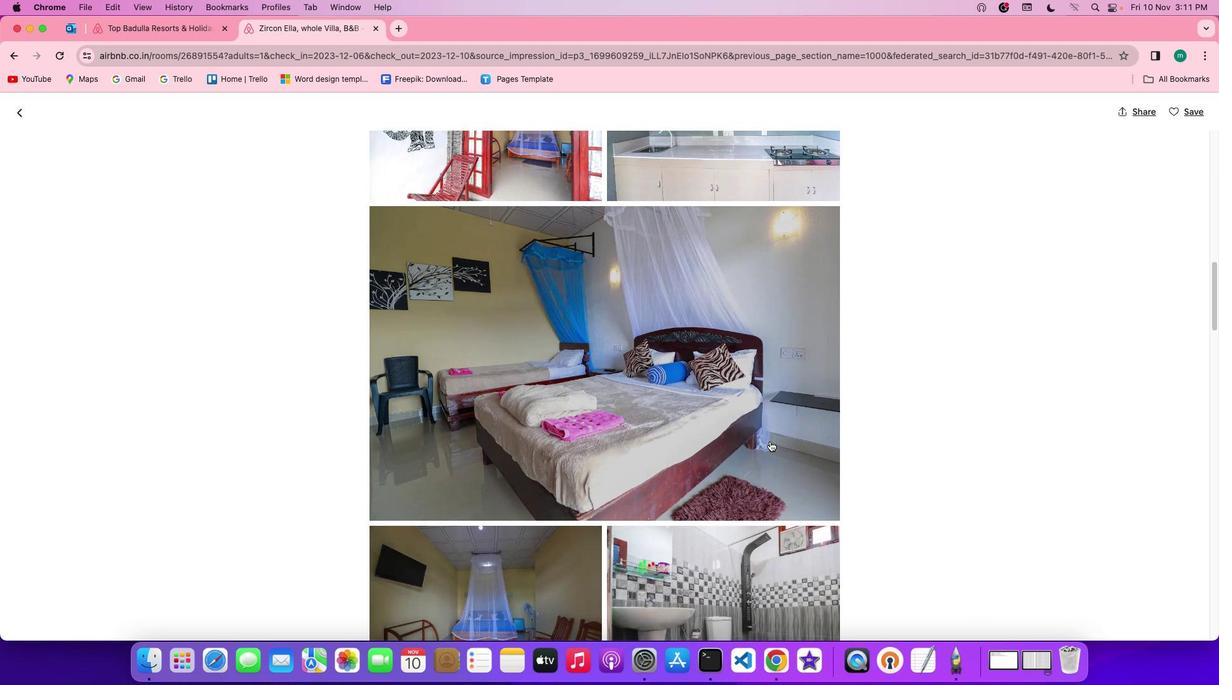 
Action: Mouse scrolled (770, 441) with delta (0, 0)
Screenshot: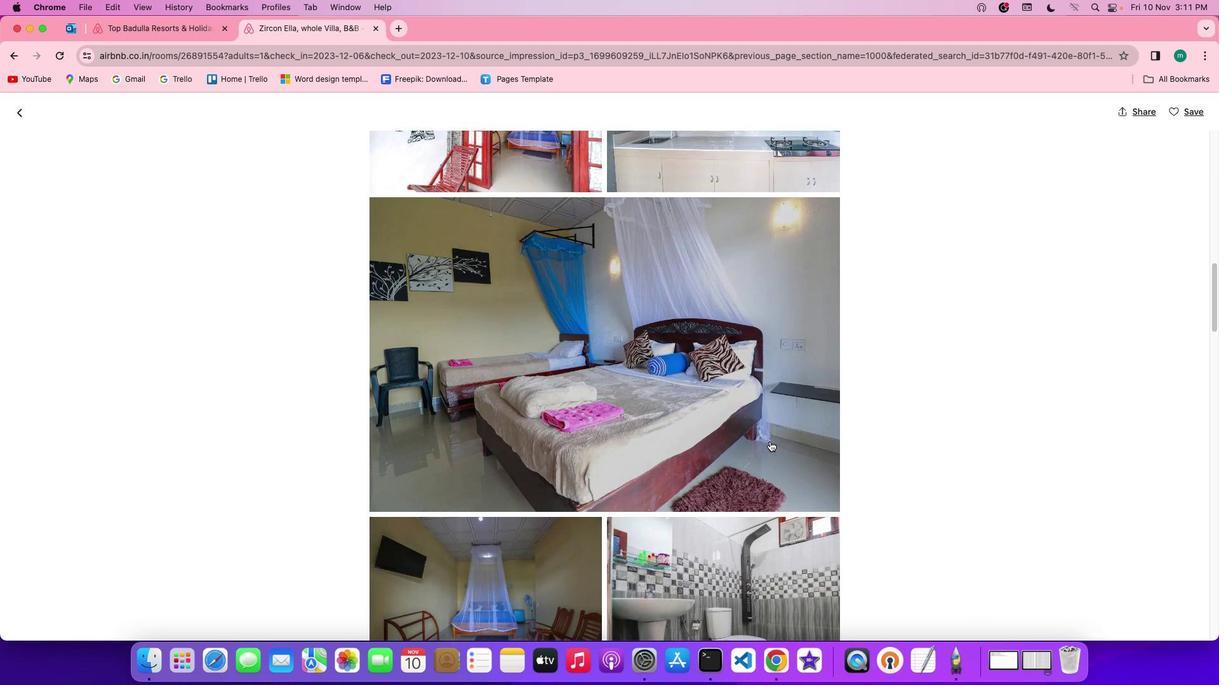 
Action: Mouse scrolled (770, 441) with delta (0, 0)
Screenshot: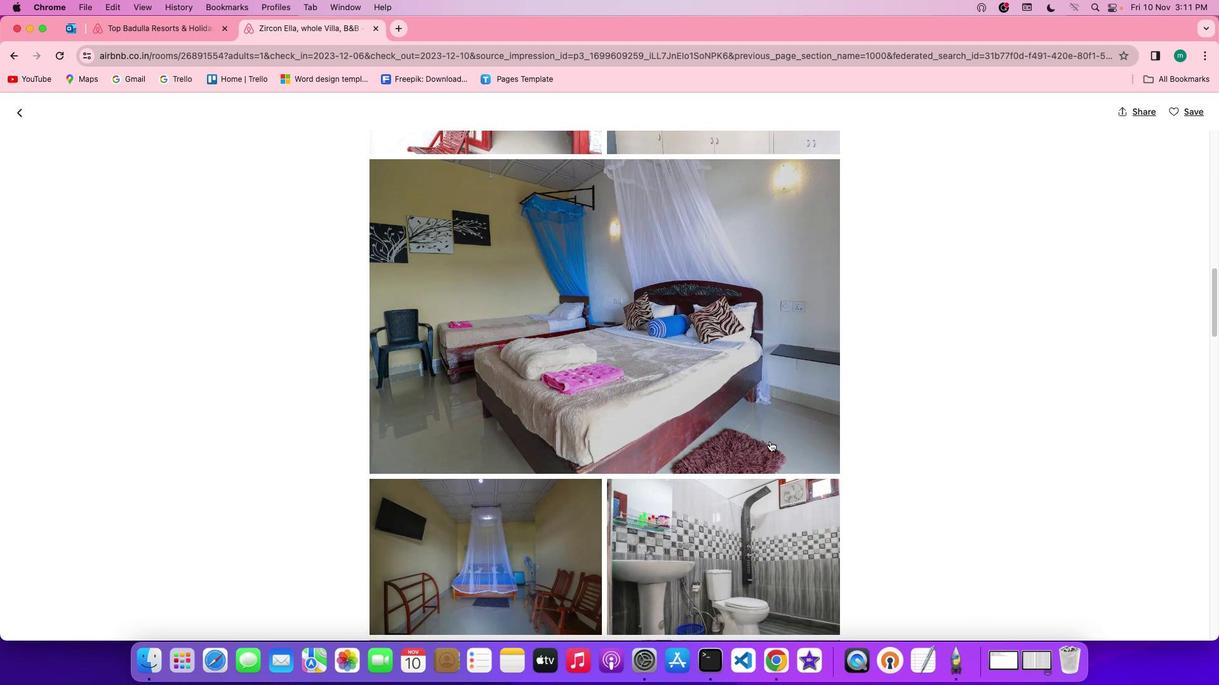 
Action: Mouse scrolled (770, 441) with delta (0, 0)
Screenshot: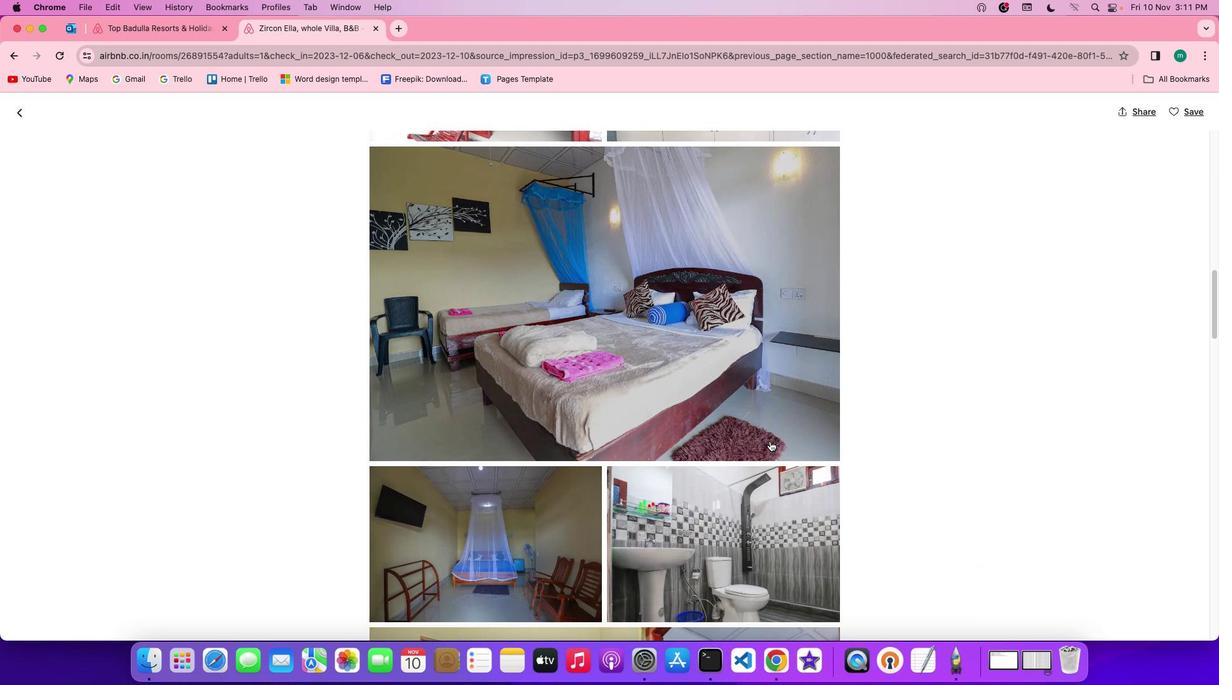 
Action: Mouse scrolled (770, 441) with delta (0, 0)
Screenshot: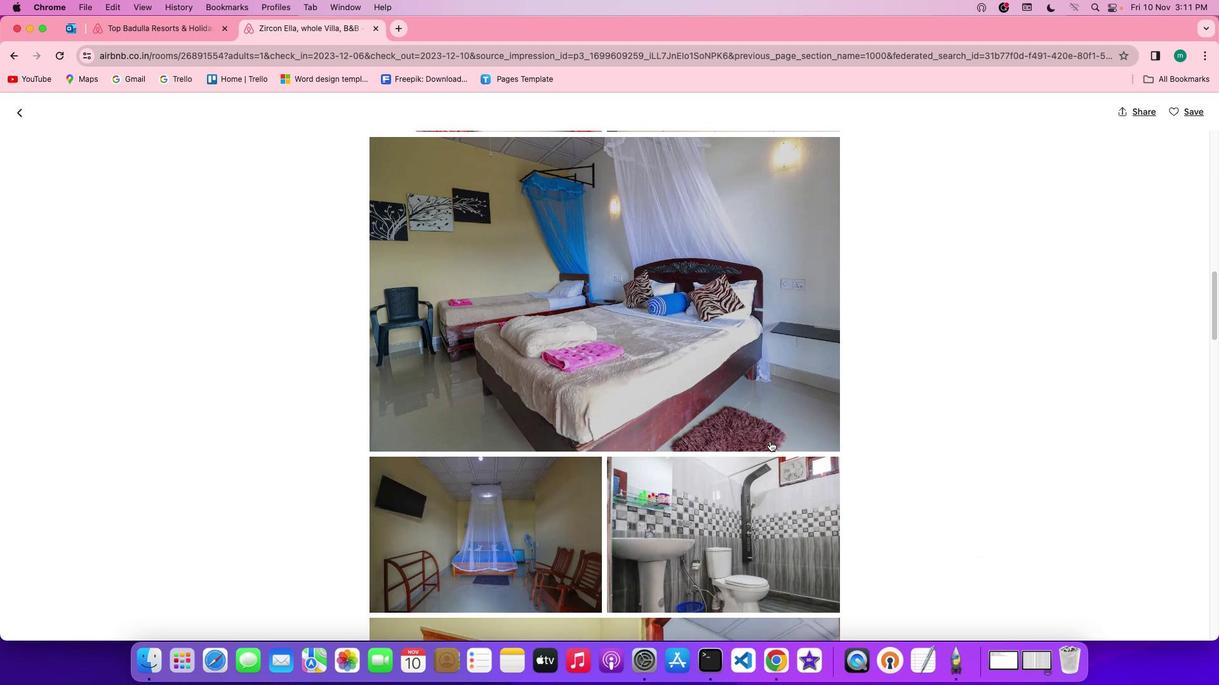 
Action: Mouse scrolled (770, 441) with delta (0, 0)
Screenshot: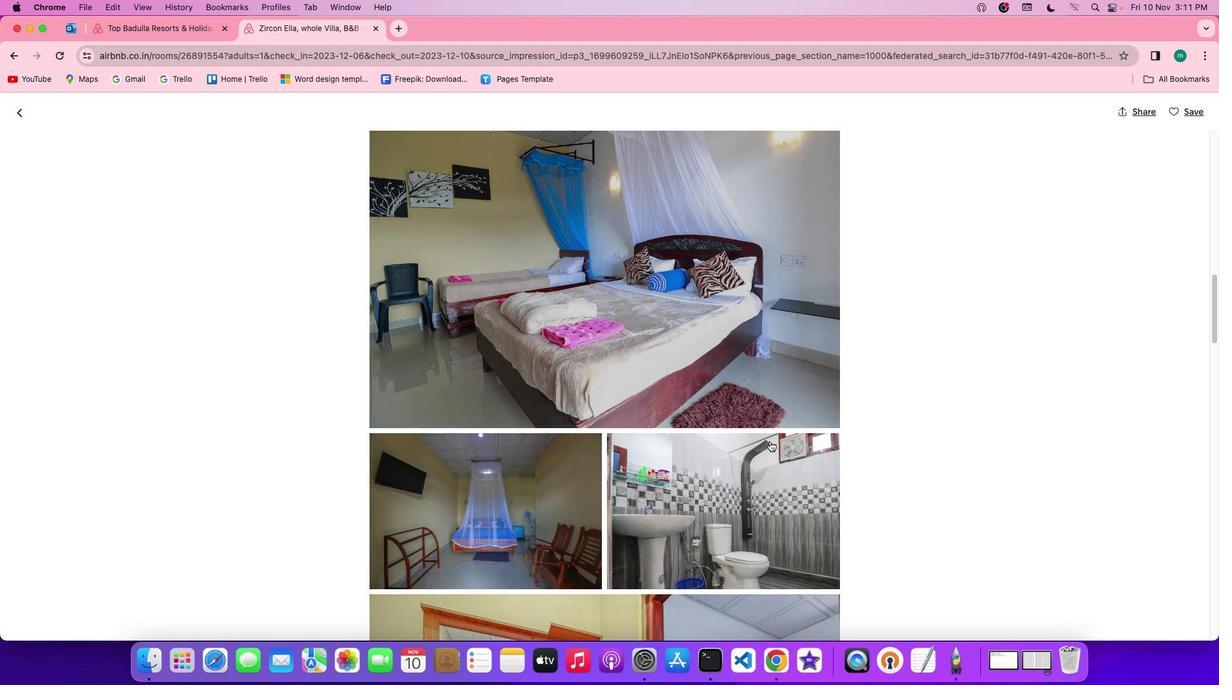 
Action: Mouse scrolled (770, 441) with delta (0, 0)
Screenshot: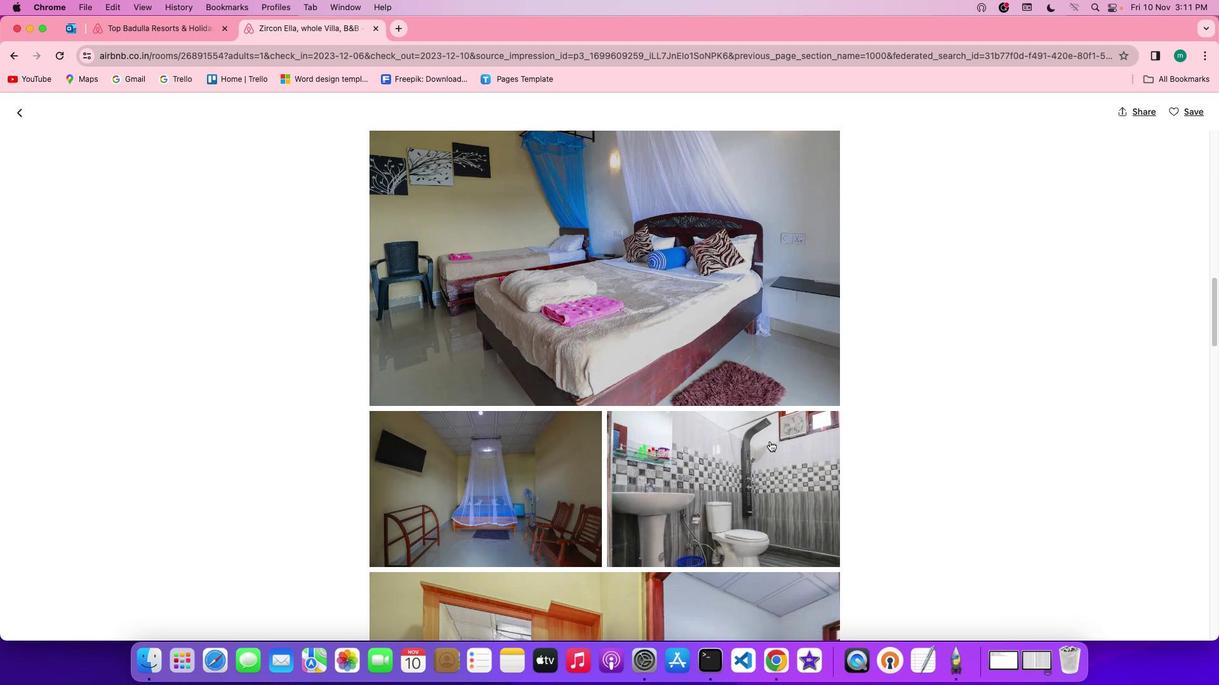 
Action: Mouse scrolled (770, 441) with delta (0, 0)
Screenshot: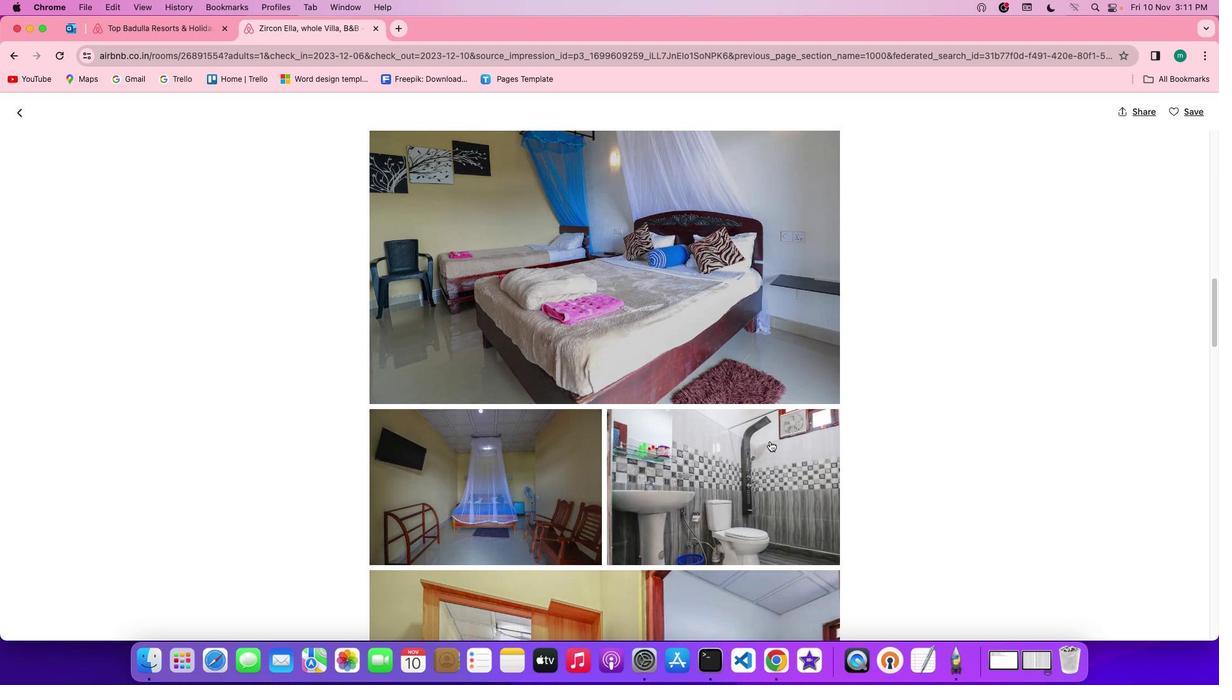 
Action: Mouse scrolled (770, 441) with delta (0, 0)
Screenshot: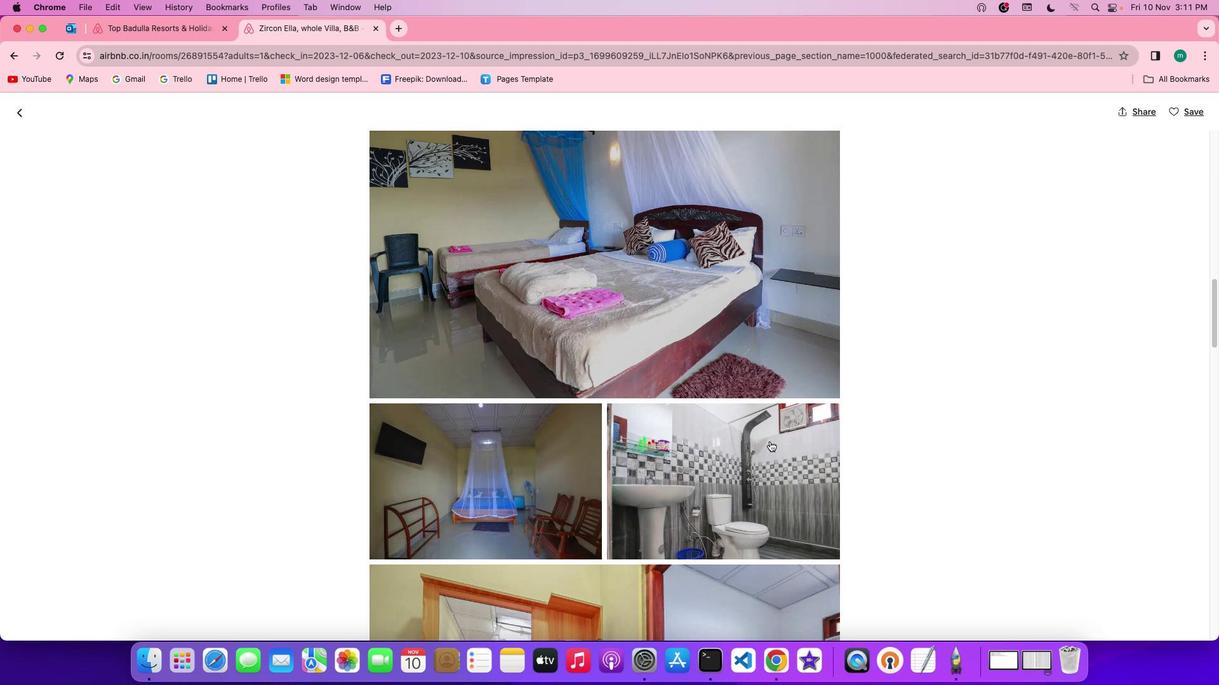 
Action: Mouse scrolled (770, 441) with delta (0, 0)
Screenshot: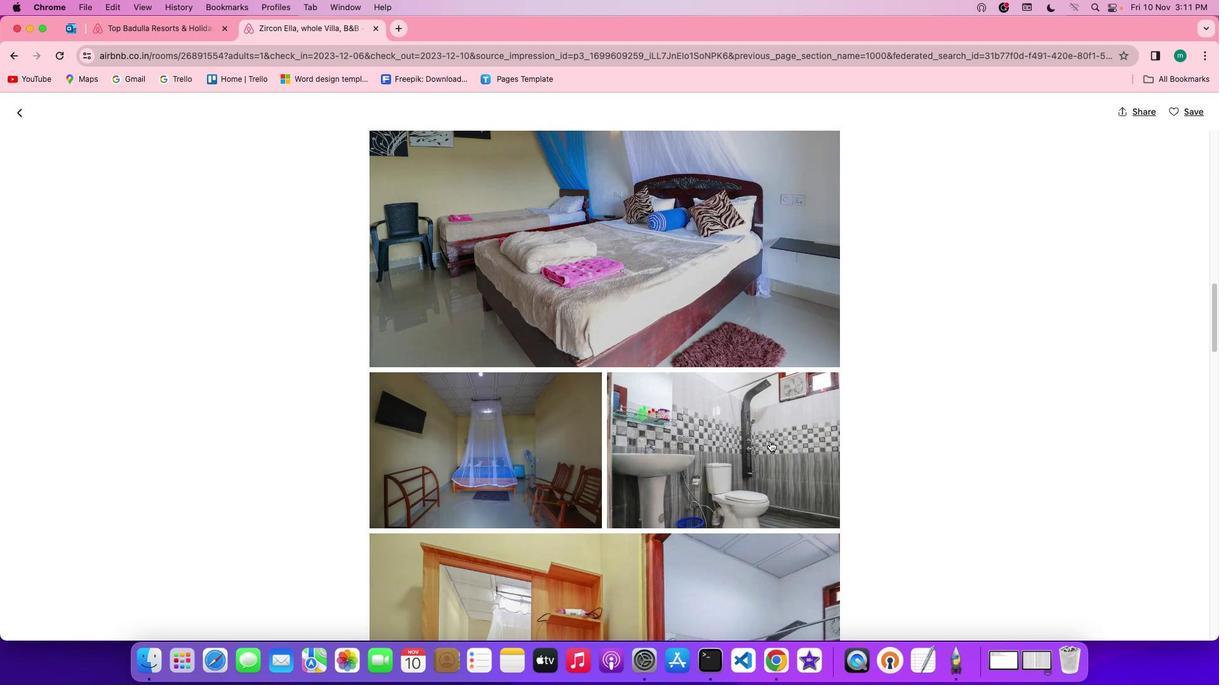 
Action: Mouse scrolled (770, 441) with delta (0, 0)
Screenshot: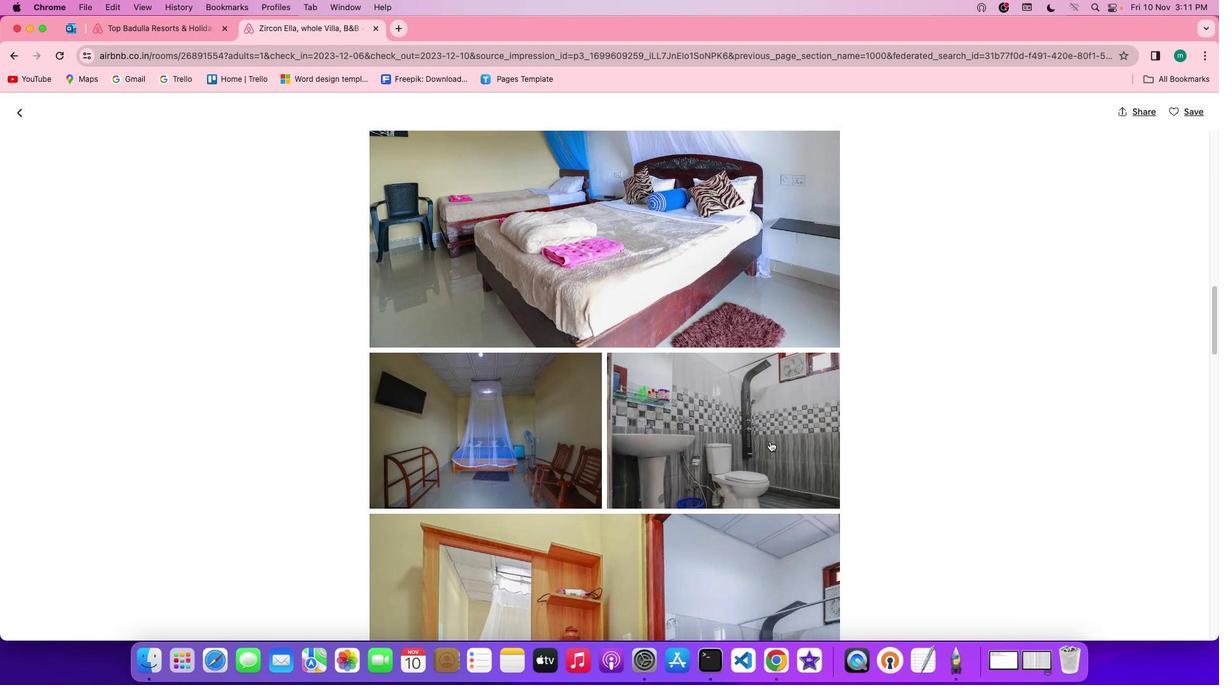 
Action: Mouse scrolled (770, 441) with delta (0, 0)
Screenshot: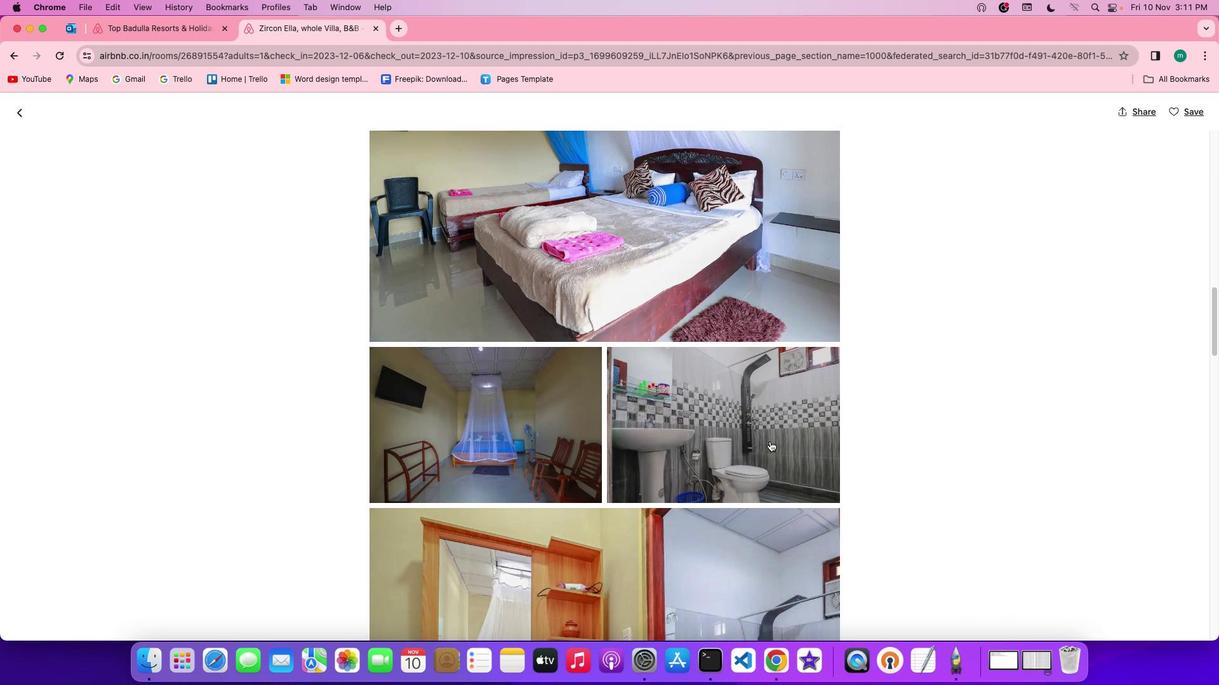 
Action: Mouse scrolled (770, 441) with delta (0, 0)
Screenshot: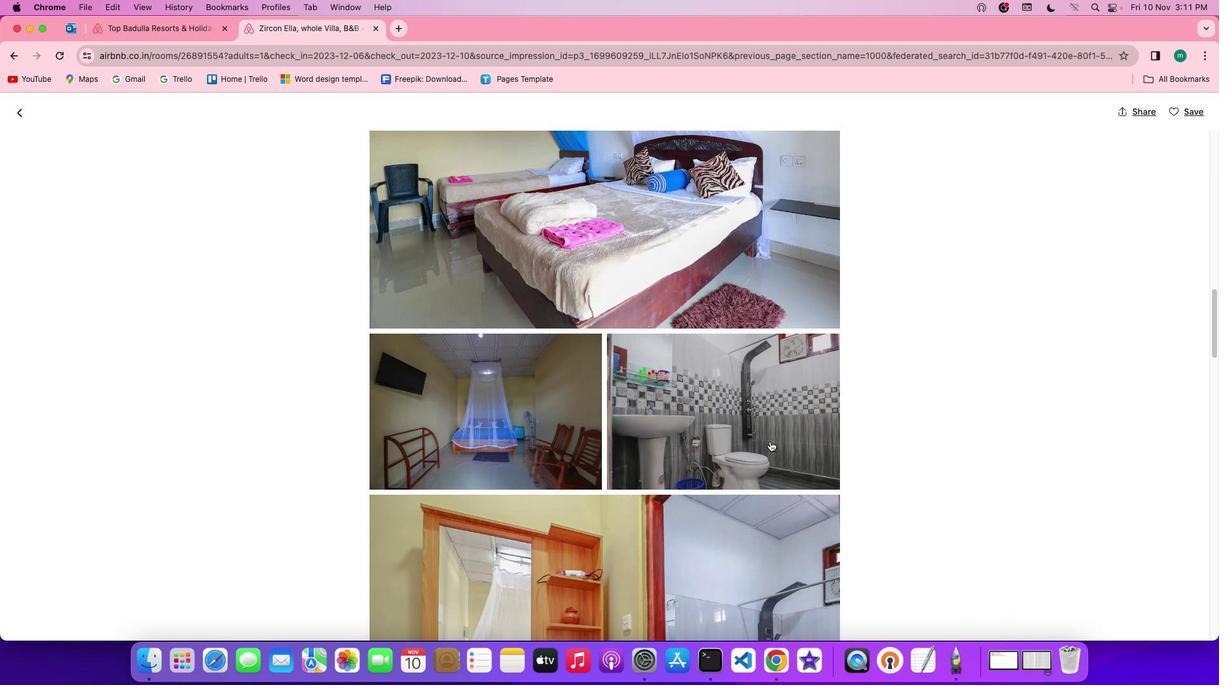 
Action: Mouse scrolled (770, 441) with delta (0, 0)
Screenshot: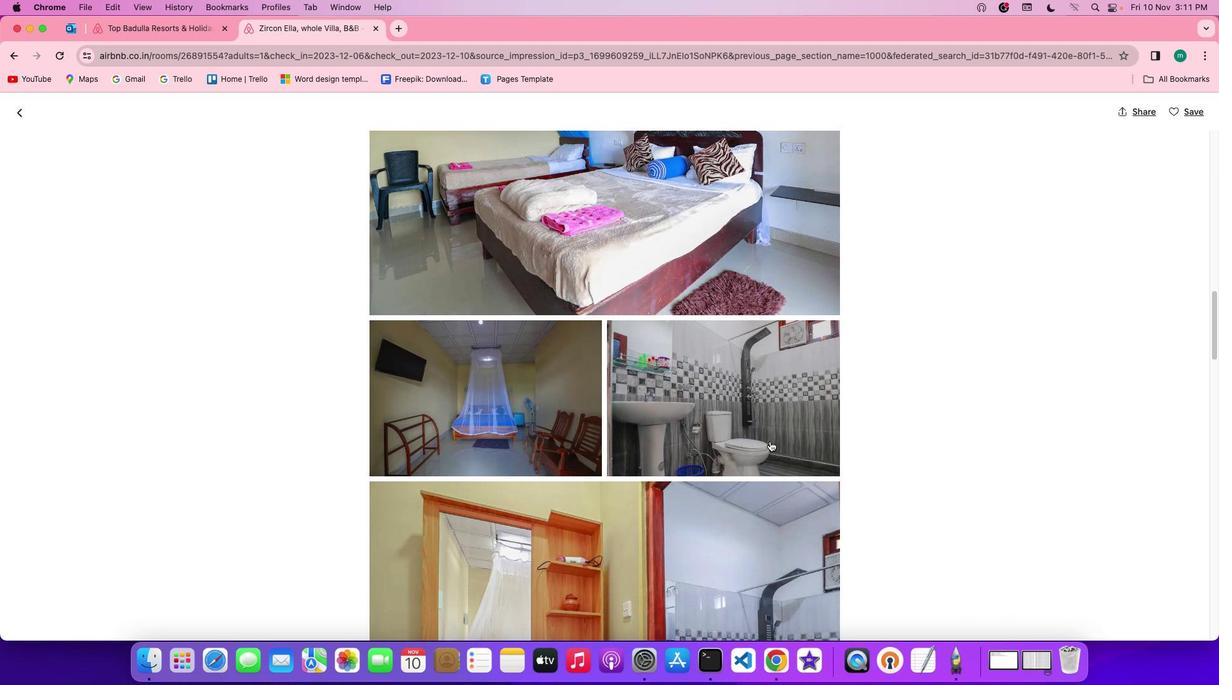 
Action: Mouse scrolled (770, 441) with delta (0, 0)
Screenshot: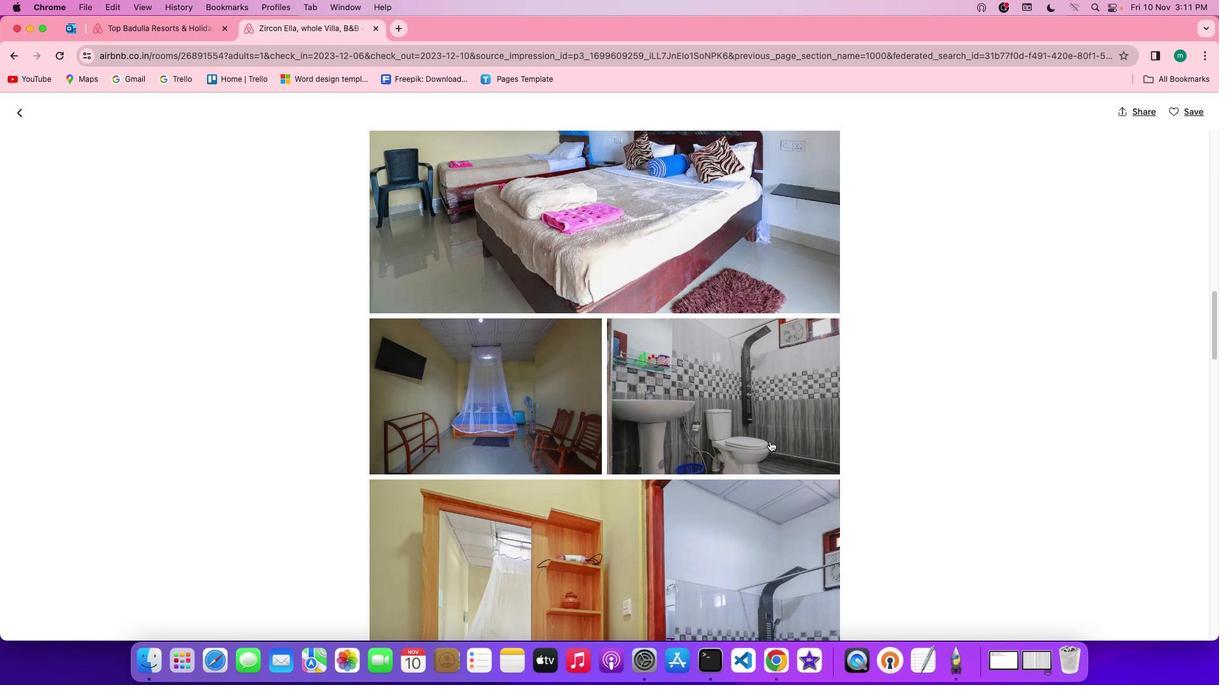 
Action: Mouse scrolled (770, 441) with delta (0, 0)
Screenshot: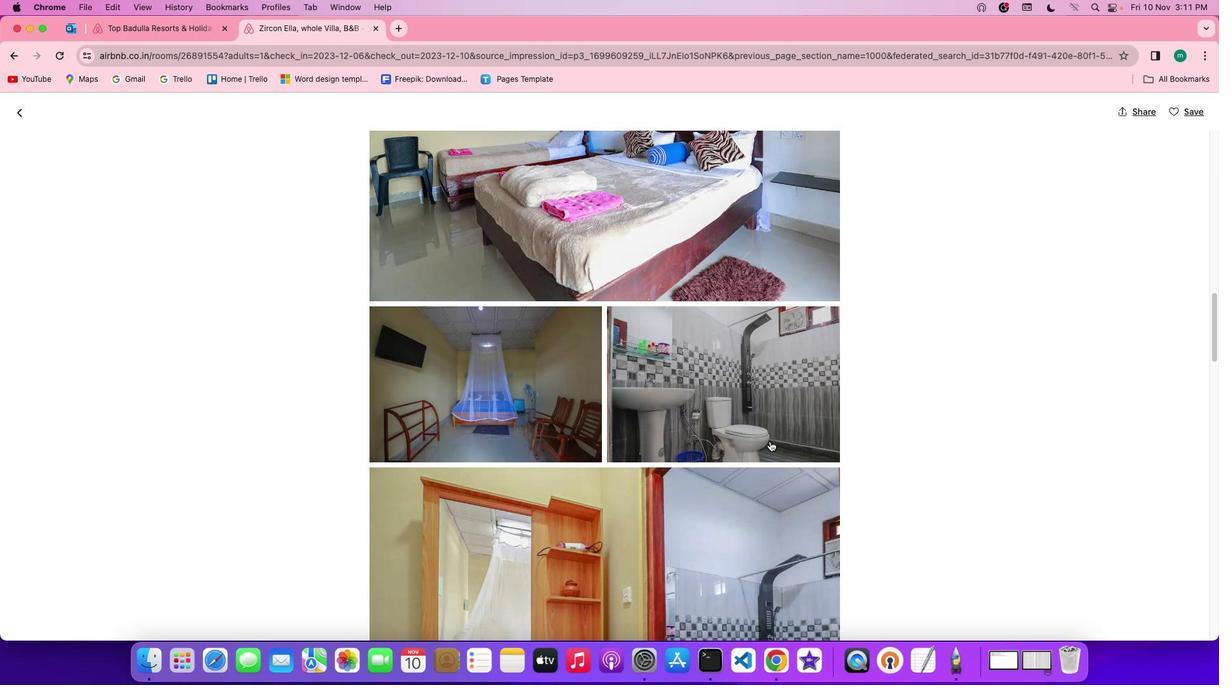 
Action: Mouse scrolled (770, 441) with delta (0, -1)
Screenshot: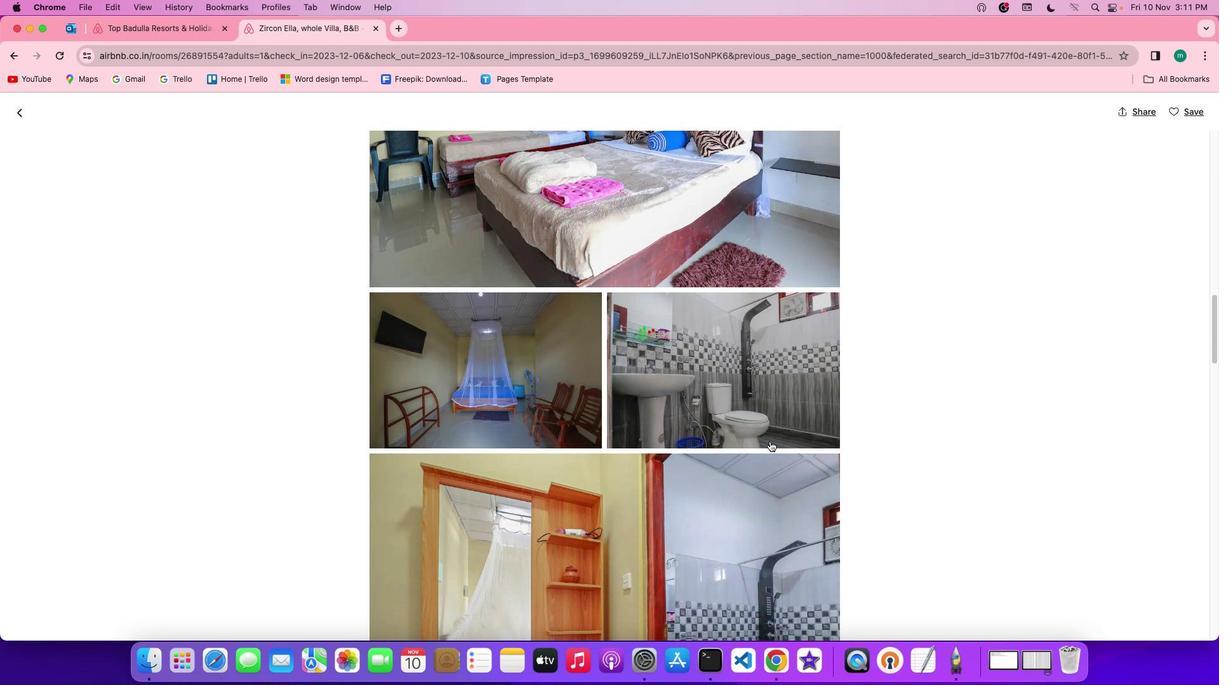 
Action: Mouse scrolled (770, 441) with delta (0, 0)
Screenshot: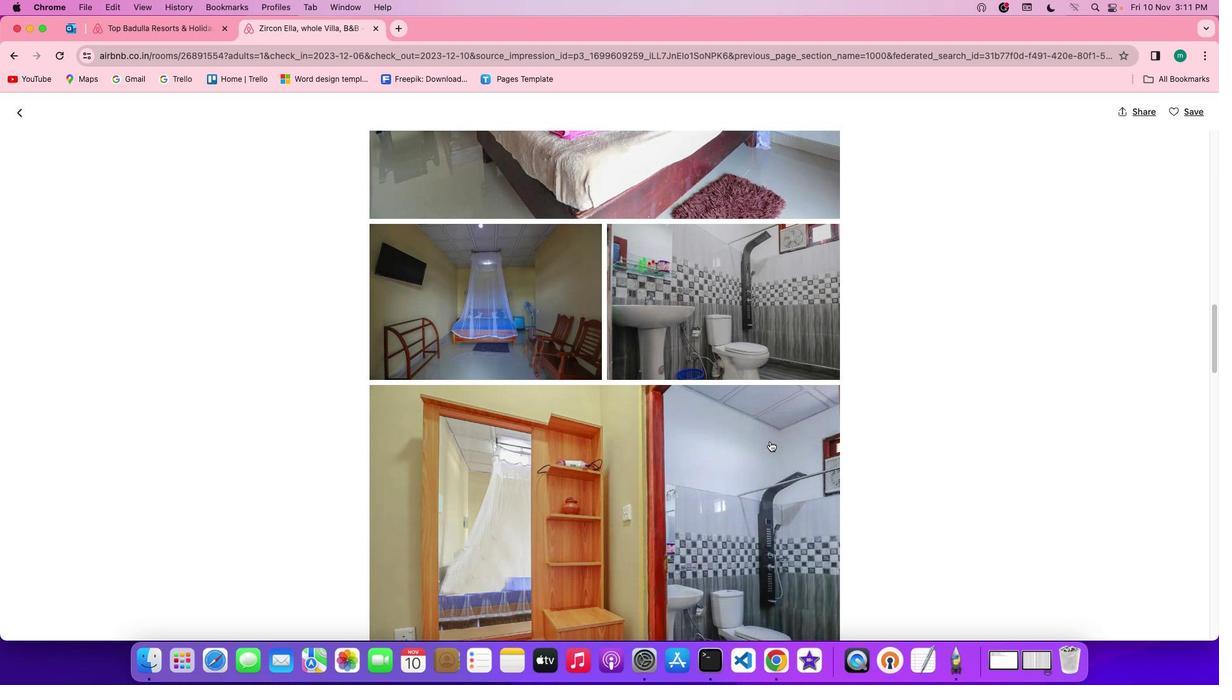 
Action: Mouse moved to (770, 441)
Screenshot: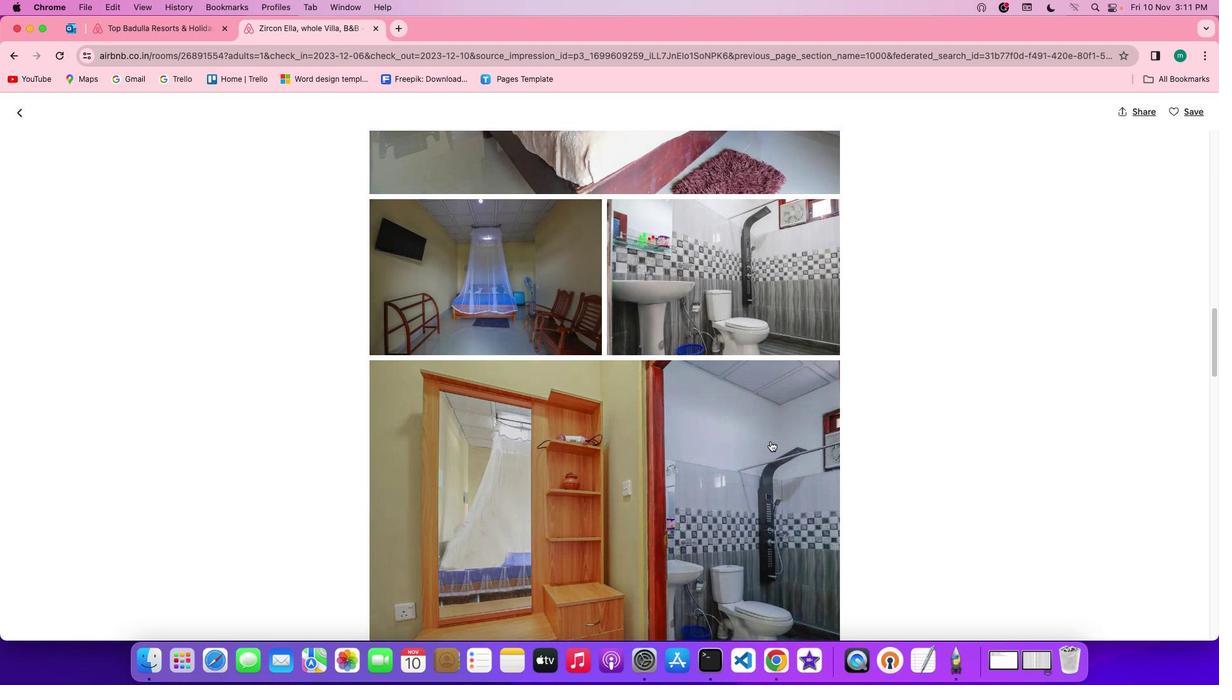 
Action: Mouse scrolled (770, 441) with delta (0, 0)
Screenshot: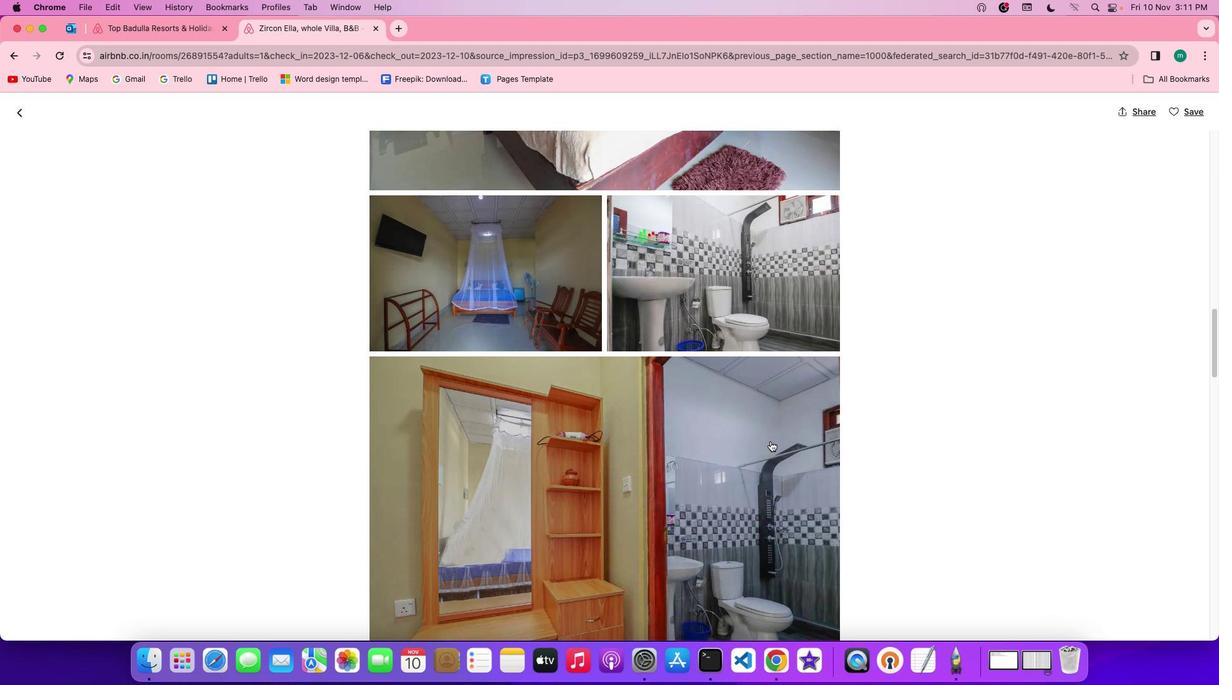 
Action: Mouse scrolled (770, 441) with delta (0, 0)
Screenshot: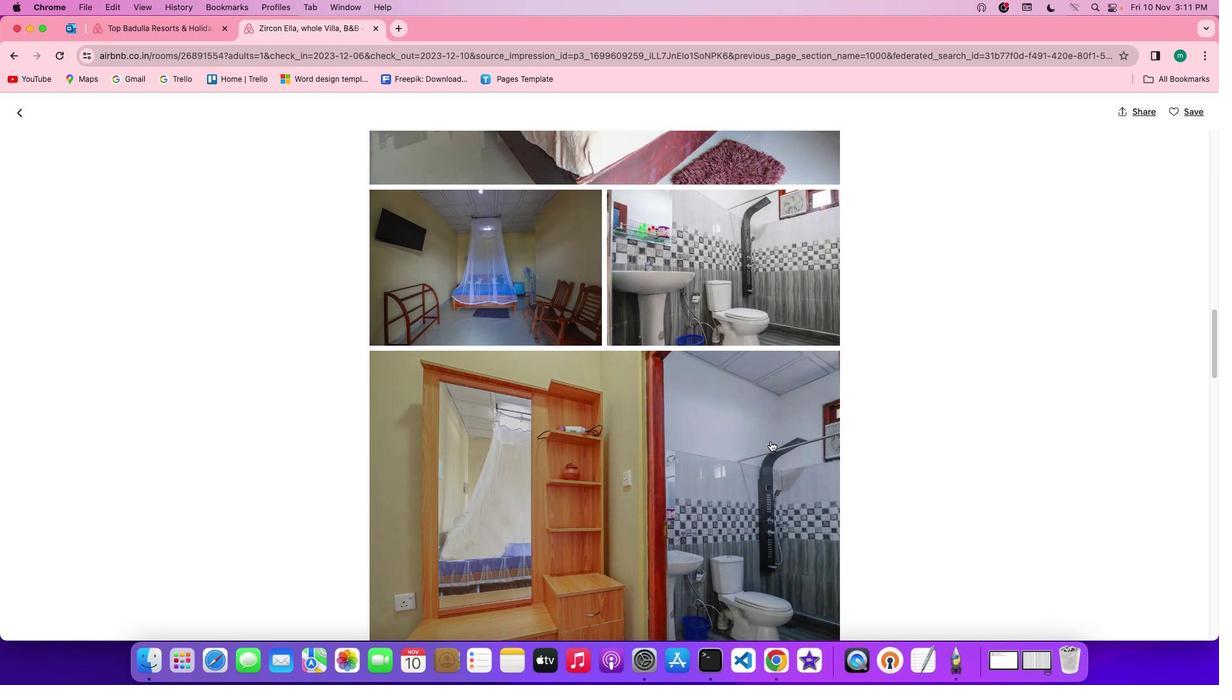 
Action: Mouse scrolled (770, 441) with delta (0, -1)
Screenshot: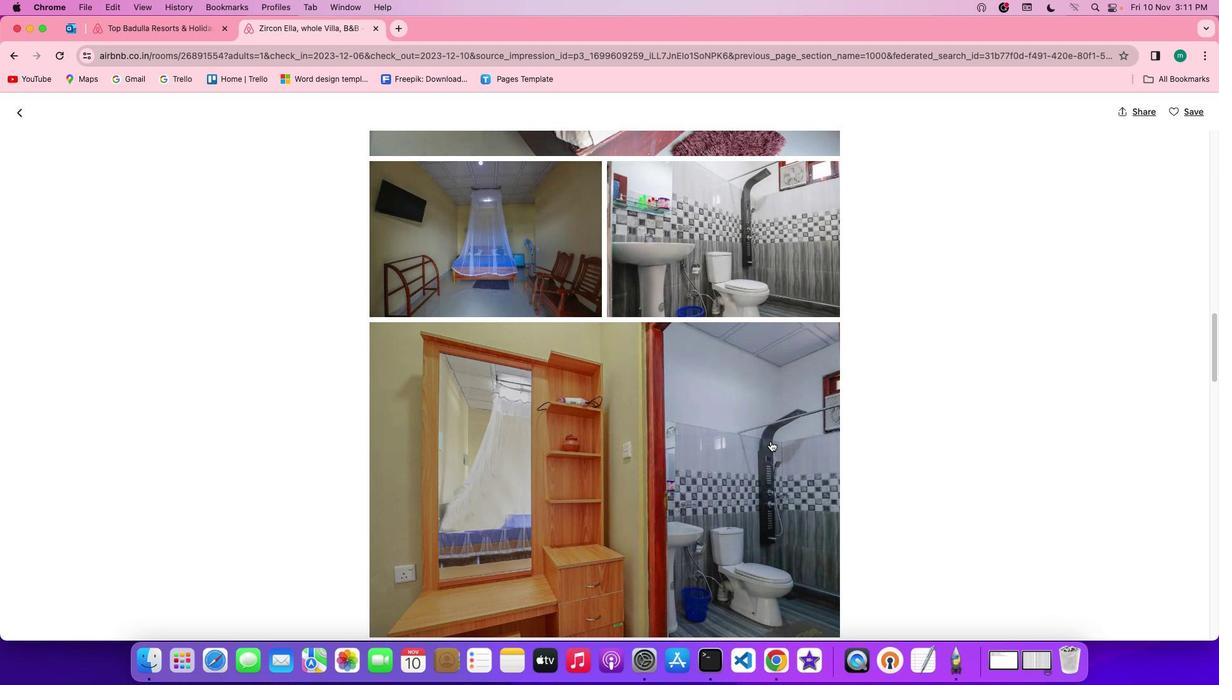 
Action: Mouse scrolled (770, 441) with delta (0, 0)
Screenshot: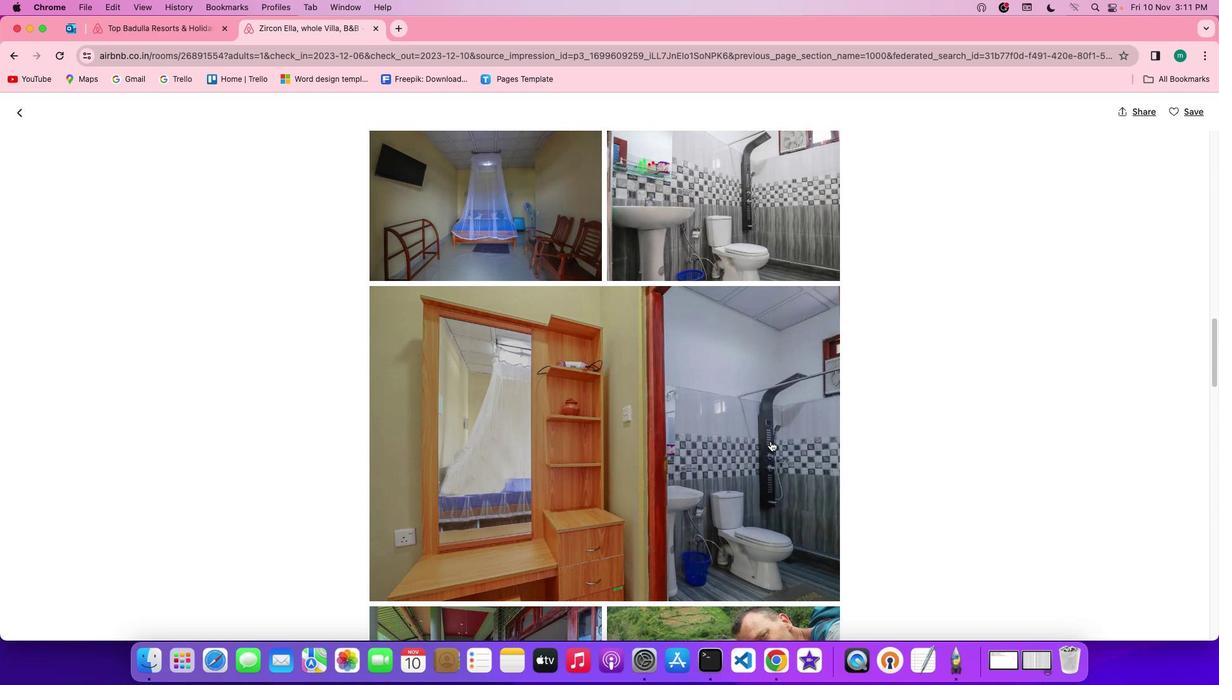 
Action: Mouse scrolled (770, 441) with delta (0, 0)
Screenshot: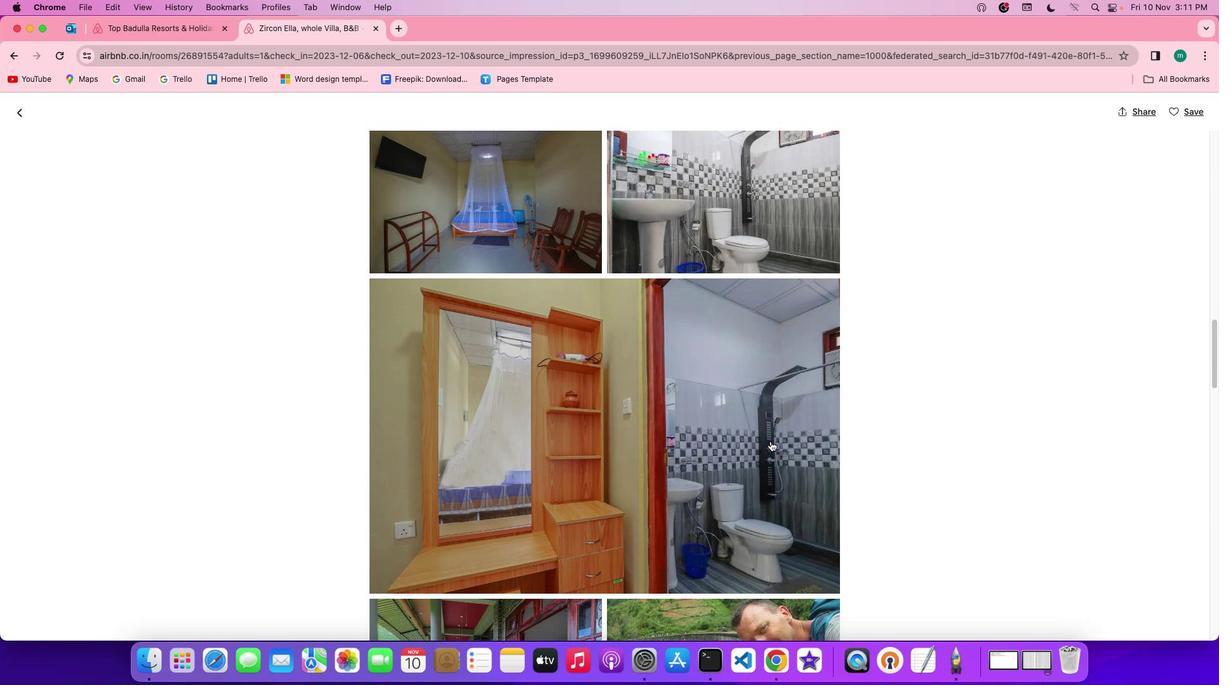 
Action: Mouse scrolled (770, 441) with delta (0, 0)
Screenshot: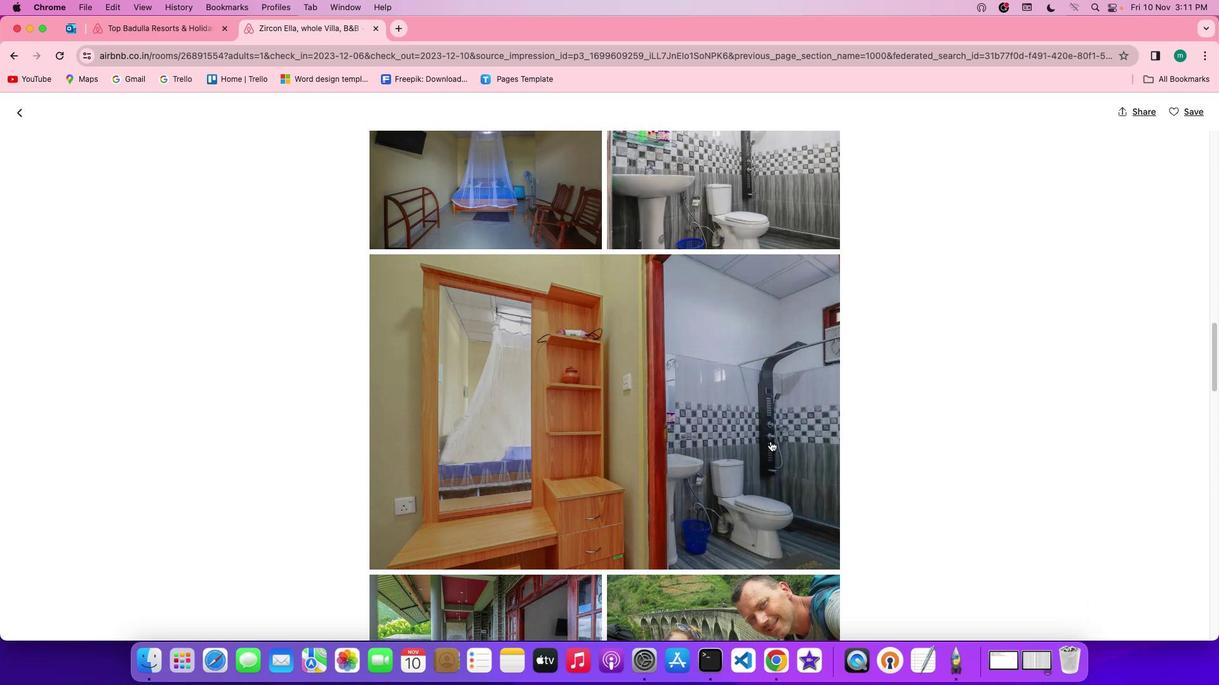 
Action: Mouse scrolled (770, 441) with delta (0, -1)
Screenshot: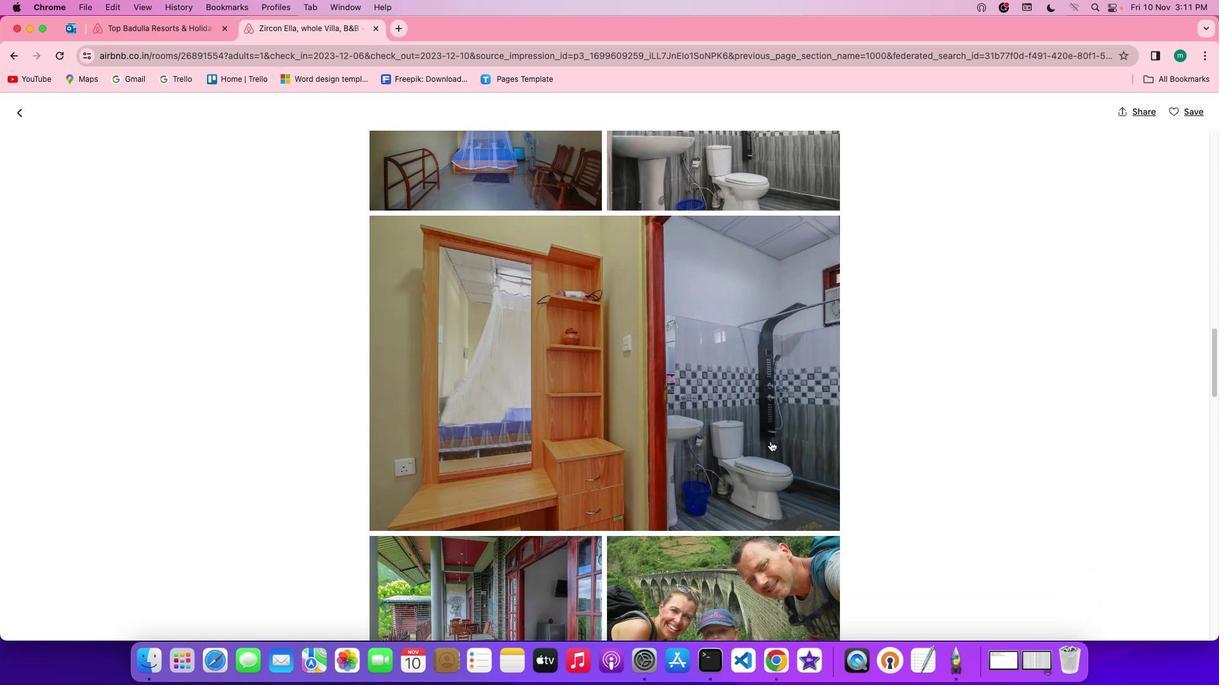 
Action: Mouse moved to (770, 441)
Screenshot: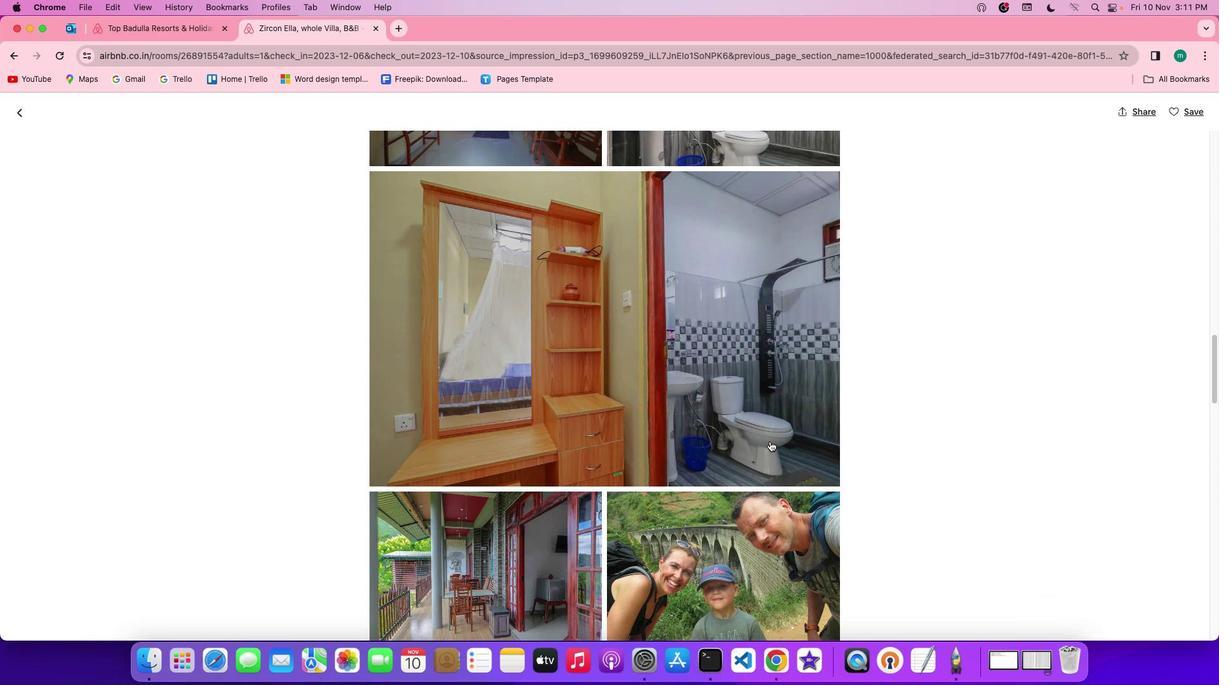 
Action: Mouse scrolled (770, 441) with delta (0, 0)
Screenshot: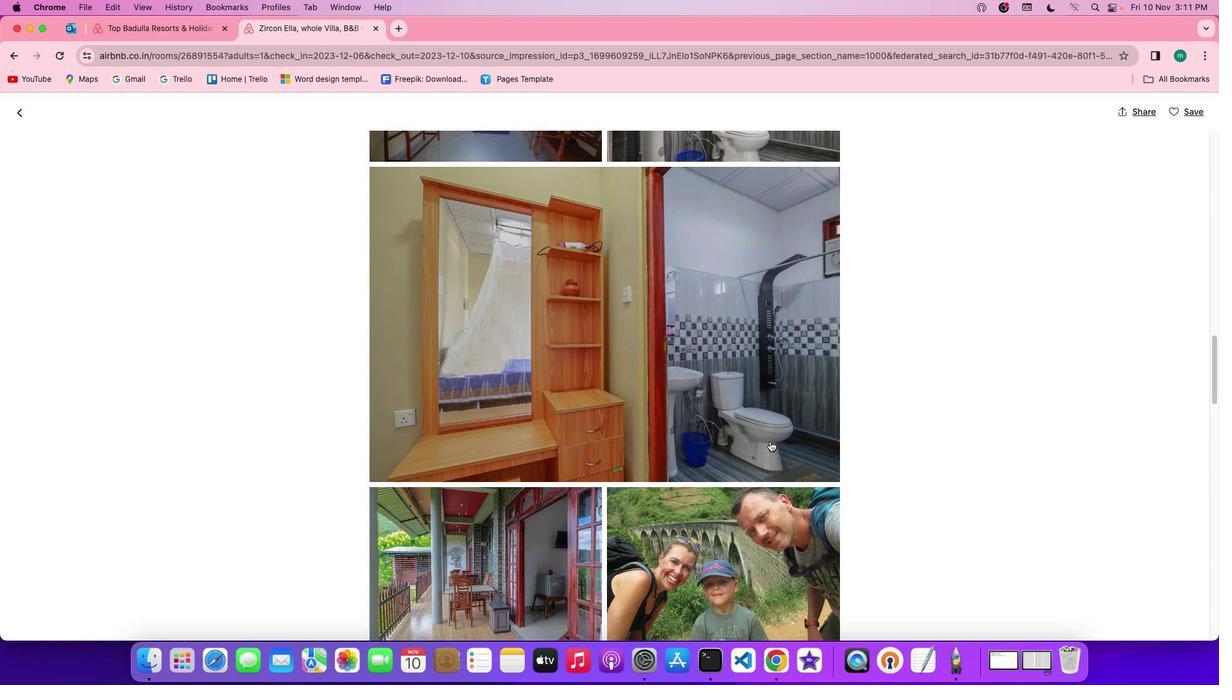 
Action: Mouse scrolled (770, 441) with delta (0, 0)
Screenshot: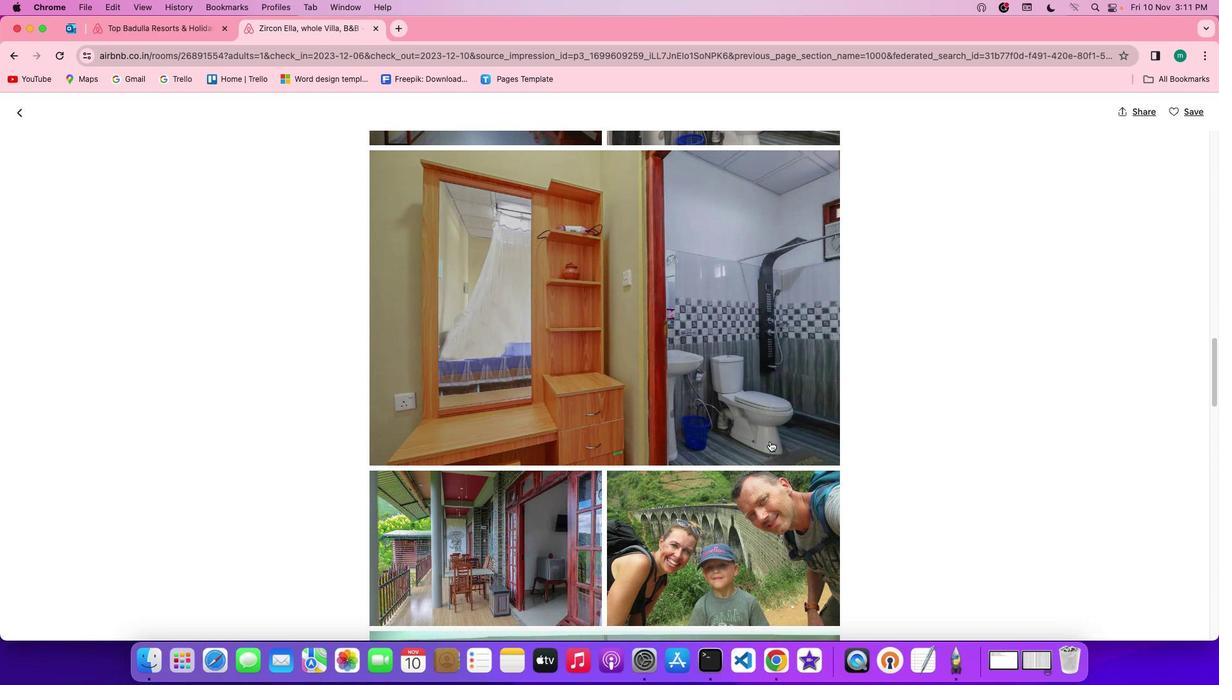 
Action: Mouse scrolled (770, 441) with delta (0, -1)
Screenshot: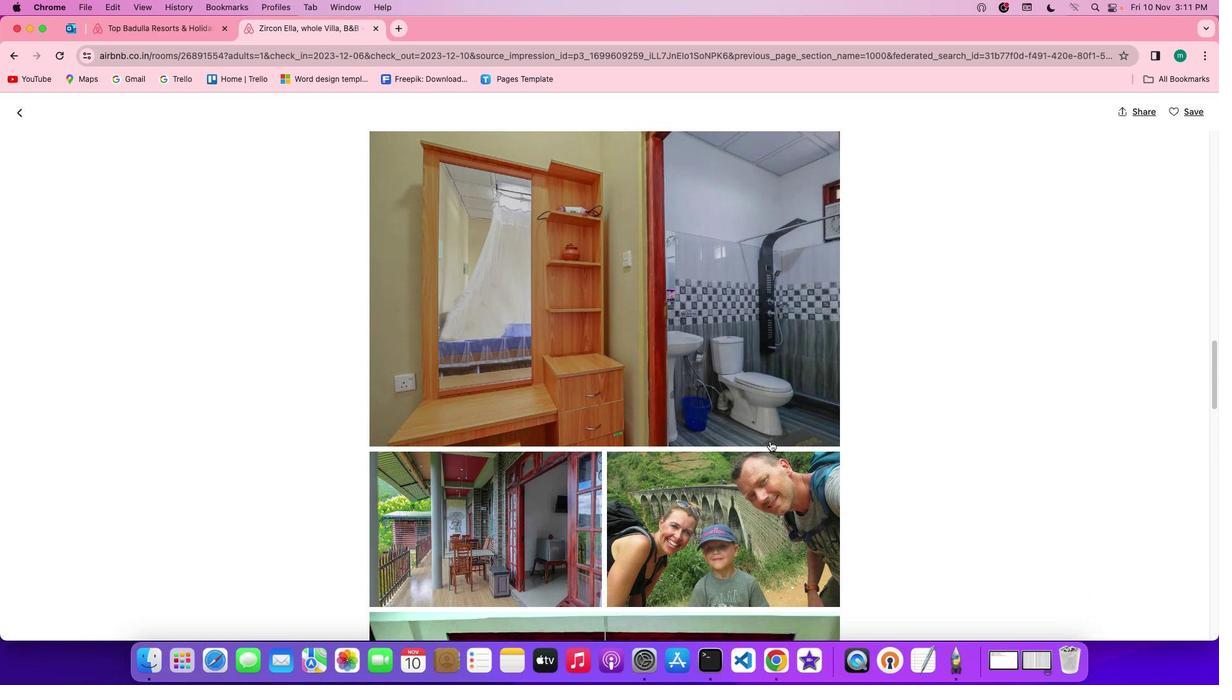 
Action: Mouse scrolled (770, 441) with delta (0, -1)
Screenshot: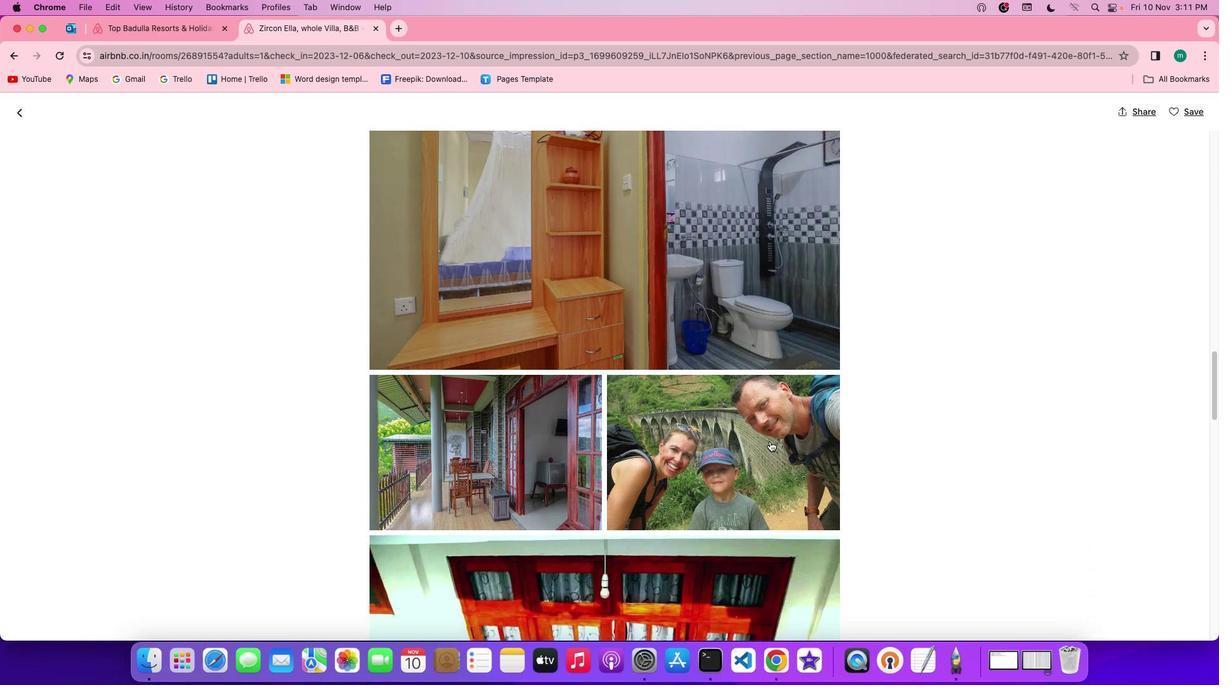 
Action: Mouse scrolled (770, 441) with delta (0, 0)
Screenshot: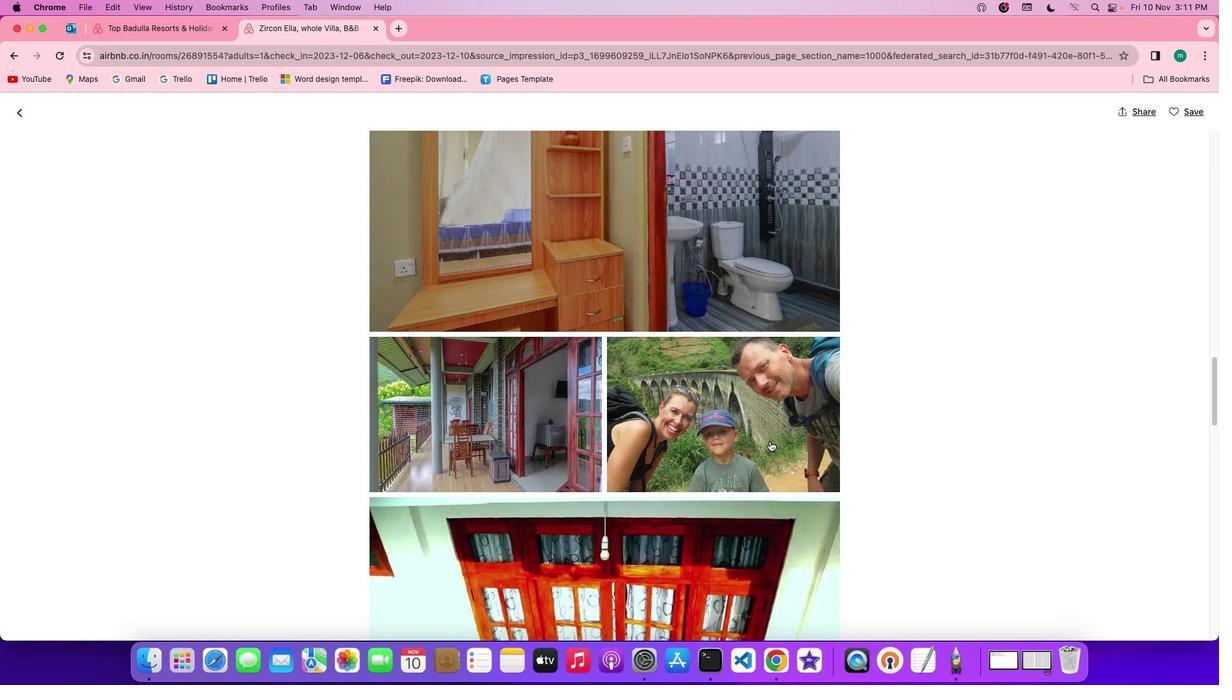 
Action: Mouse scrolled (770, 441) with delta (0, 0)
Screenshot: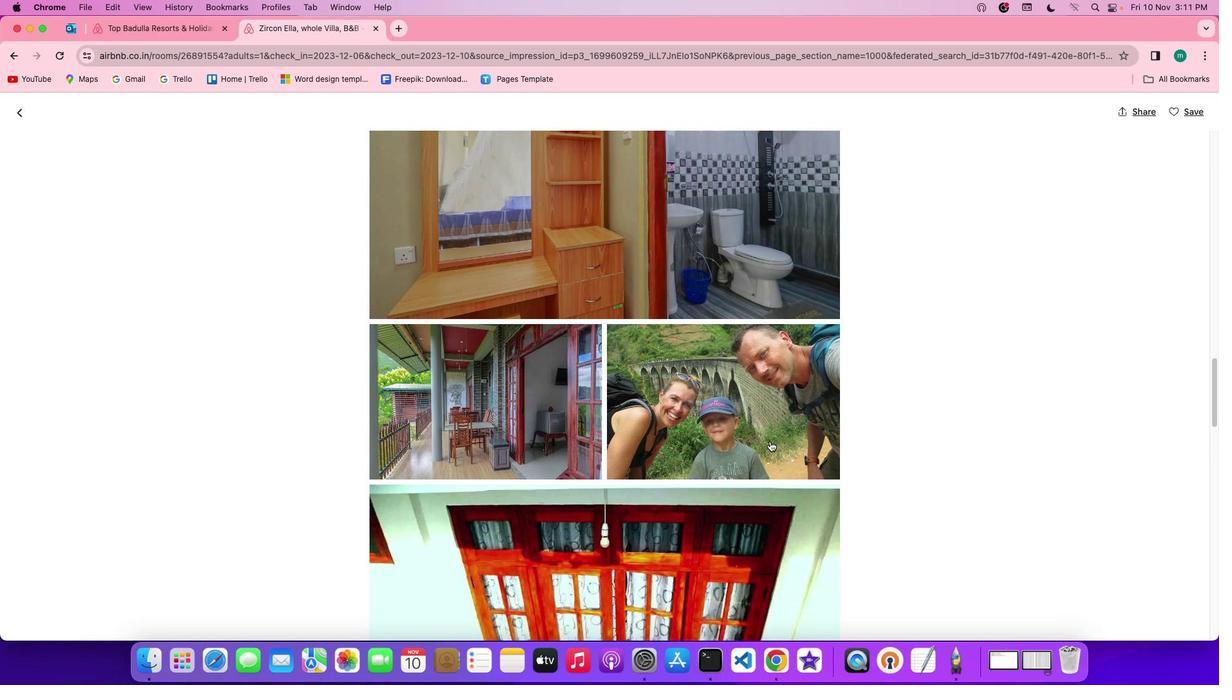 
Action: Mouse scrolled (770, 441) with delta (0, -1)
Screenshot: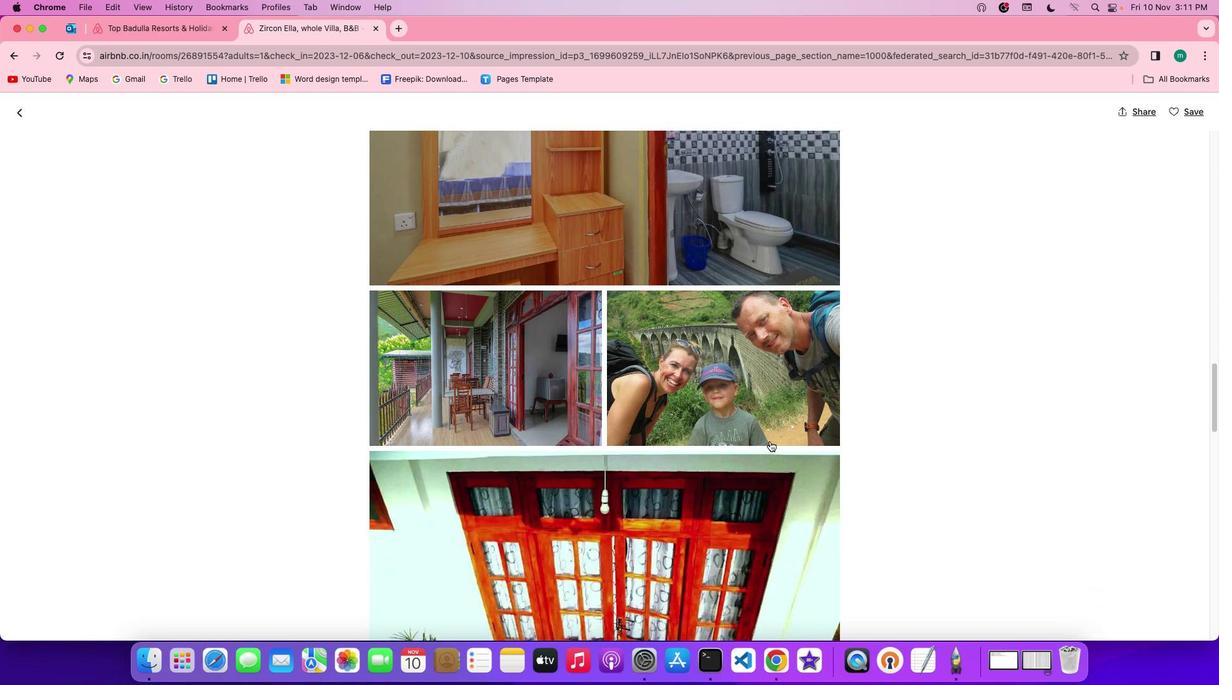 
Action: Mouse moved to (774, 438)
Screenshot: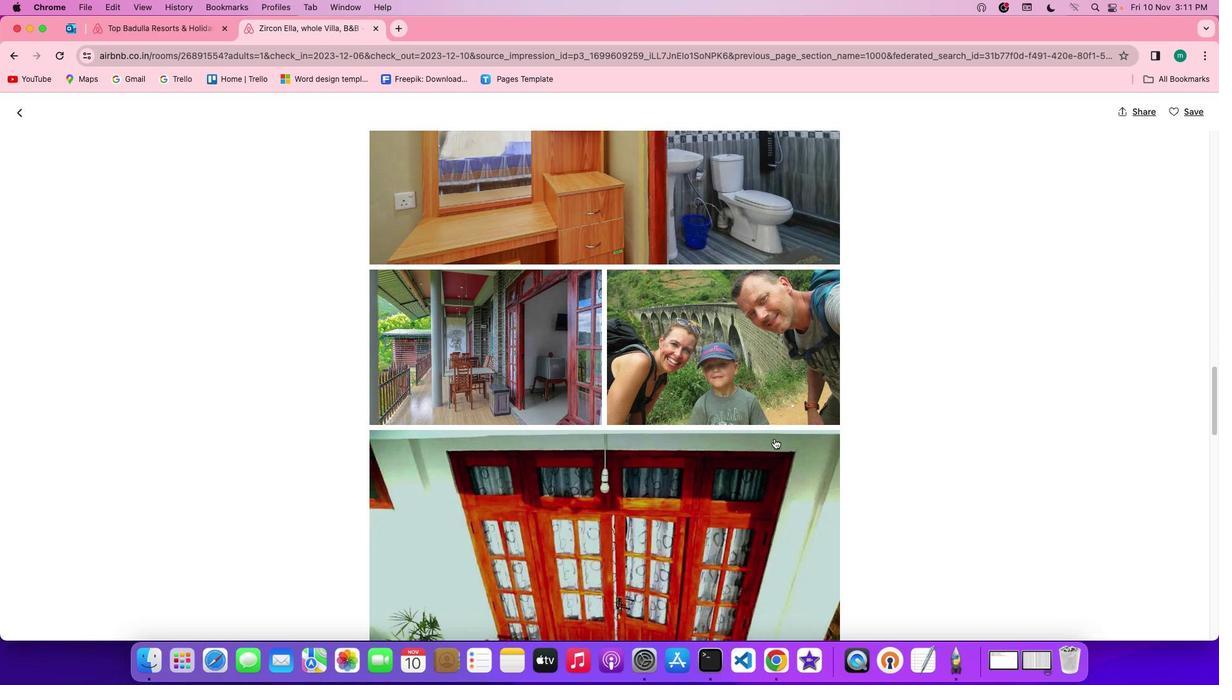 
Action: Mouse scrolled (774, 438) with delta (0, 0)
Screenshot: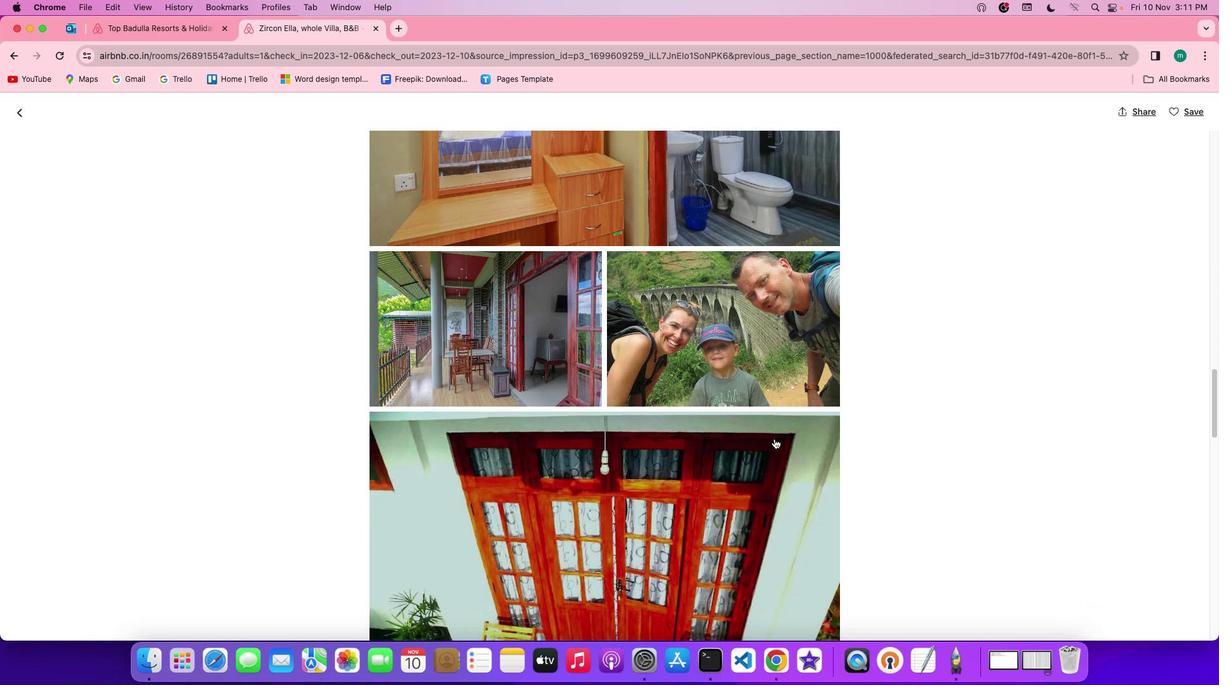 
Action: Mouse scrolled (774, 438) with delta (0, 0)
Screenshot: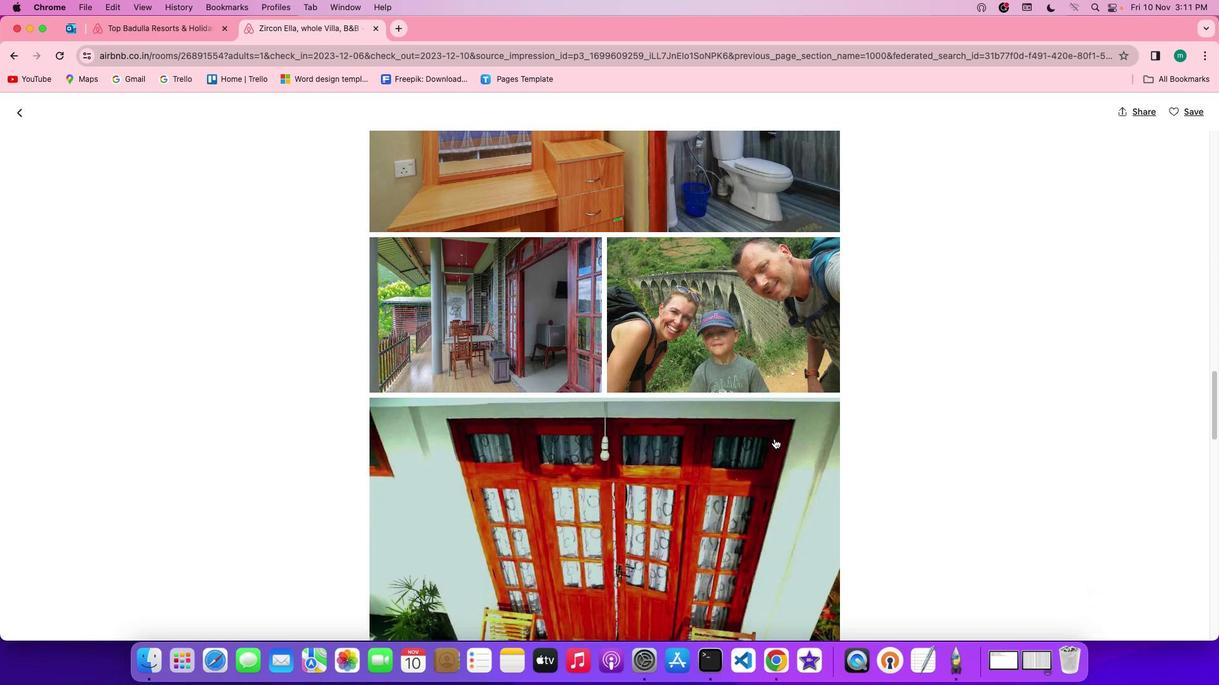 
Action: Mouse scrolled (774, 438) with delta (0, -1)
Screenshot: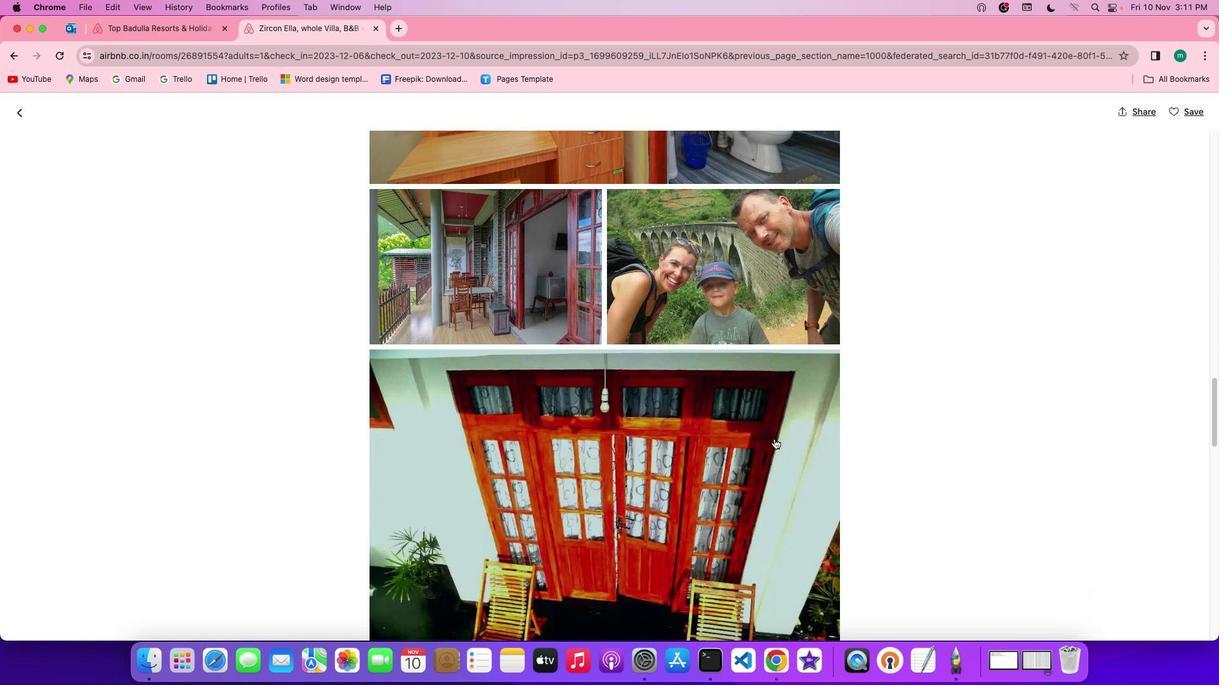 
Action: Mouse scrolled (774, 438) with delta (0, -2)
Screenshot: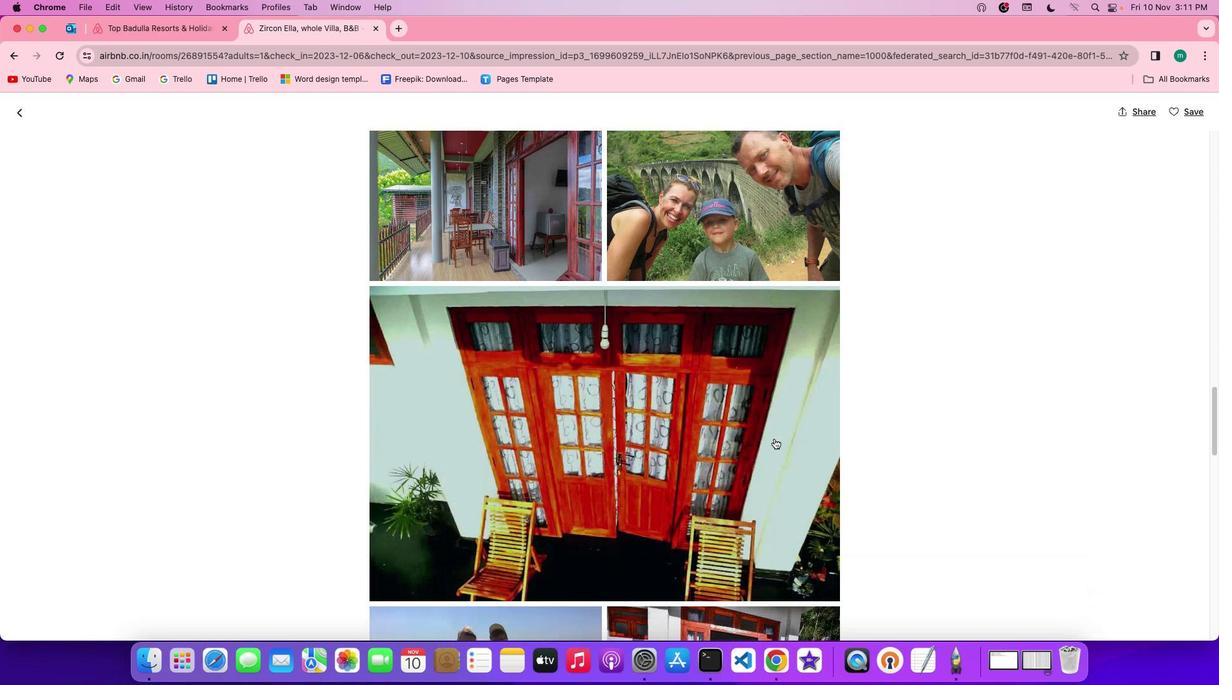 
Action: Mouse scrolled (774, 438) with delta (0, 0)
Screenshot: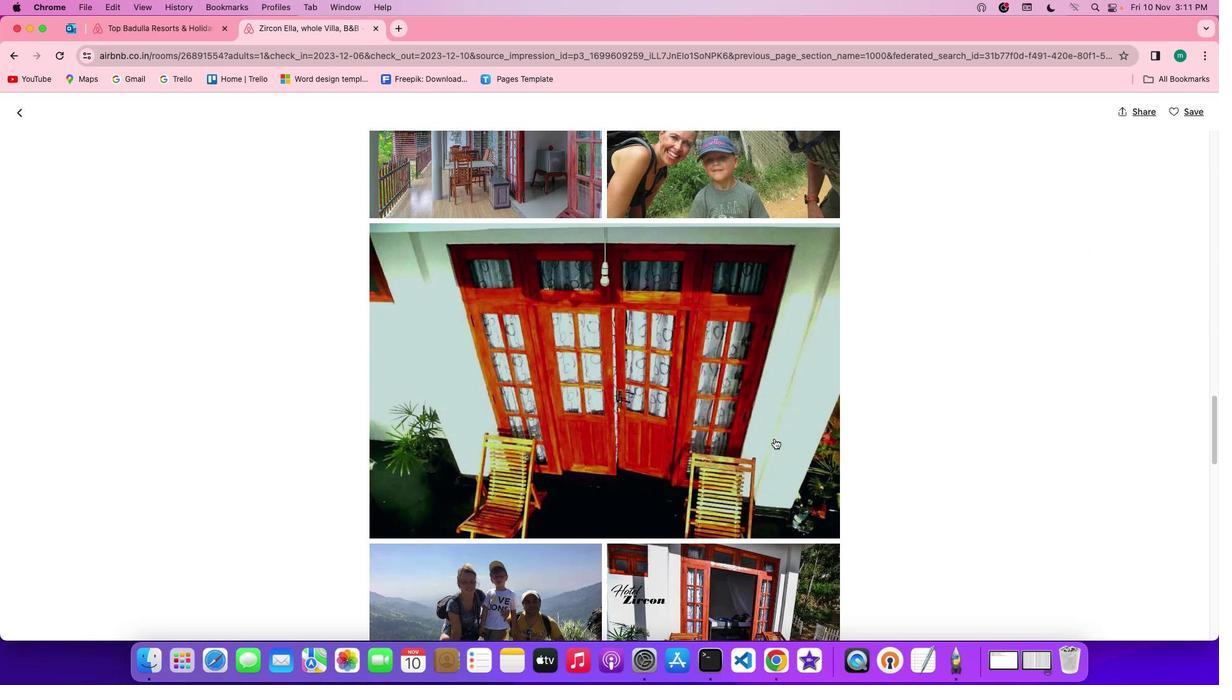 
Action: Mouse scrolled (774, 438) with delta (0, 0)
Screenshot: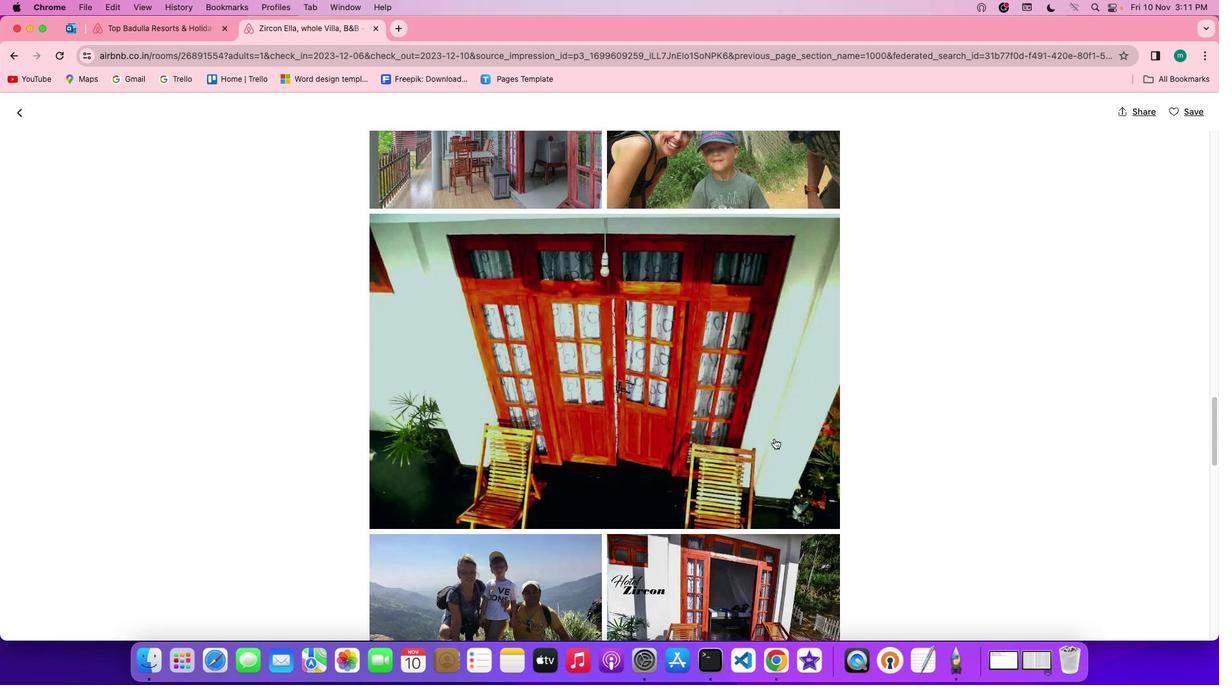 
Action: Mouse scrolled (774, 438) with delta (0, -1)
Screenshot: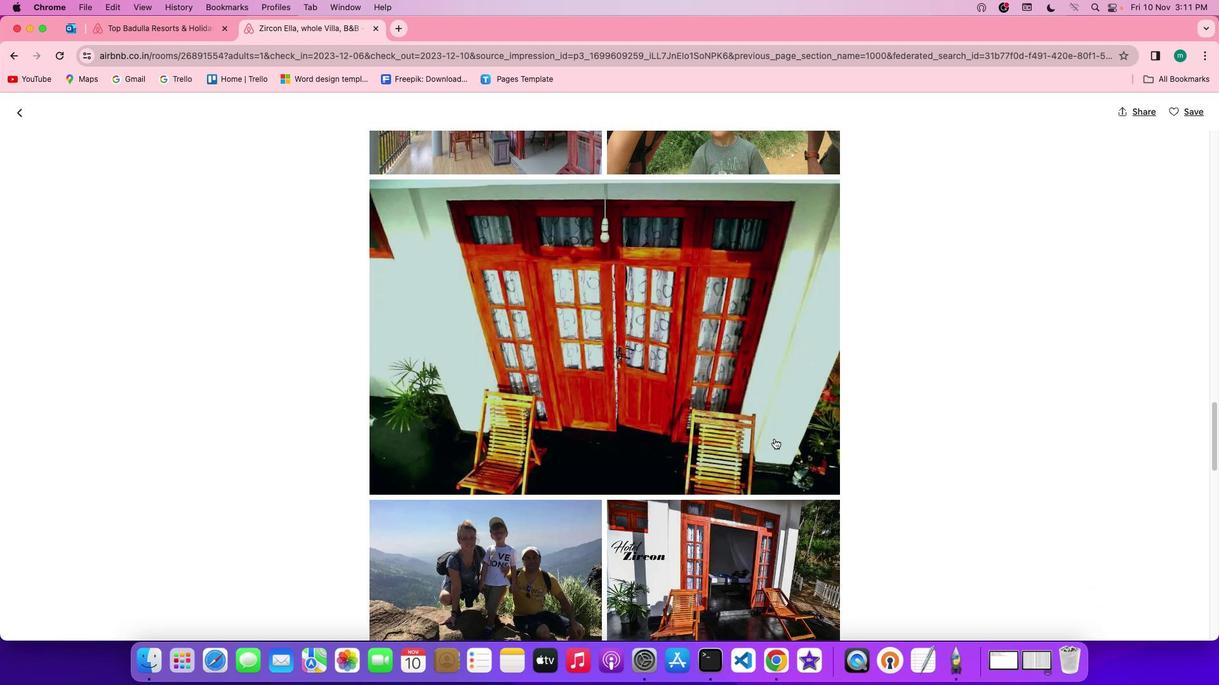 
Action: Mouse scrolled (774, 438) with delta (0, -1)
Screenshot: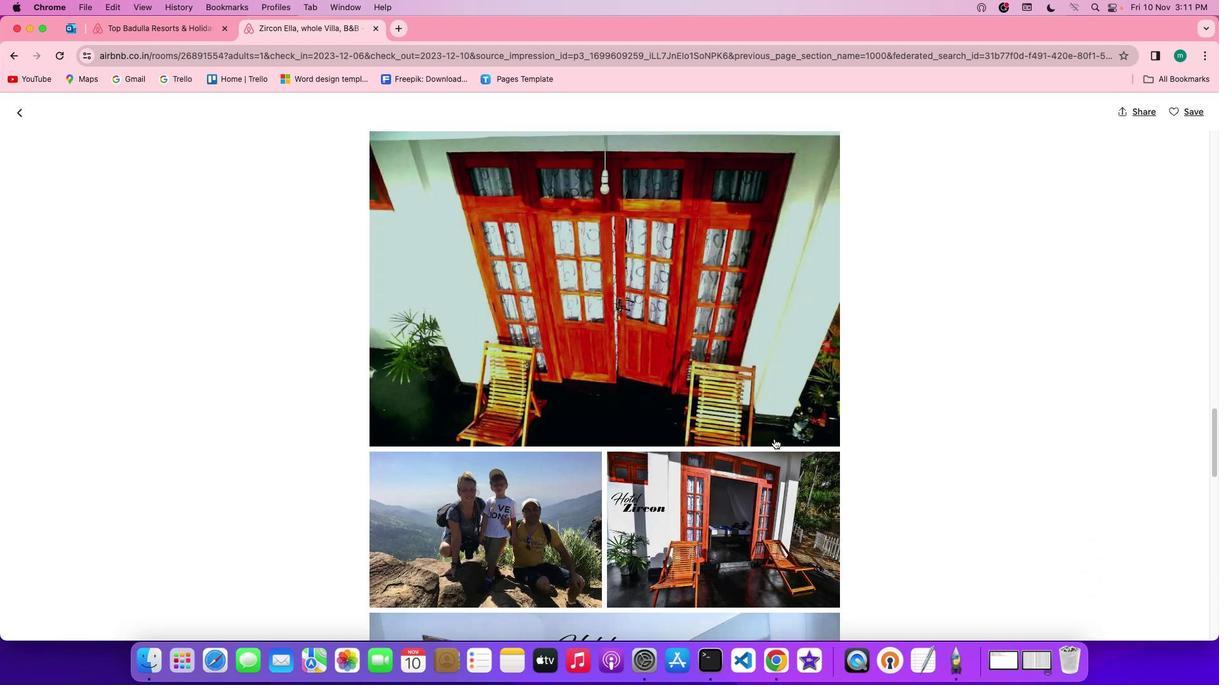 
Action: Mouse scrolled (774, 438) with delta (0, 0)
Screenshot: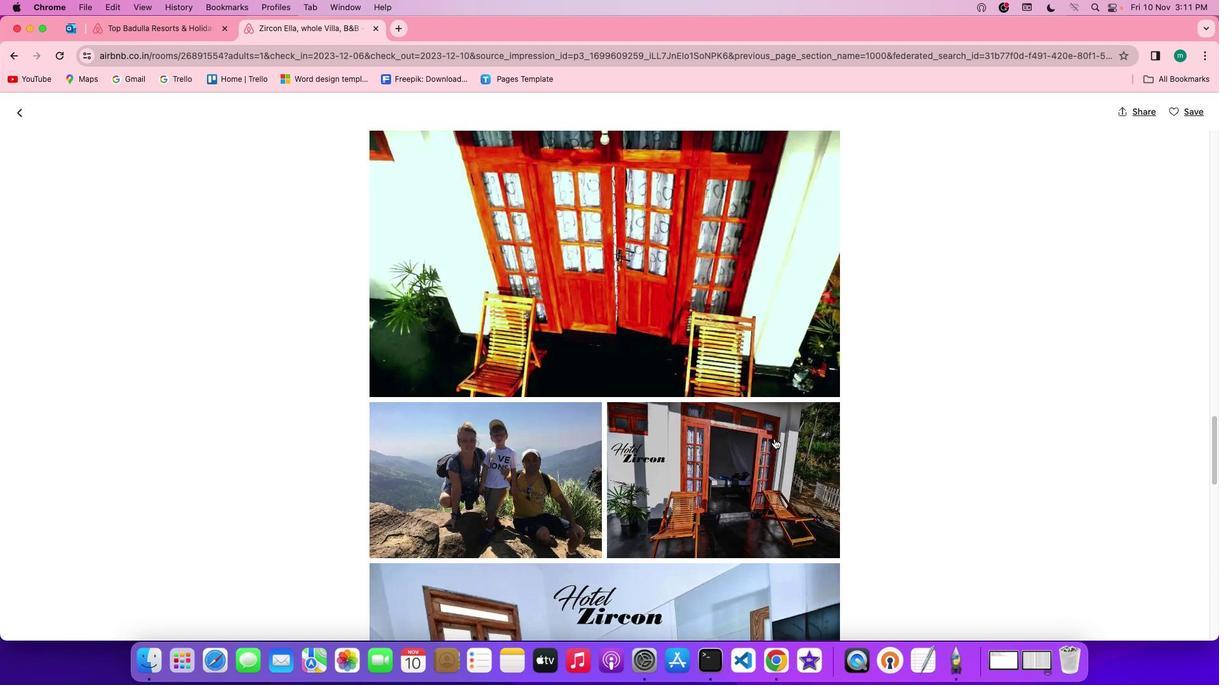 
Action: Mouse scrolled (774, 438) with delta (0, 0)
Screenshot: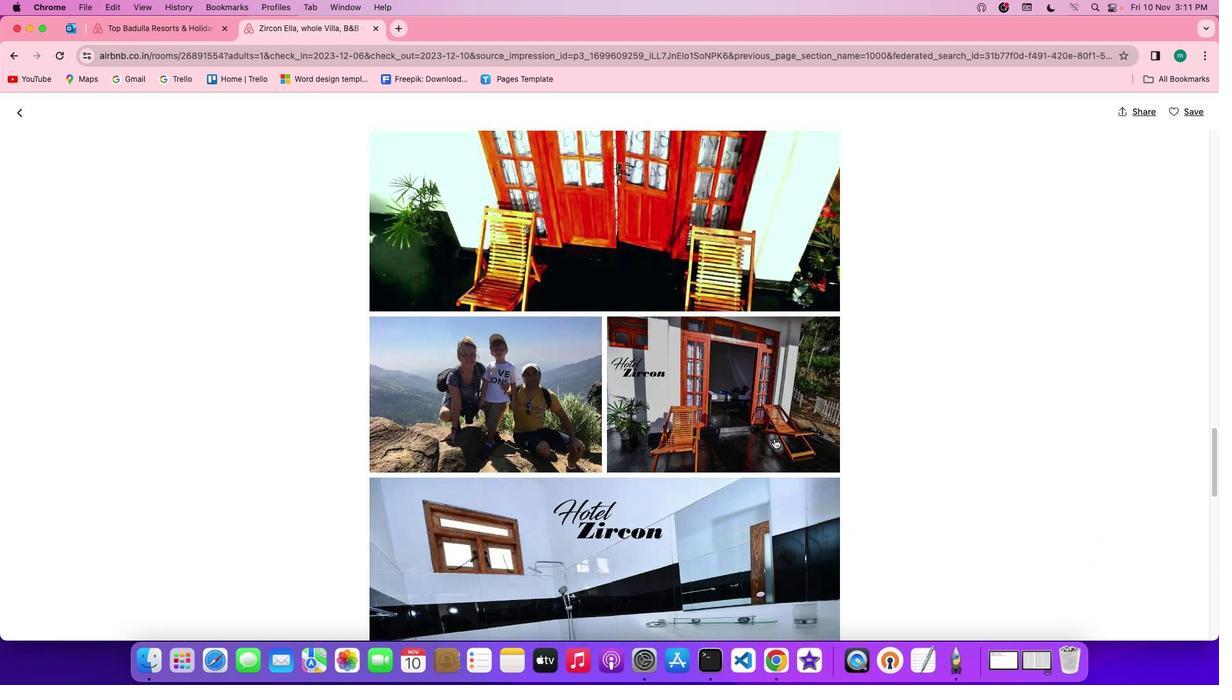 
Action: Mouse scrolled (774, 438) with delta (0, -1)
Screenshot: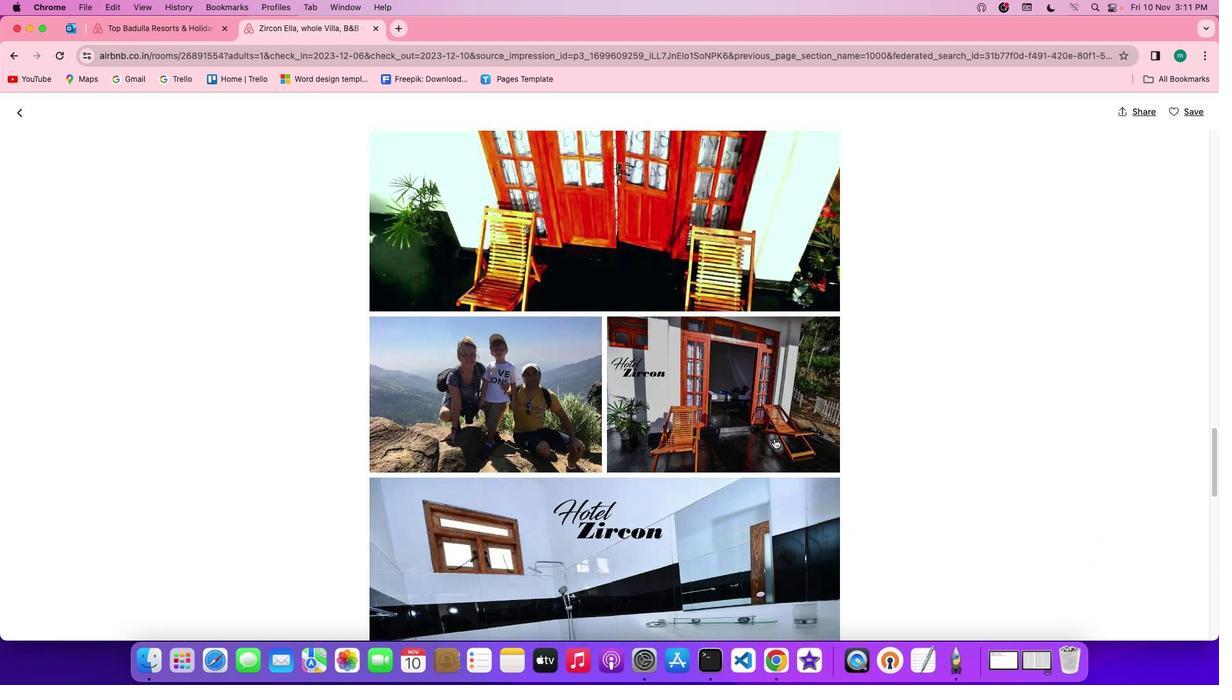 
Action: Mouse scrolled (774, 438) with delta (0, -2)
Screenshot: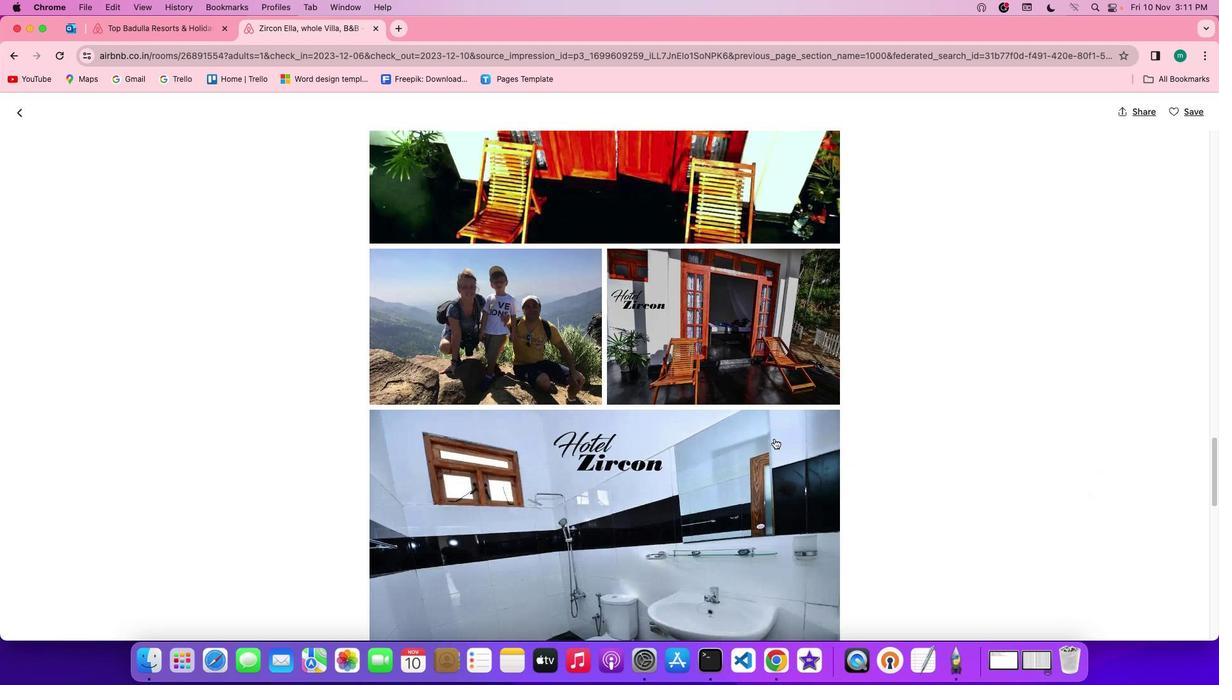 
Action: Mouse scrolled (774, 438) with delta (0, -2)
Screenshot: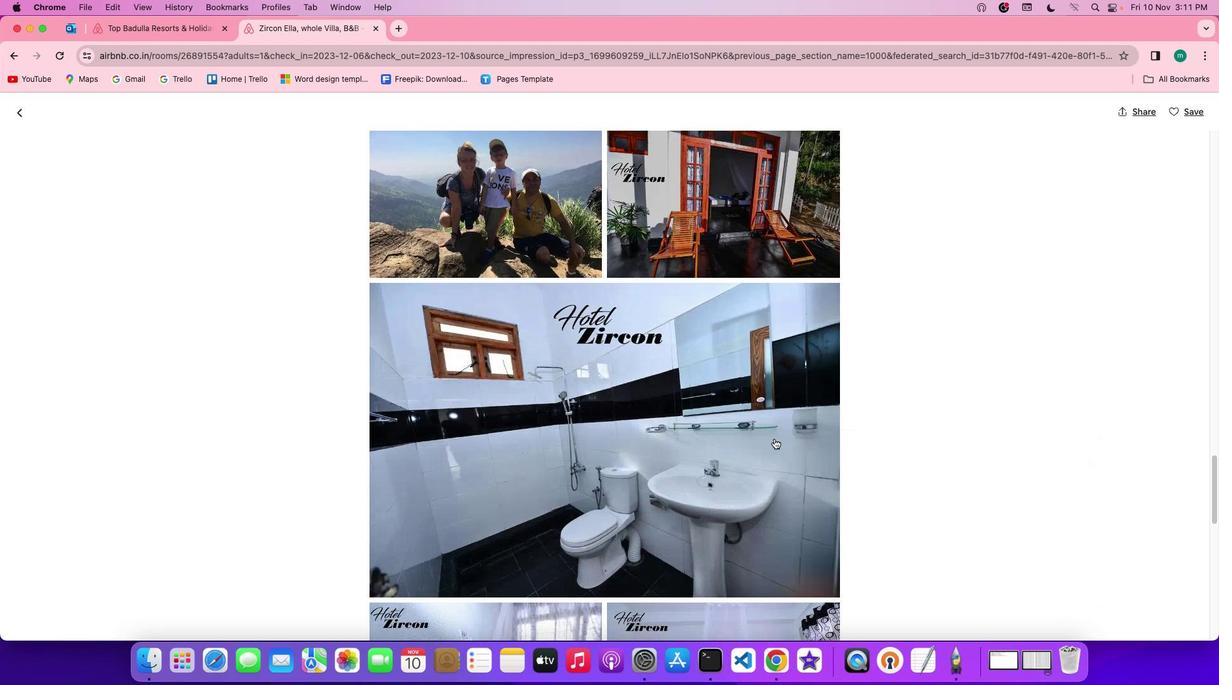 
Action: Mouse scrolled (774, 438) with delta (0, 0)
Screenshot: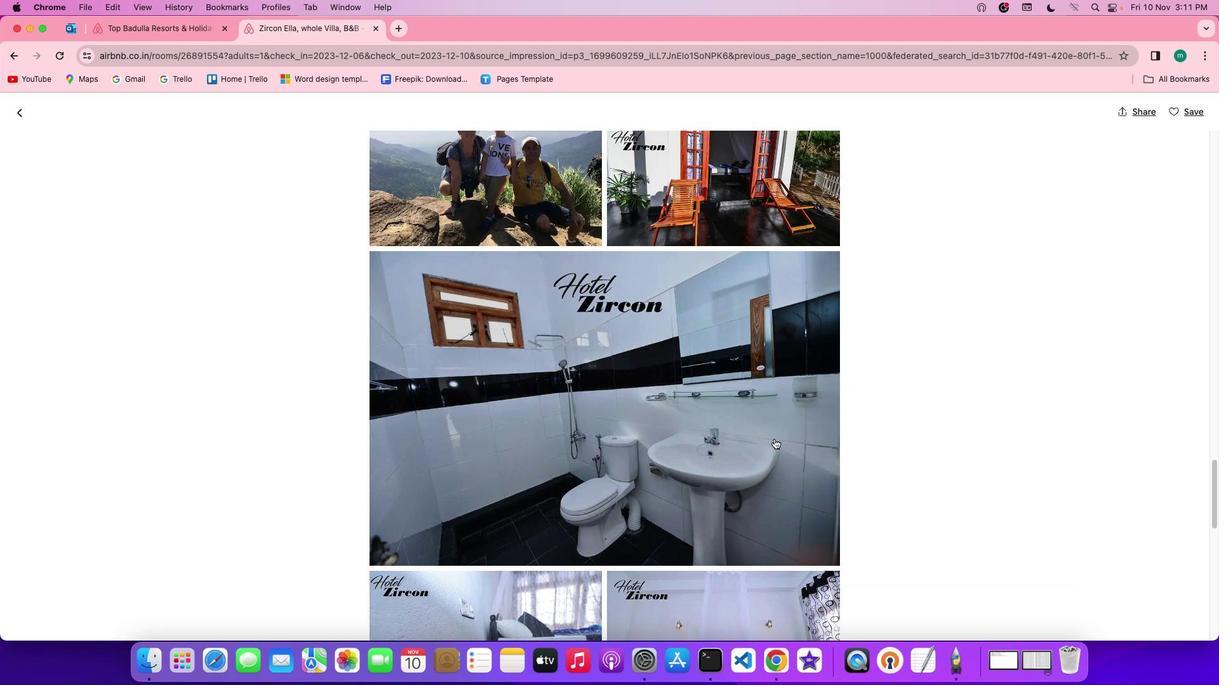 
Action: Mouse scrolled (774, 438) with delta (0, 0)
Screenshot: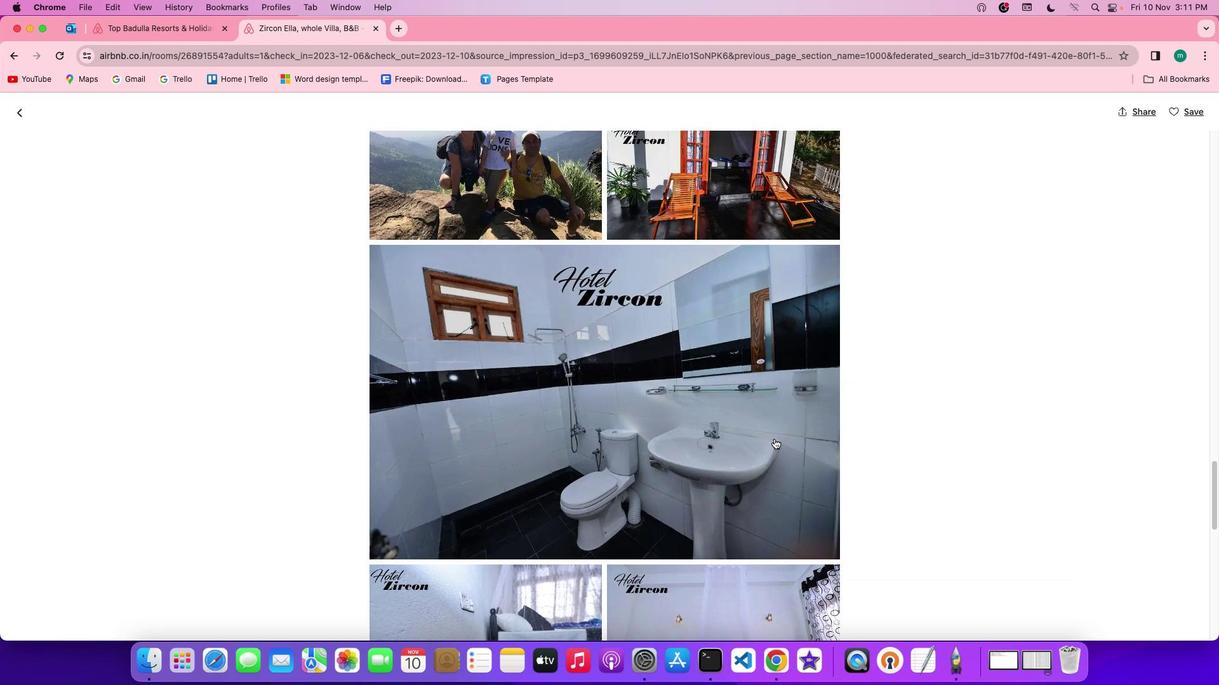 
Action: Mouse scrolled (774, 438) with delta (0, 0)
Screenshot: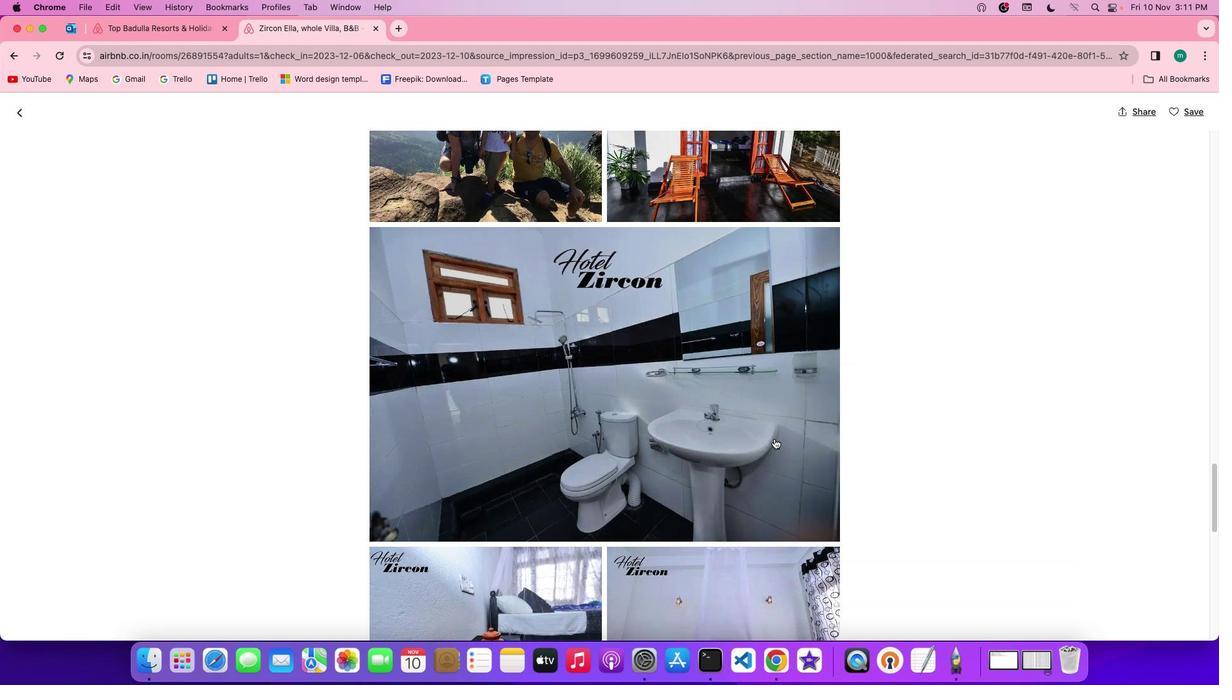 
Action: Mouse scrolled (774, 438) with delta (0, 0)
Screenshot: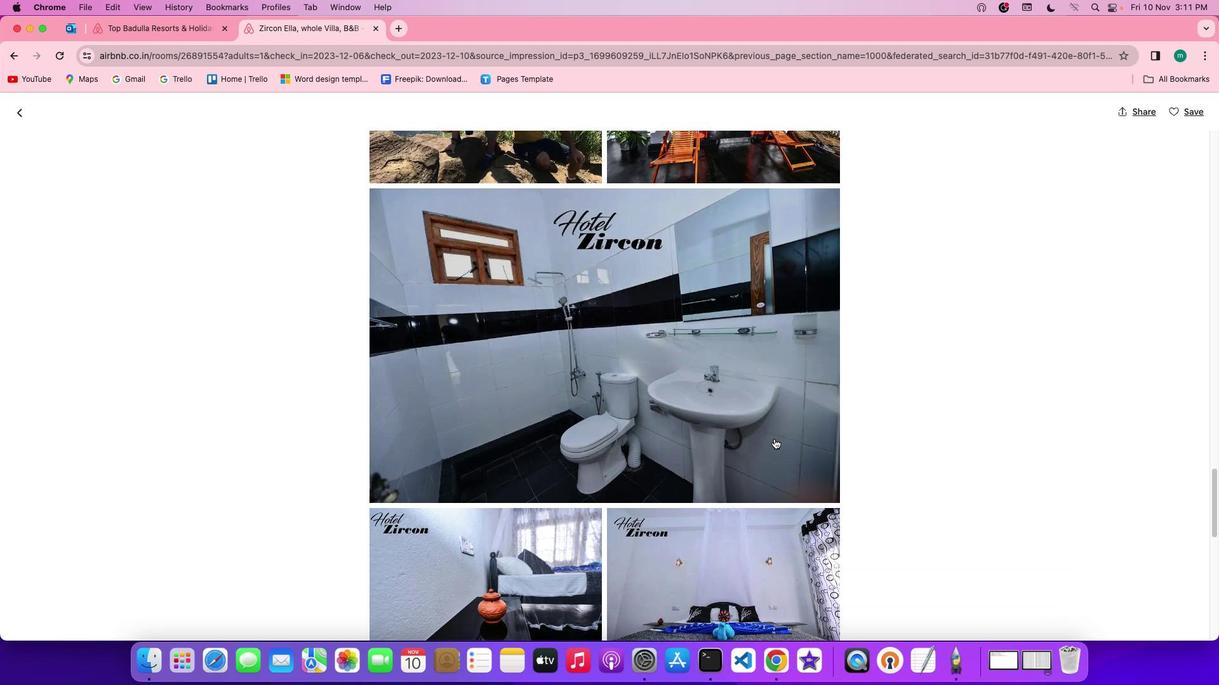 
Action: Mouse scrolled (774, 438) with delta (0, 0)
Screenshot: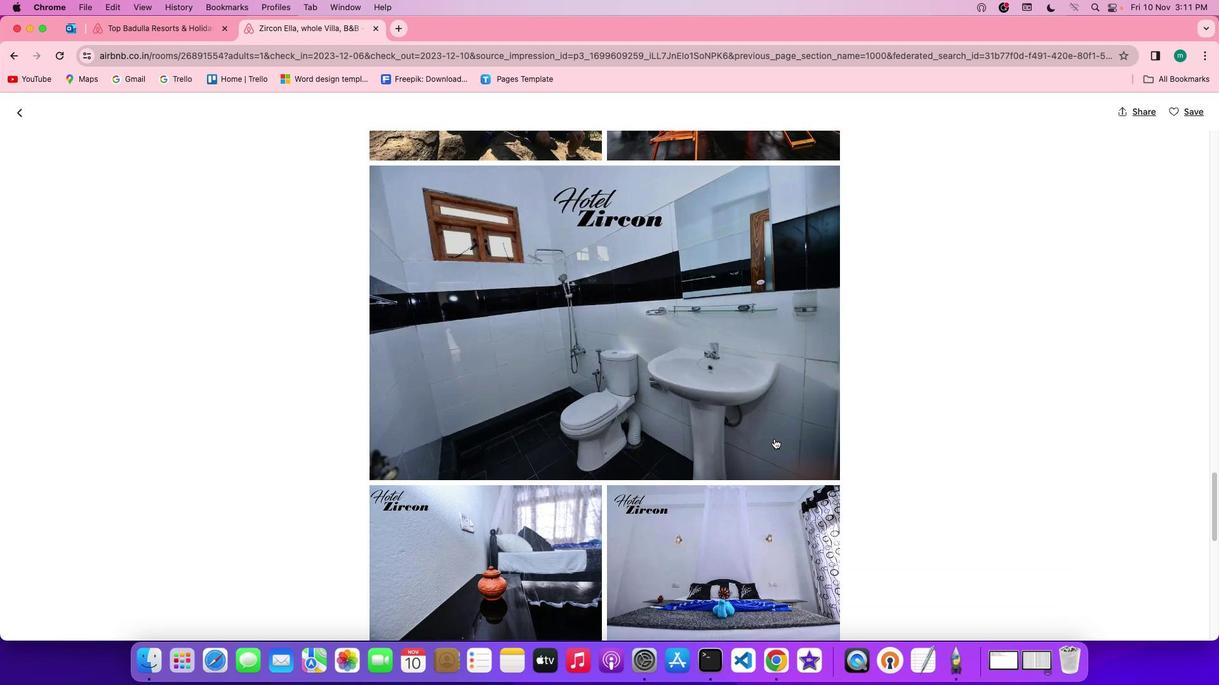 
Action: Mouse scrolled (774, 438) with delta (0, -1)
Screenshot: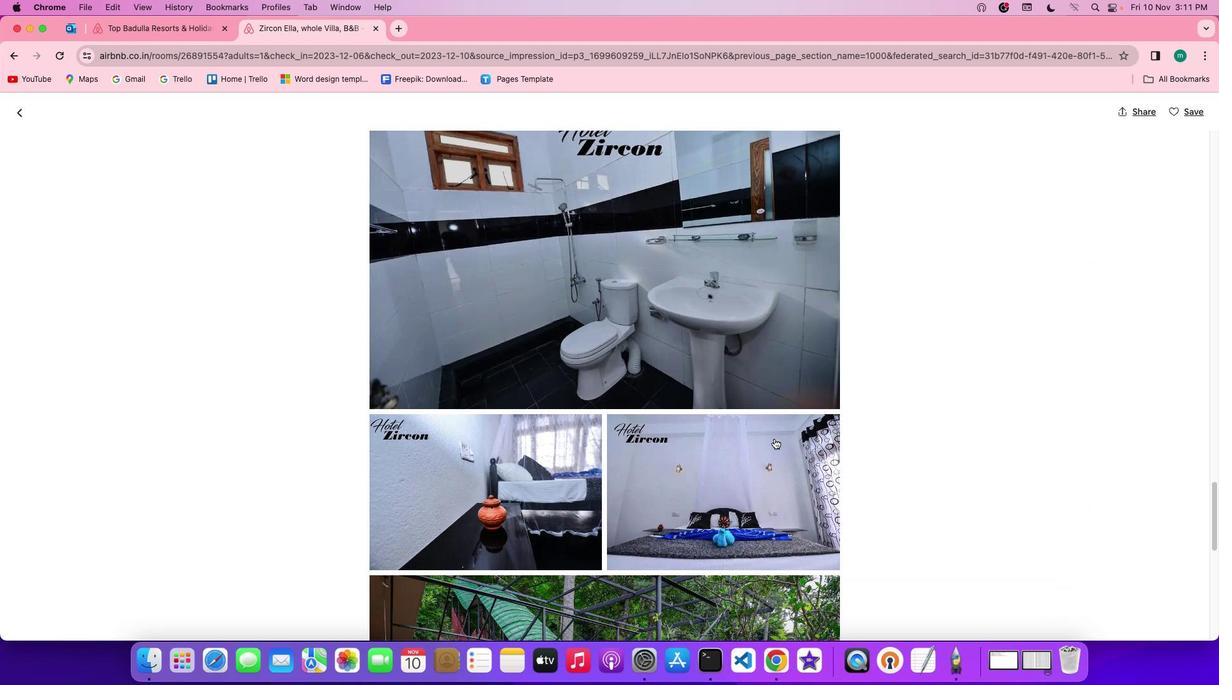 
Action: Mouse scrolled (774, 438) with delta (0, -2)
Screenshot: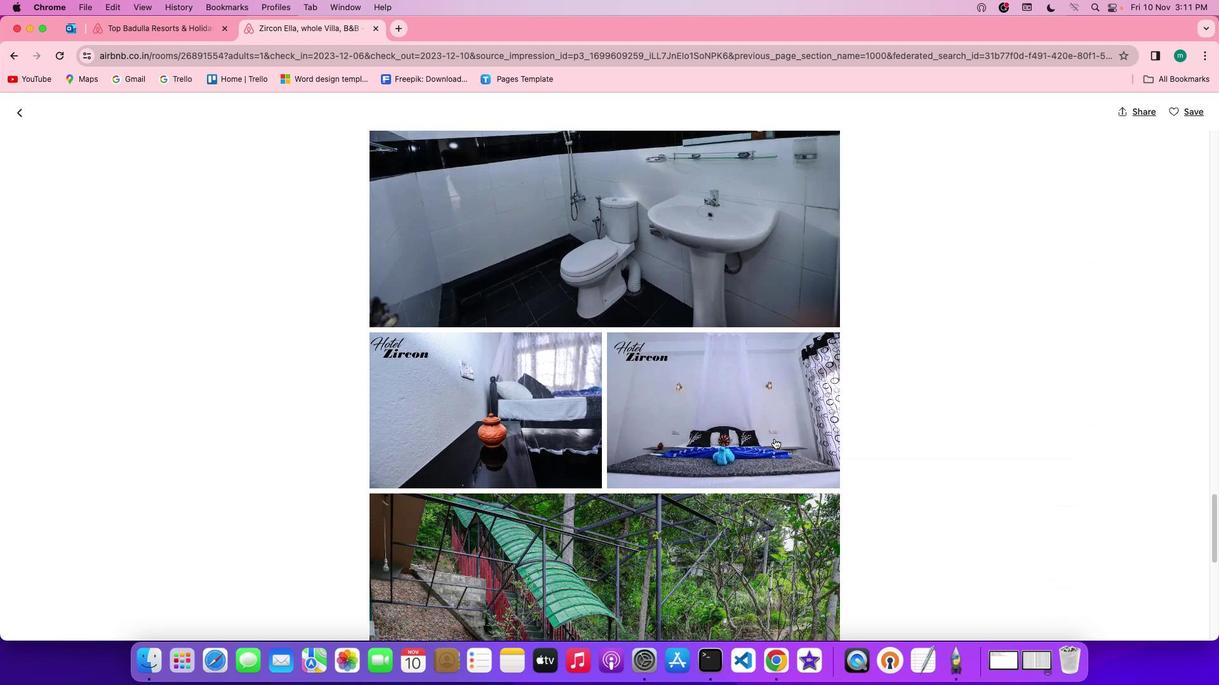
Action: Mouse scrolled (774, 438) with delta (0, 0)
Screenshot: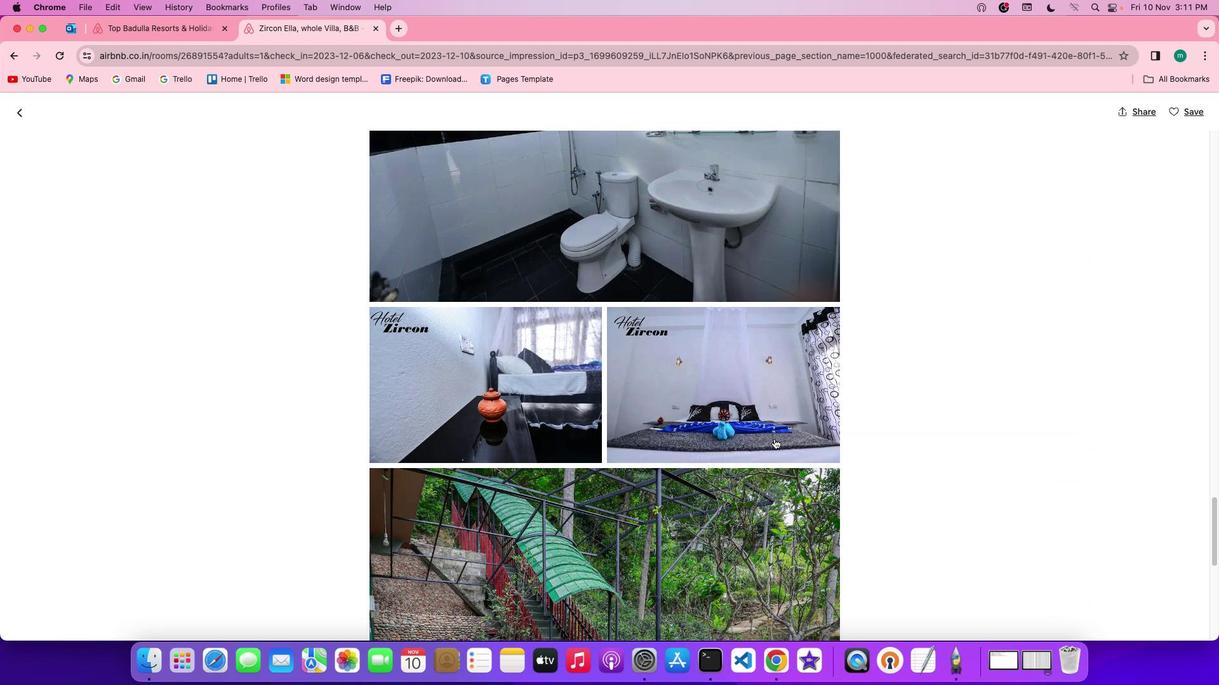 
Action: Mouse scrolled (774, 438) with delta (0, 0)
Screenshot: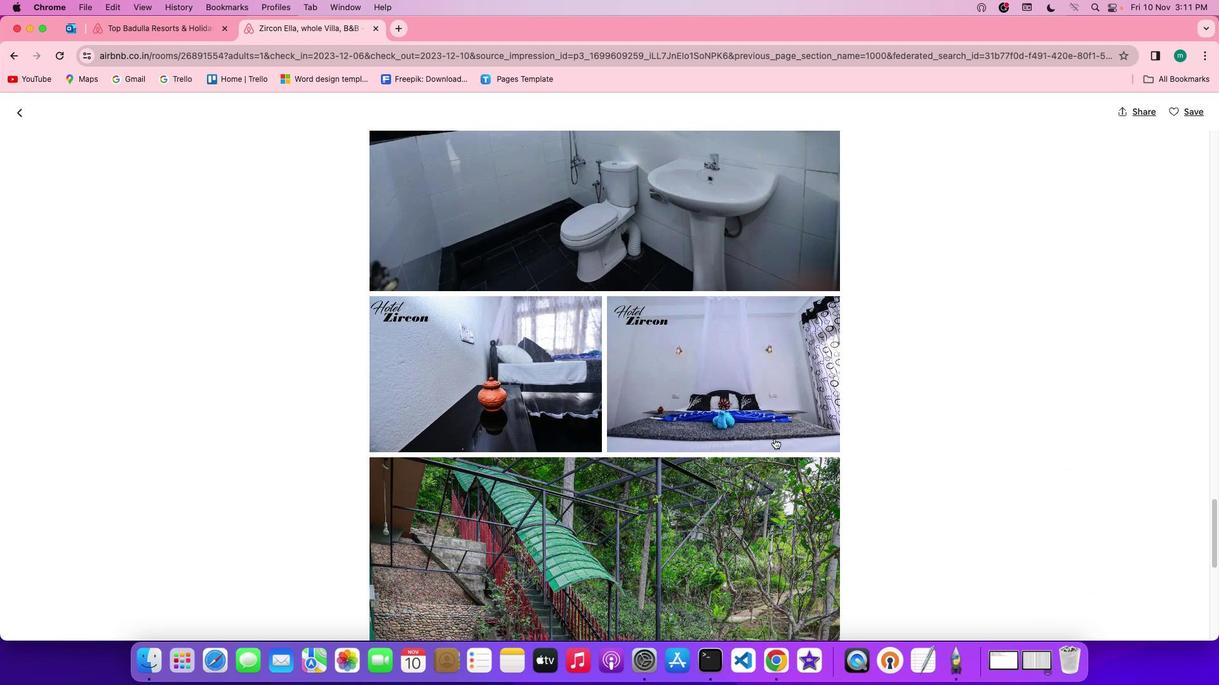 
Action: Mouse scrolled (774, 438) with delta (0, 0)
Screenshot: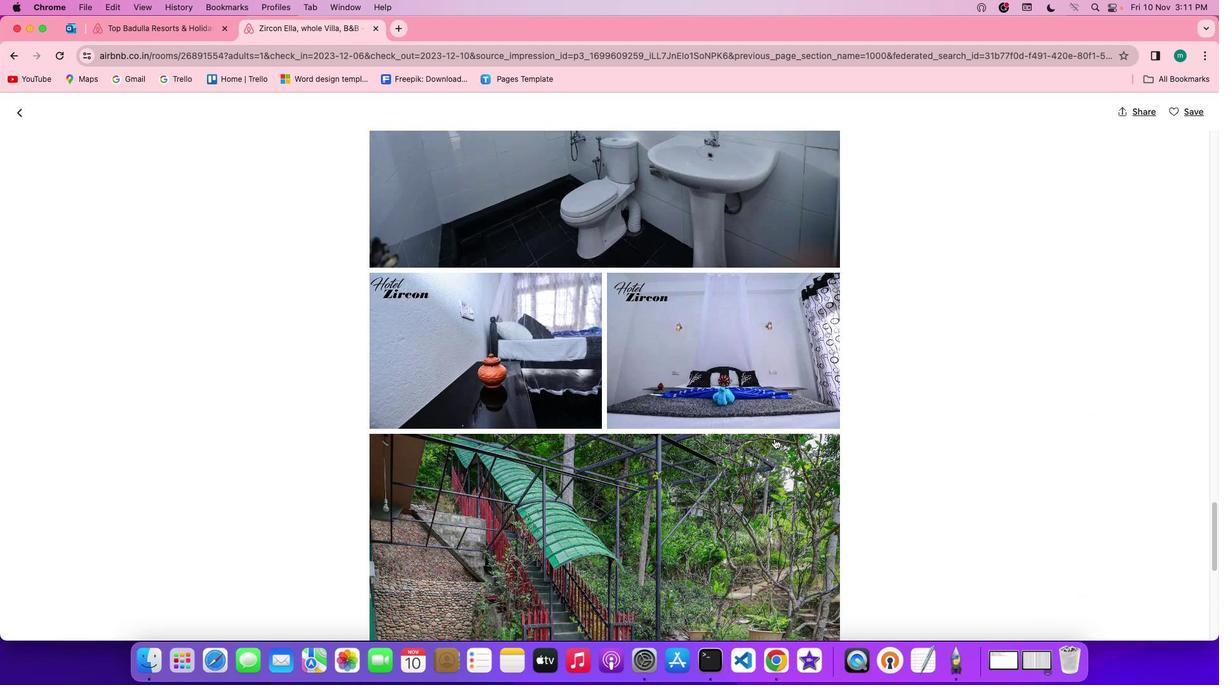 
Action: Mouse scrolled (774, 438) with delta (0, -1)
Screenshot: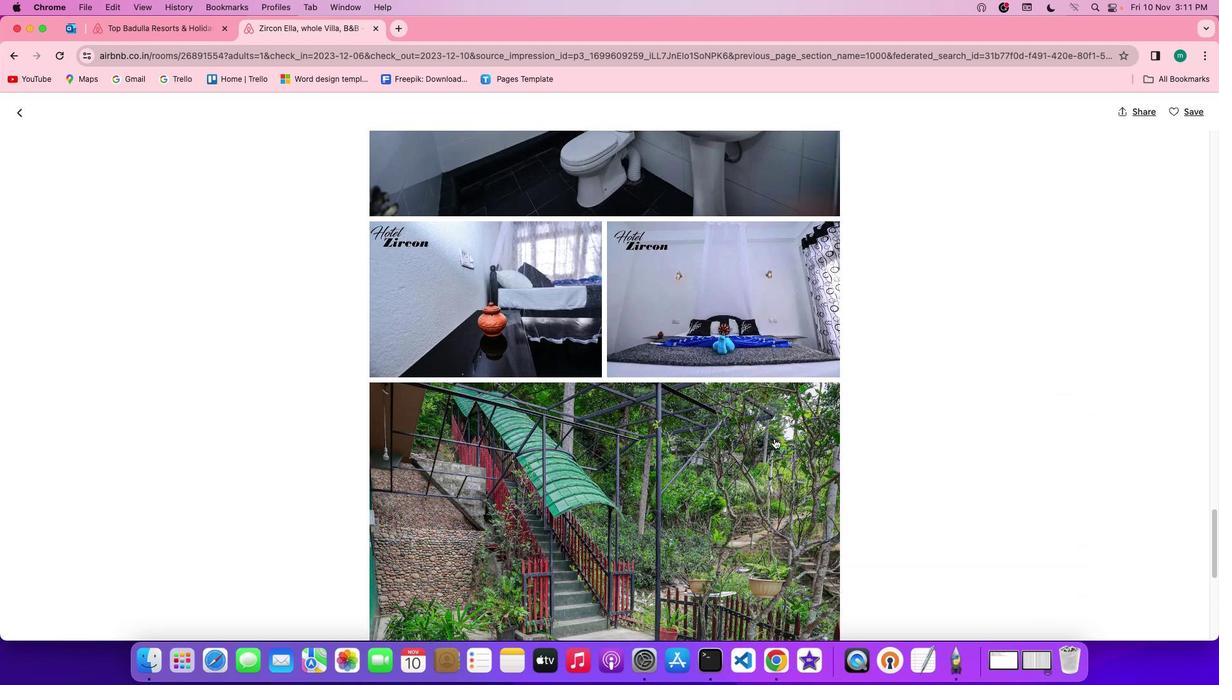 
Action: Mouse scrolled (774, 438) with delta (0, -2)
Screenshot: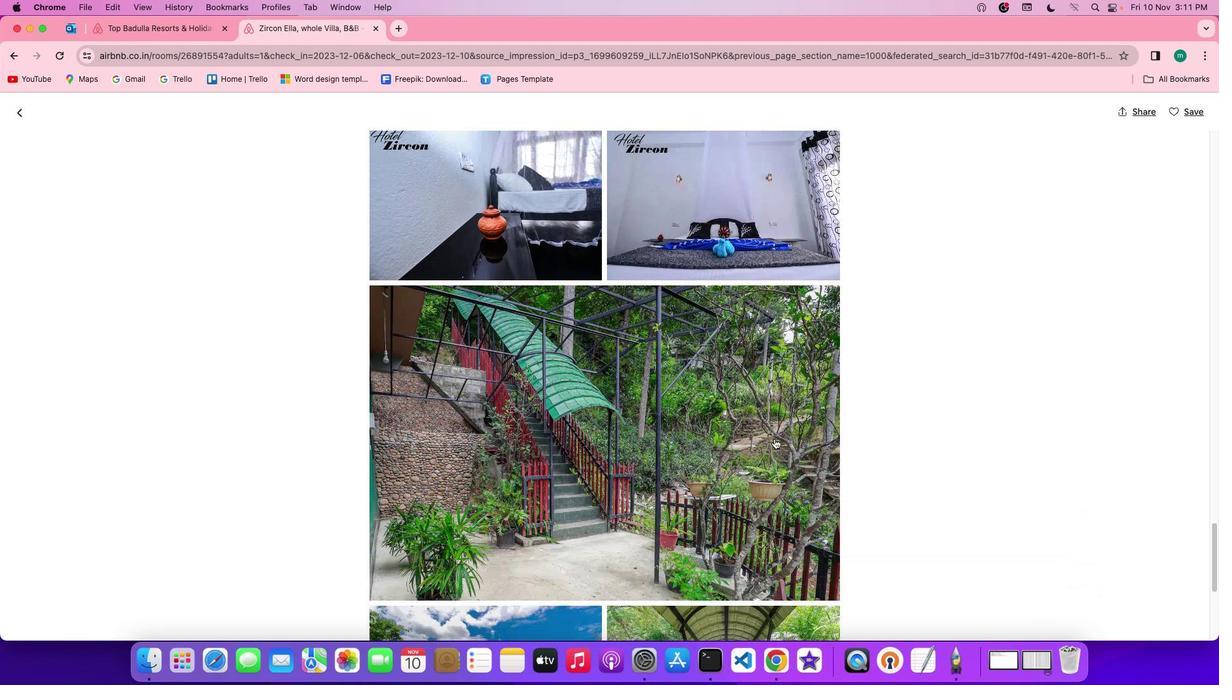 
Action: Mouse scrolled (774, 438) with delta (0, 0)
Screenshot: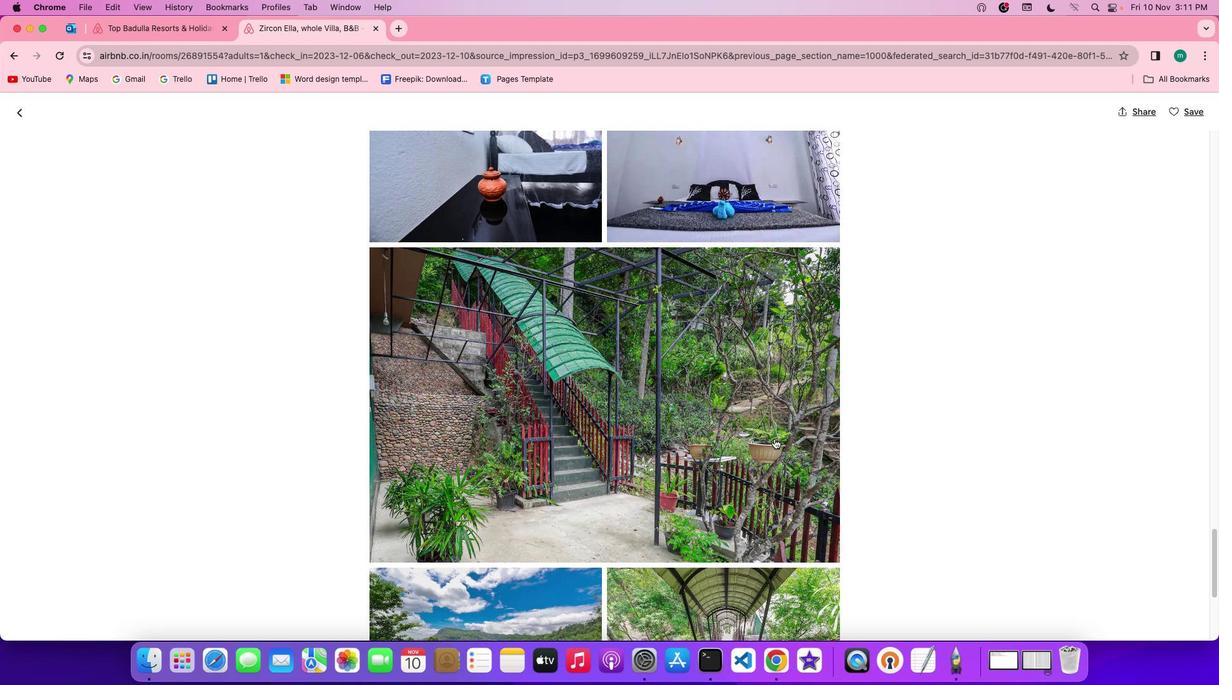 
Action: Mouse scrolled (774, 438) with delta (0, 0)
Screenshot: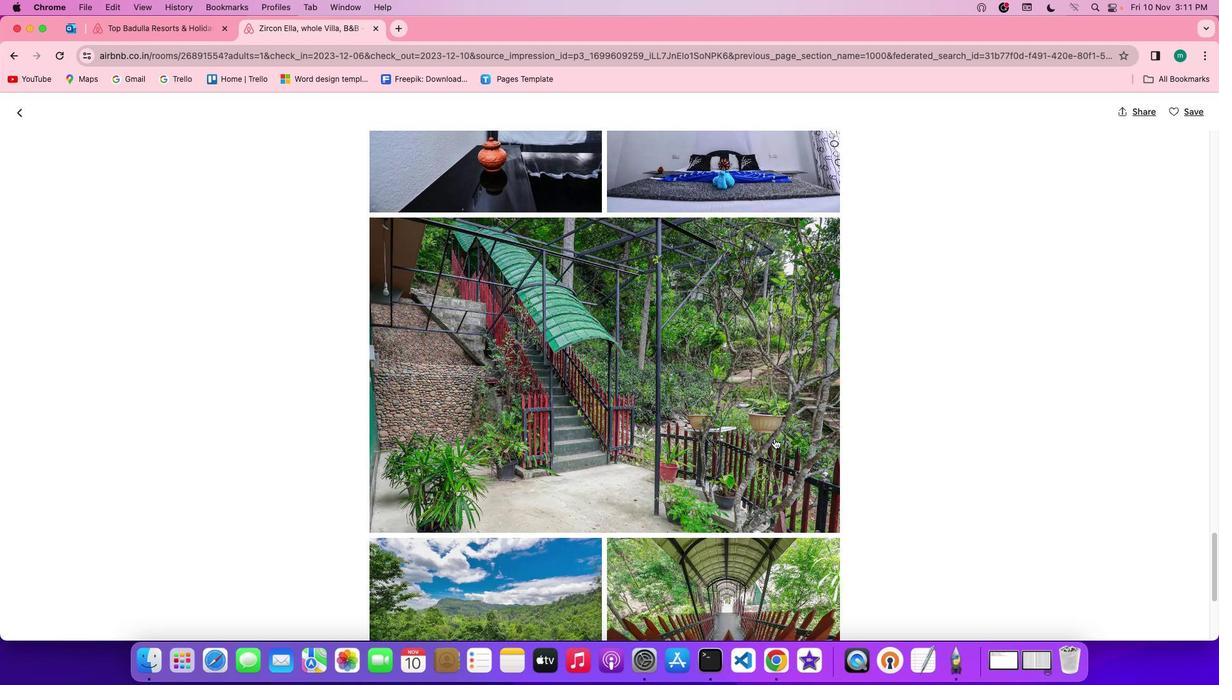 
Action: Mouse scrolled (774, 438) with delta (0, -1)
Screenshot: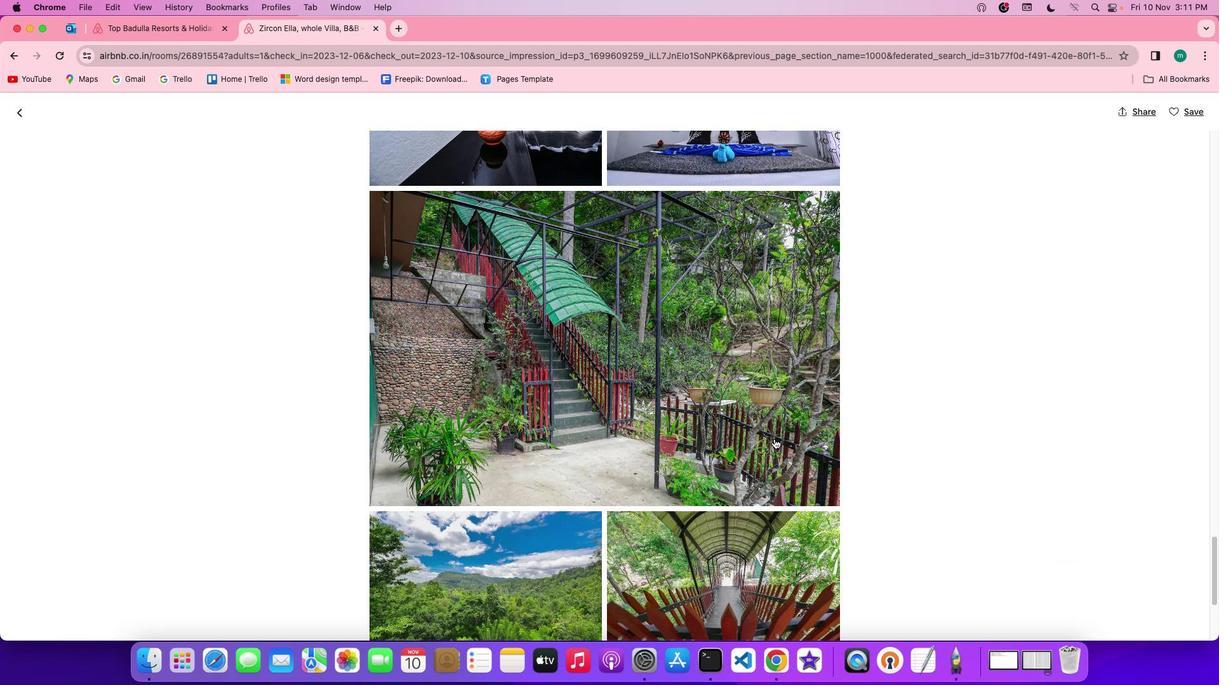
Action: Mouse scrolled (774, 438) with delta (0, -1)
Screenshot: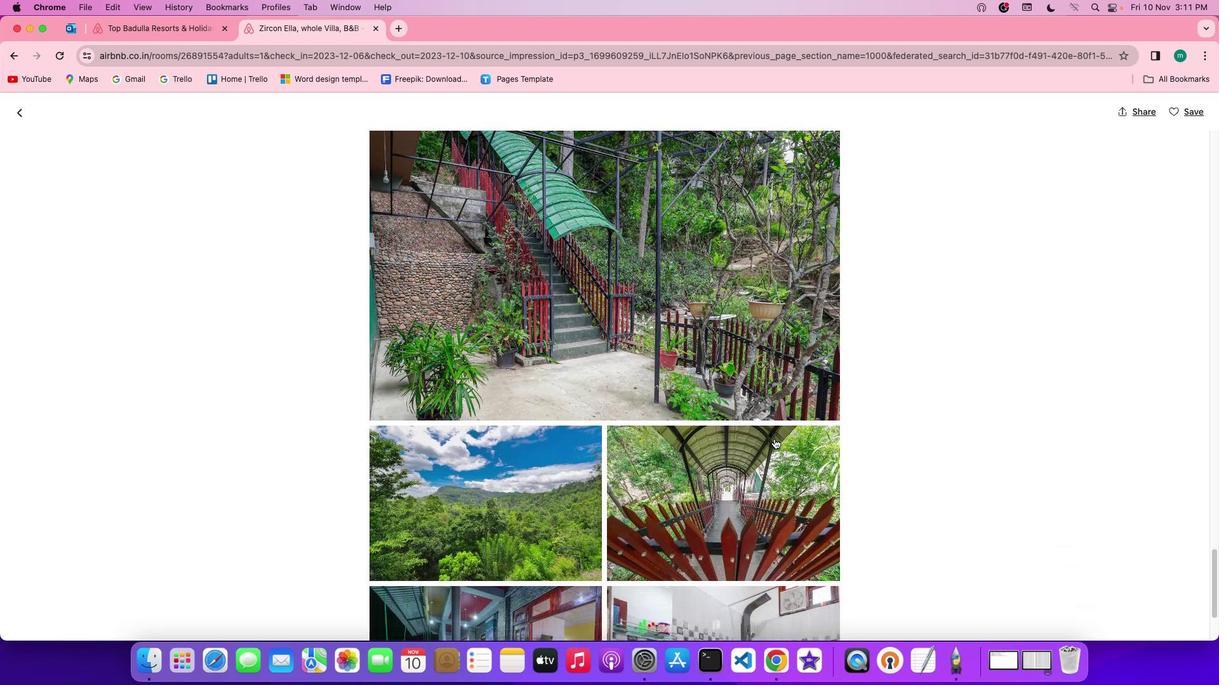 
Action: Mouse scrolled (774, 438) with delta (0, 0)
Screenshot: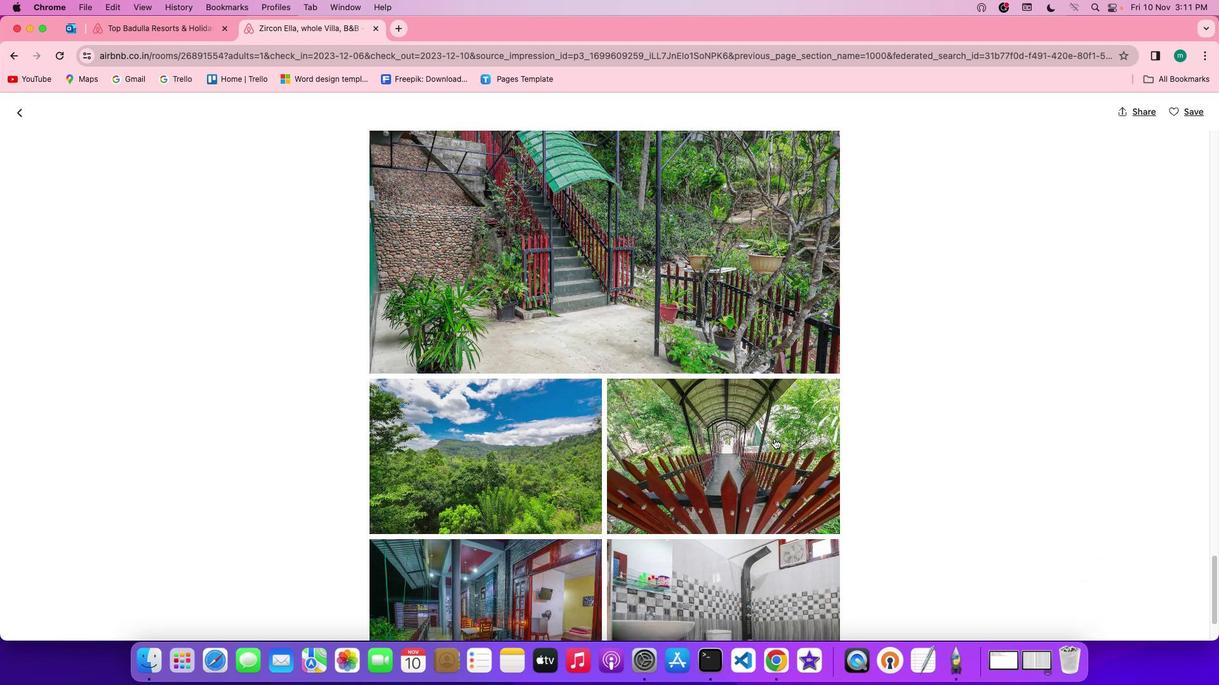 
Action: Mouse scrolled (774, 438) with delta (0, 0)
Screenshot: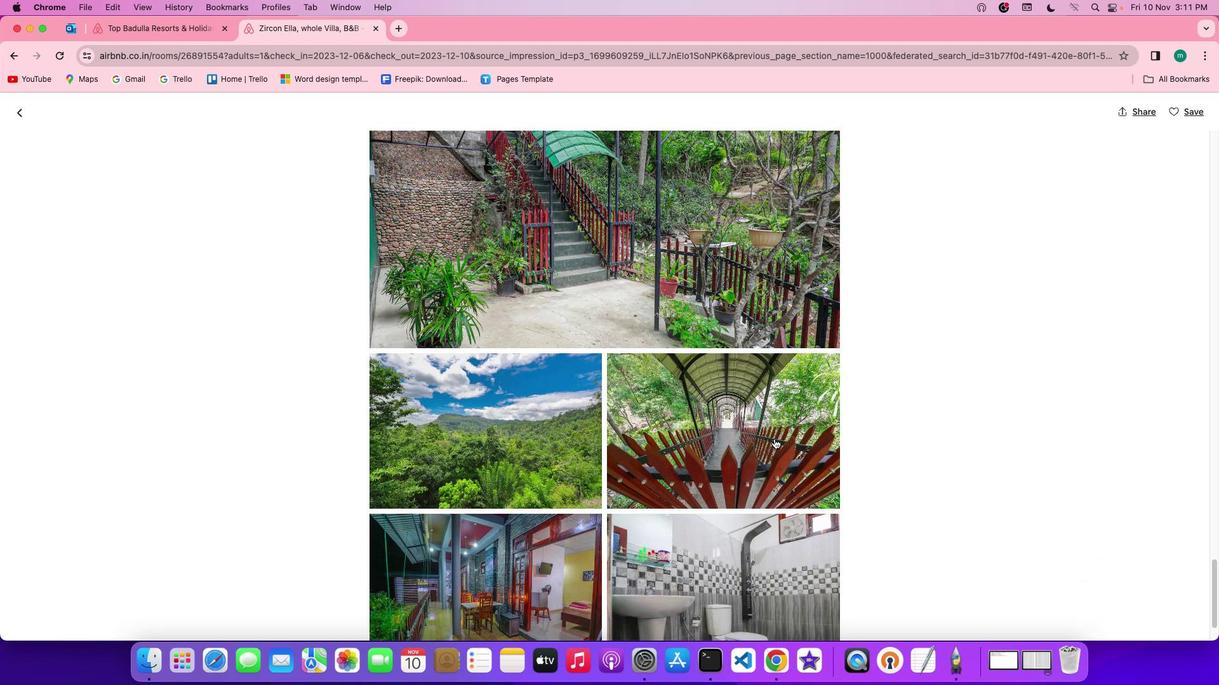 
Action: Mouse scrolled (774, 438) with delta (0, -1)
Screenshot: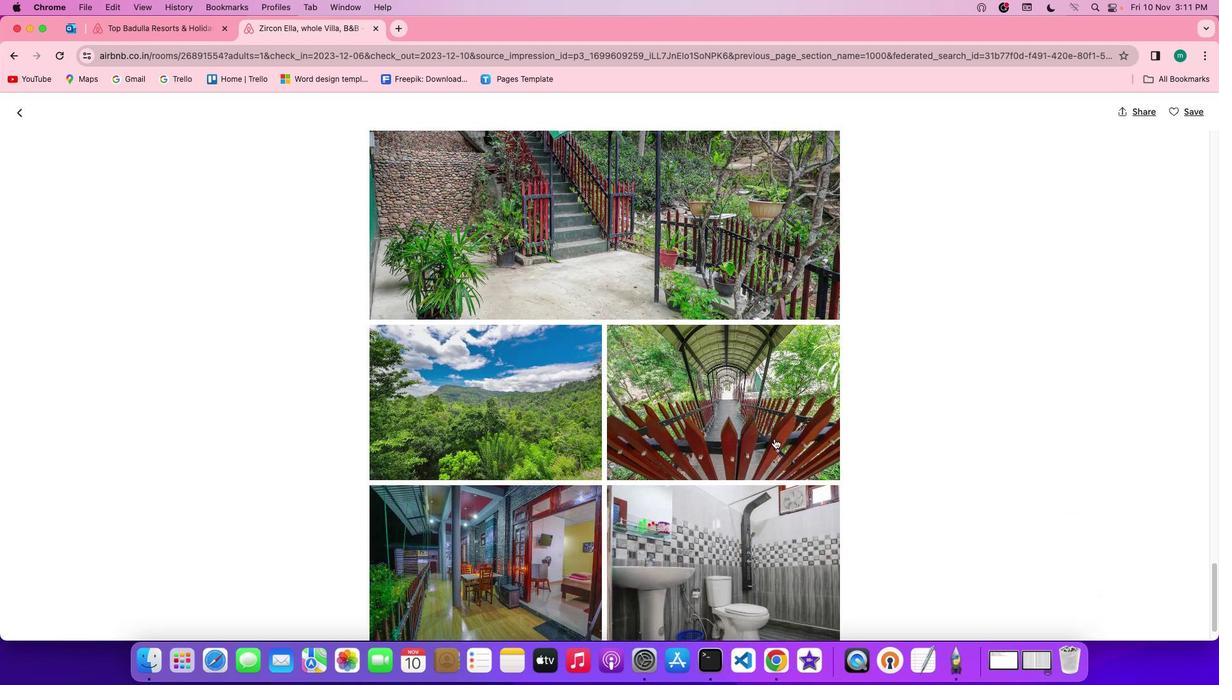 
Action: Mouse scrolled (774, 438) with delta (0, -2)
Screenshot: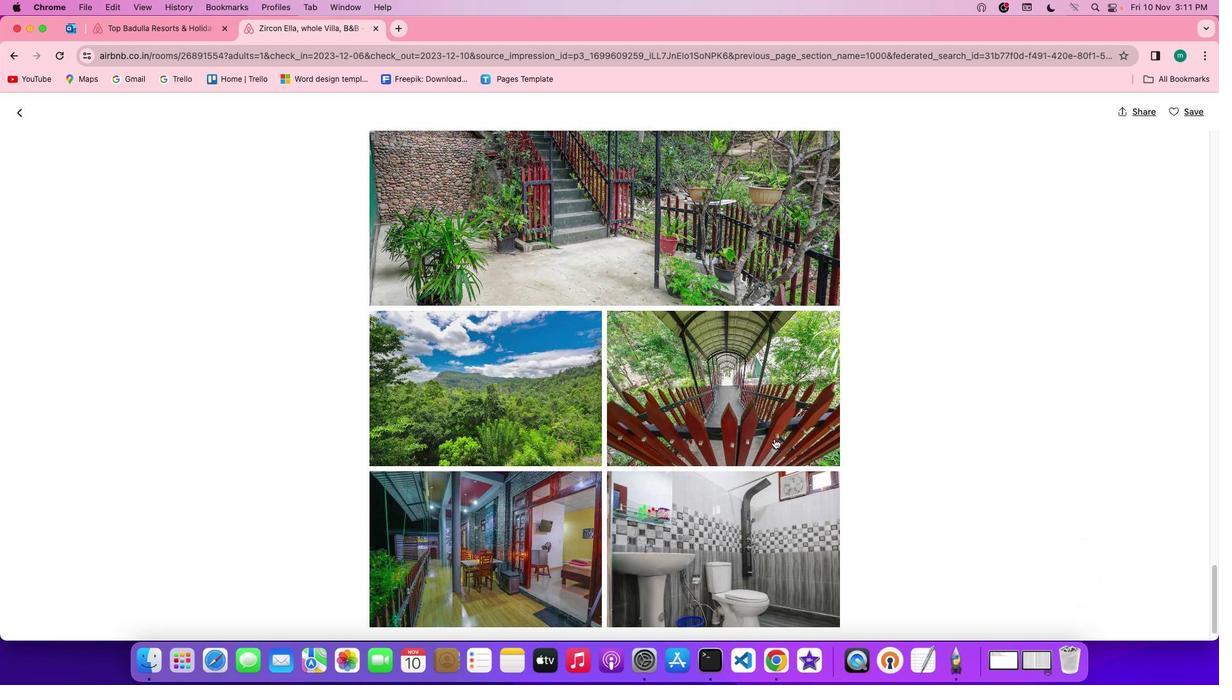 
Action: Mouse scrolled (774, 438) with delta (0, 0)
Screenshot: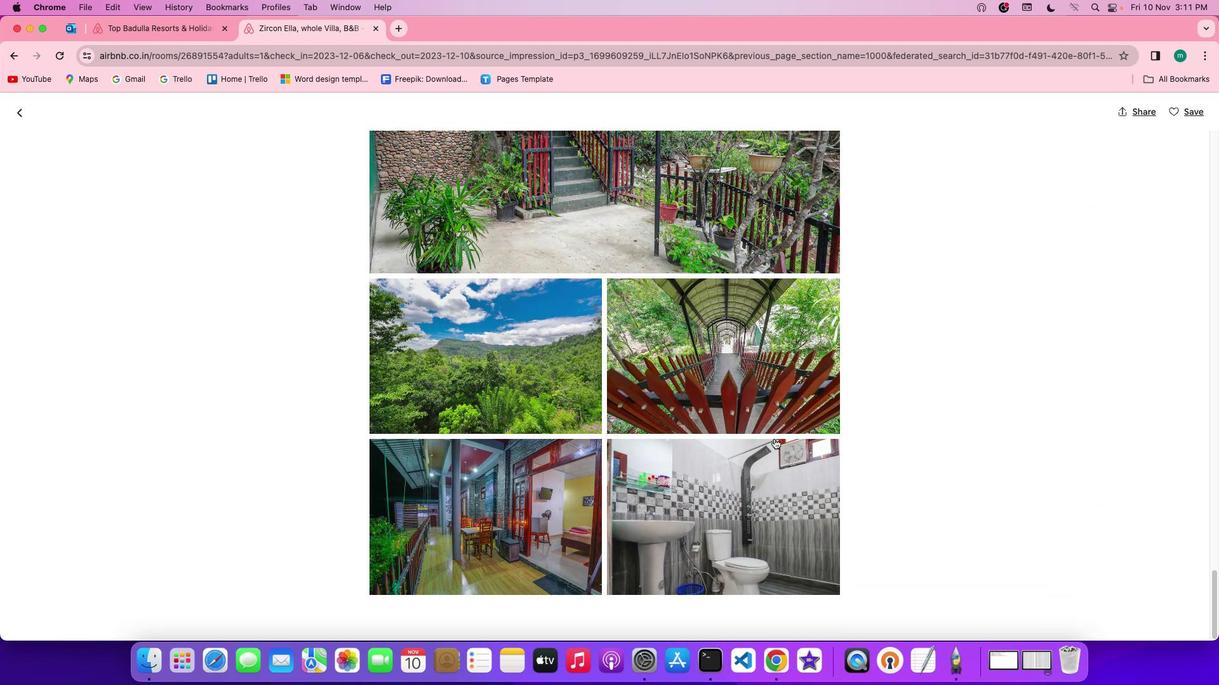 
Action: Mouse scrolled (774, 438) with delta (0, 0)
Screenshot: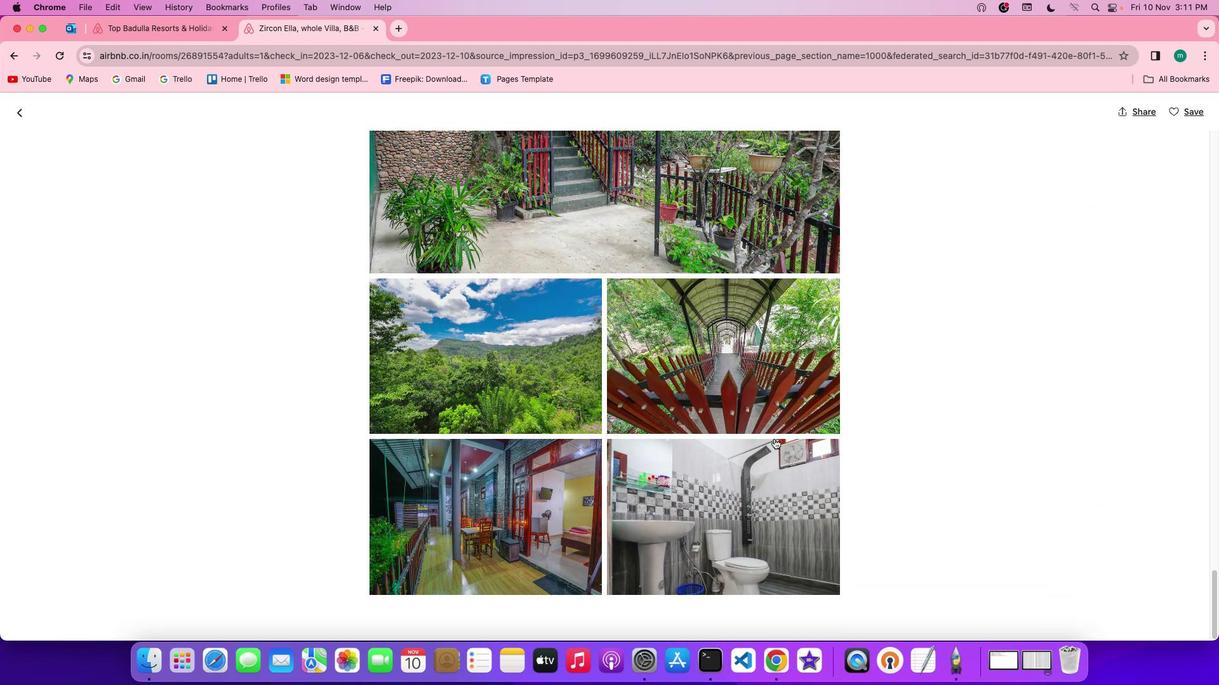 
Action: Mouse scrolled (774, 438) with delta (0, -1)
Screenshot: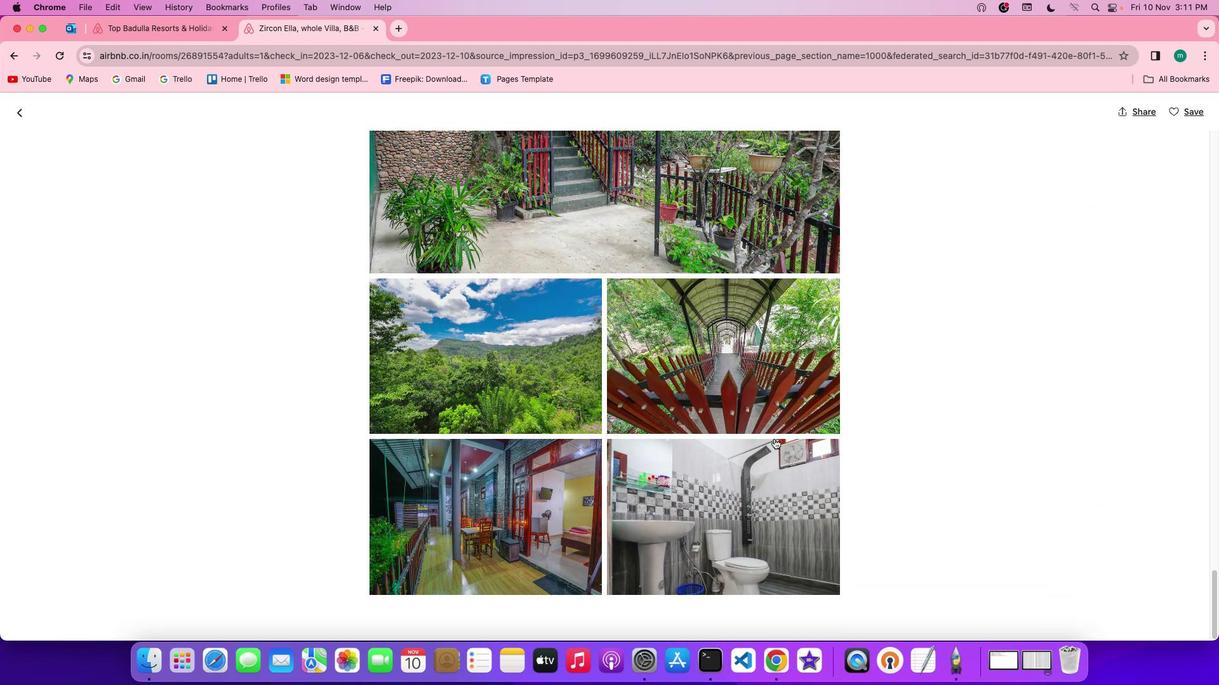 
Action: Mouse scrolled (774, 438) with delta (0, -2)
Screenshot: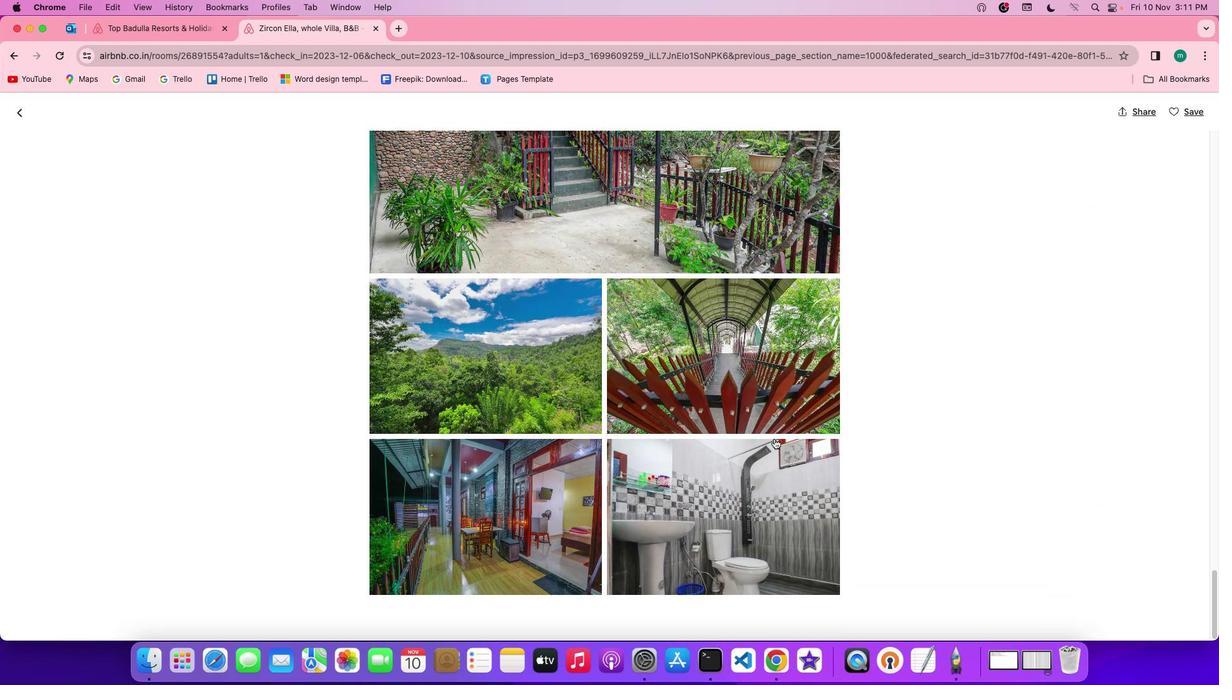 
Action: Mouse scrolled (774, 438) with delta (0, 0)
Screenshot: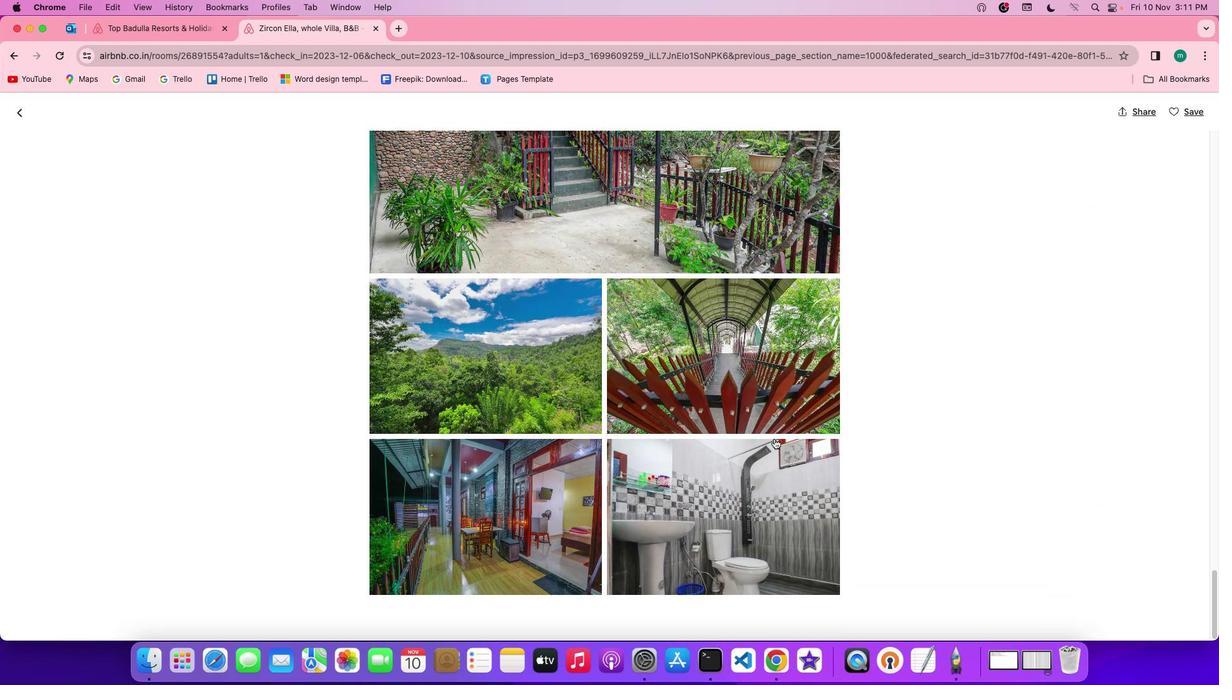 
Action: Mouse scrolled (774, 438) with delta (0, 0)
Screenshot: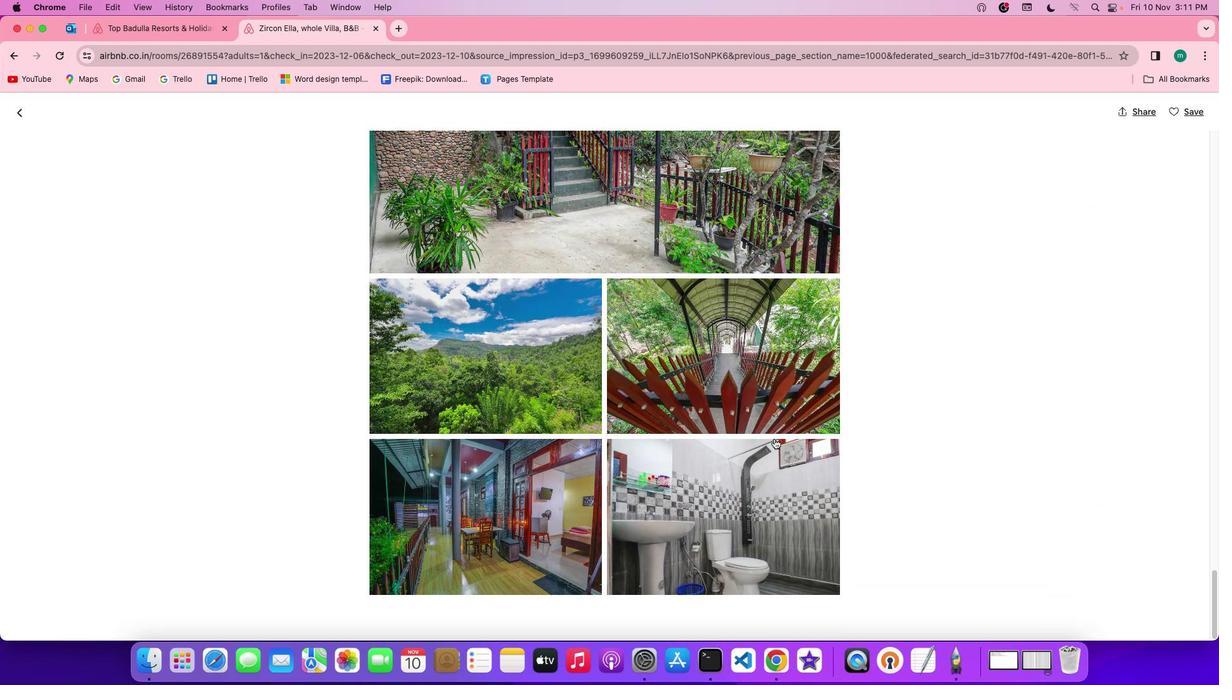 
Action: Mouse scrolled (774, 438) with delta (0, 0)
Screenshot: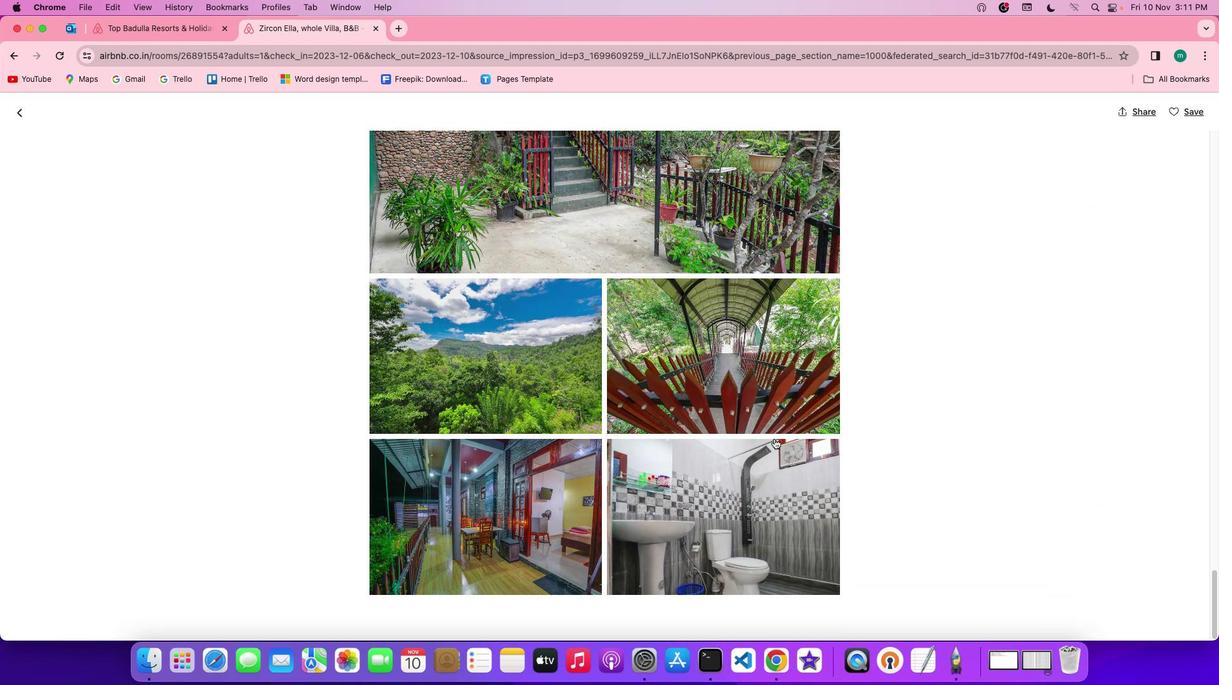 
Action: Mouse scrolled (774, 438) with delta (0, -1)
Screenshot: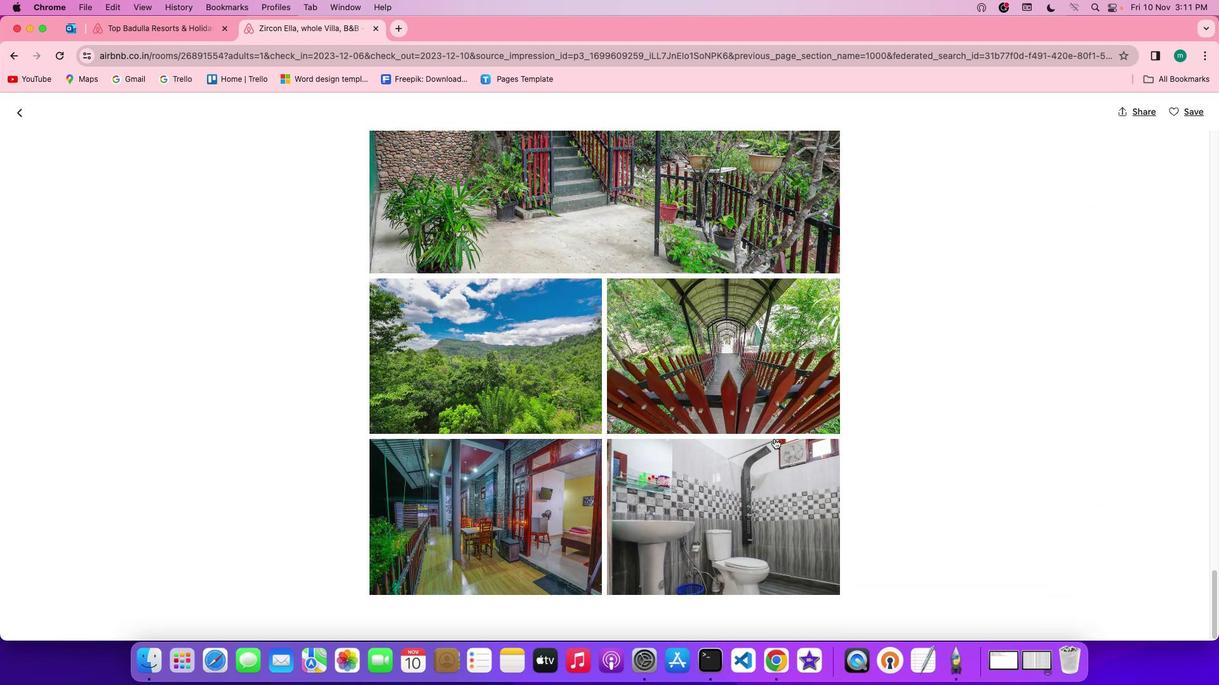 
Action: Mouse scrolled (774, 438) with delta (0, -1)
Screenshot: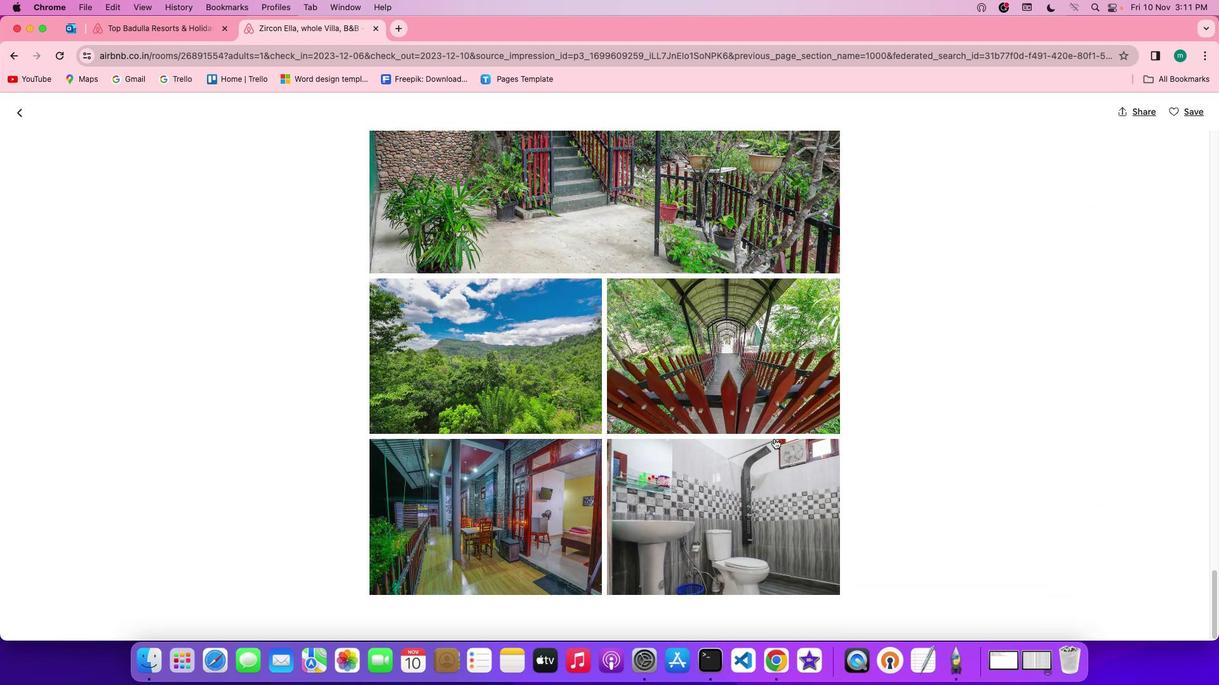 
Action: Mouse scrolled (774, 438) with delta (0, 0)
Screenshot: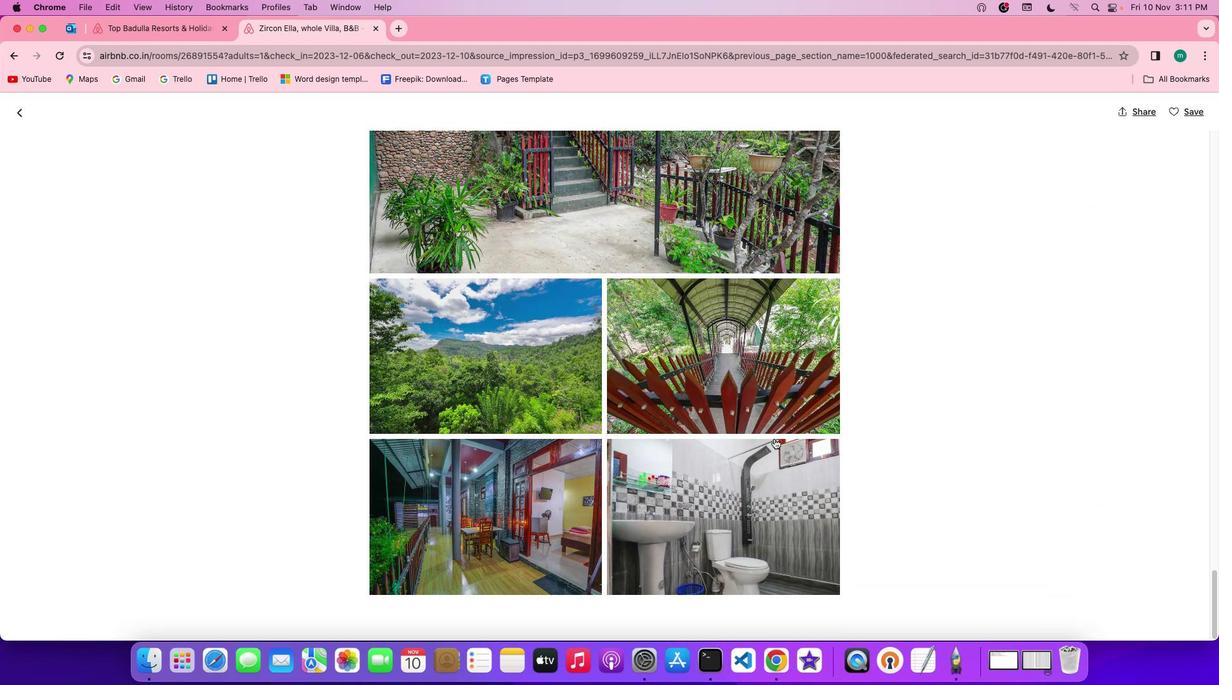 
Action: Mouse scrolled (774, 438) with delta (0, 0)
Screenshot: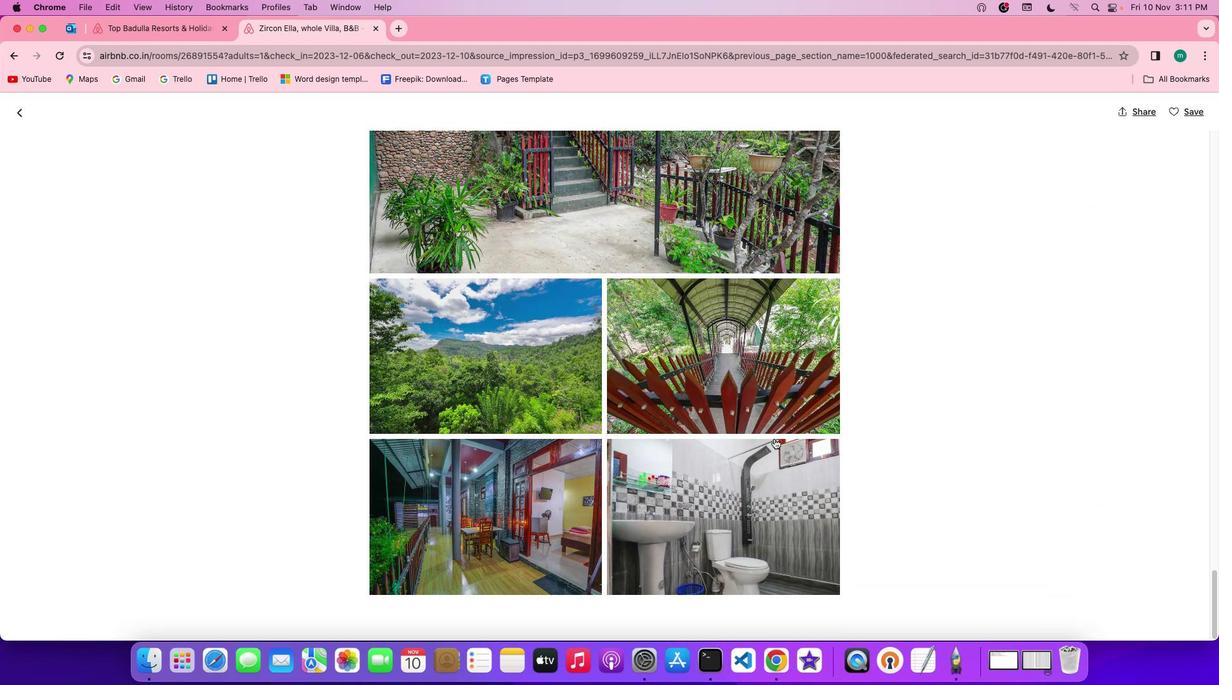 
Action: Mouse scrolled (774, 438) with delta (0, -1)
Screenshot: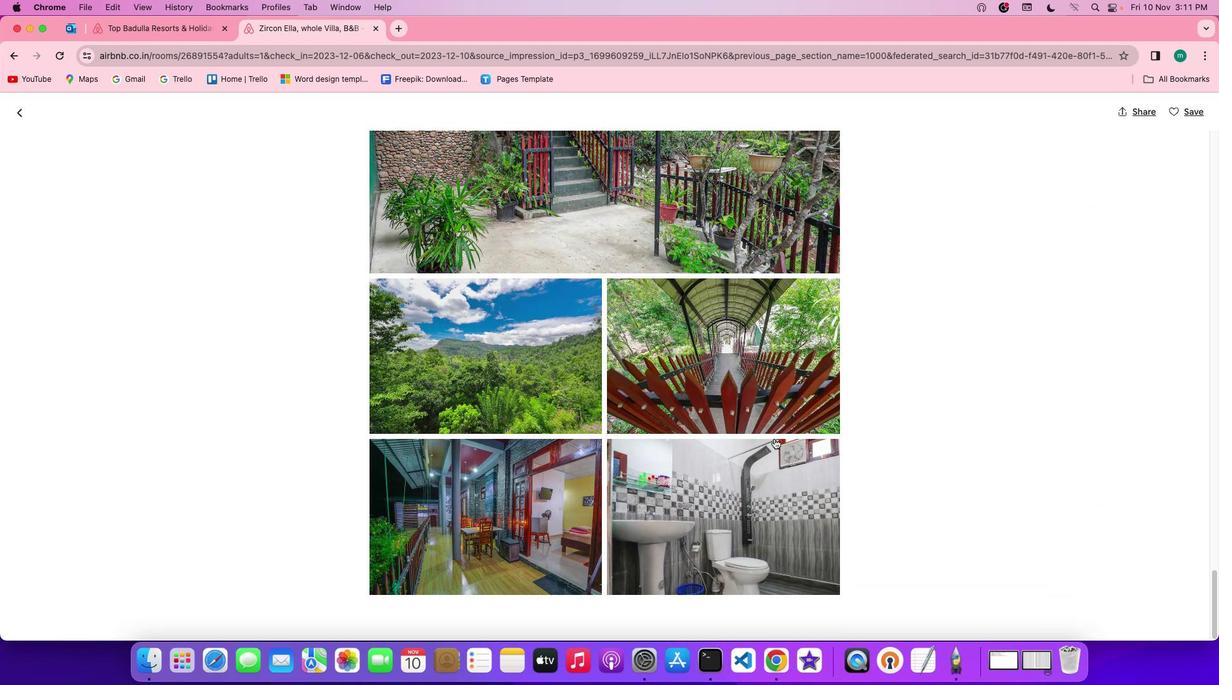 
Action: Mouse scrolled (774, 438) with delta (0, -2)
Screenshot: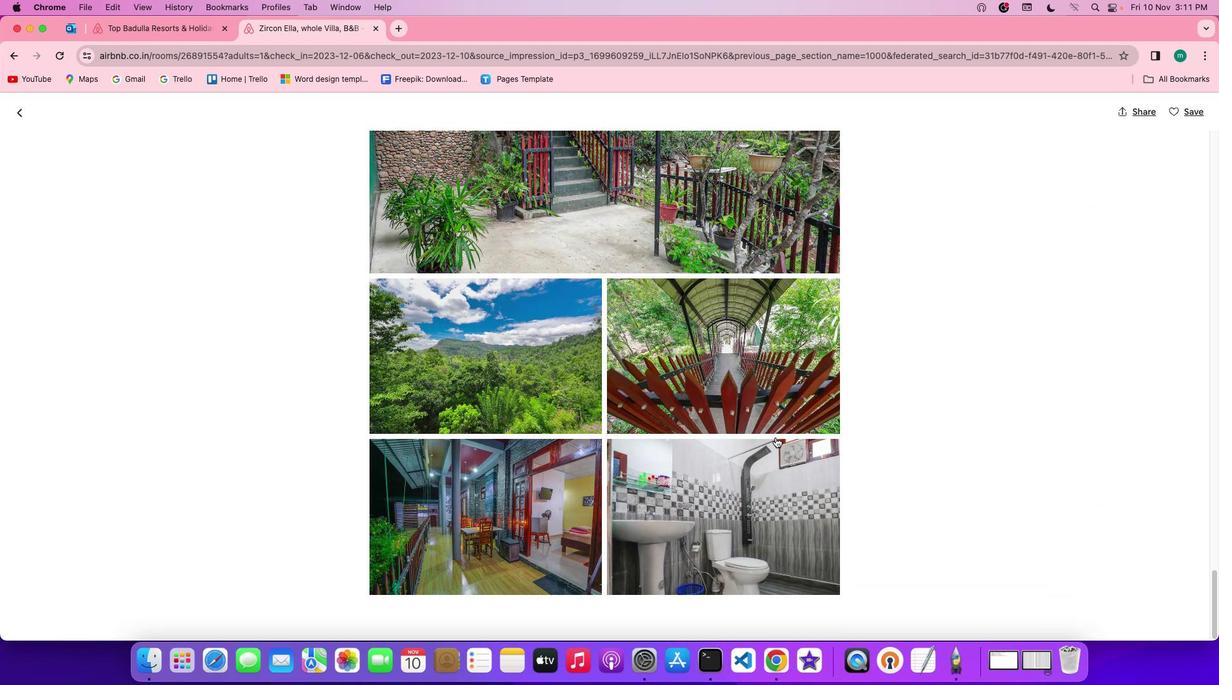 
Action: Mouse moved to (17, 117)
Screenshot: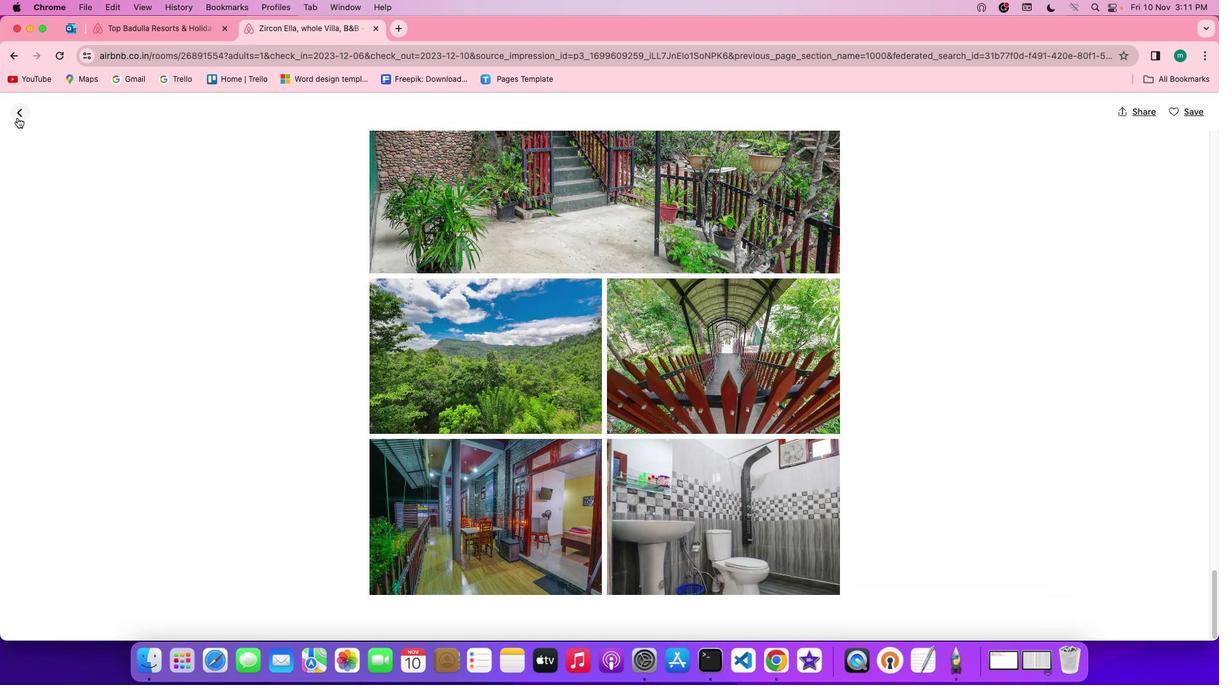 
Action: Mouse pressed left at (17, 117)
Screenshot: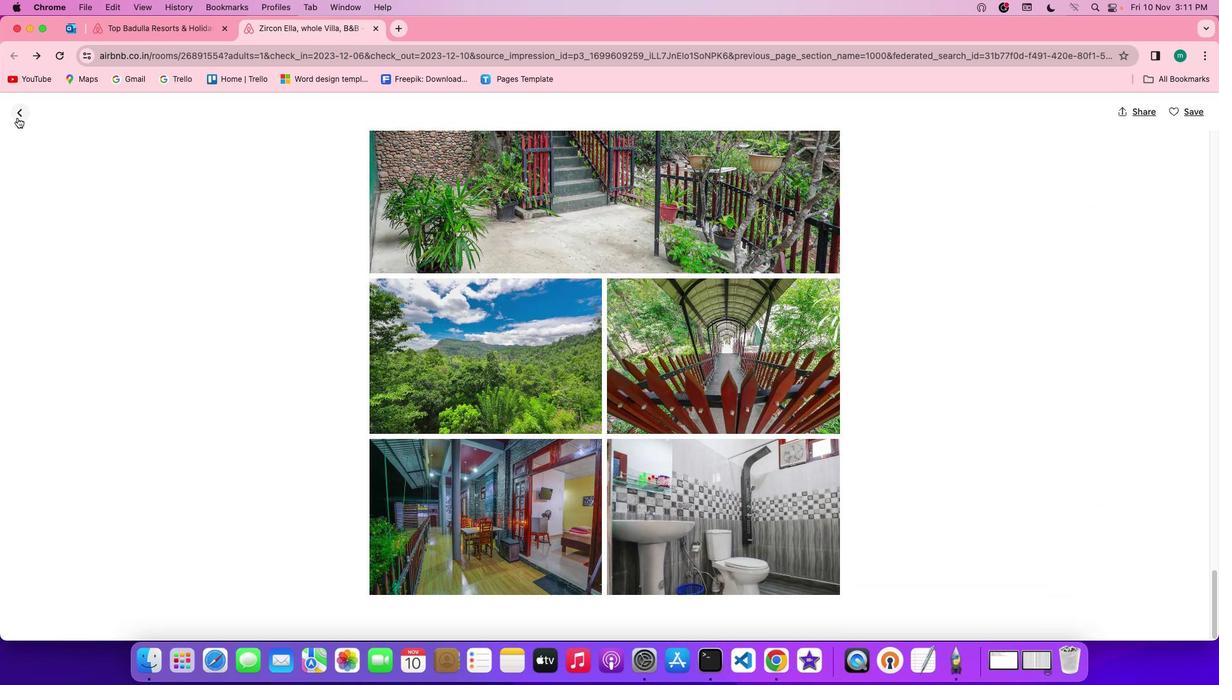 
Action: Mouse moved to (520, 341)
Screenshot: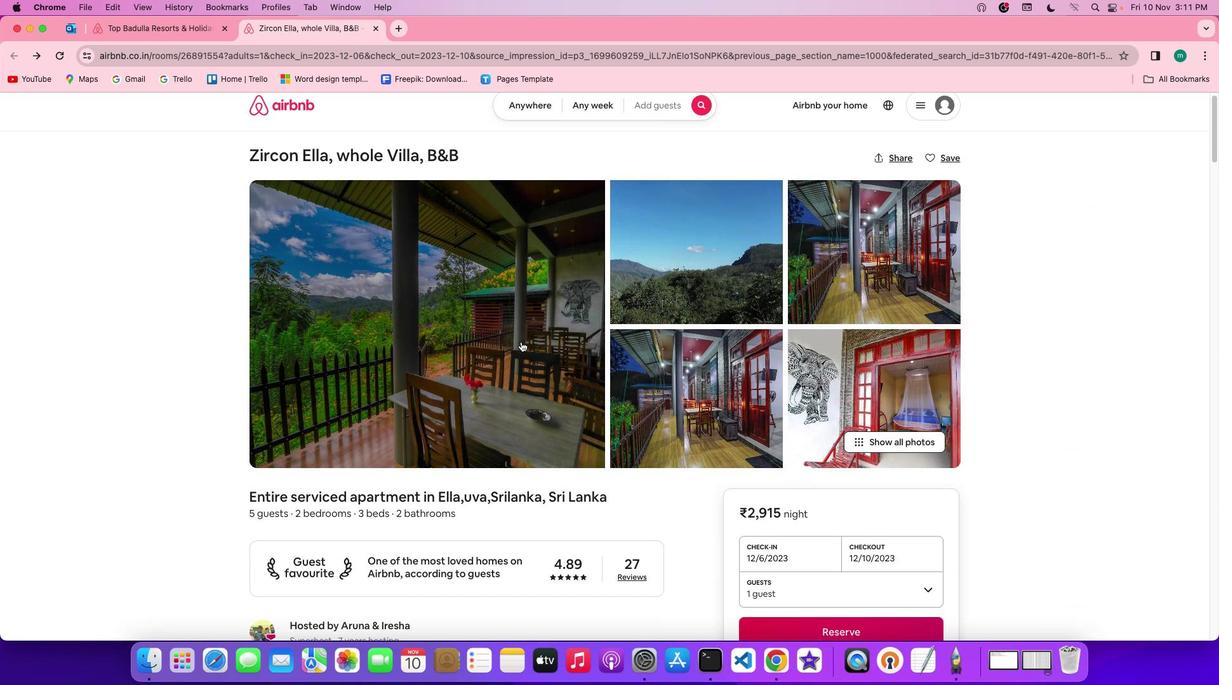 
Action: Mouse scrolled (520, 341) with delta (0, 0)
Screenshot: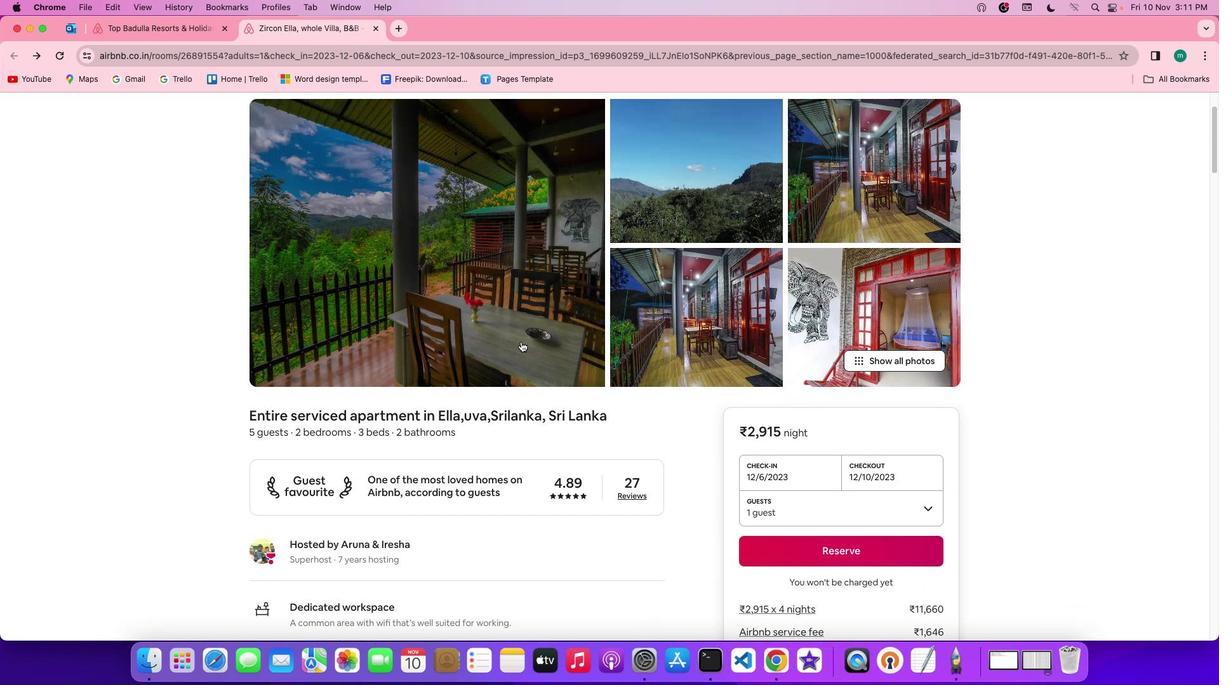 
Action: Mouse scrolled (520, 341) with delta (0, 0)
Screenshot: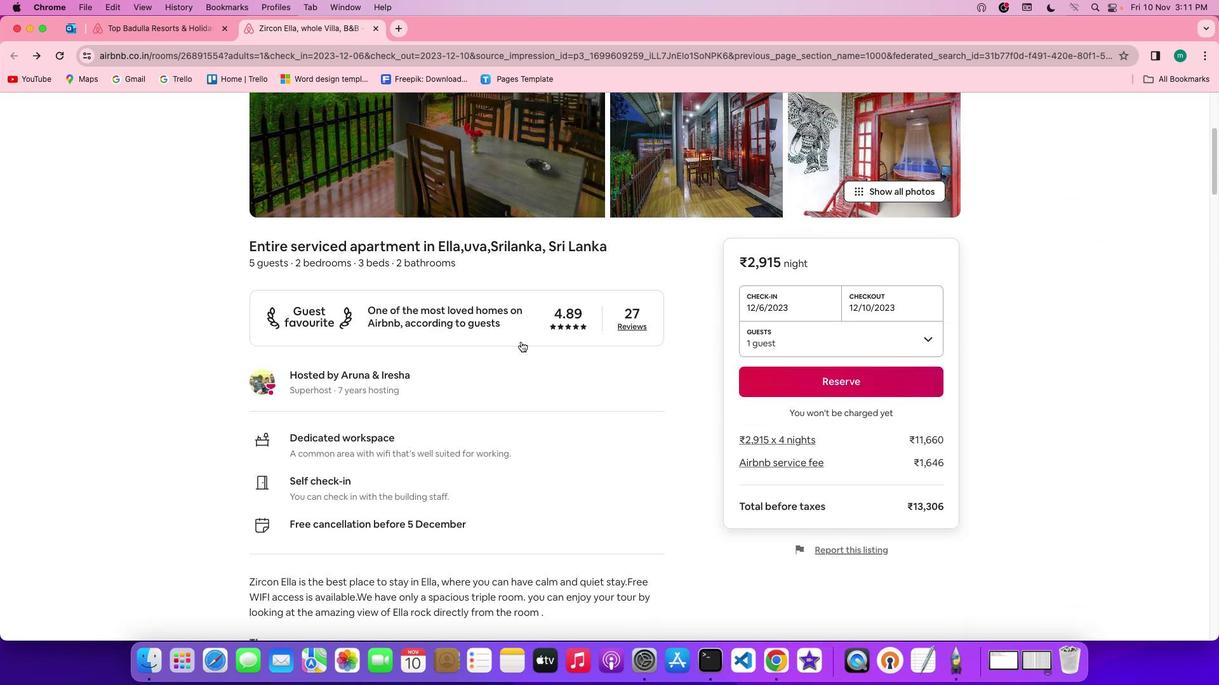 
Action: Mouse scrolled (520, 341) with delta (0, -1)
Screenshot: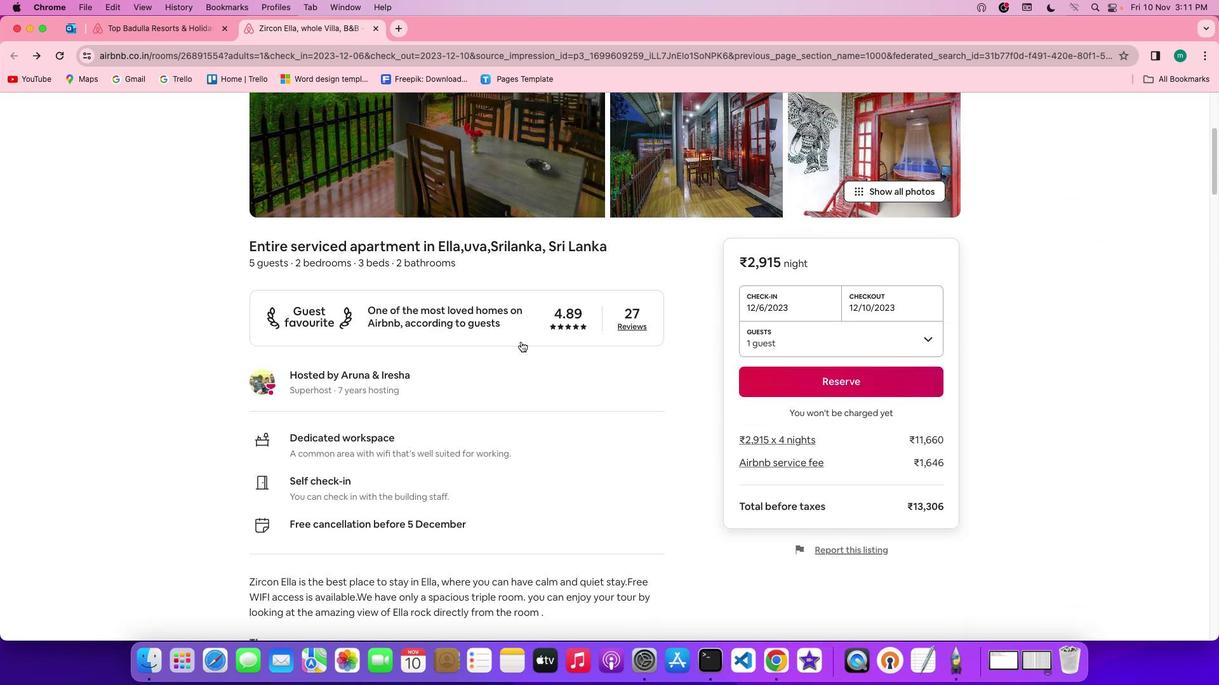 
Action: Mouse scrolled (520, 341) with delta (0, -3)
Screenshot: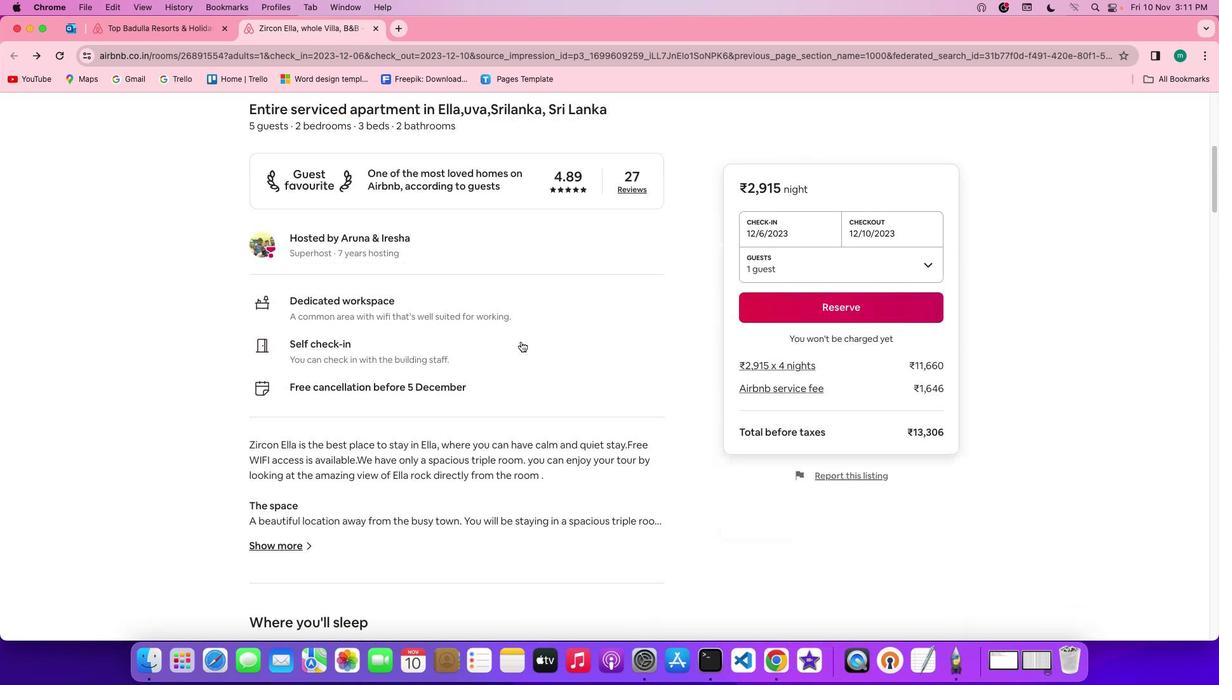 
Action: Mouse scrolled (520, 341) with delta (0, -3)
